 Task: Search one way flight ticket for 5 adults, 1 child, 2 infants in seat and 1 infant on lap in business from Baltimore: Baltimore/washington International Airport to New Bern: Coastal Carolina Regional Airport (was Craven County Regional) on 5-4-2023. Choice of flights is Singapure airlines. Number of bags: 2 checked bags. Price is upto 105000. Outbound departure time preference is 10:00.
Action: Mouse moved to (506, 170)
Screenshot: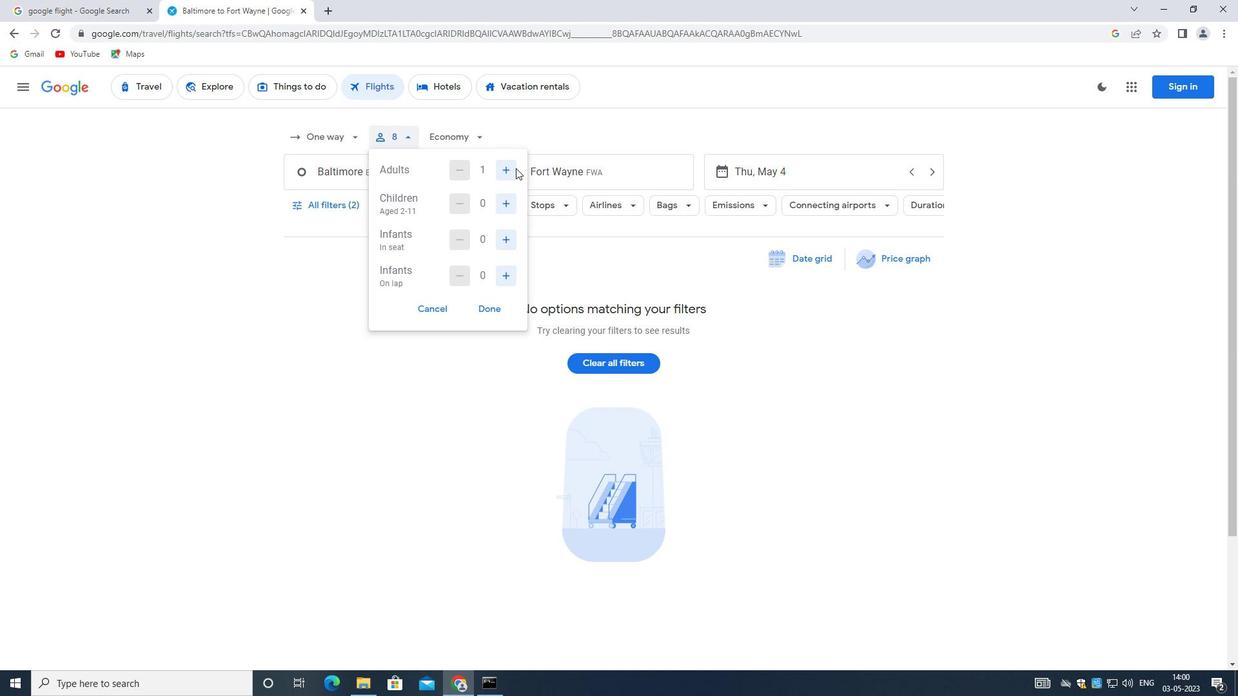 
Action: Mouse pressed left at (506, 170)
Screenshot: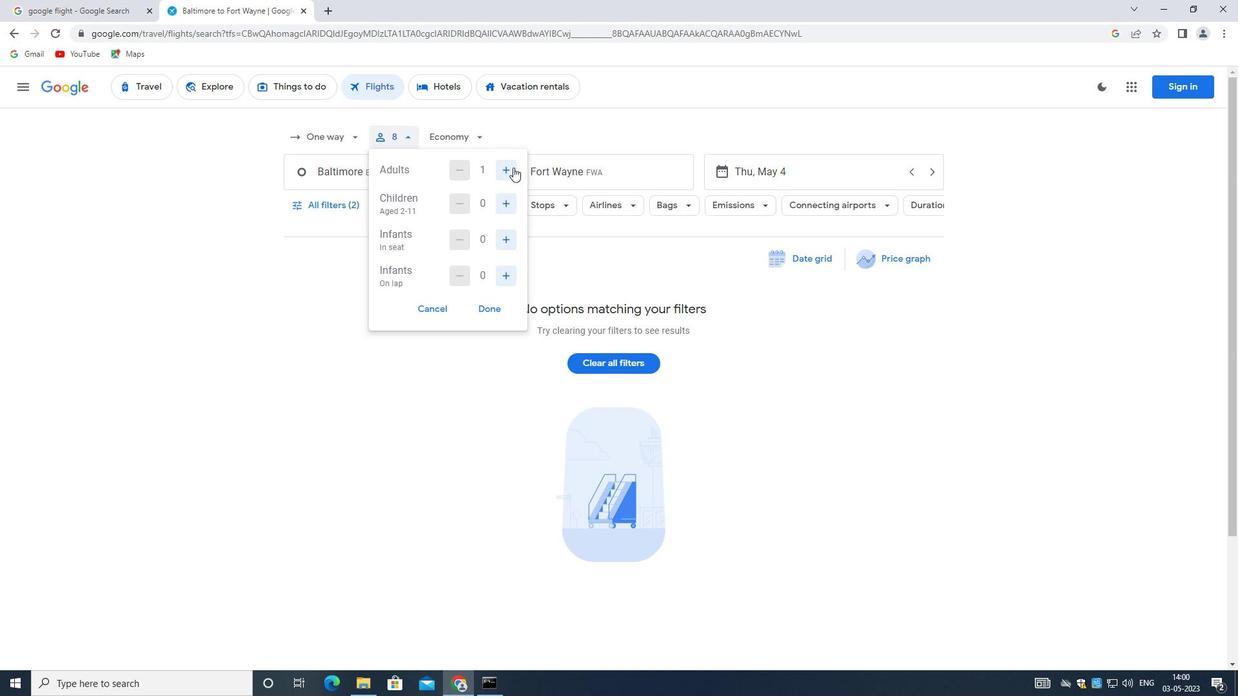 
Action: Mouse pressed left at (506, 170)
Screenshot: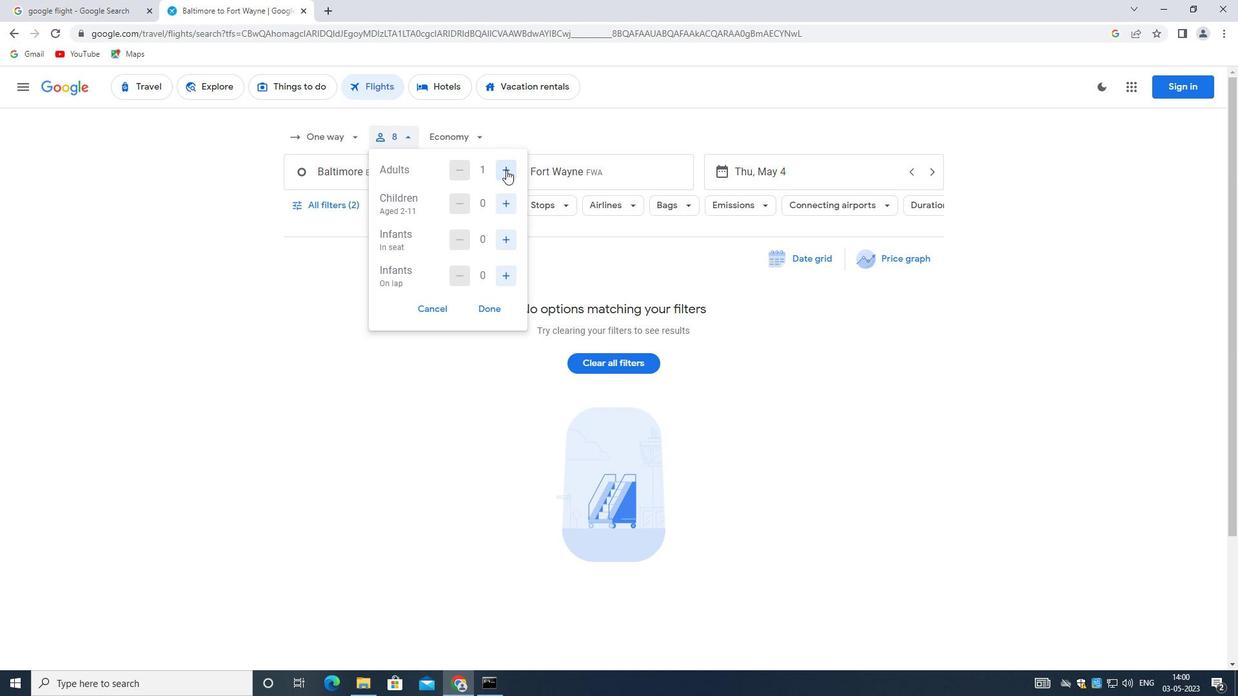 
Action: Mouse pressed left at (506, 170)
Screenshot: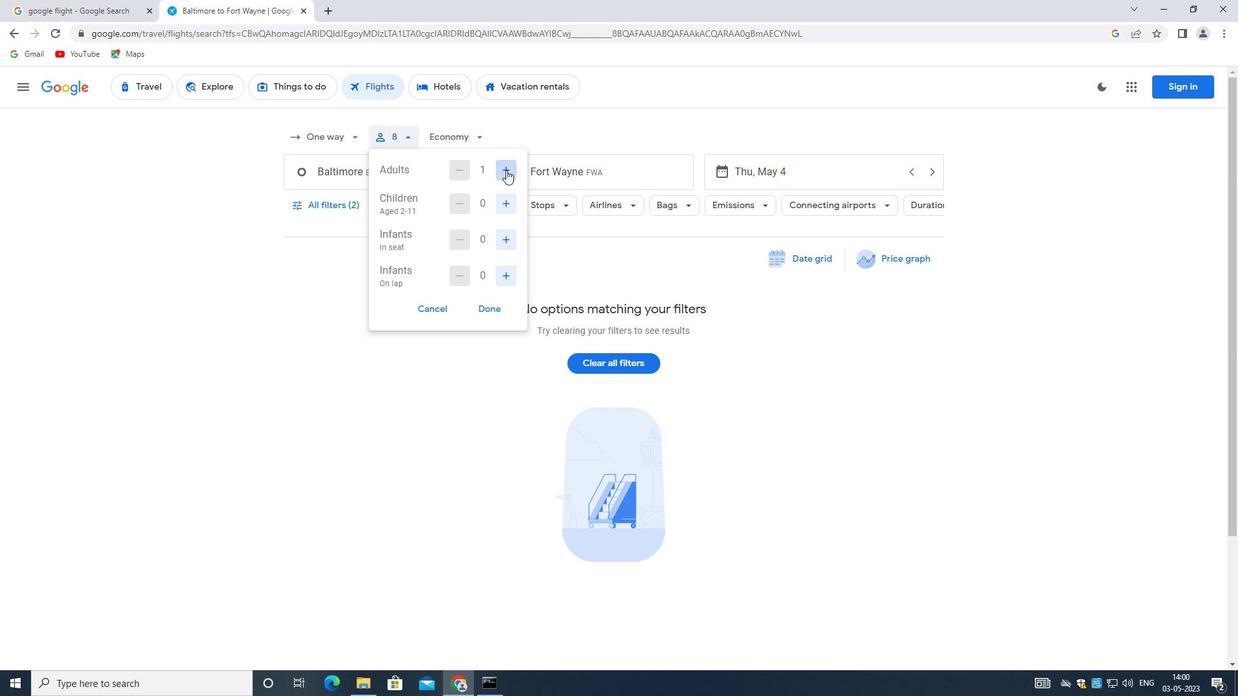 
Action: Mouse pressed left at (506, 170)
Screenshot: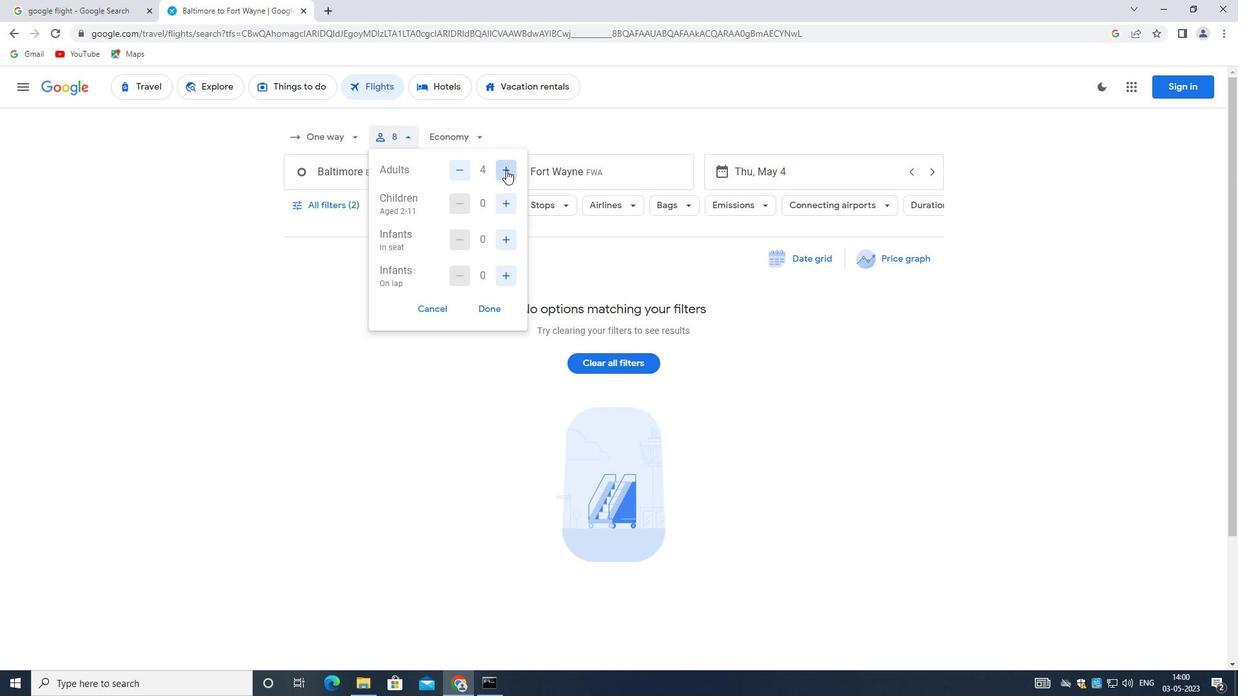 
Action: Mouse moved to (510, 209)
Screenshot: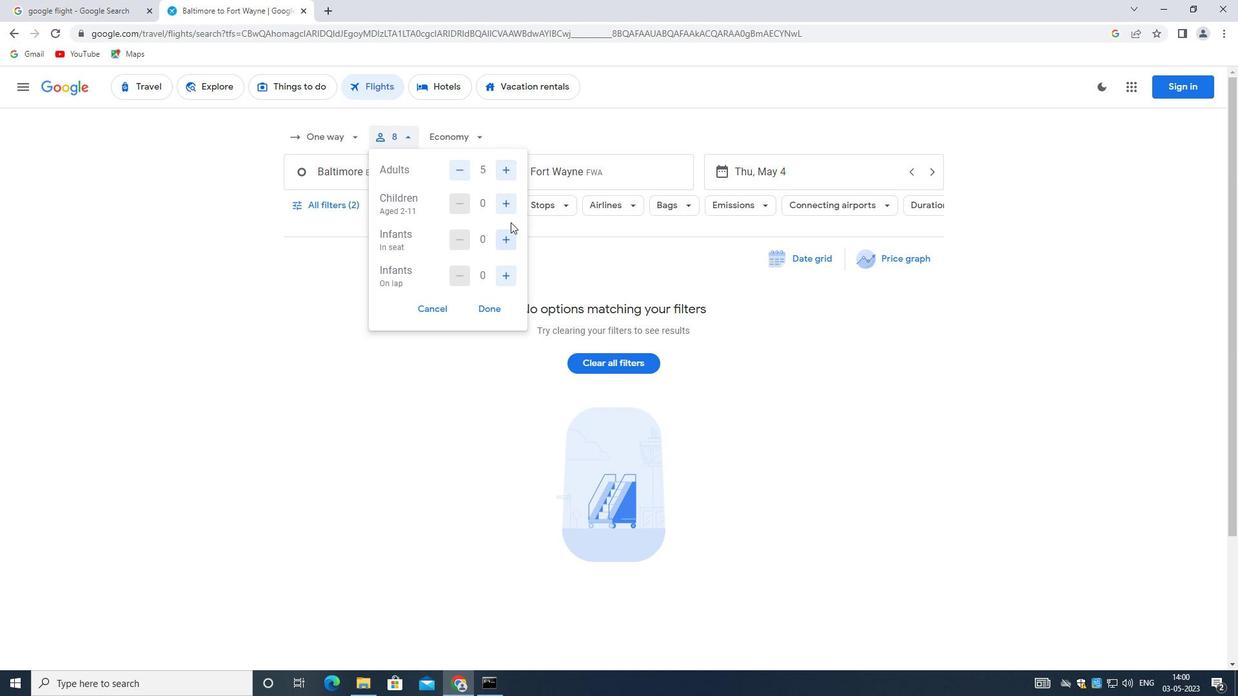 
Action: Mouse pressed left at (510, 209)
Screenshot: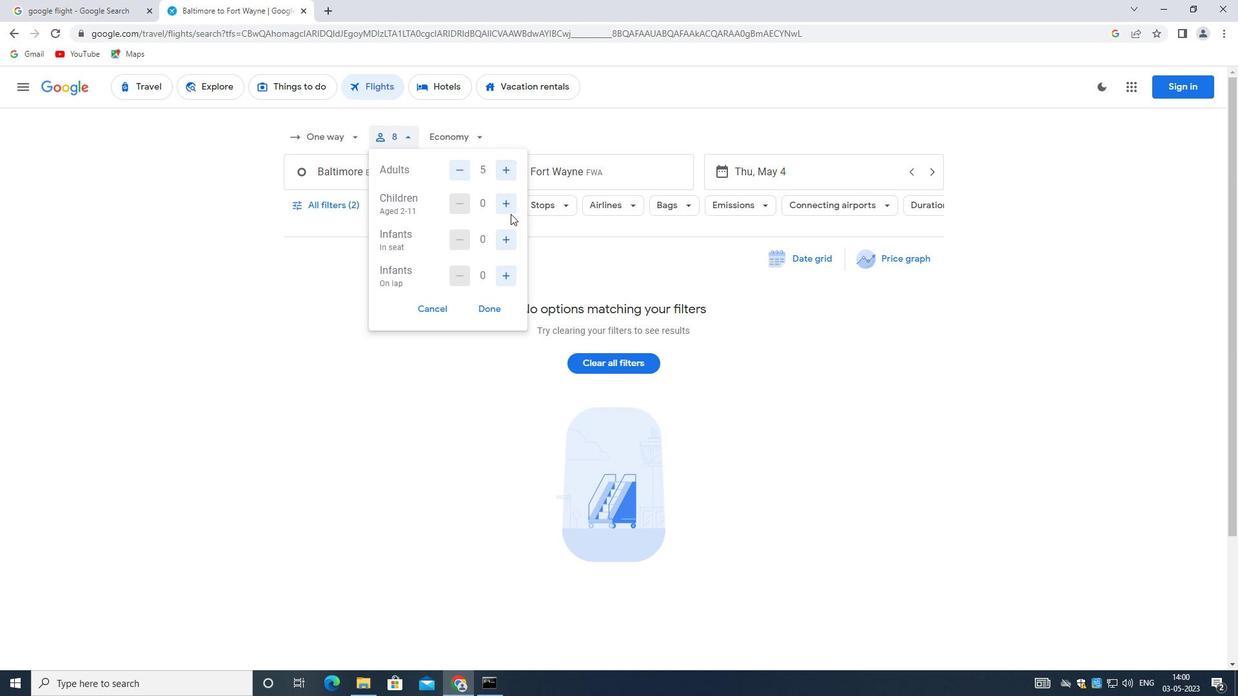 
Action: Mouse moved to (502, 230)
Screenshot: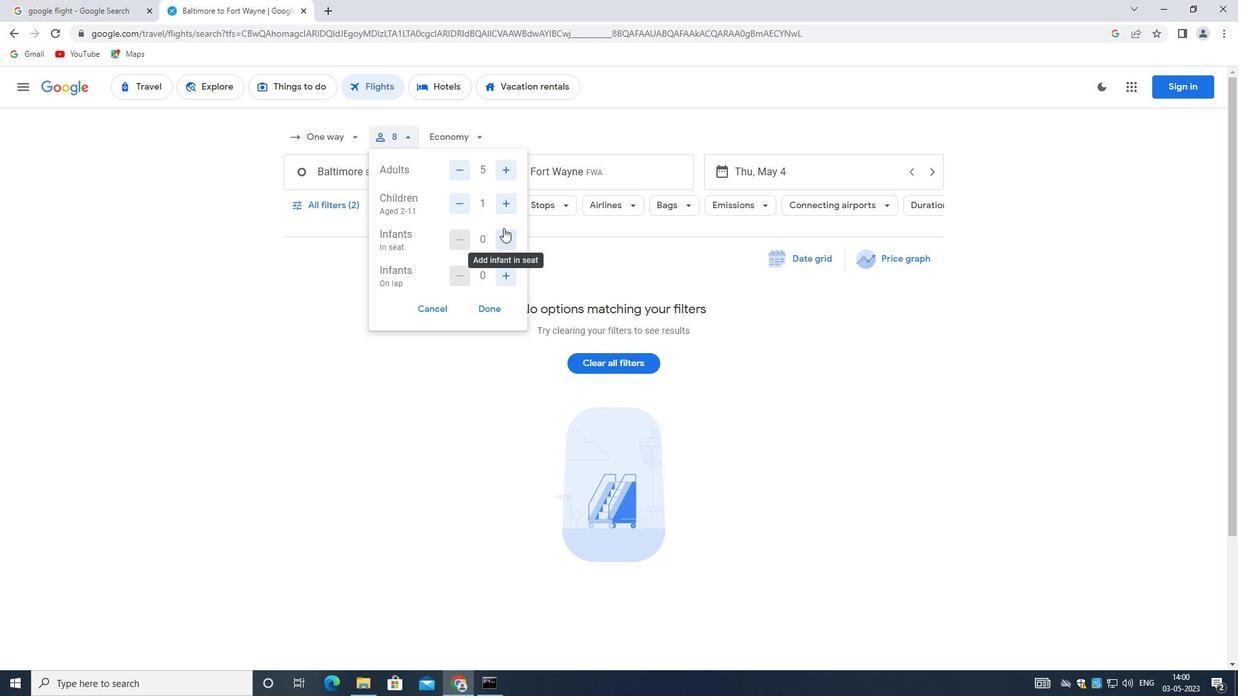 
Action: Mouse pressed left at (502, 230)
Screenshot: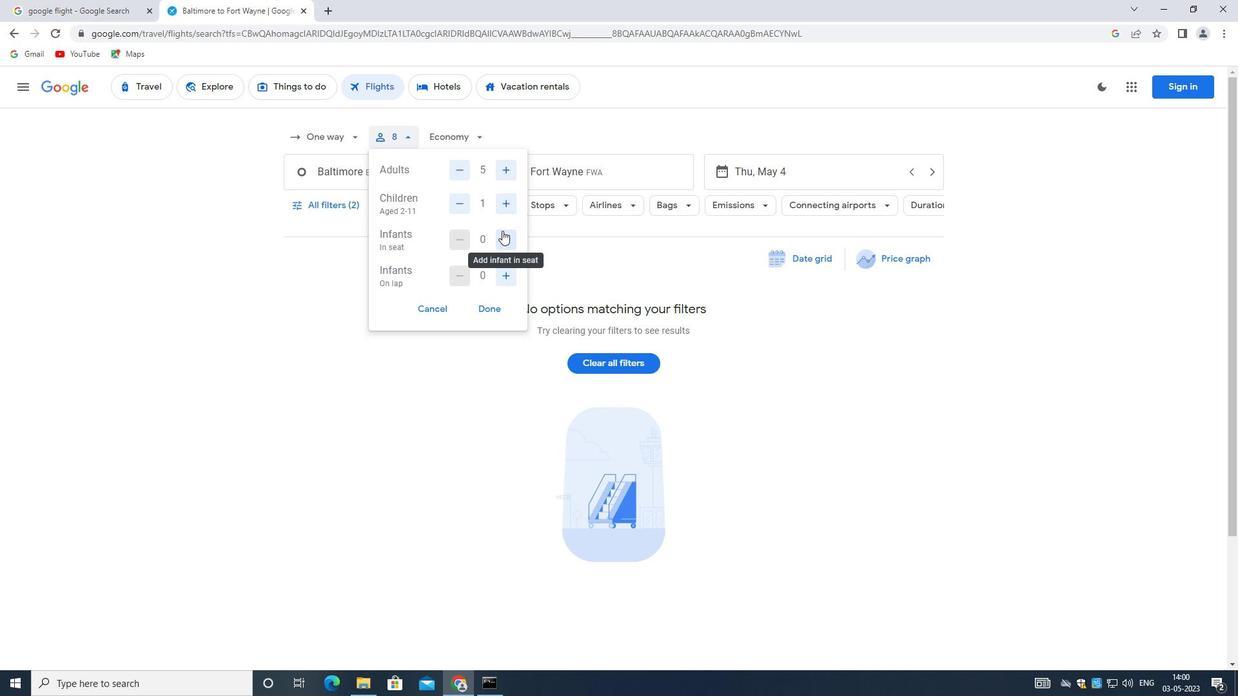 
Action: Mouse pressed left at (502, 230)
Screenshot: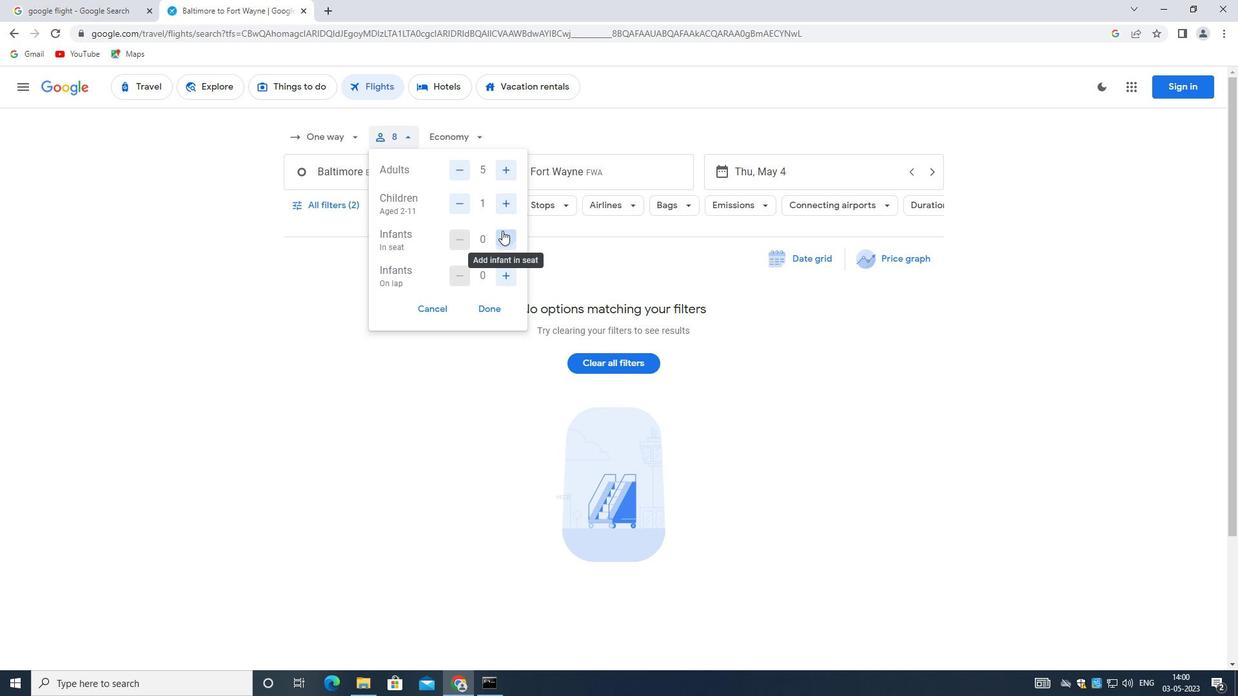 
Action: Mouse moved to (505, 274)
Screenshot: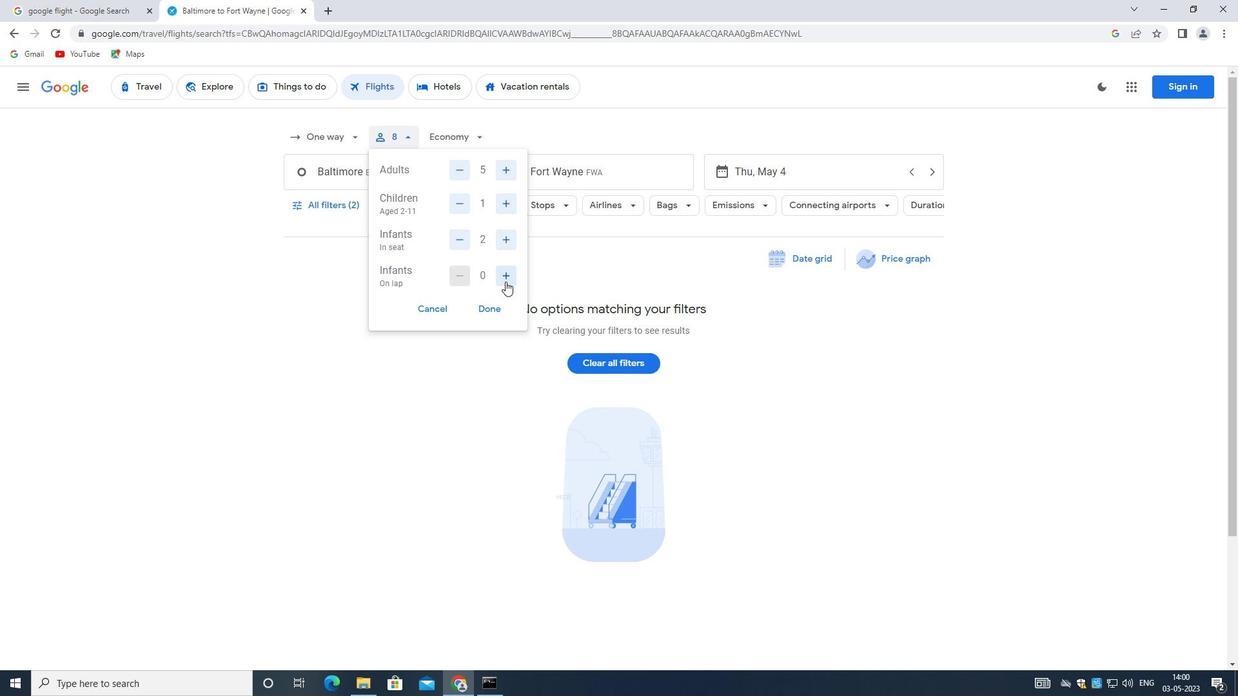 
Action: Mouse pressed left at (505, 274)
Screenshot: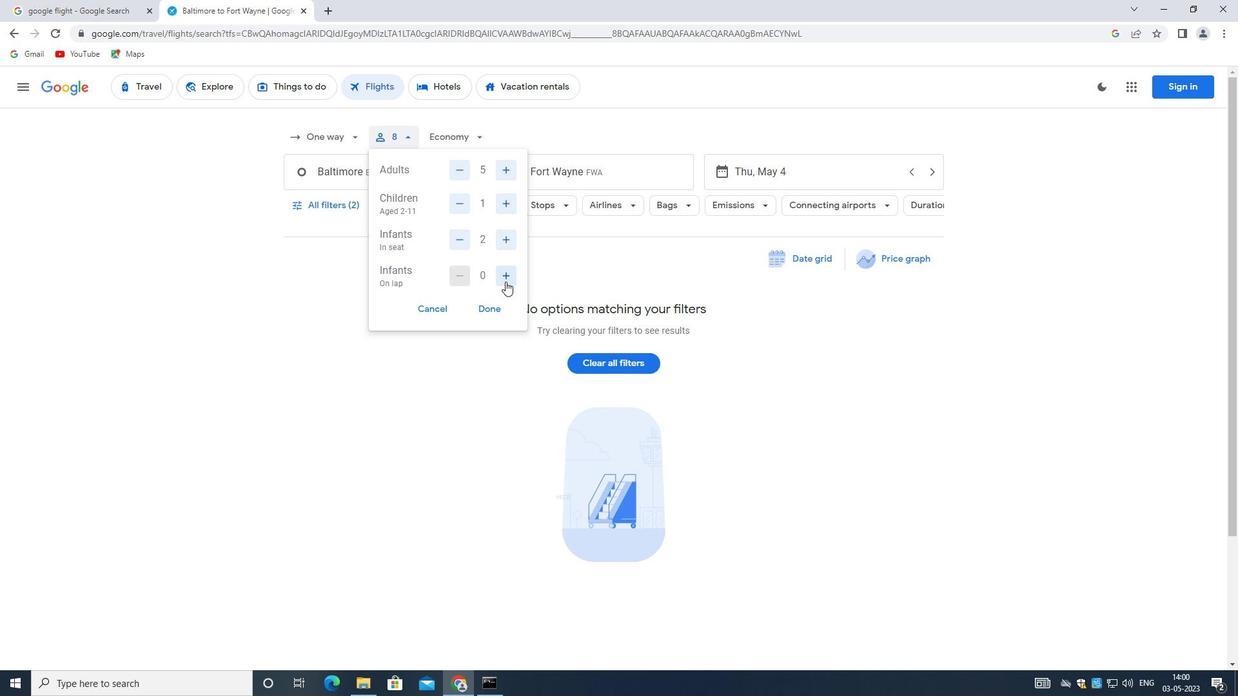 
Action: Mouse moved to (496, 310)
Screenshot: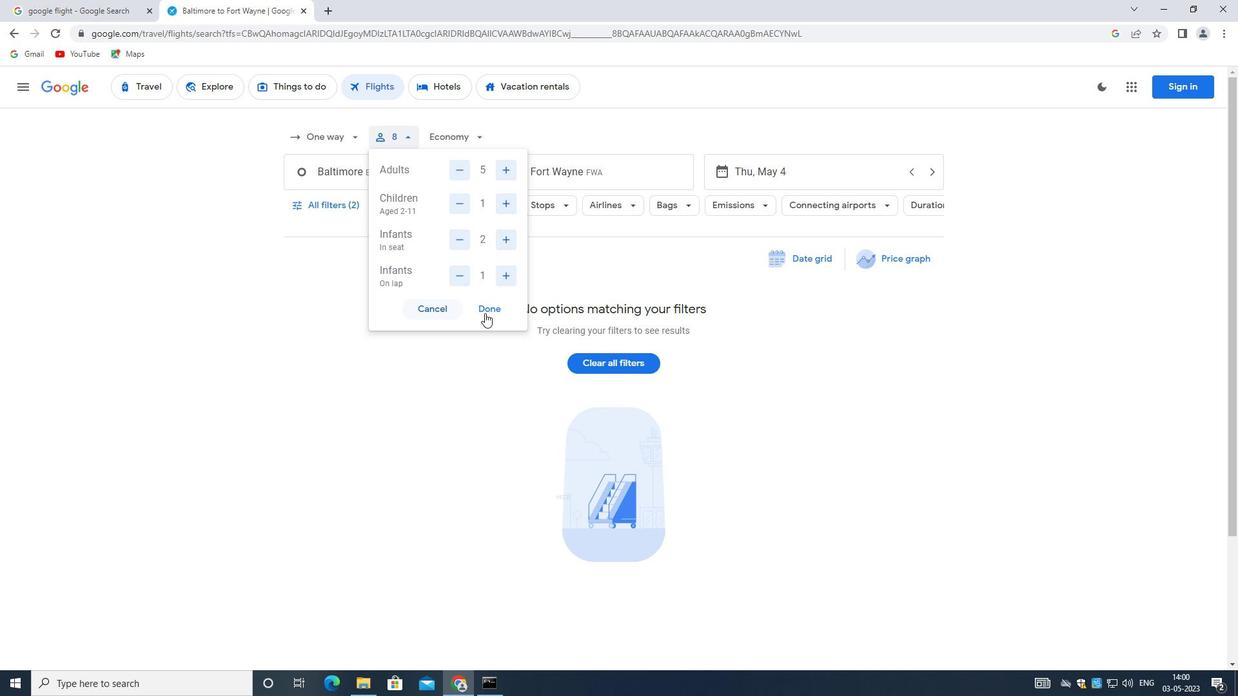 
Action: Mouse pressed left at (496, 310)
Screenshot: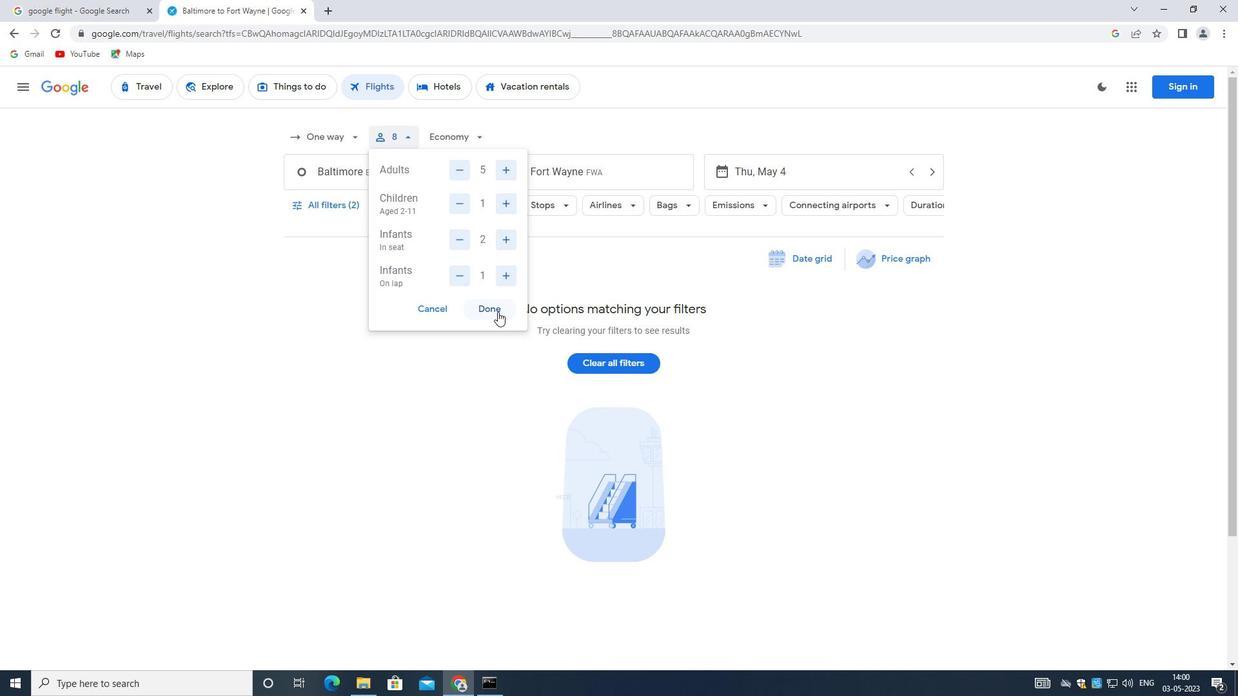 
Action: Mouse moved to (460, 131)
Screenshot: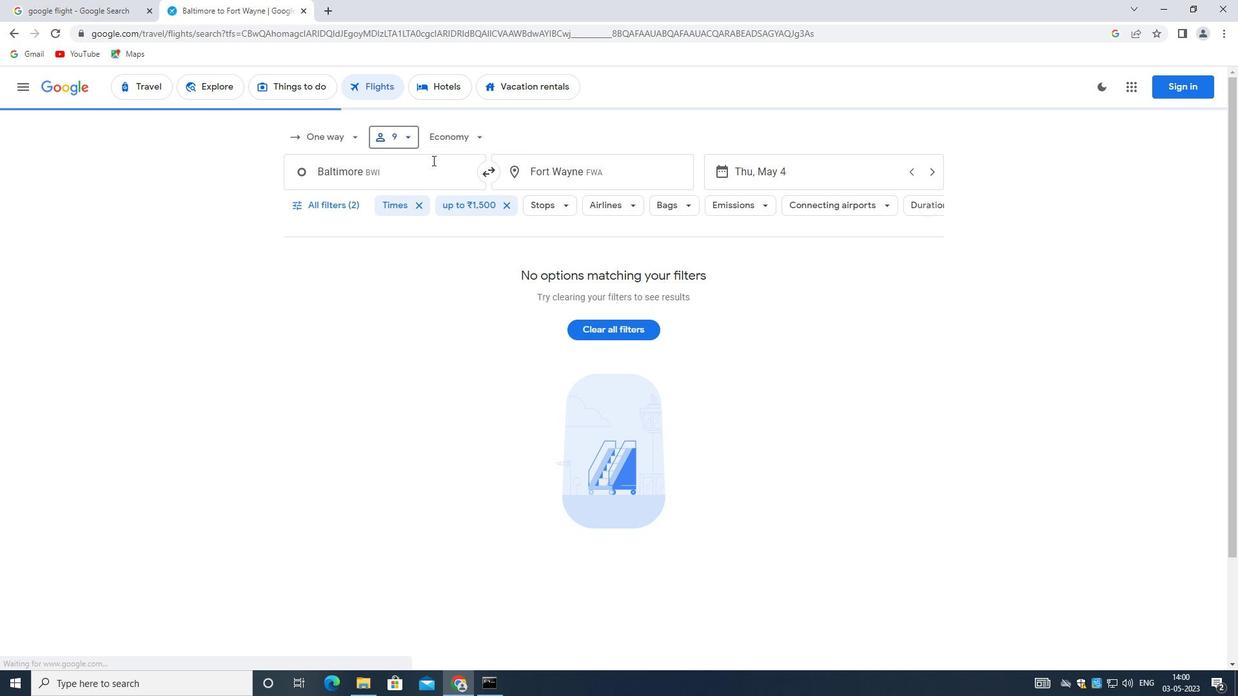 
Action: Mouse pressed left at (460, 131)
Screenshot: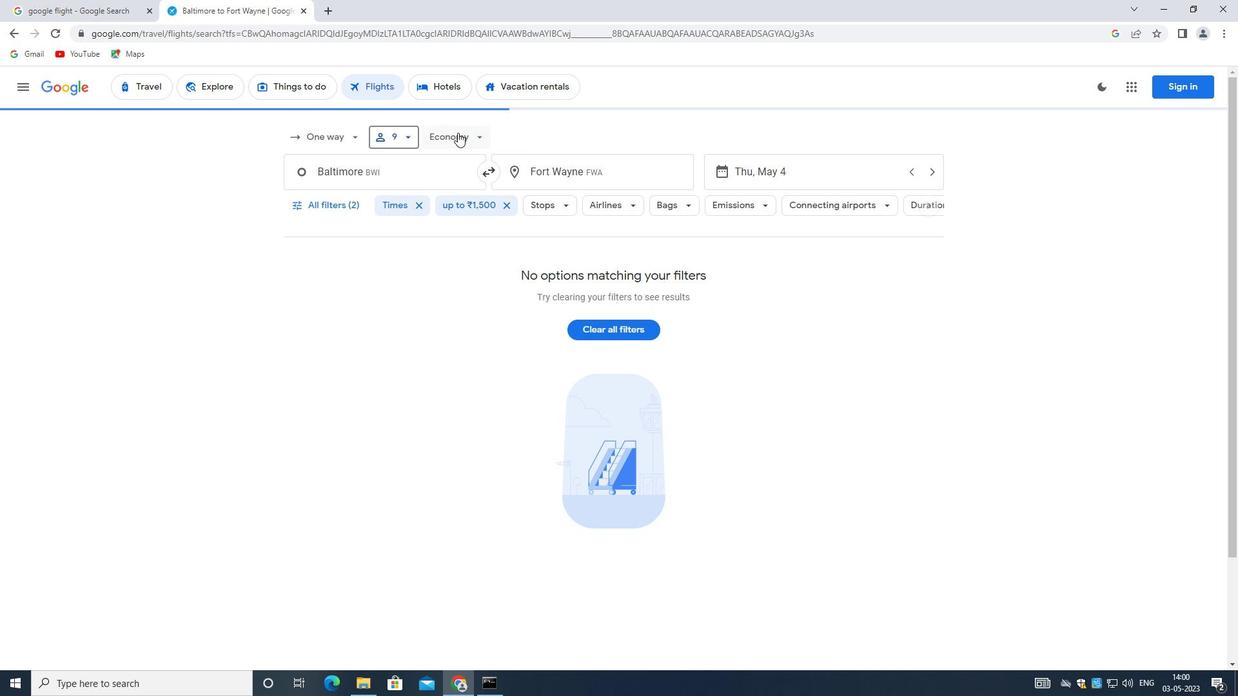 
Action: Mouse moved to (483, 224)
Screenshot: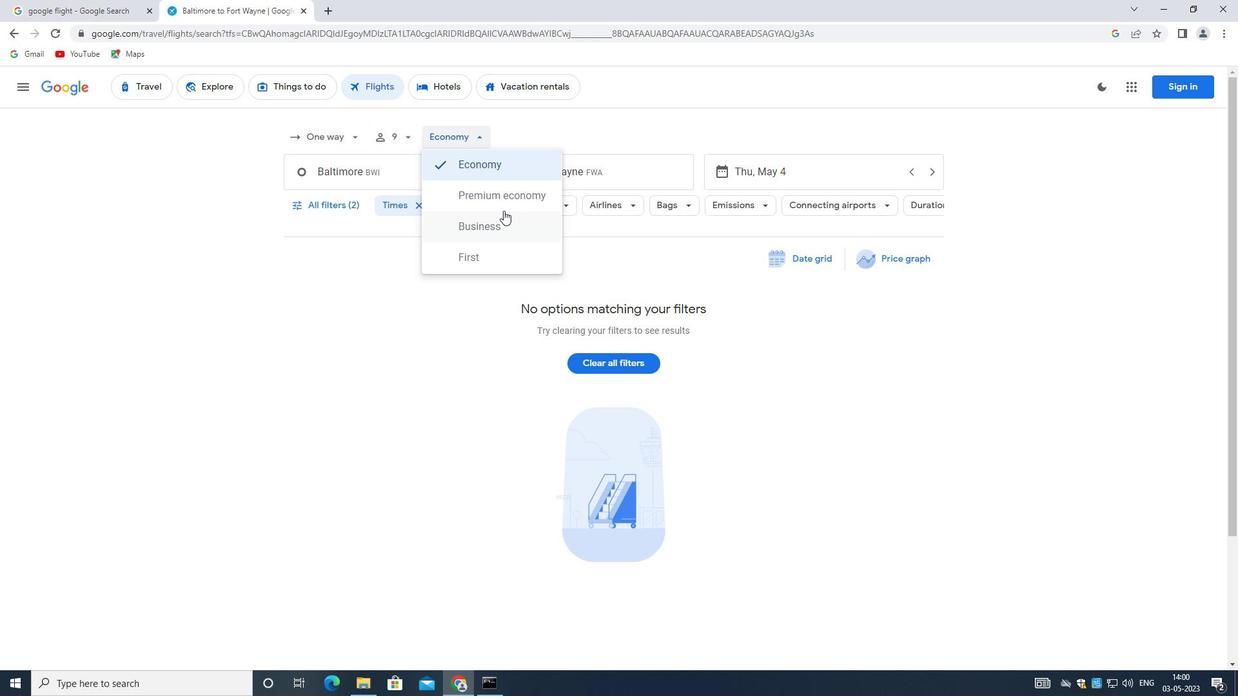 
Action: Mouse pressed left at (483, 224)
Screenshot: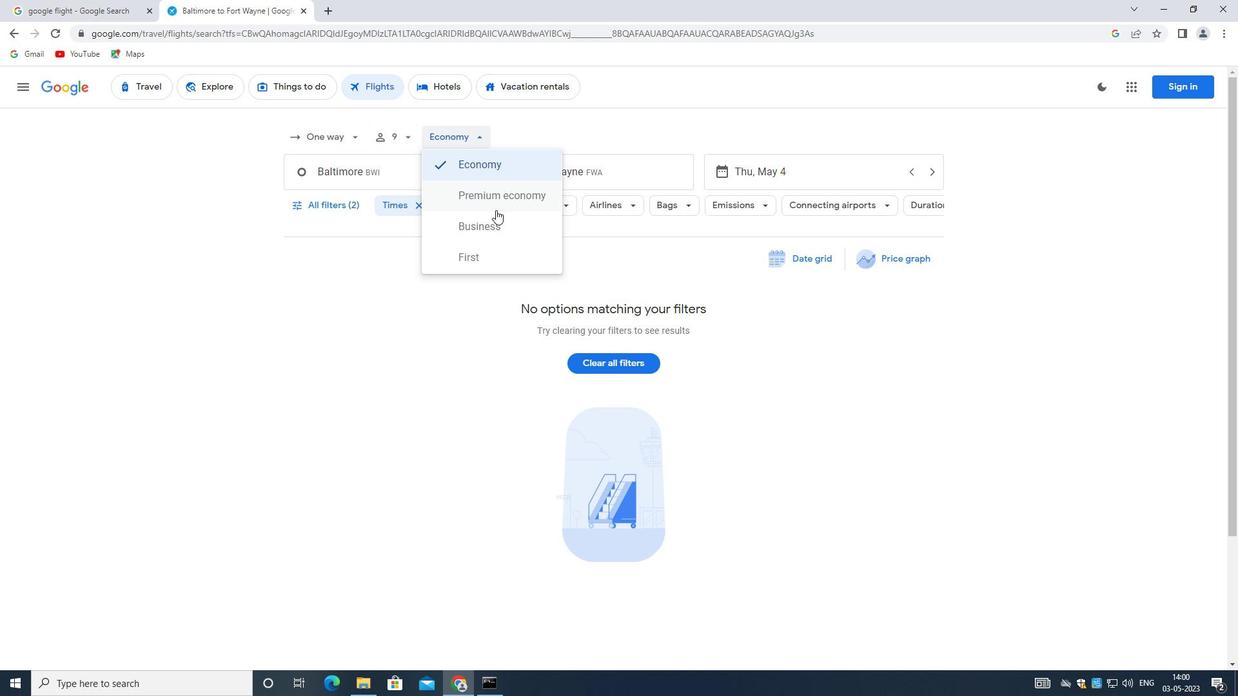 
Action: Mouse moved to (481, 301)
Screenshot: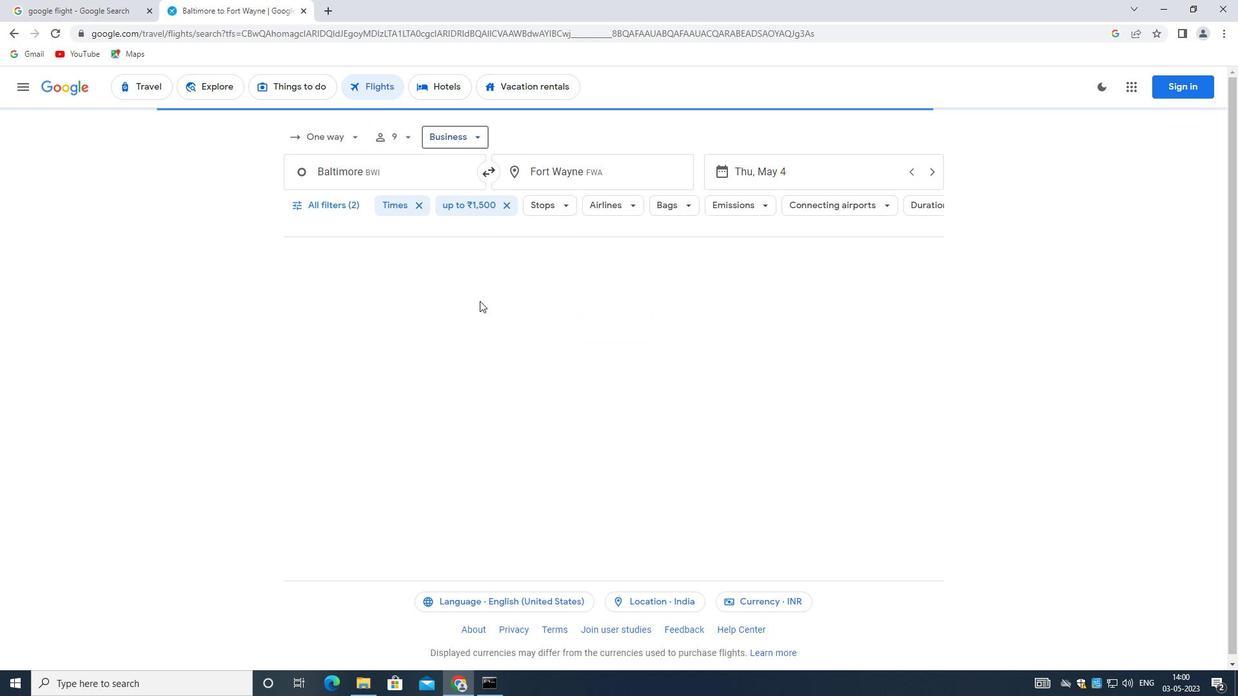 
Action: Mouse scrolled (481, 300) with delta (0, 0)
Screenshot: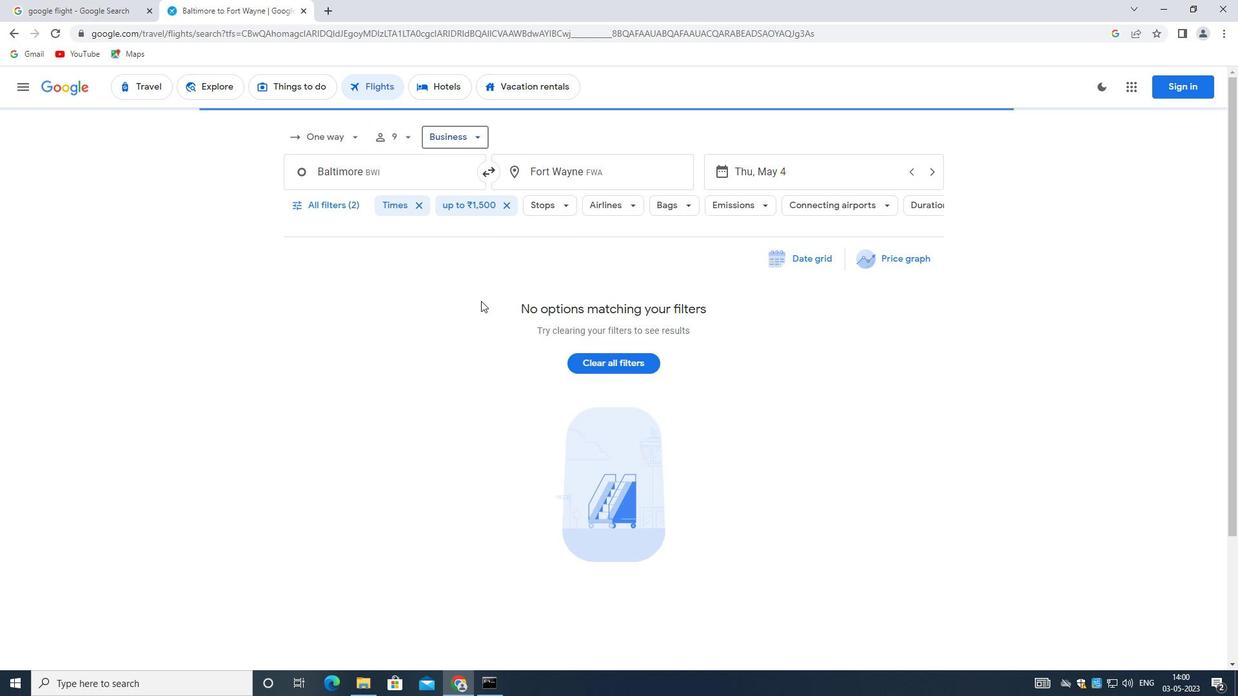 
Action: Mouse moved to (481, 302)
Screenshot: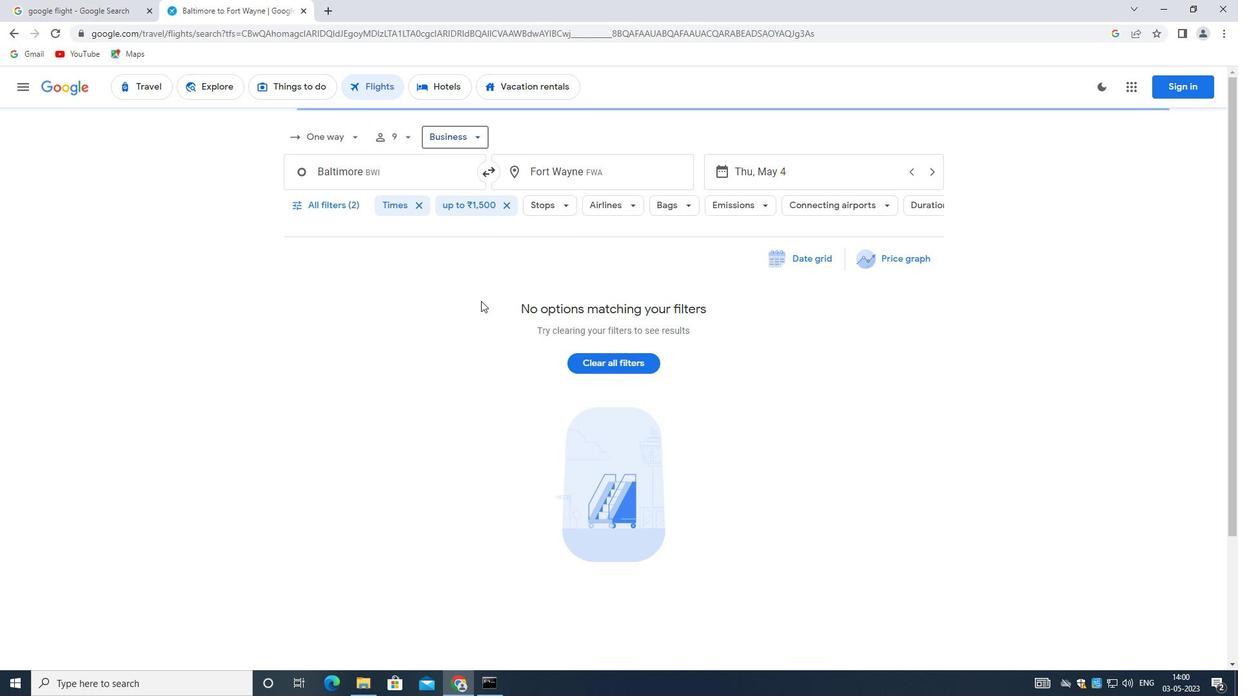 
Action: Mouse scrolled (481, 301) with delta (0, 0)
Screenshot: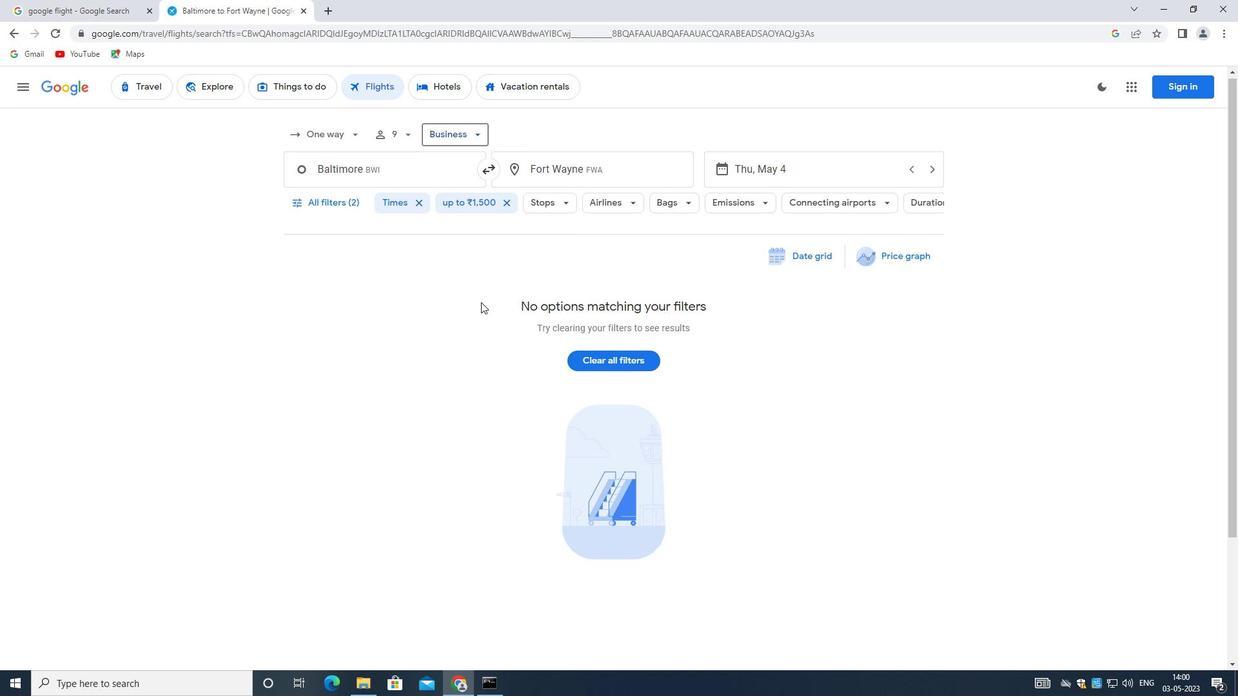 
Action: Mouse moved to (480, 304)
Screenshot: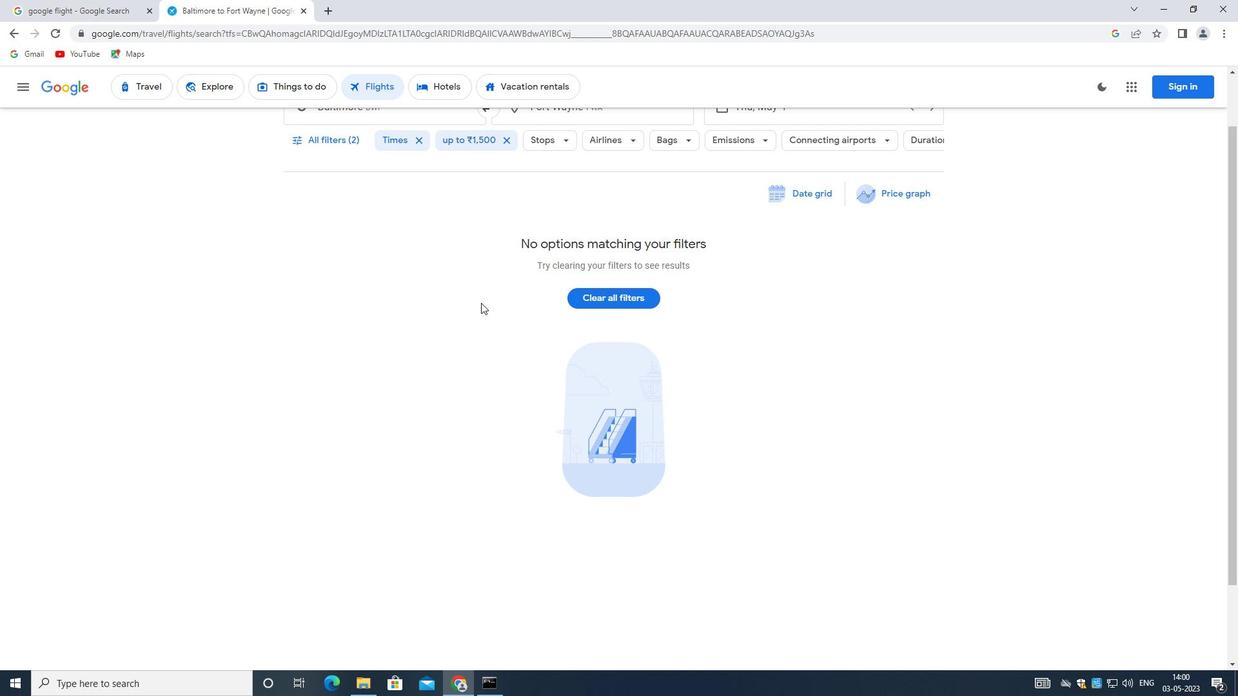 
Action: Mouse scrolled (480, 303) with delta (0, 0)
Screenshot: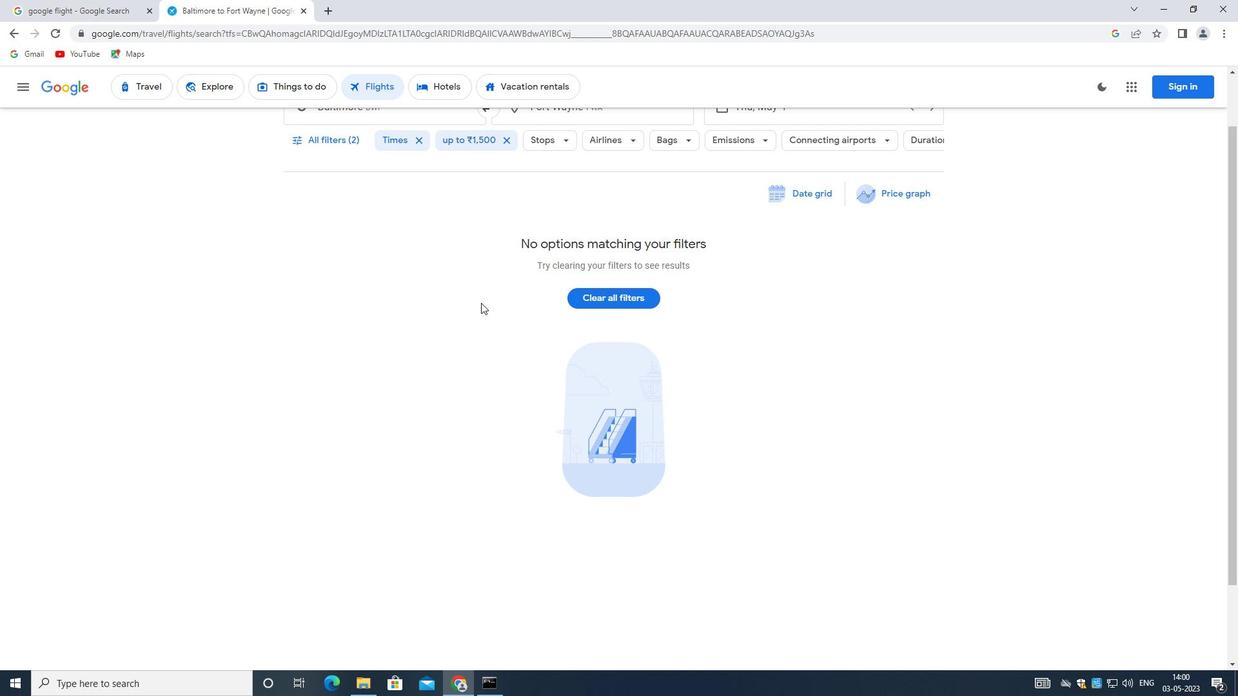 
Action: Mouse moved to (492, 291)
Screenshot: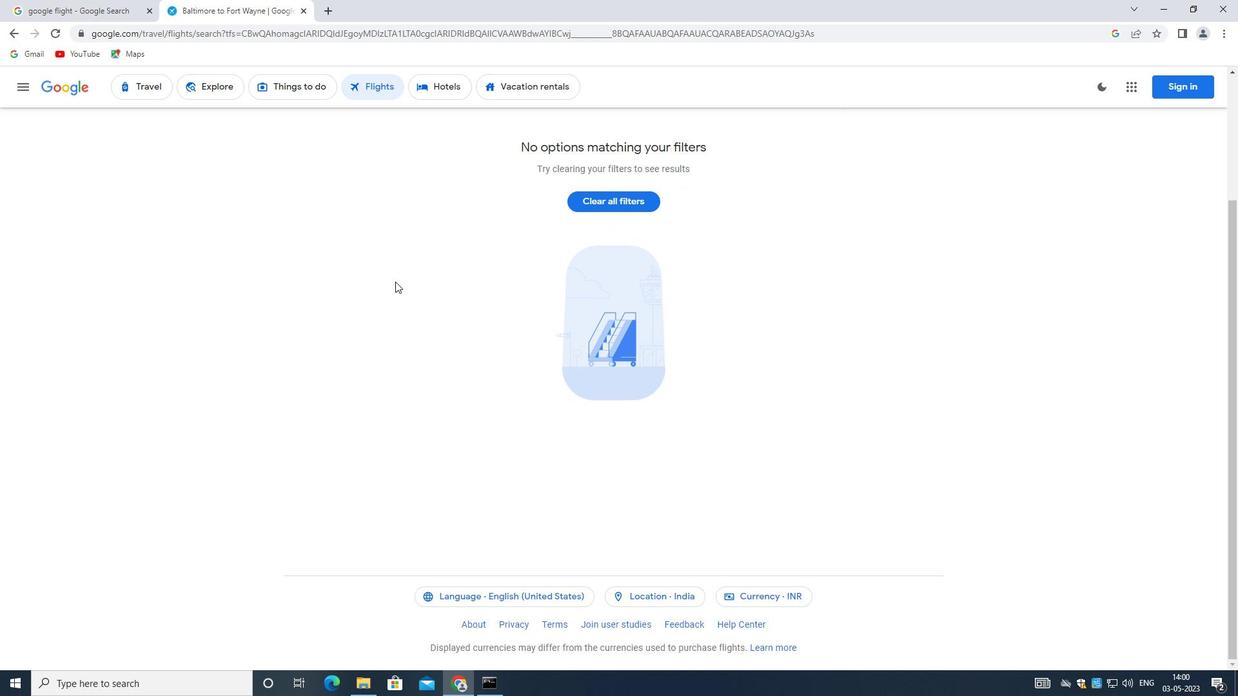 
Action: Mouse scrolled (492, 292) with delta (0, 0)
Screenshot: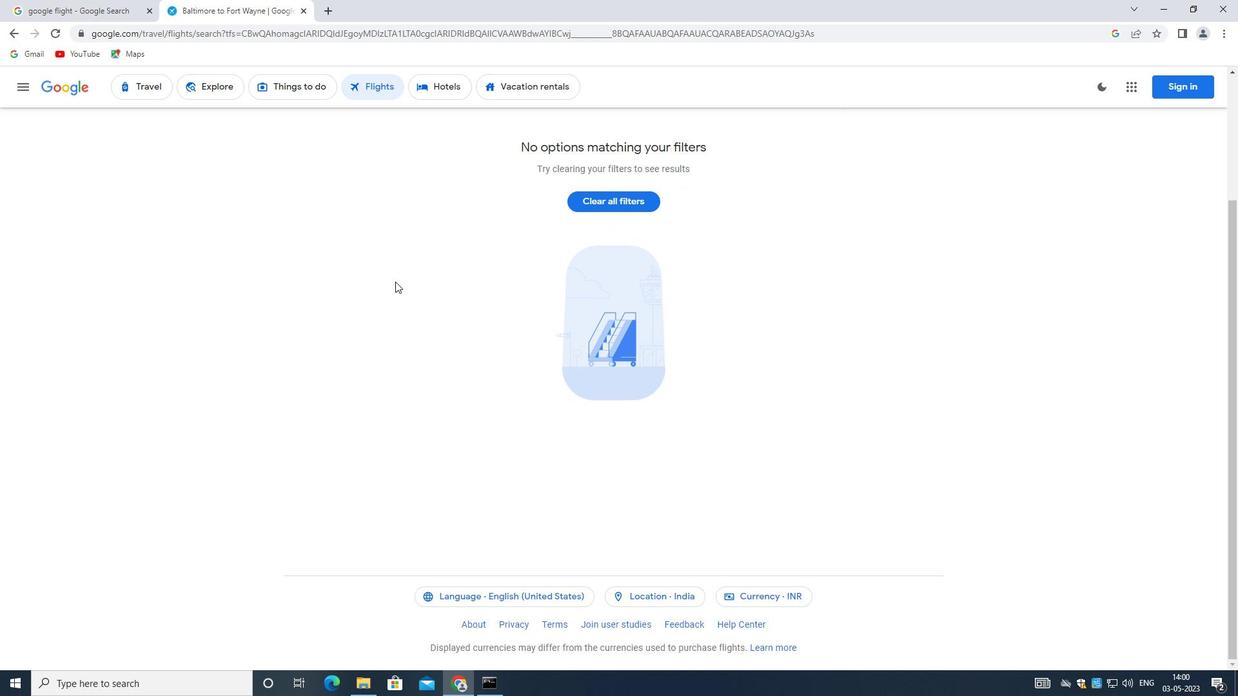 
Action: Mouse scrolled (492, 292) with delta (0, 0)
Screenshot: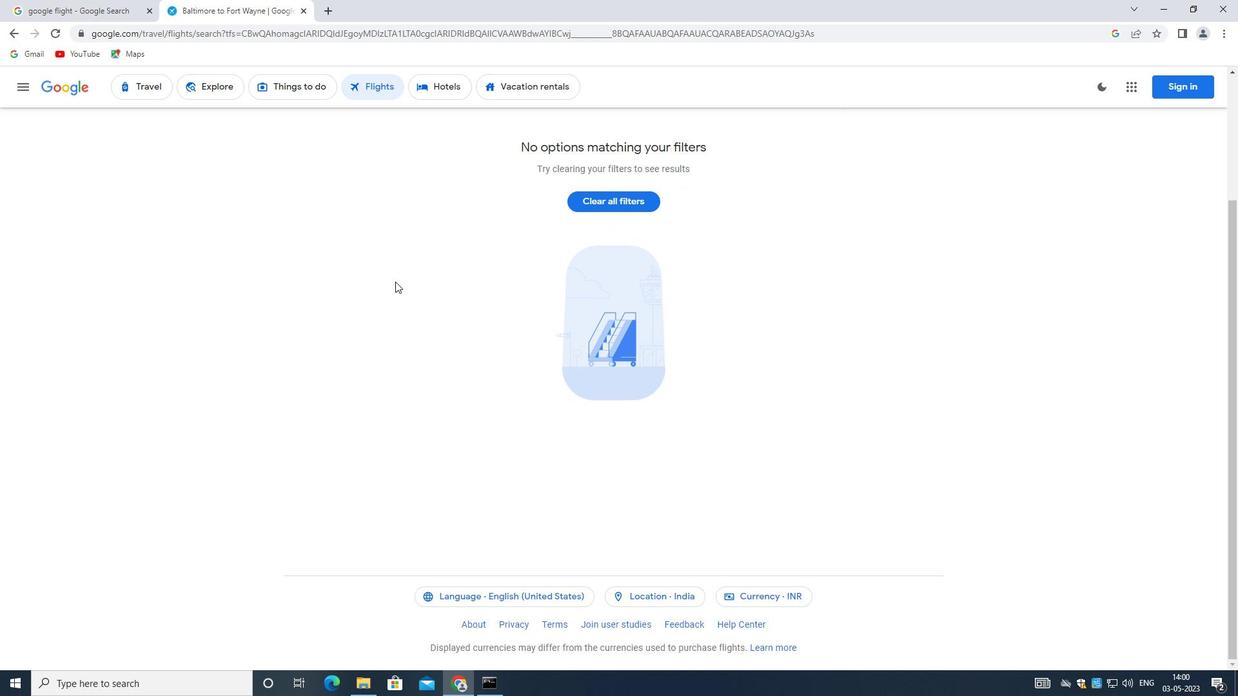 
Action: Mouse scrolled (492, 292) with delta (0, 0)
Screenshot: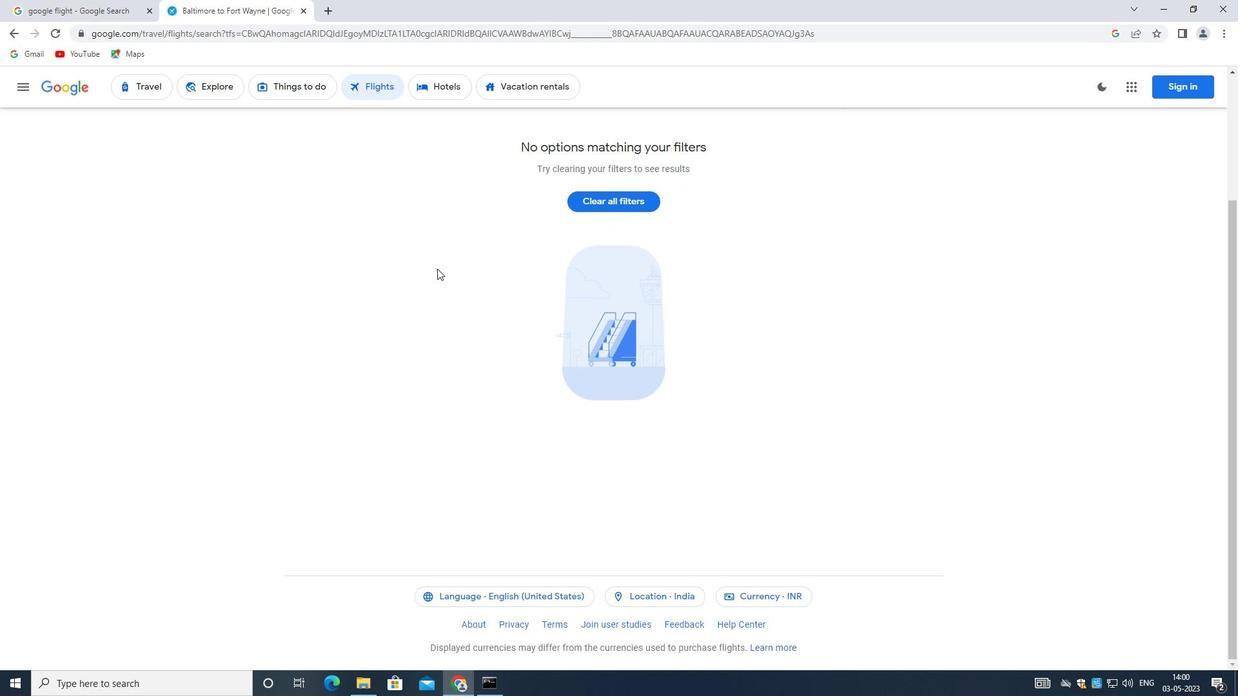 
Action: Mouse scrolled (492, 292) with delta (0, 0)
Screenshot: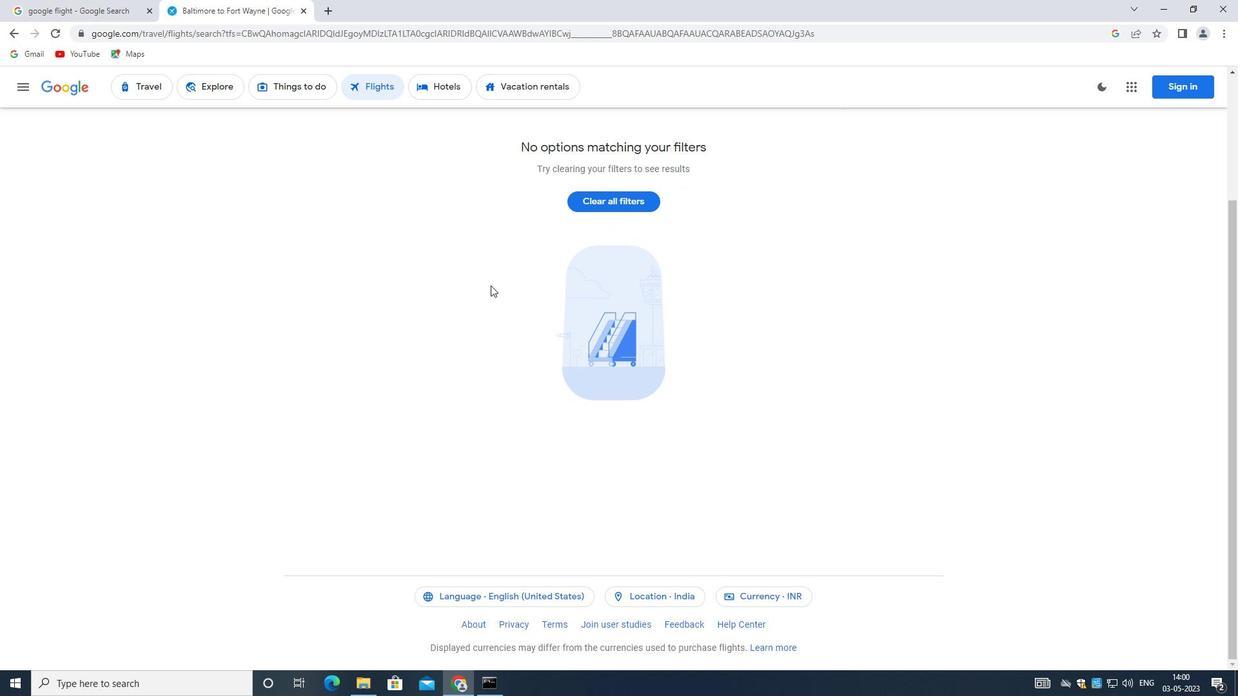 
Action: Mouse moved to (489, 292)
Screenshot: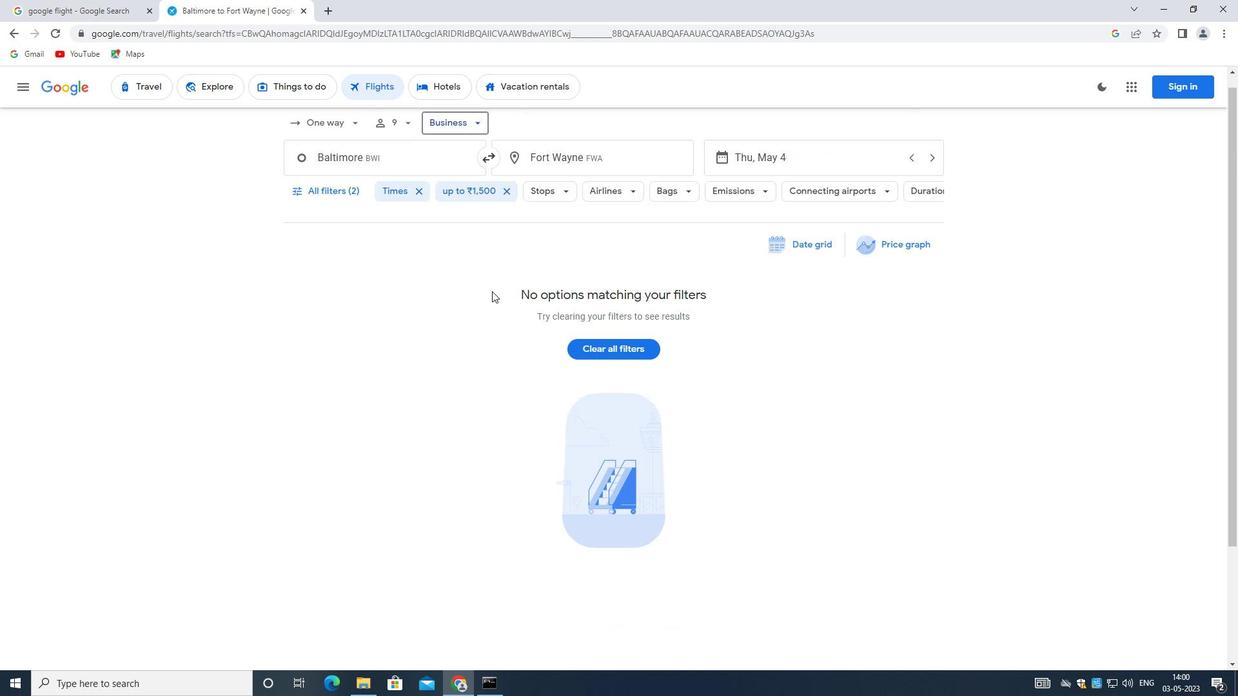 
Action: Mouse scrolled (489, 293) with delta (0, 0)
Screenshot: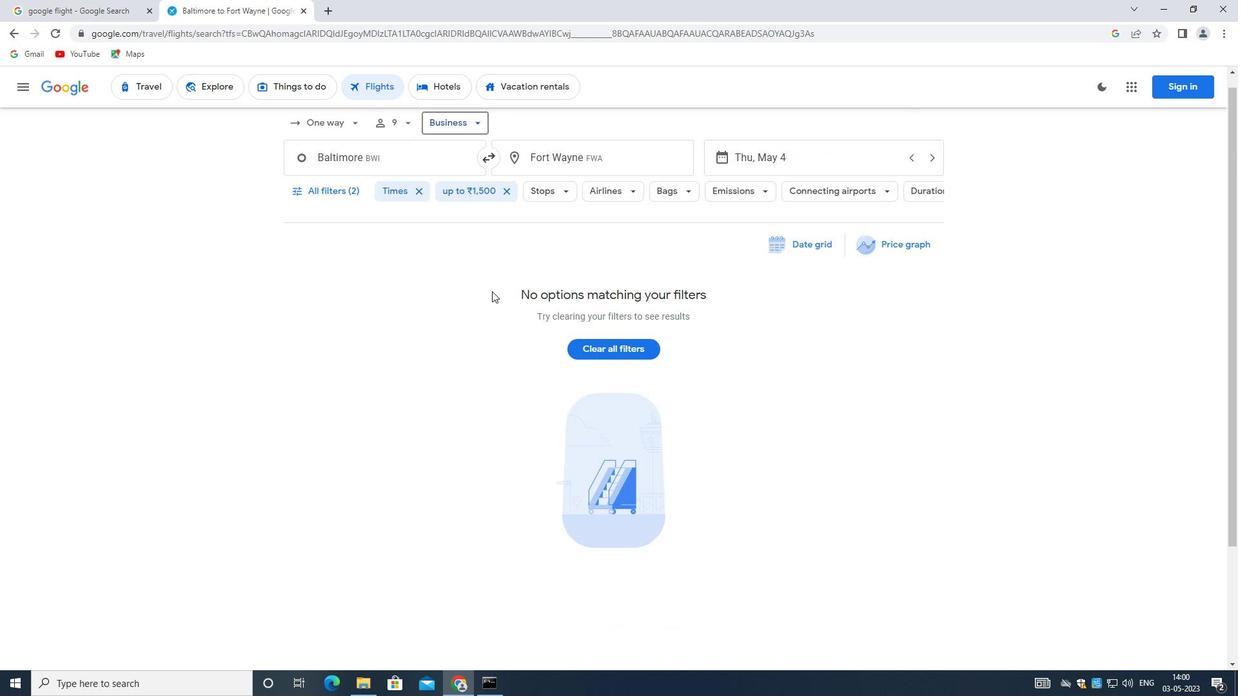 
Action: Mouse moved to (421, 285)
Screenshot: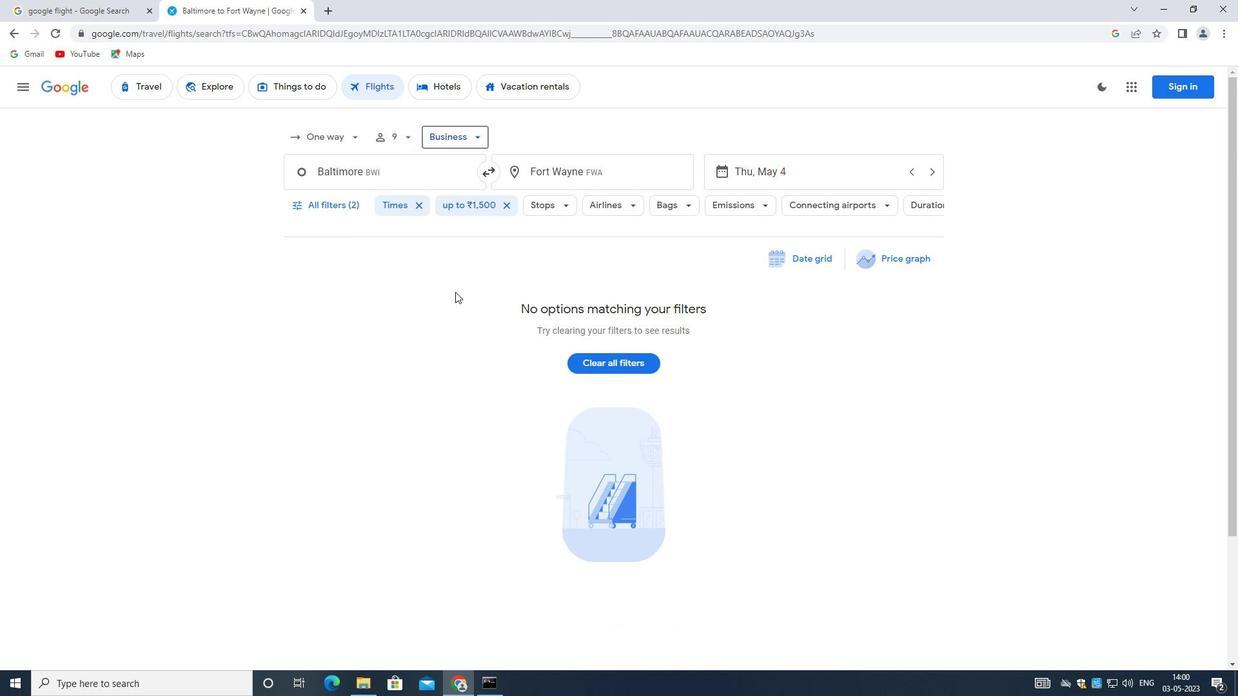 
Action: Mouse scrolled (421, 286) with delta (0, 0)
Screenshot: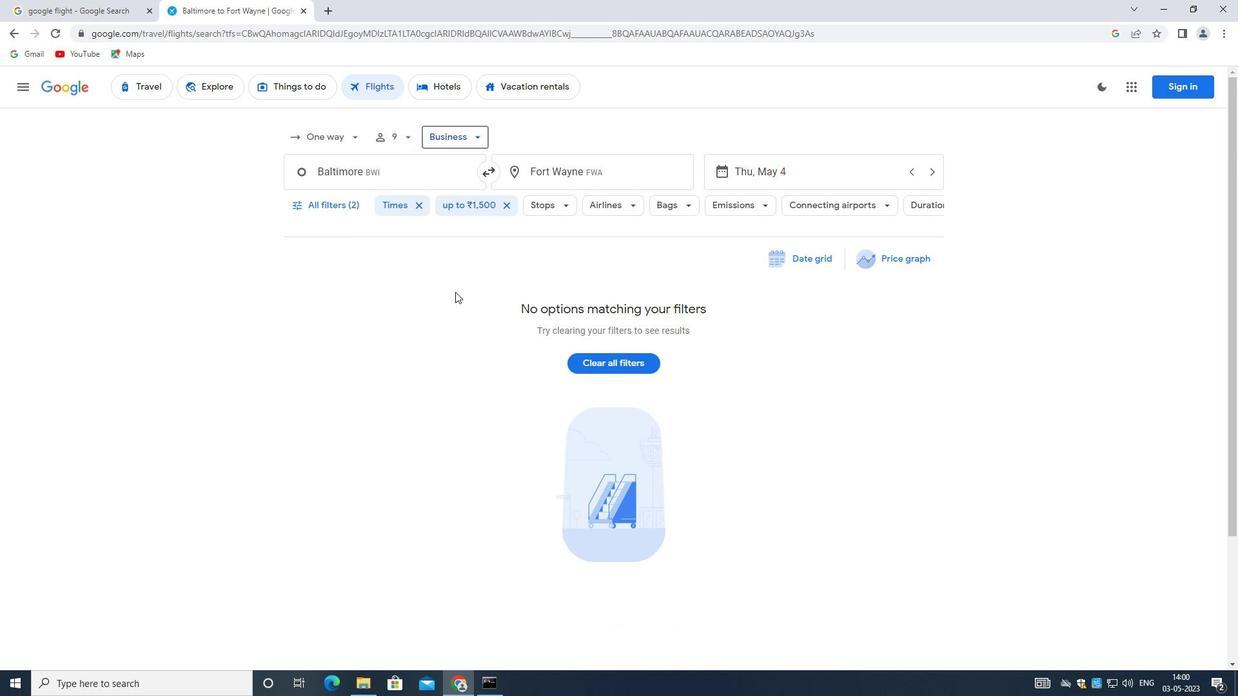 
Action: Mouse moved to (366, 166)
Screenshot: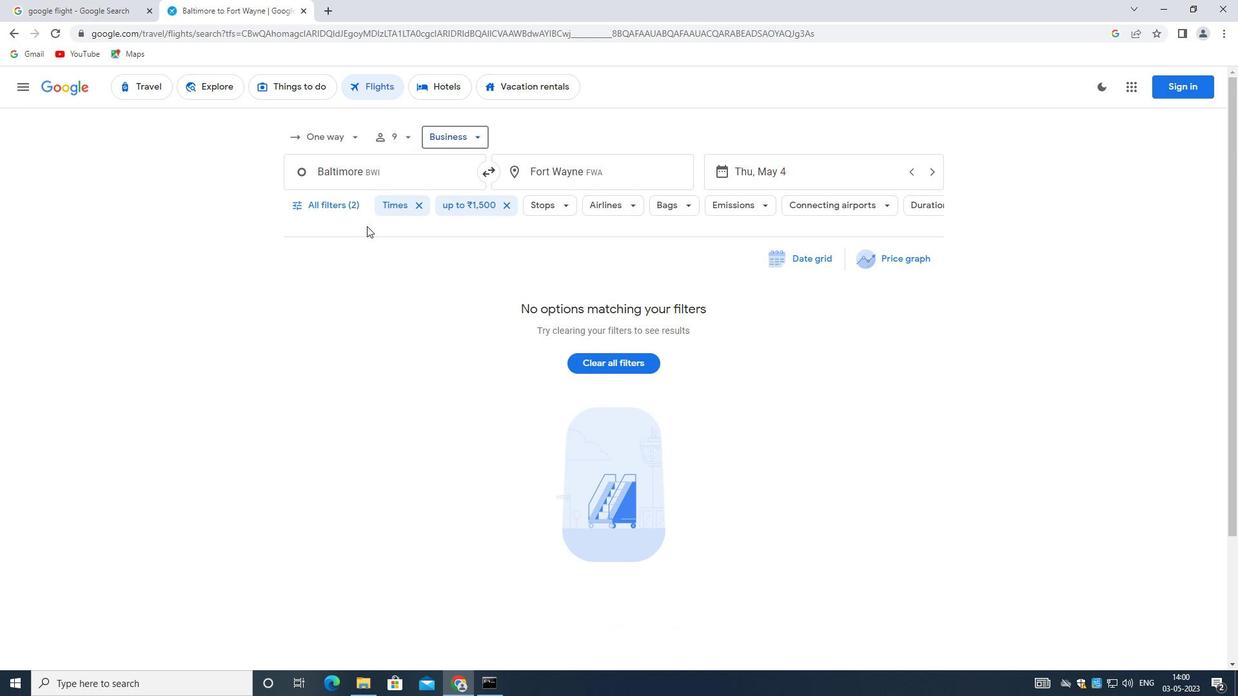
Action: Mouse pressed left at (366, 166)
Screenshot: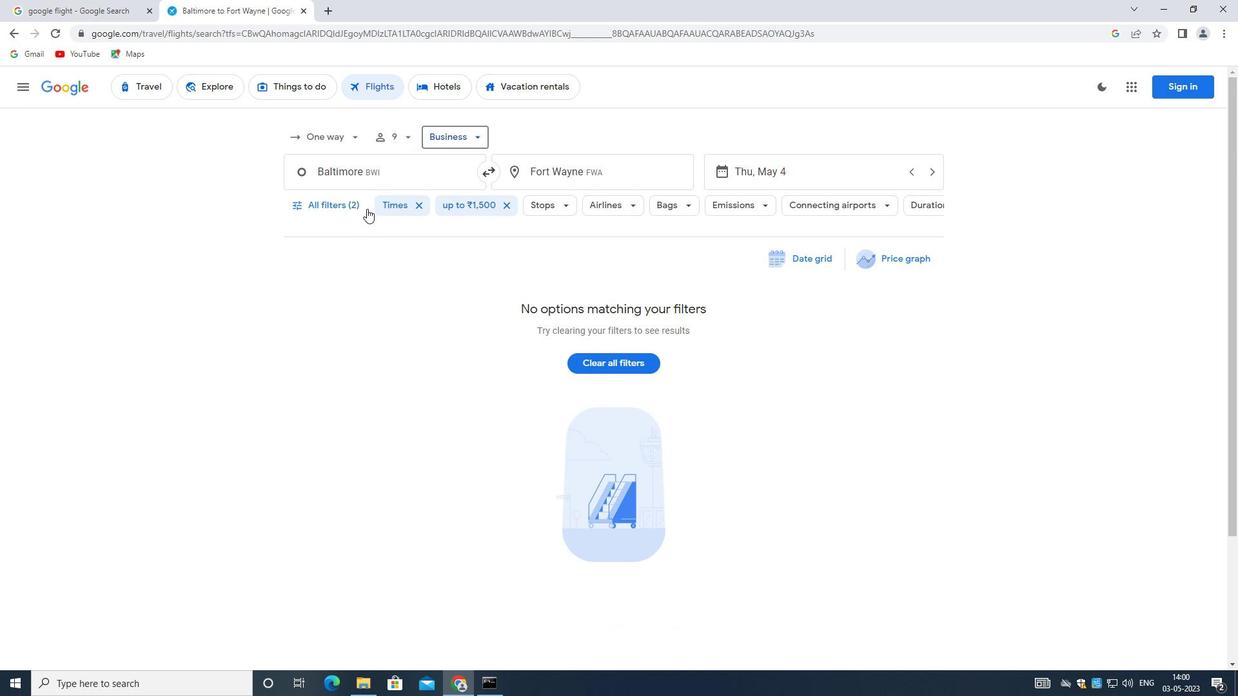 
Action: Mouse moved to (424, 237)
Screenshot: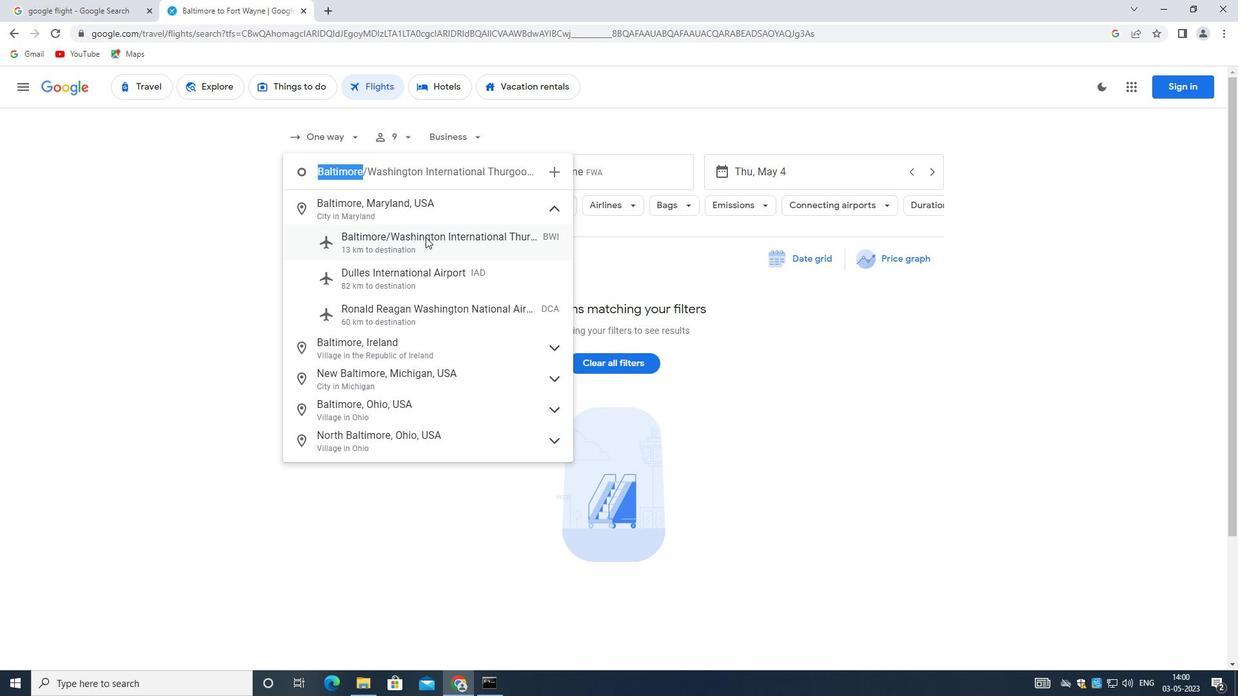 
Action: Mouse pressed left at (424, 237)
Screenshot: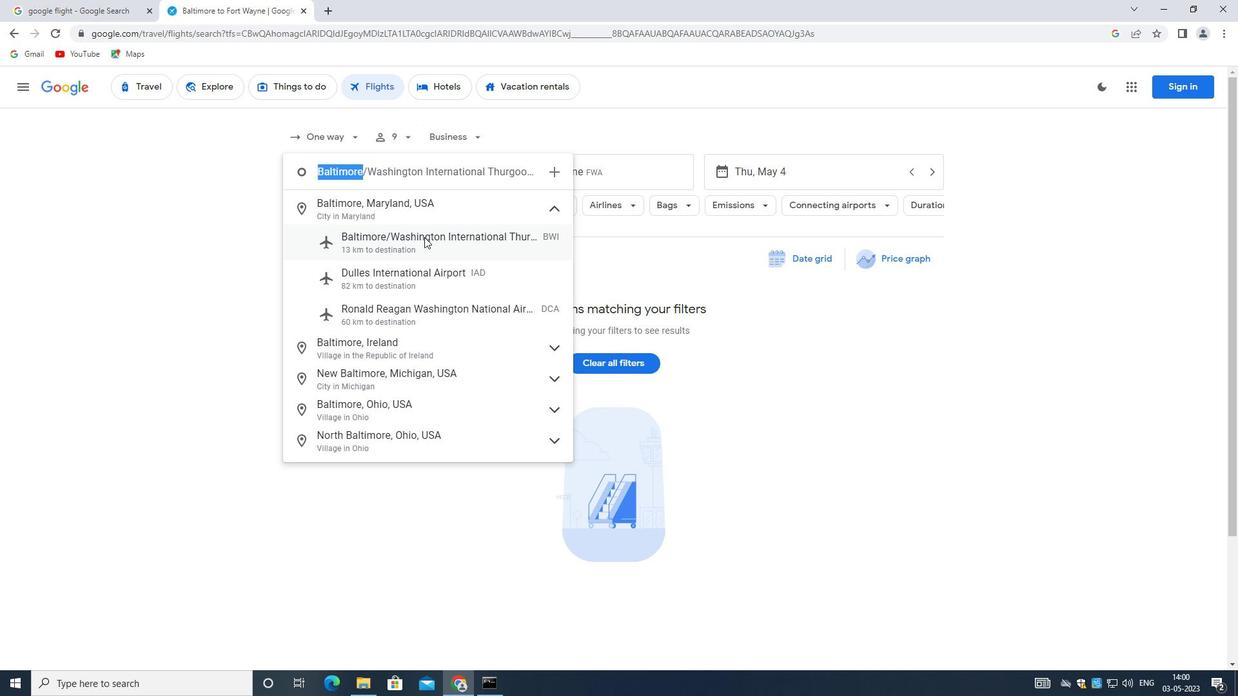 
Action: Mouse moved to (595, 170)
Screenshot: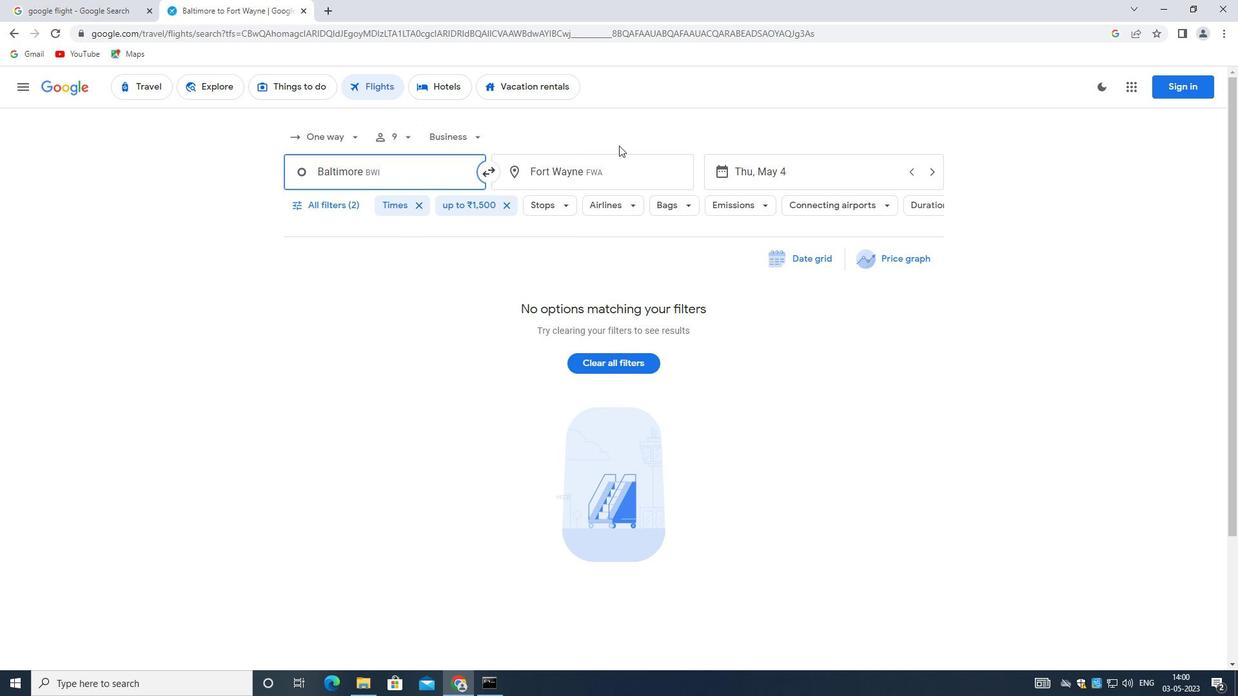 
Action: Mouse pressed left at (595, 170)
Screenshot: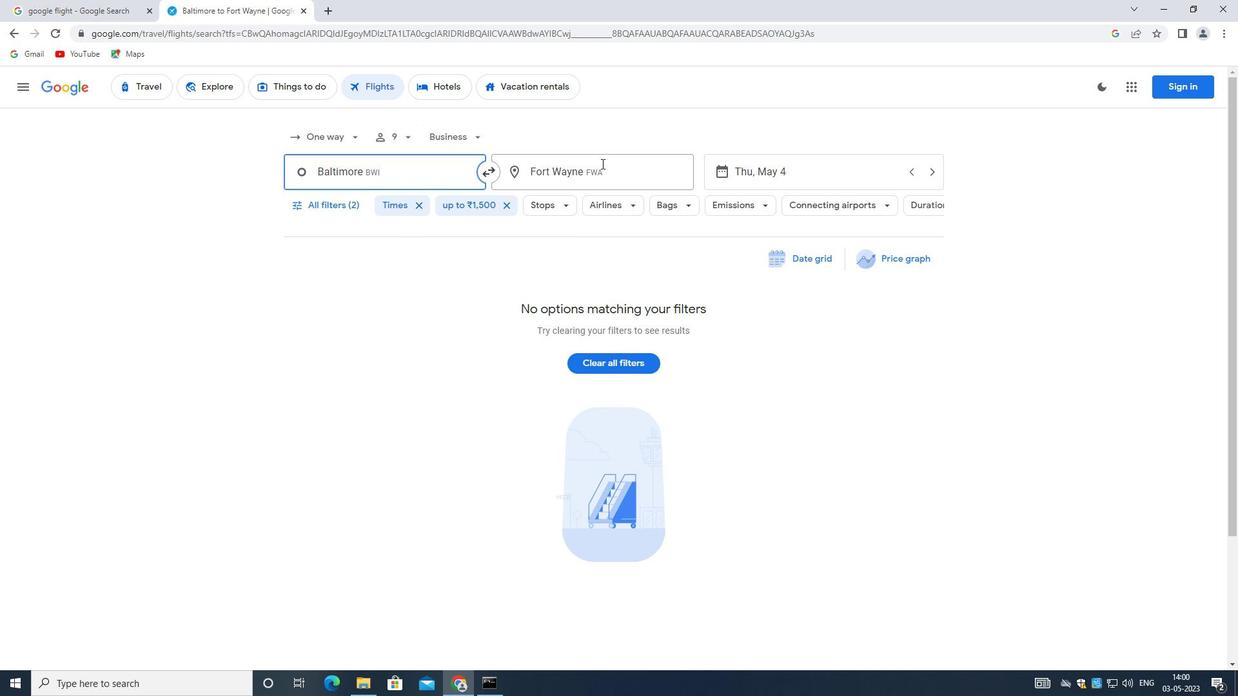 
Action: Key pressed <Key.backspace><Key.shift>COASTAL
Screenshot: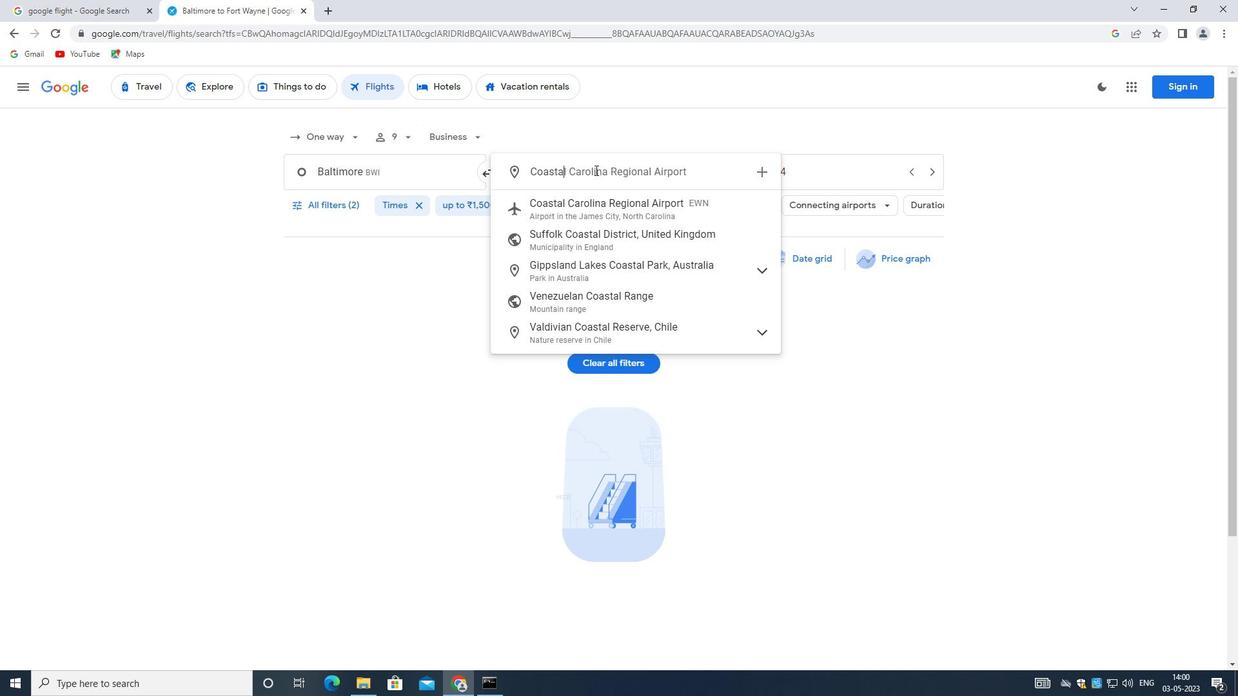 
Action: Mouse moved to (614, 210)
Screenshot: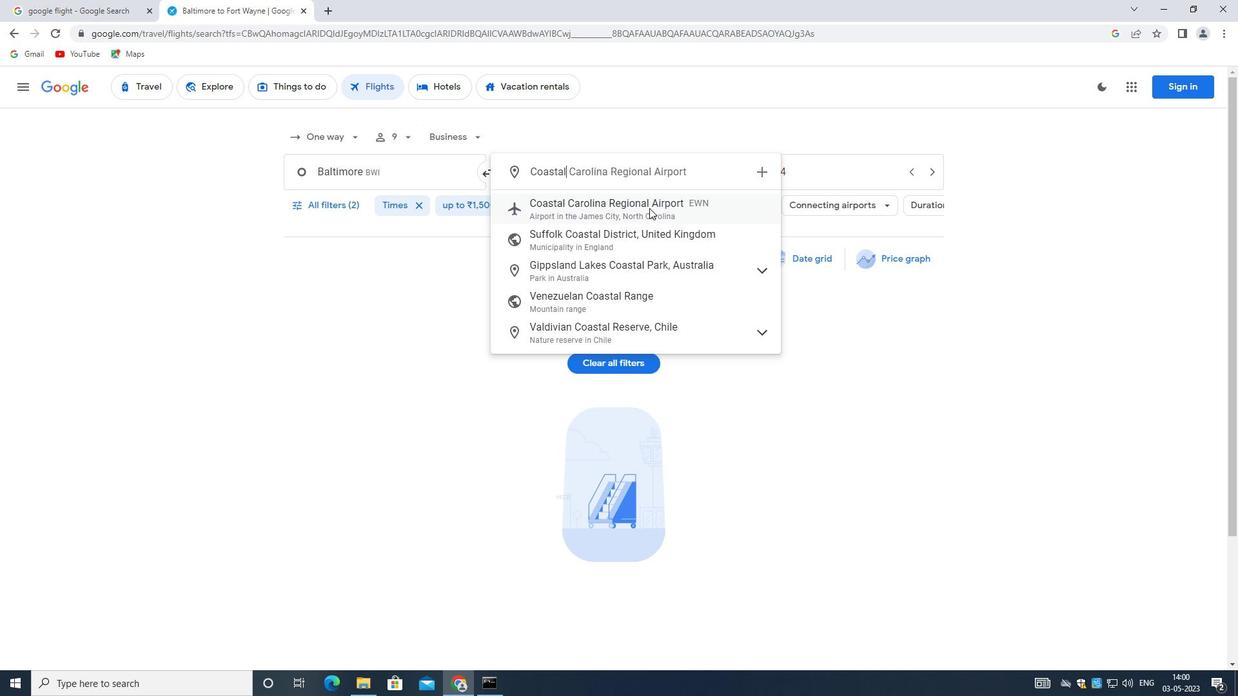 
Action: Mouse pressed left at (614, 210)
Screenshot: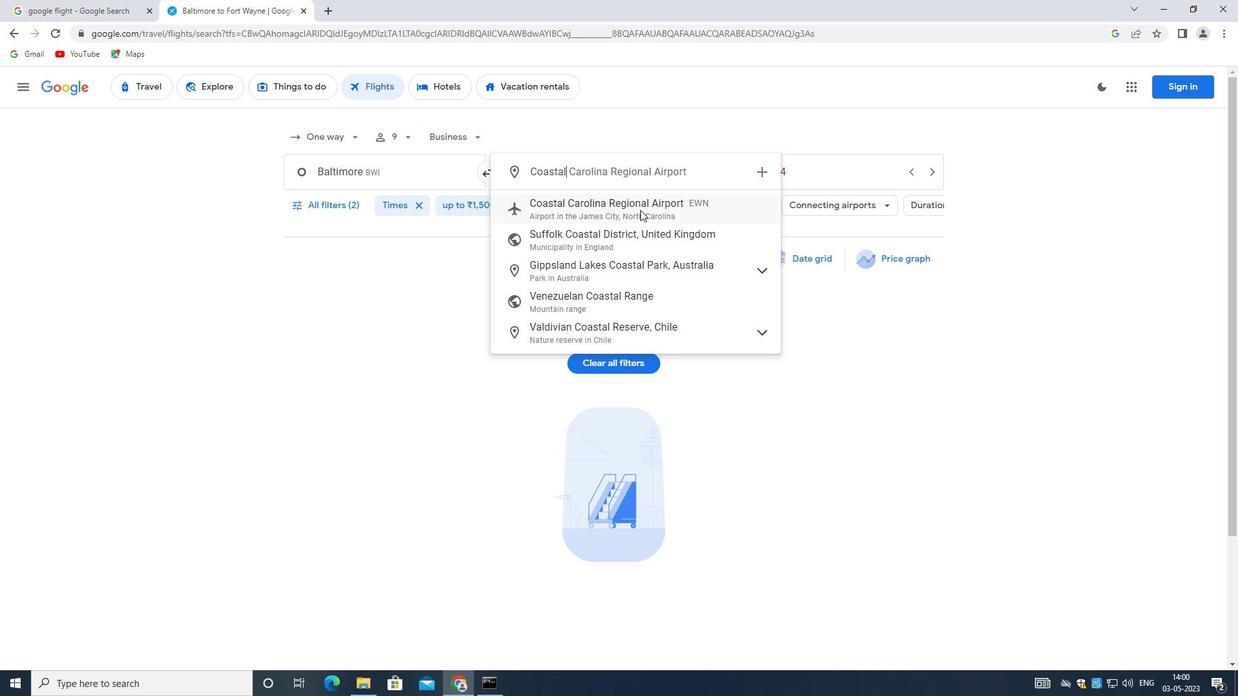 
Action: Mouse moved to (802, 160)
Screenshot: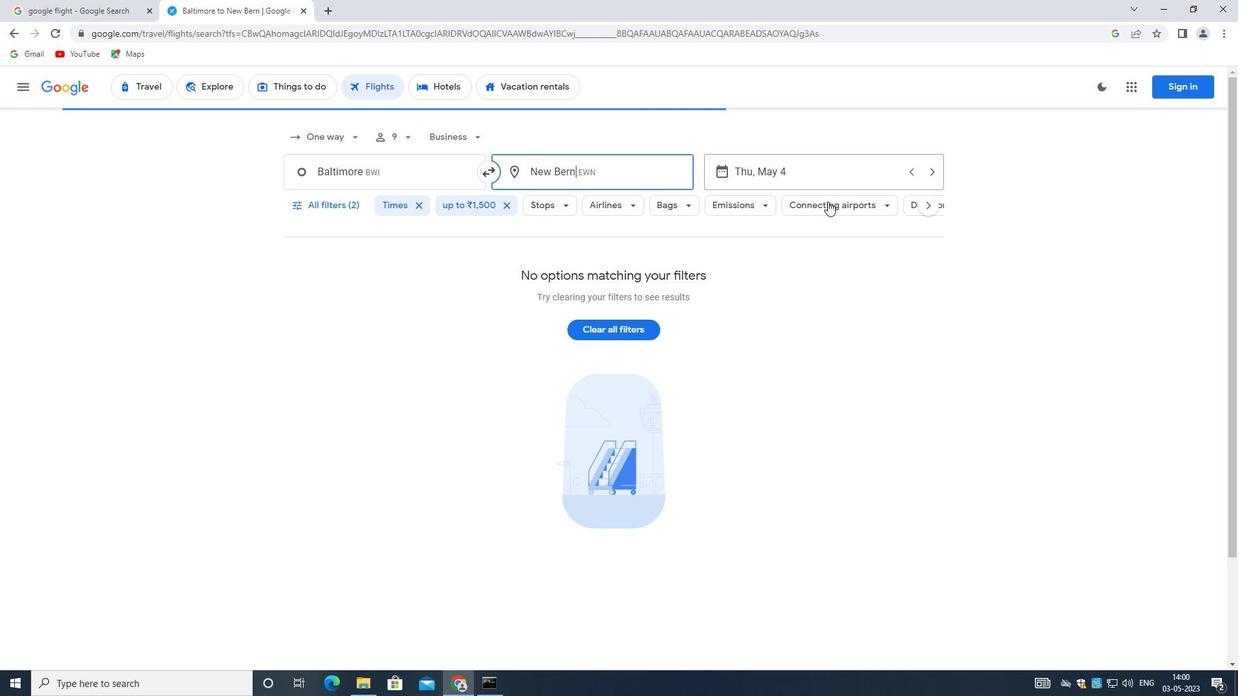 
Action: Mouse pressed left at (802, 160)
Screenshot: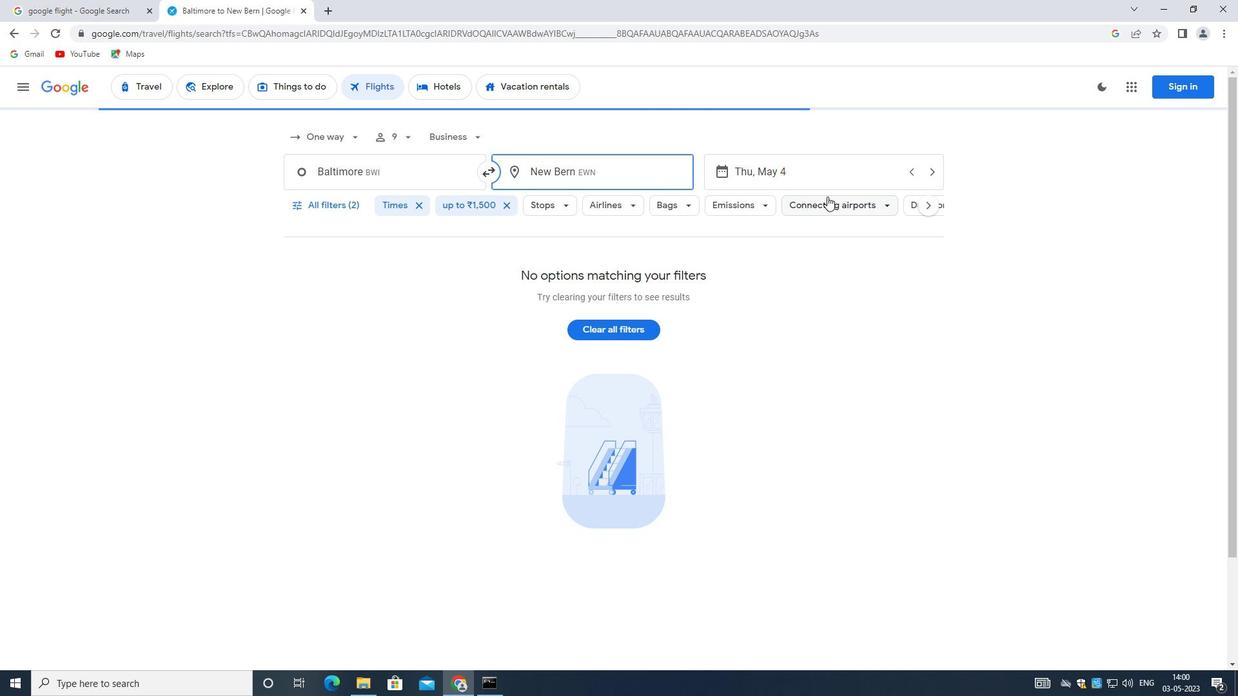 
Action: Mouse moved to (920, 489)
Screenshot: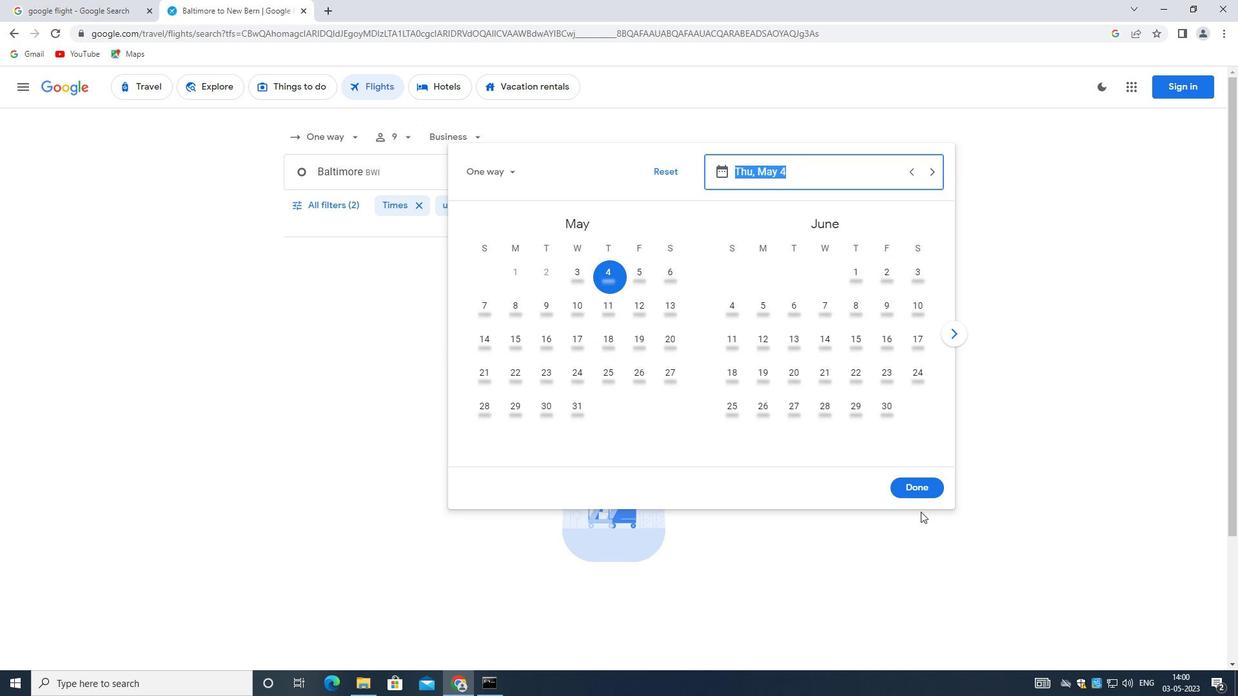 
Action: Mouse pressed left at (920, 489)
Screenshot: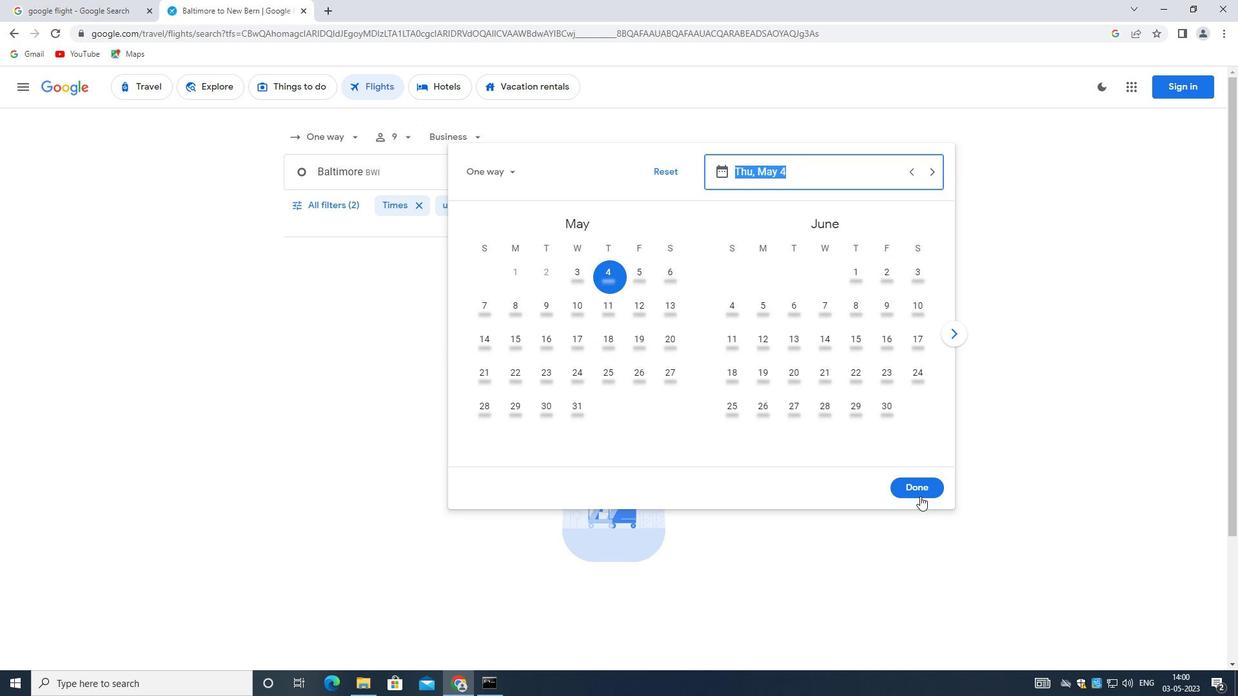 
Action: Mouse moved to (332, 202)
Screenshot: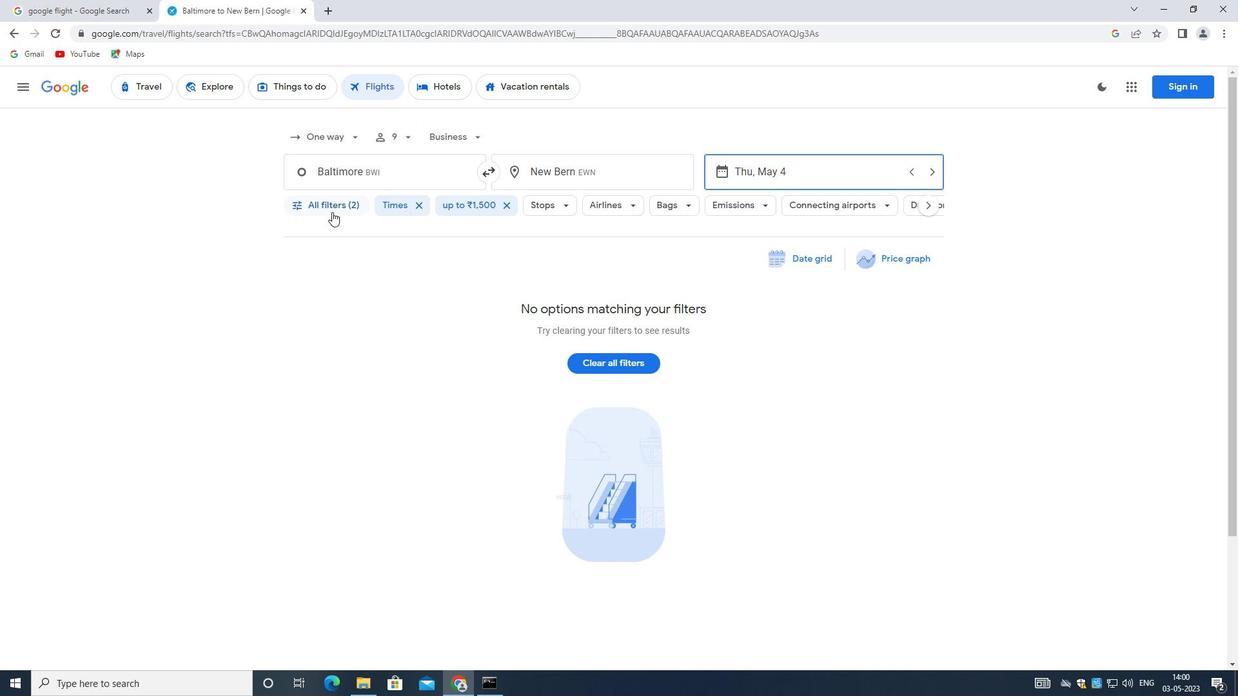 
Action: Mouse pressed left at (332, 202)
Screenshot: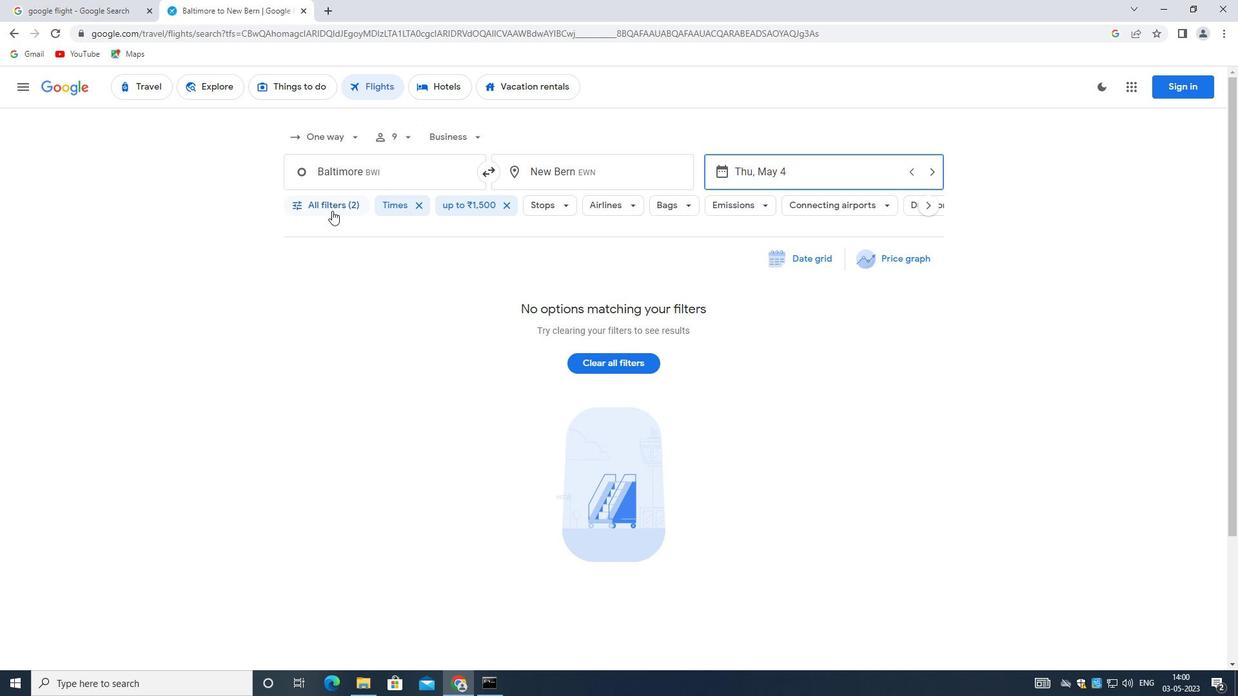 
Action: Mouse moved to (372, 505)
Screenshot: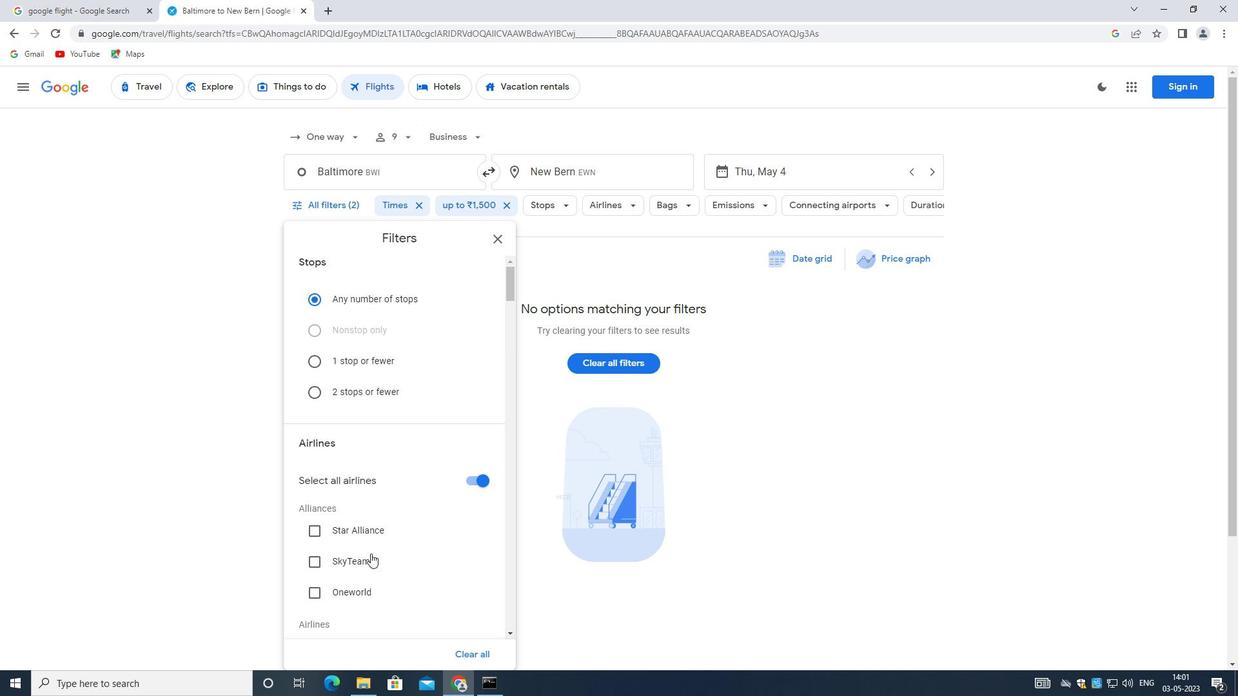 
Action: Mouse scrolled (372, 505) with delta (0, 0)
Screenshot: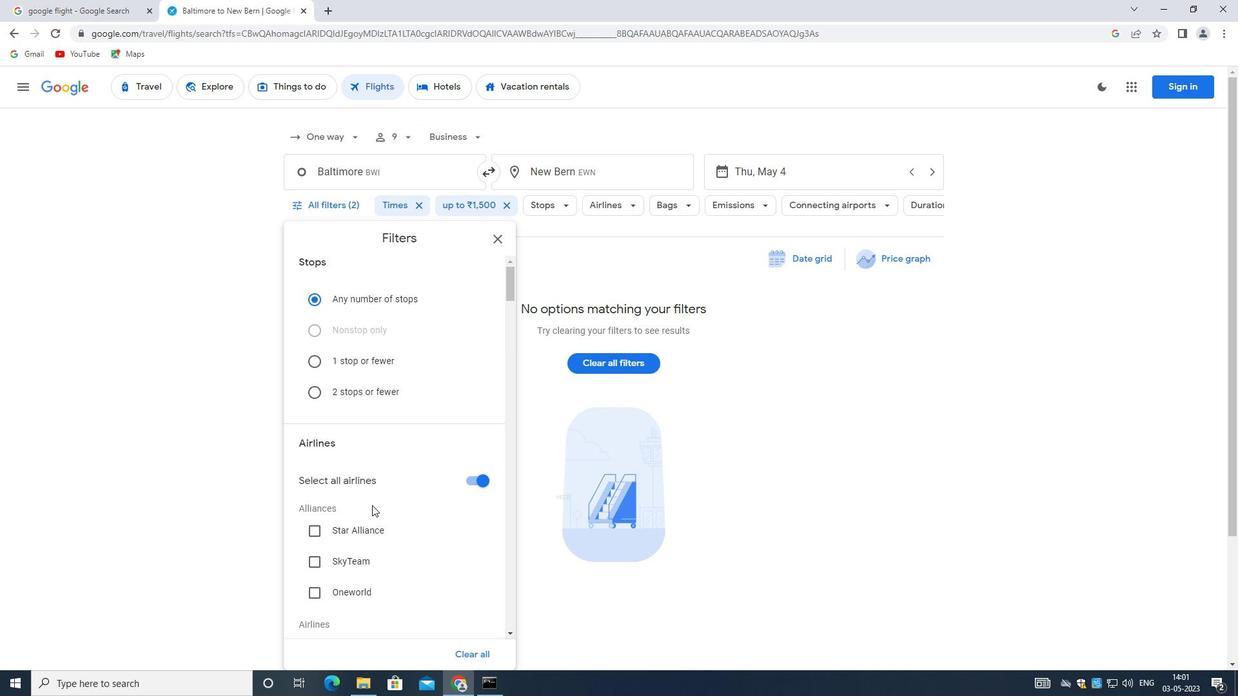 
Action: Mouse moved to (383, 496)
Screenshot: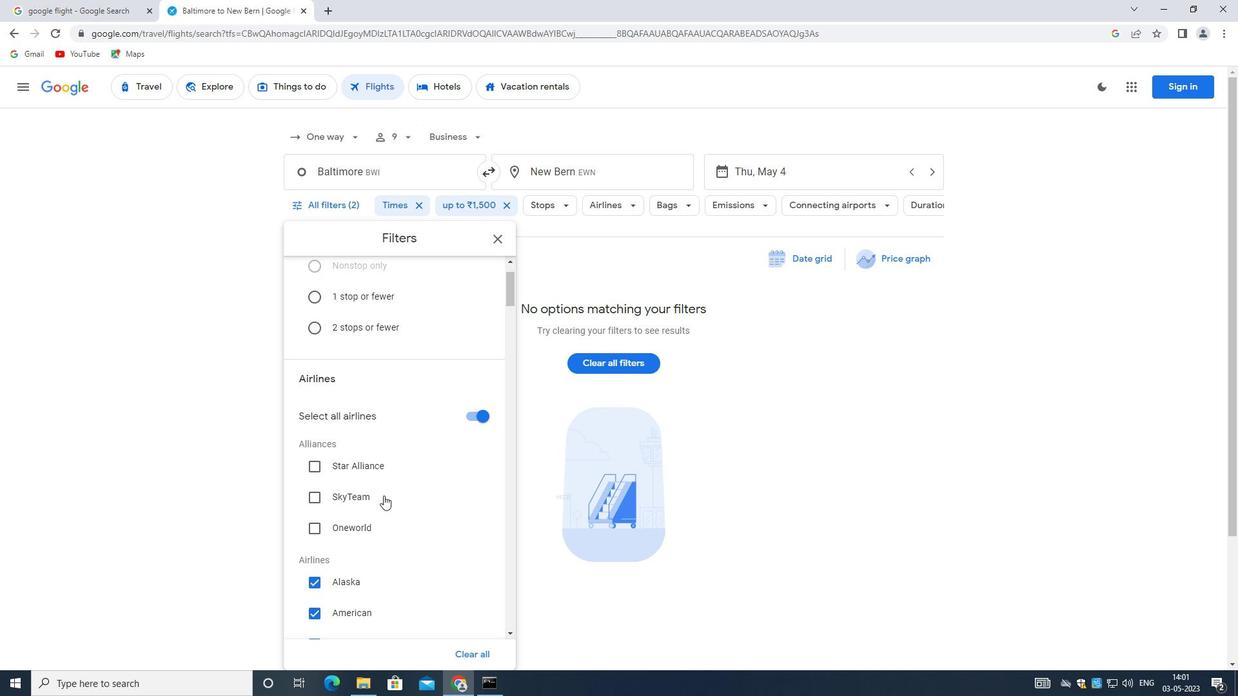 
Action: Mouse scrolled (383, 496) with delta (0, 0)
Screenshot: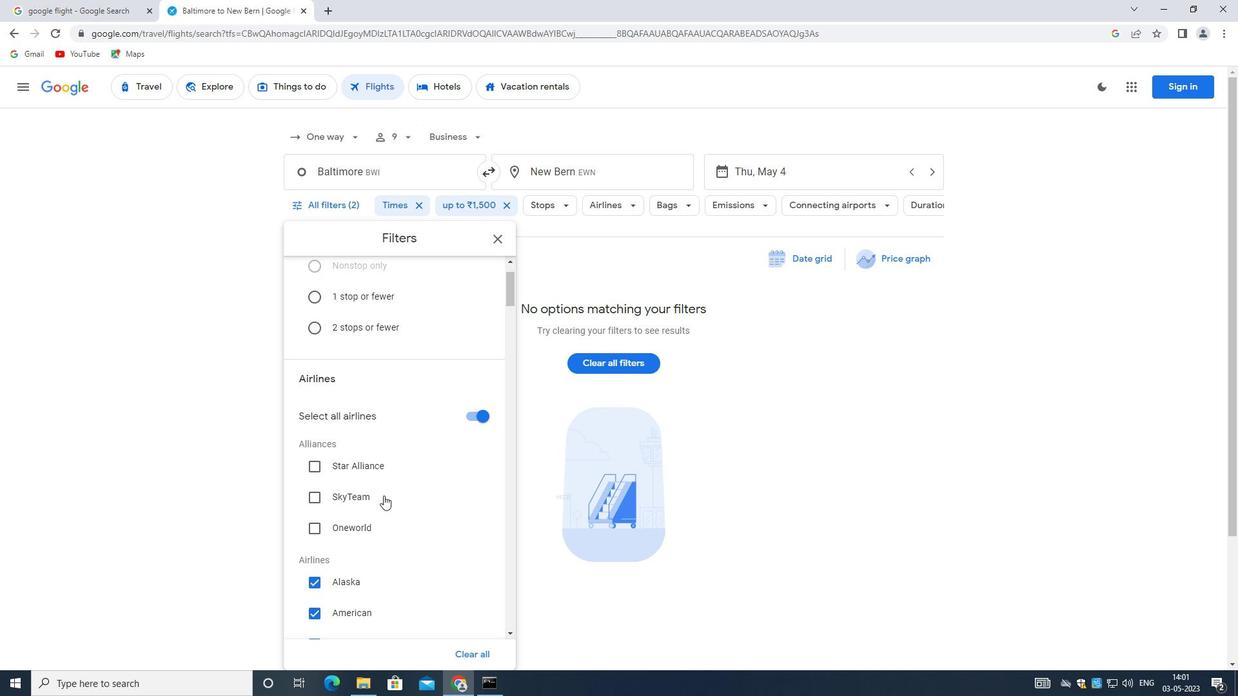 
Action: Mouse moved to (465, 480)
Screenshot: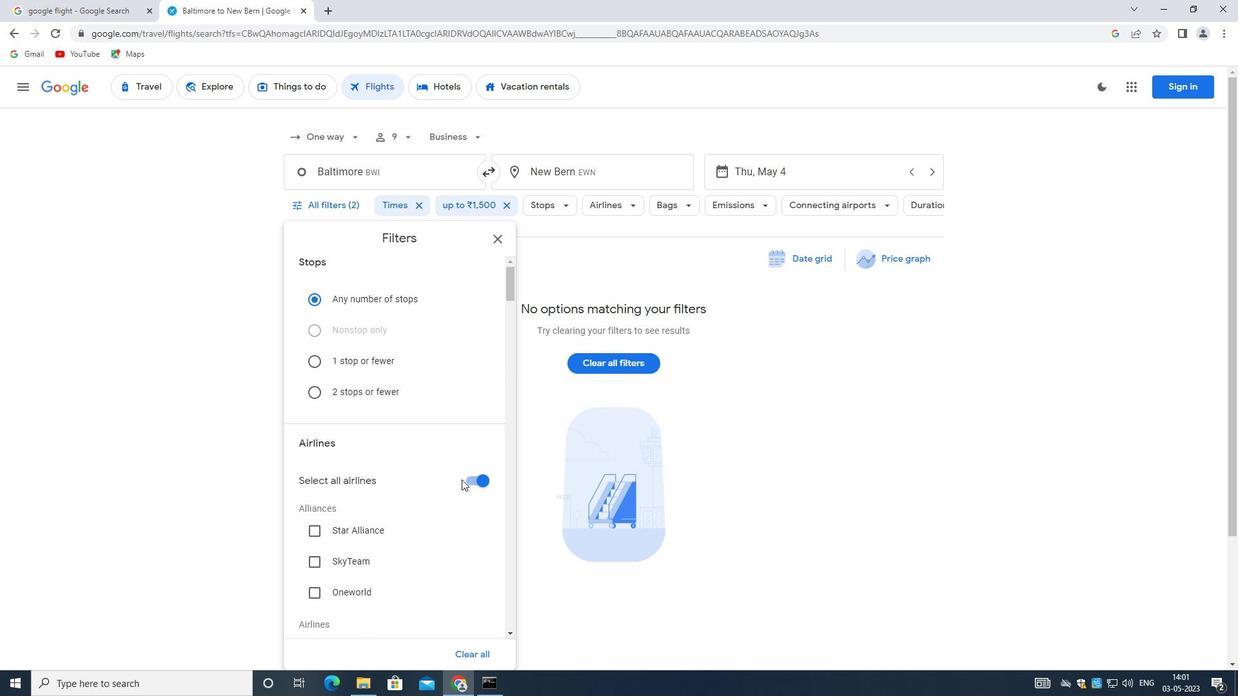 
Action: Mouse pressed left at (465, 480)
Screenshot: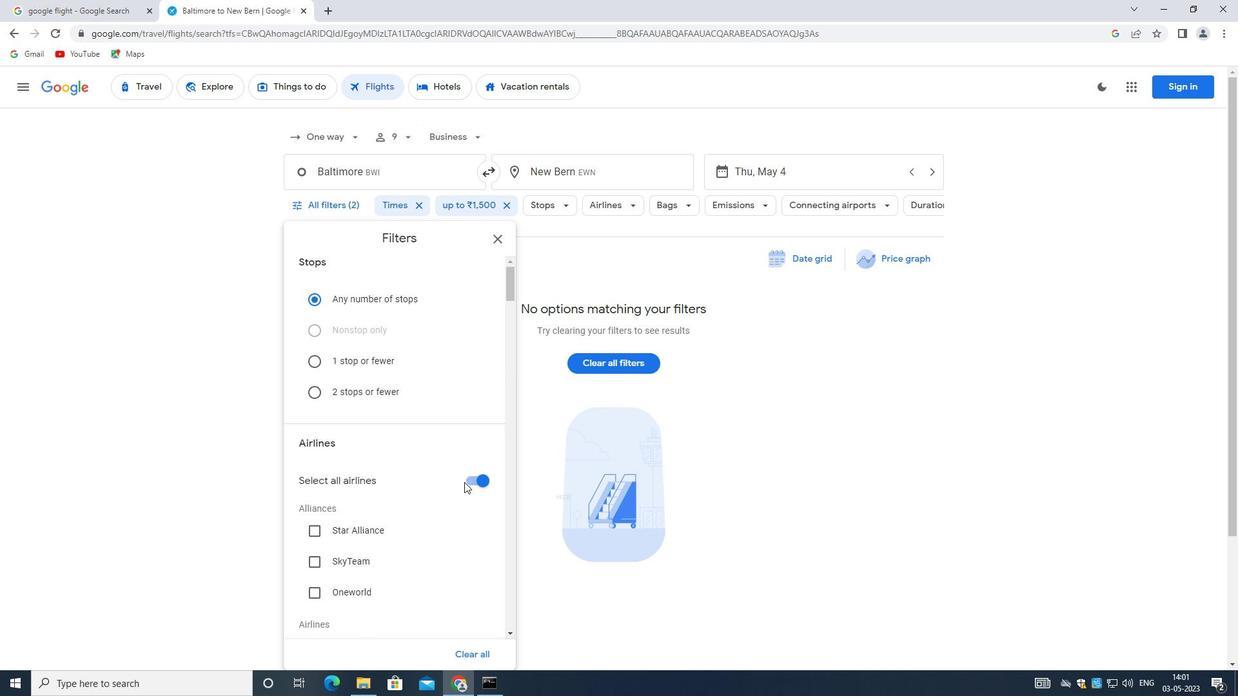 
Action: Mouse moved to (467, 480)
Screenshot: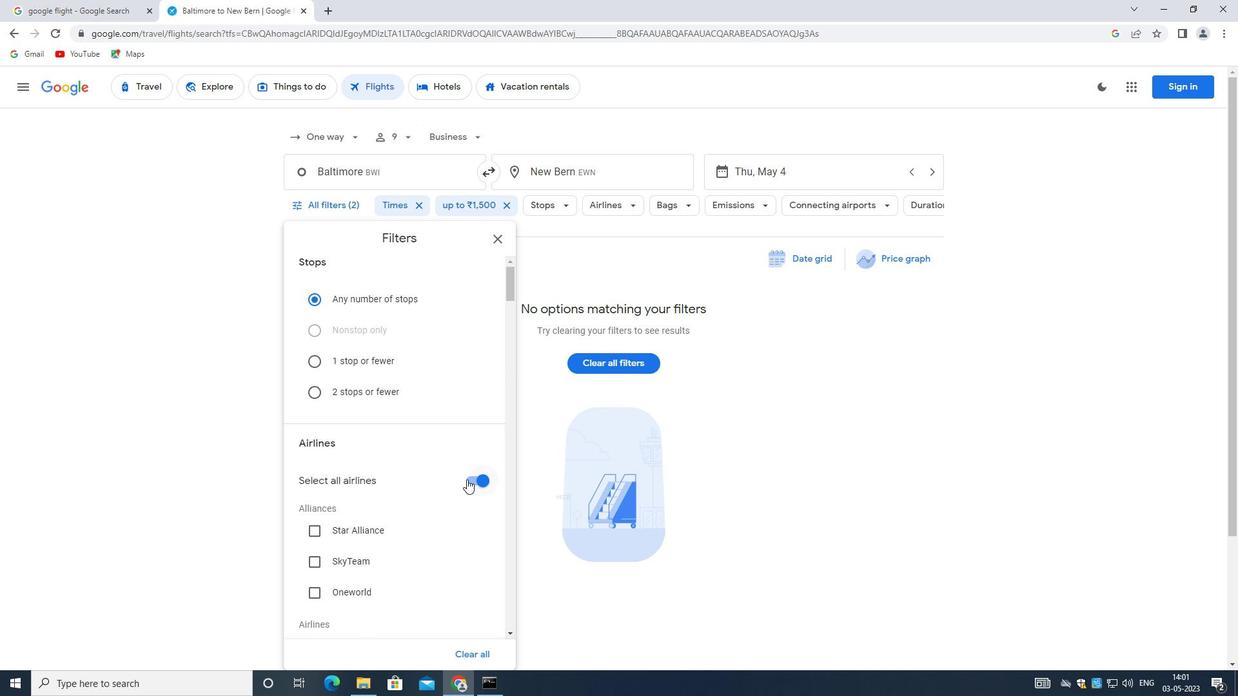 
Action: Mouse pressed left at (467, 480)
Screenshot: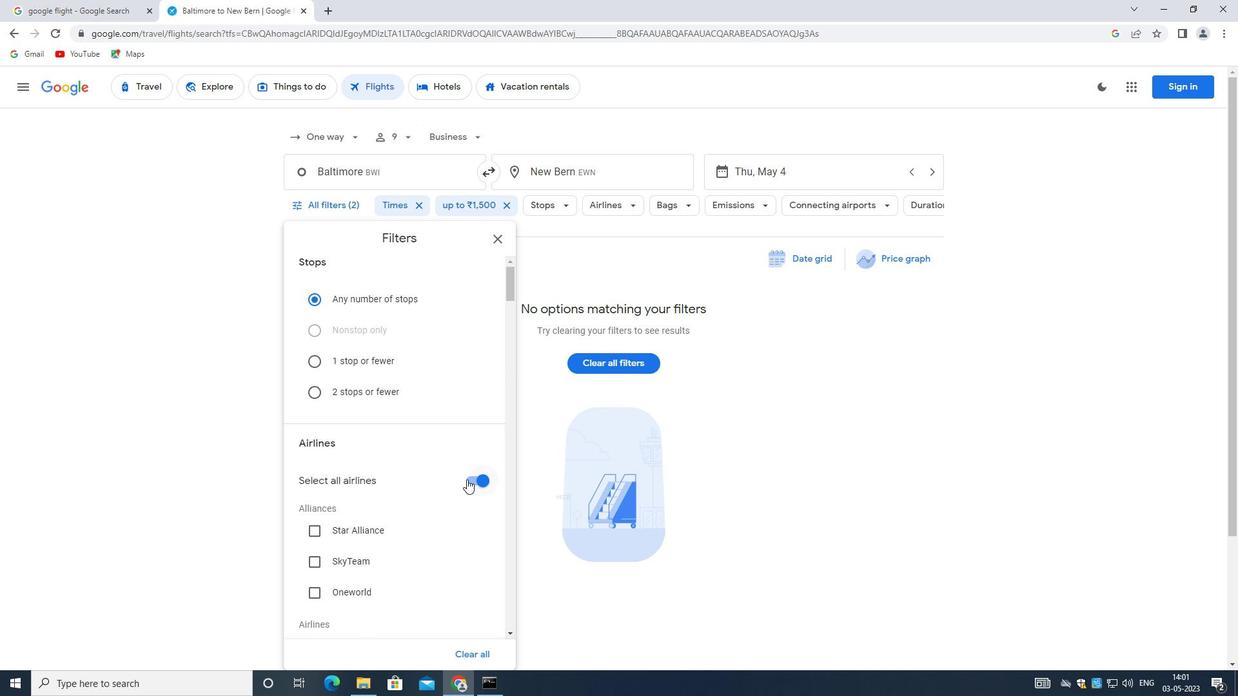 
Action: Mouse moved to (390, 455)
Screenshot: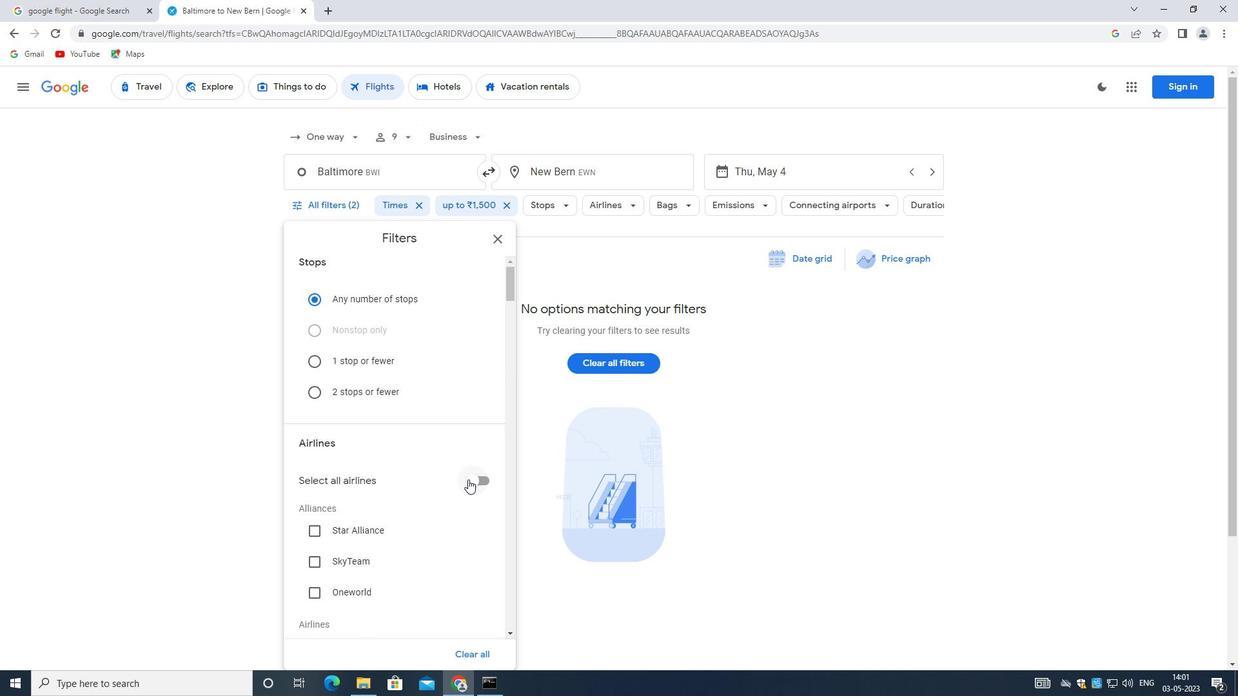 
Action: Mouse scrolled (390, 454) with delta (0, 0)
Screenshot: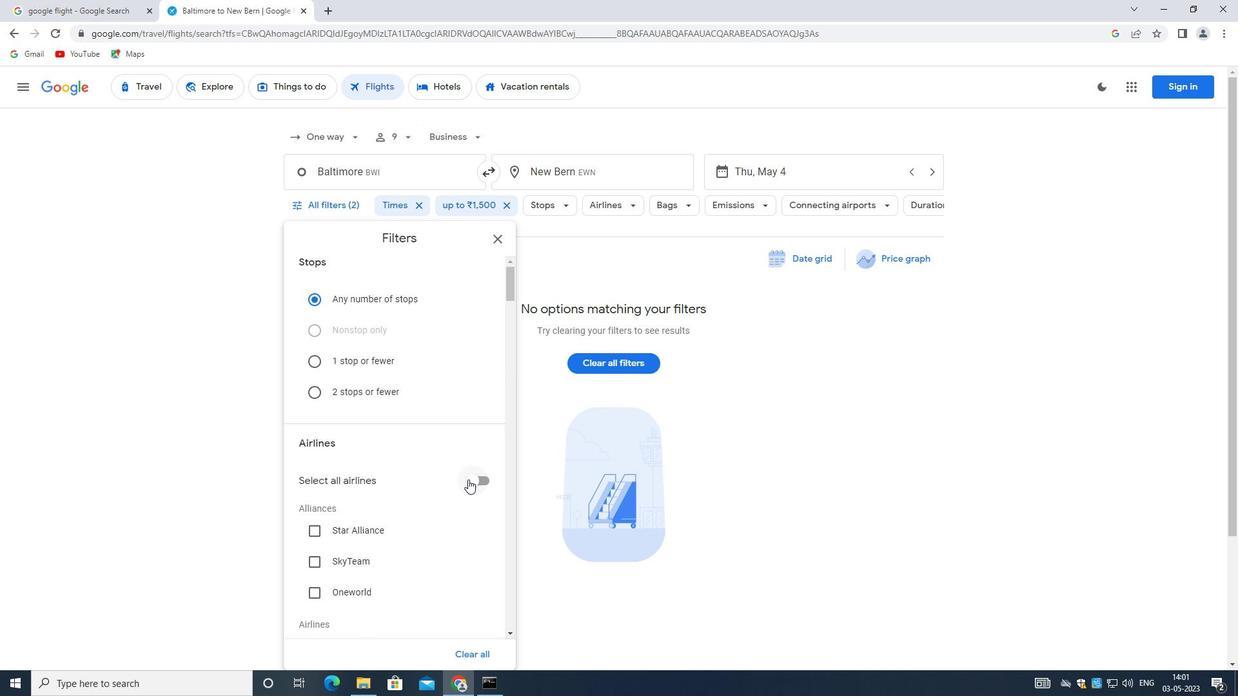 
Action: Mouse scrolled (390, 454) with delta (0, 0)
Screenshot: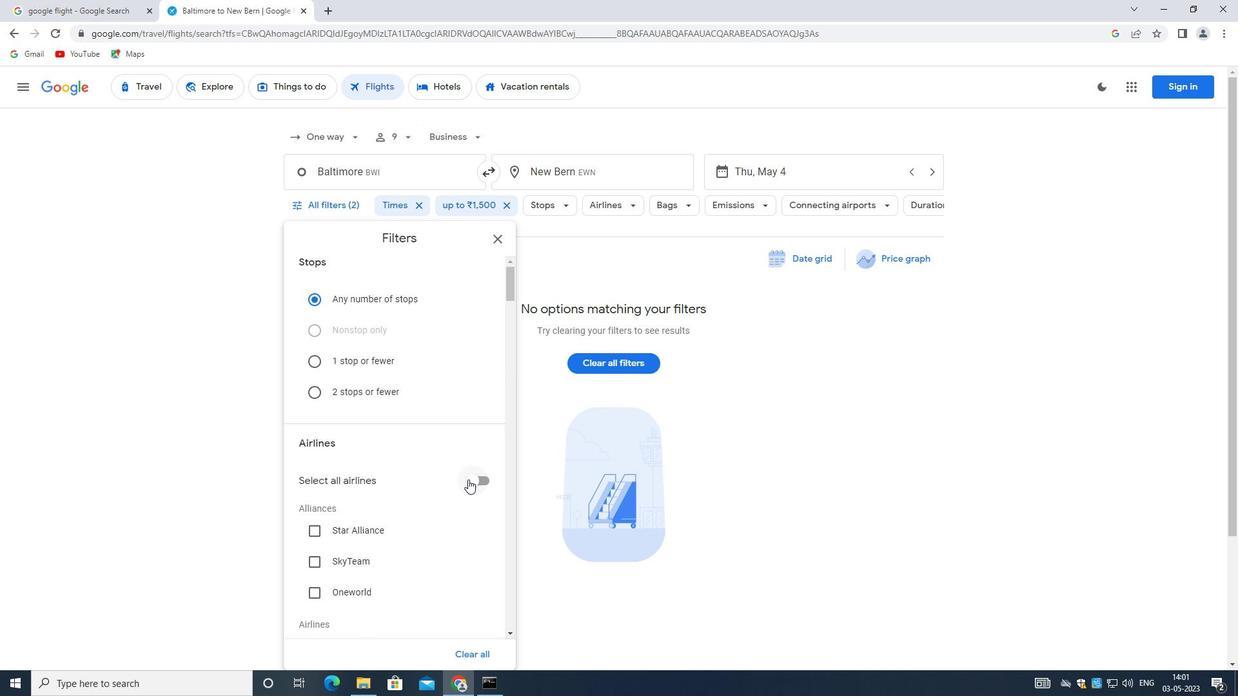 
Action: Mouse scrolled (390, 454) with delta (0, 0)
Screenshot: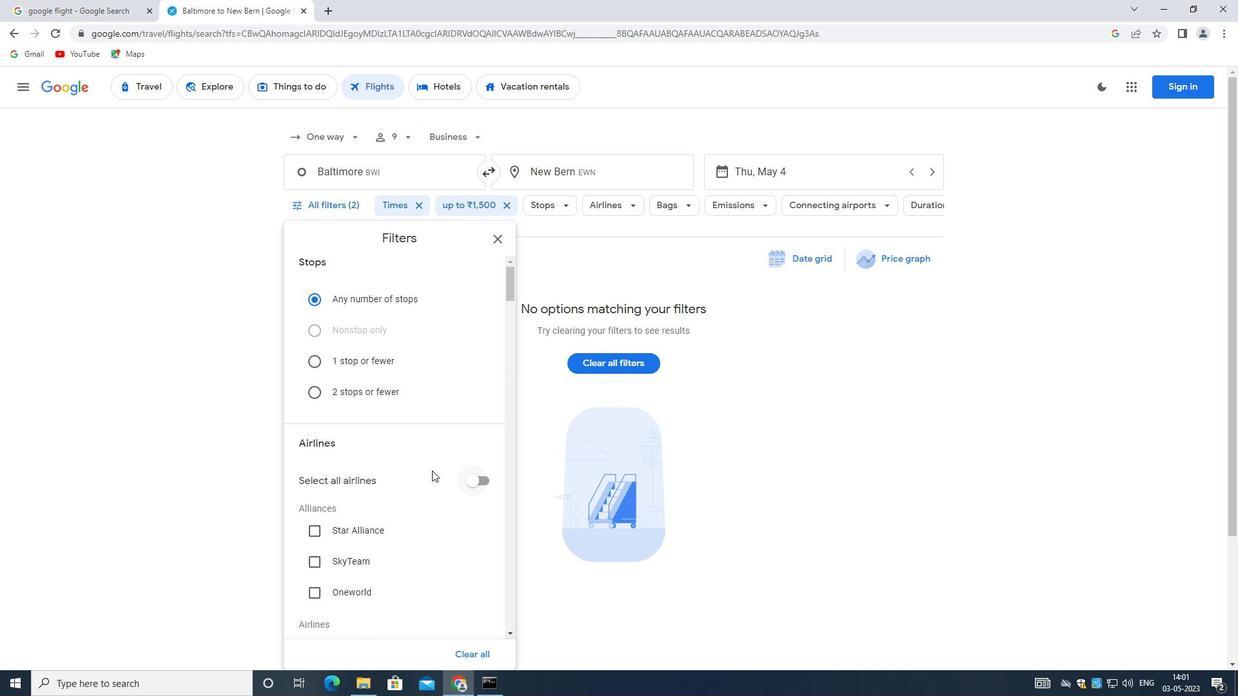 
Action: Mouse scrolled (390, 454) with delta (0, 0)
Screenshot: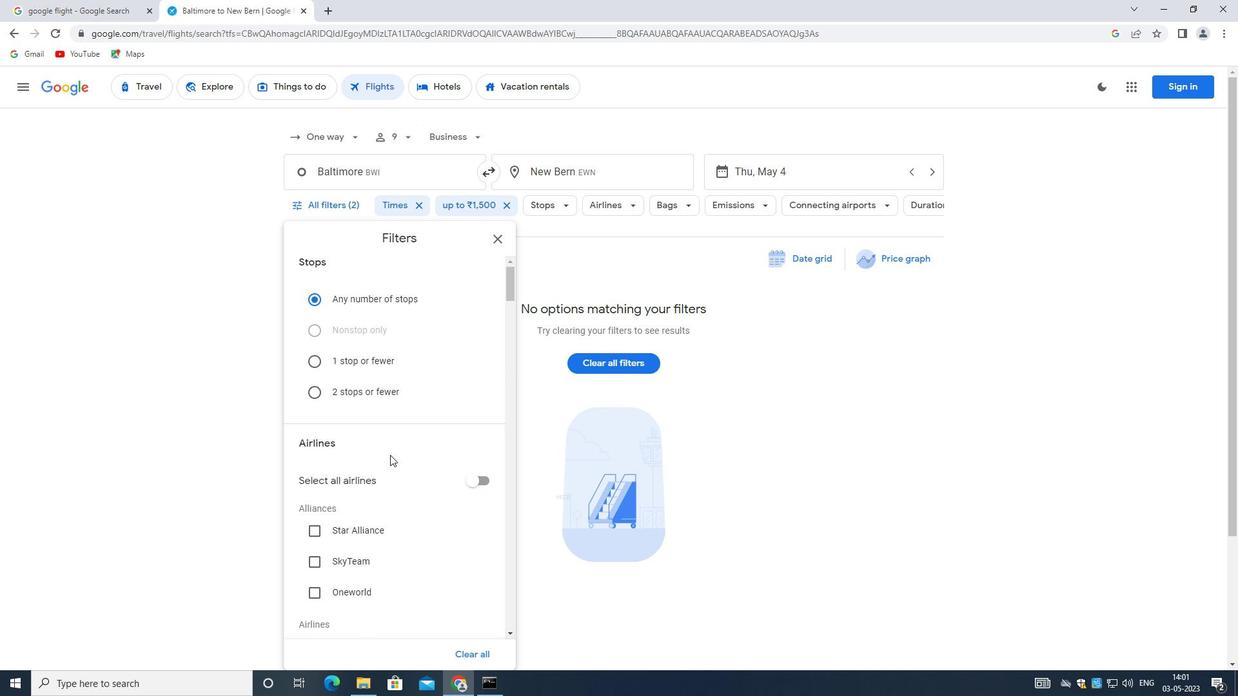 
Action: Mouse scrolled (390, 454) with delta (0, 0)
Screenshot: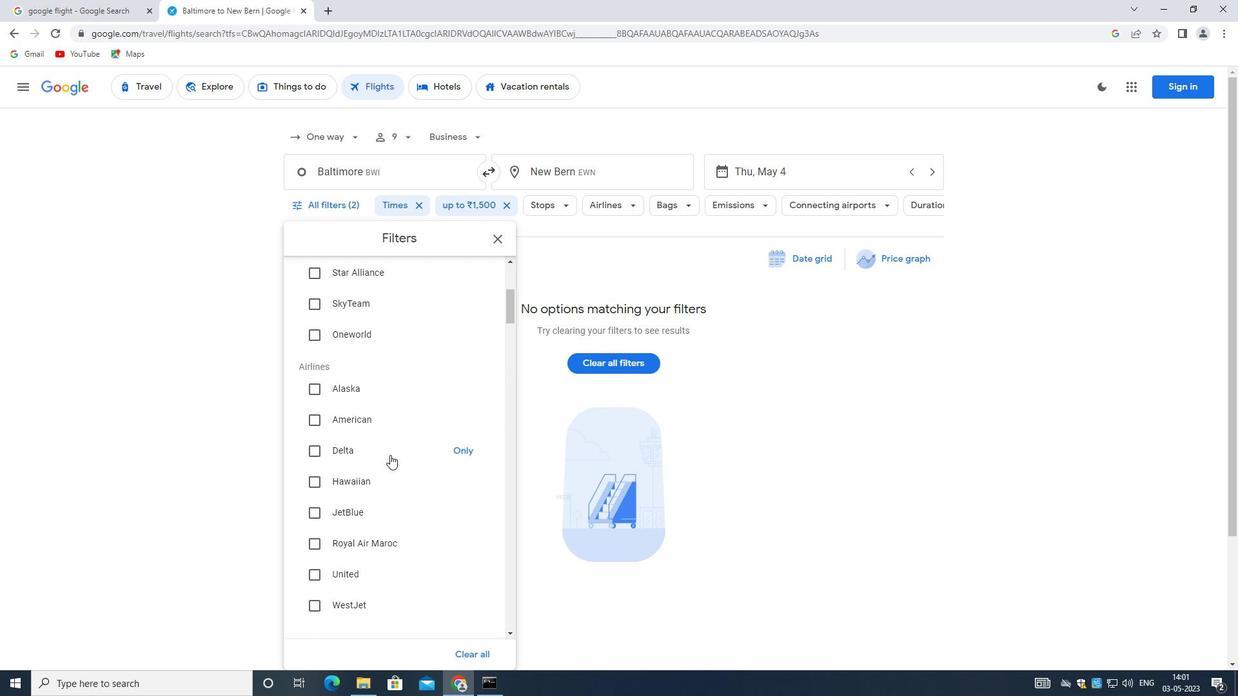 
Action: Mouse scrolled (390, 454) with delta (0, 0)
Screenshot: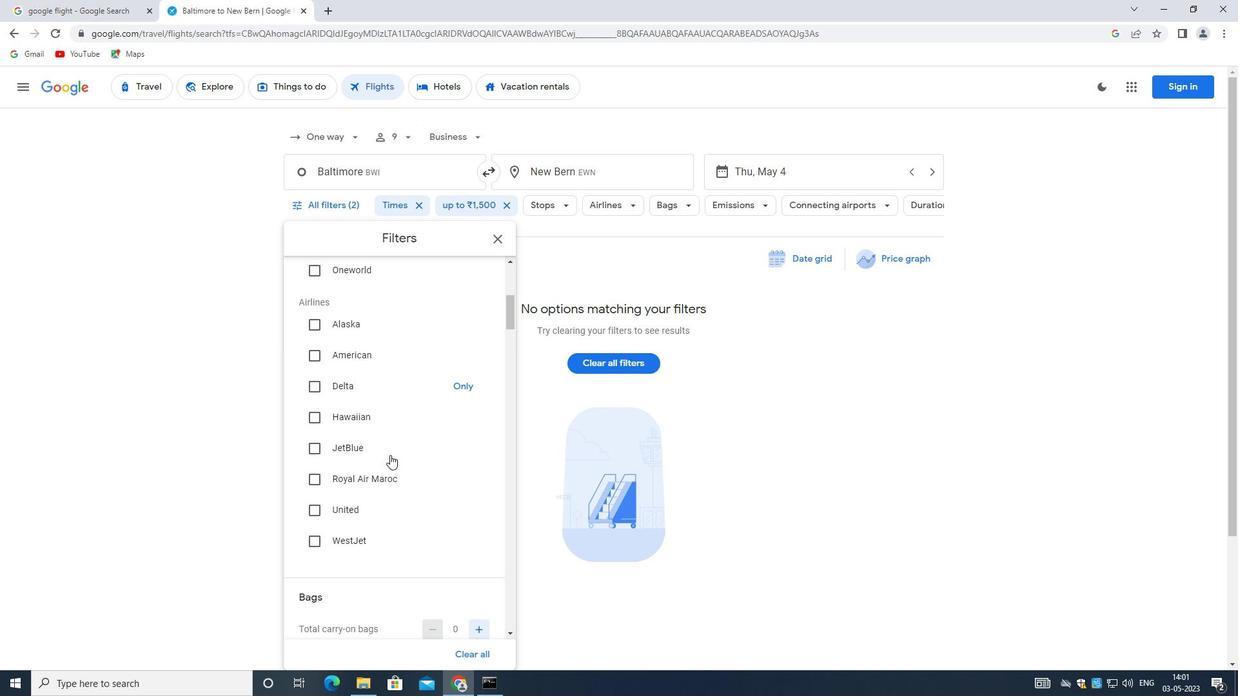
Action: Mouse moved to (389, 455)
Screenshot: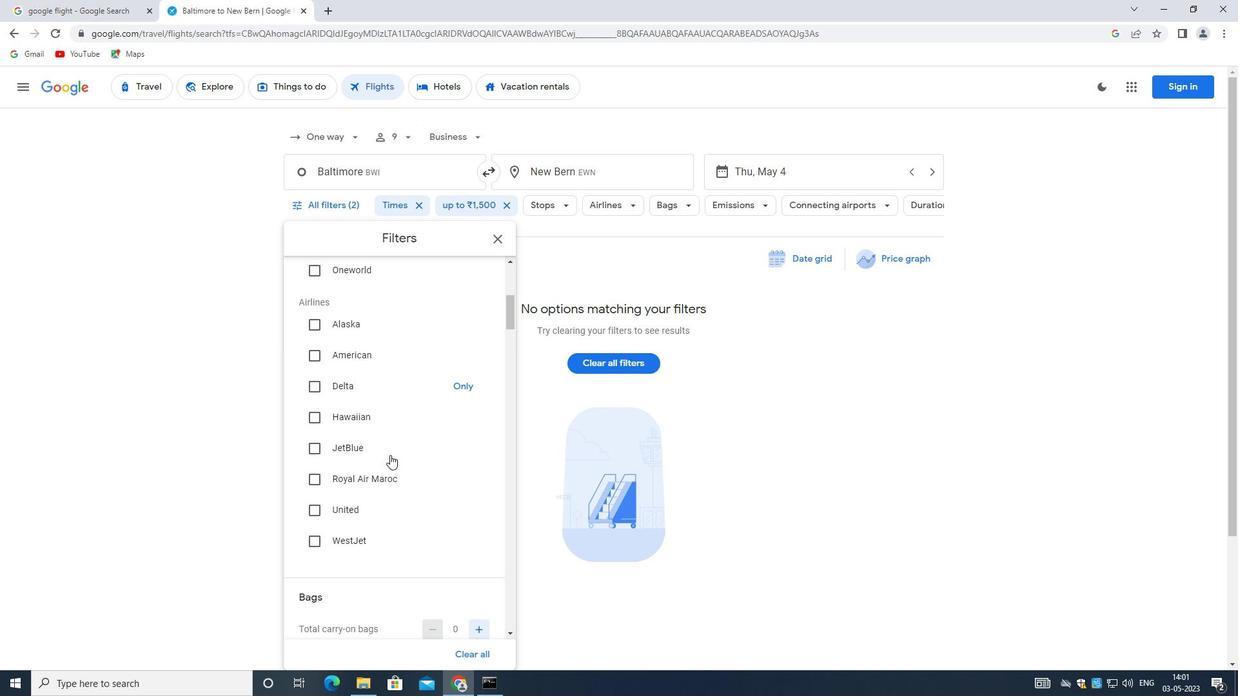 
Action: Mouse scrolled (389, 454) with delta (0, 0)
Screenshot: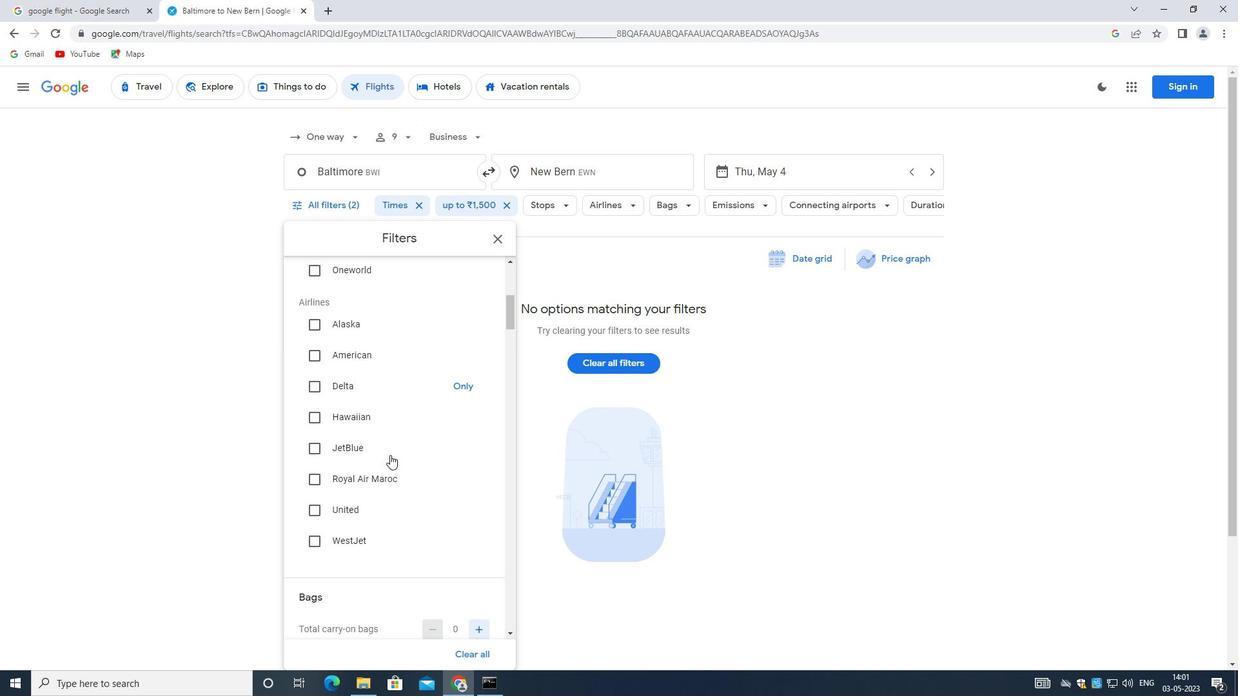 
Action: Mouse moved to (389, 455)
Screenshot: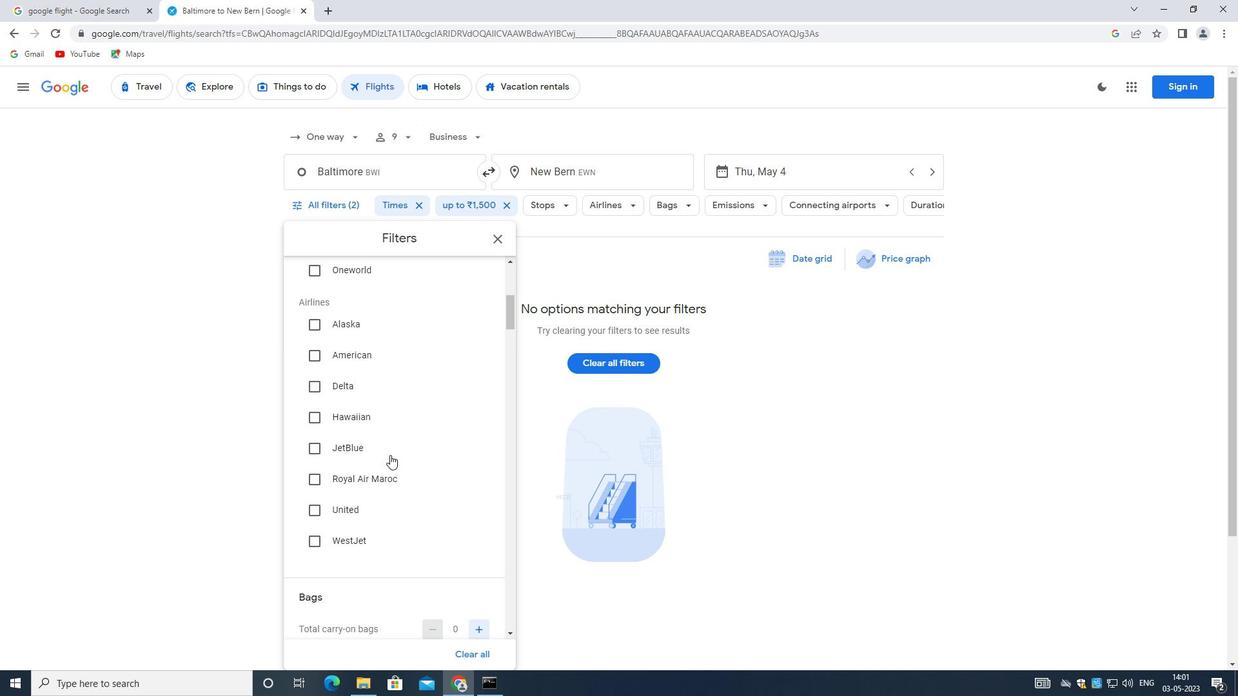 
Action: Mouse scrolled (389, 454) with delta (0, 0)
Screenshot: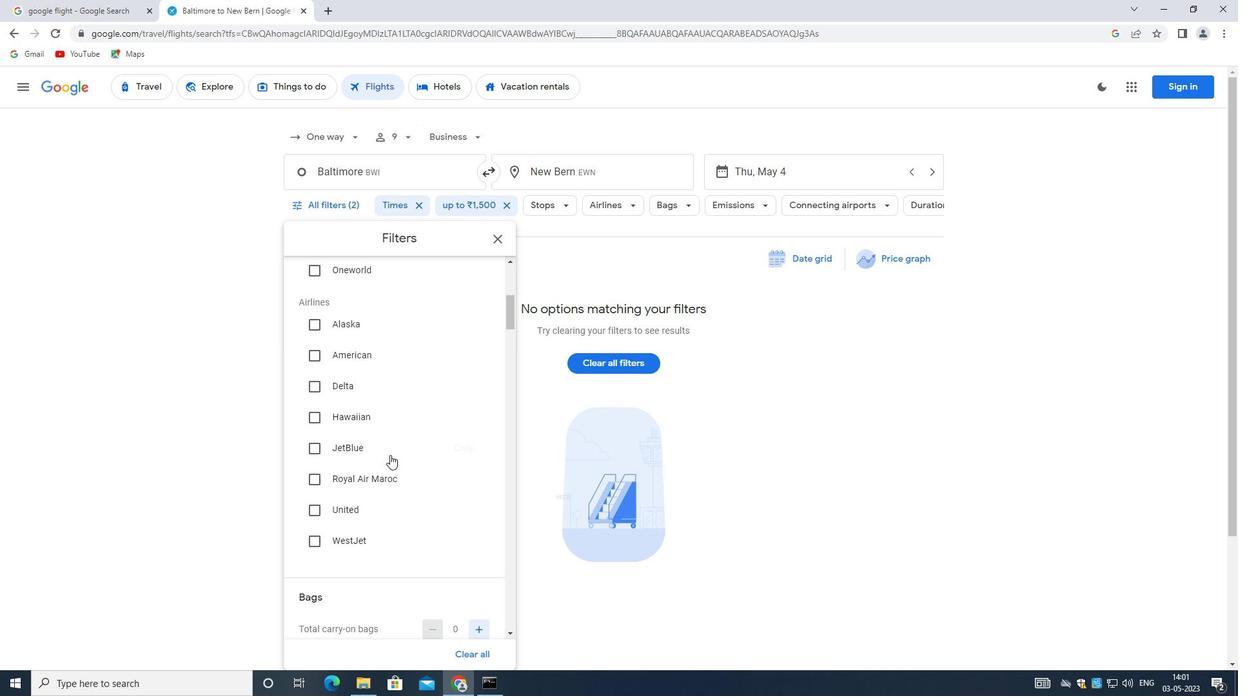 
Action: Mouse moved to (389, 455)
Screenshot: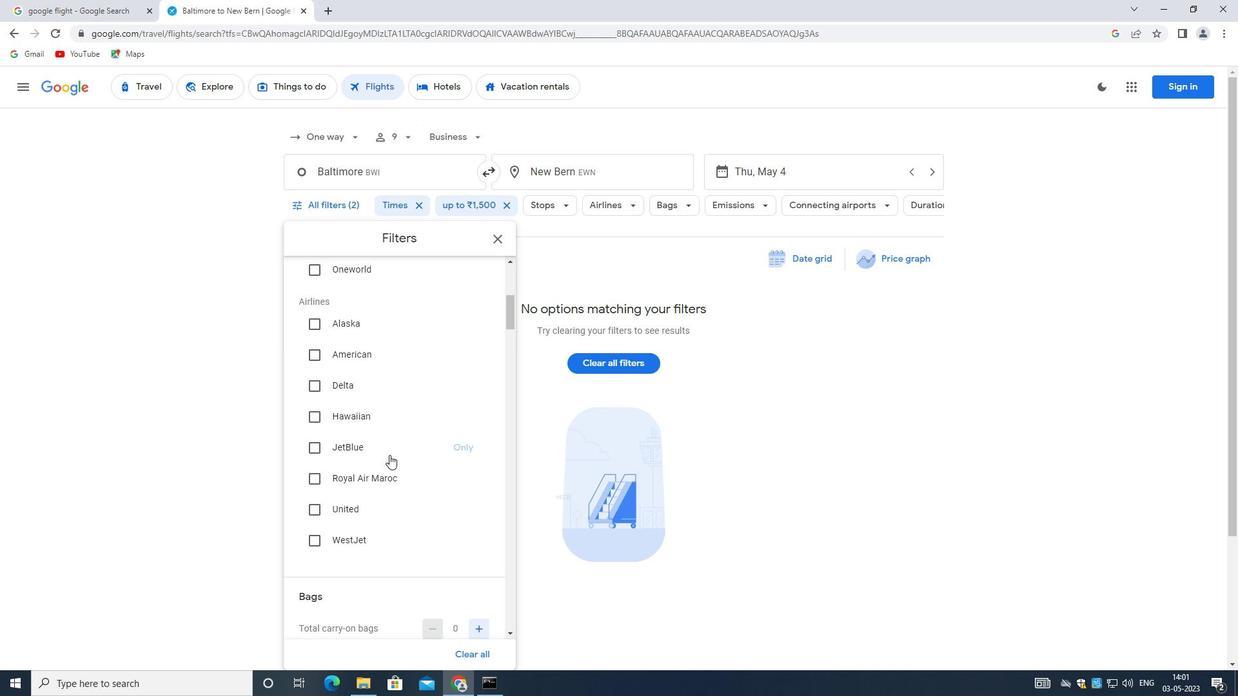 
Action: Mouse scrolled (389, 454) with delta (0, 0)
Screenshot: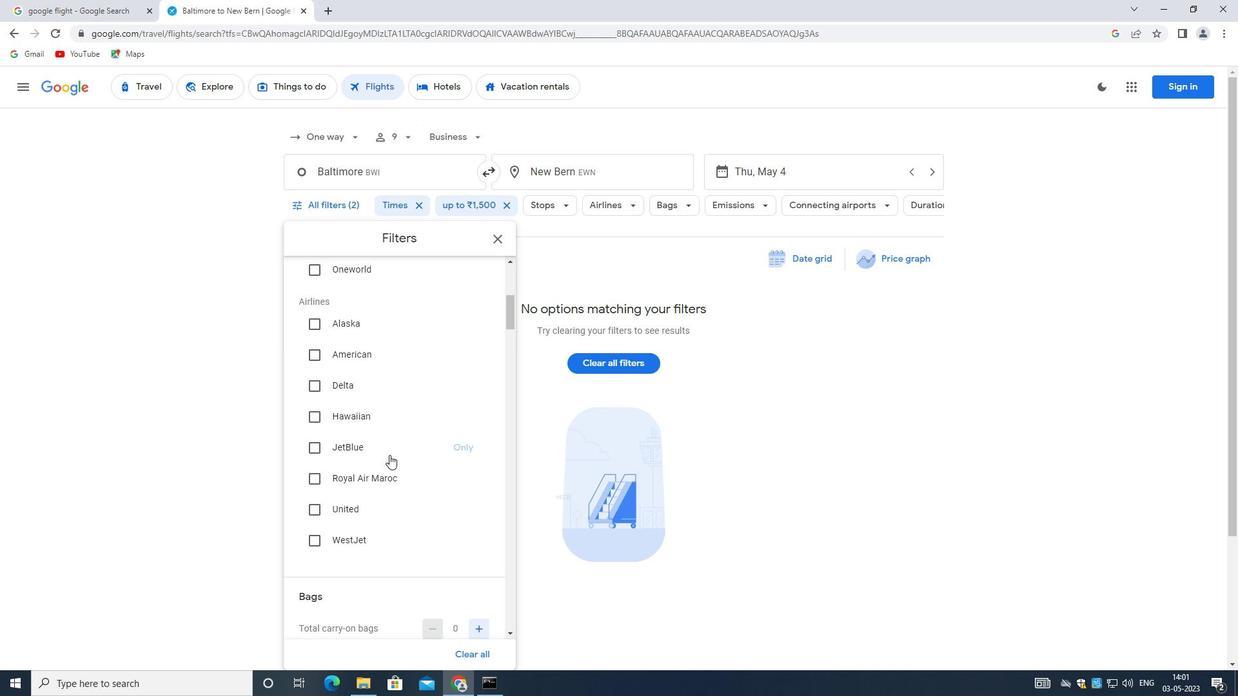 
Action: Mouse moved to (481, 406)
Screenshot: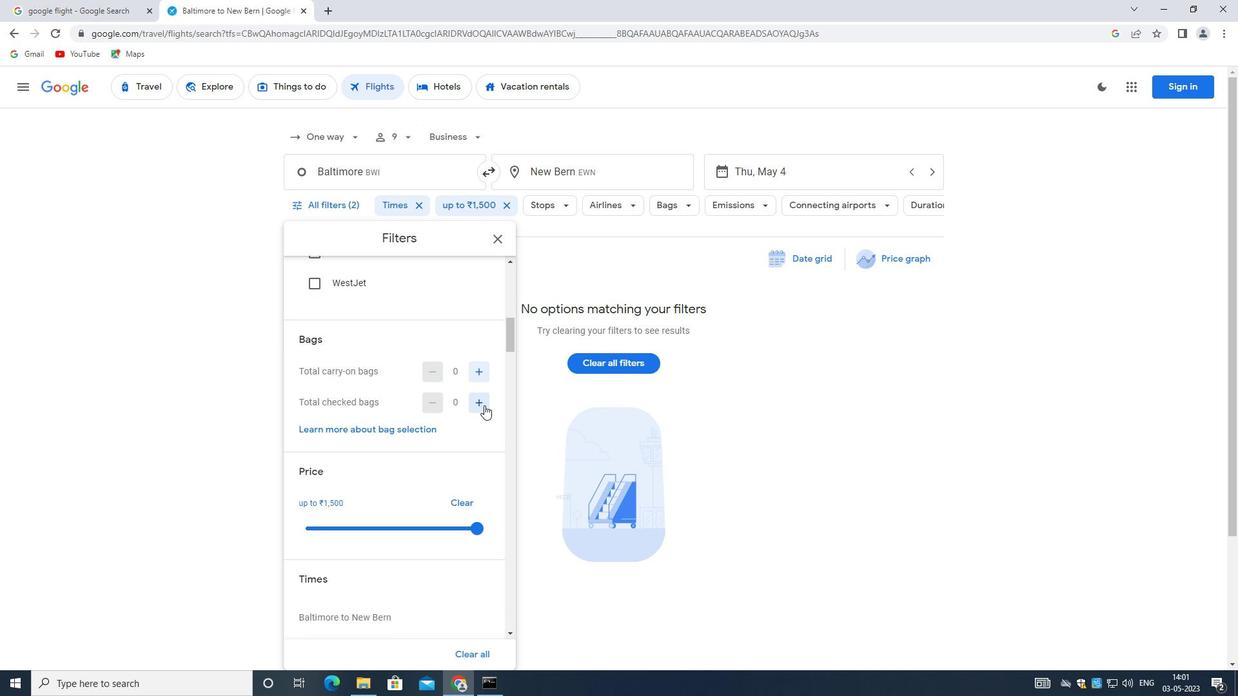 
Action: Mouse pressed left at (481, 406)
Screenshot: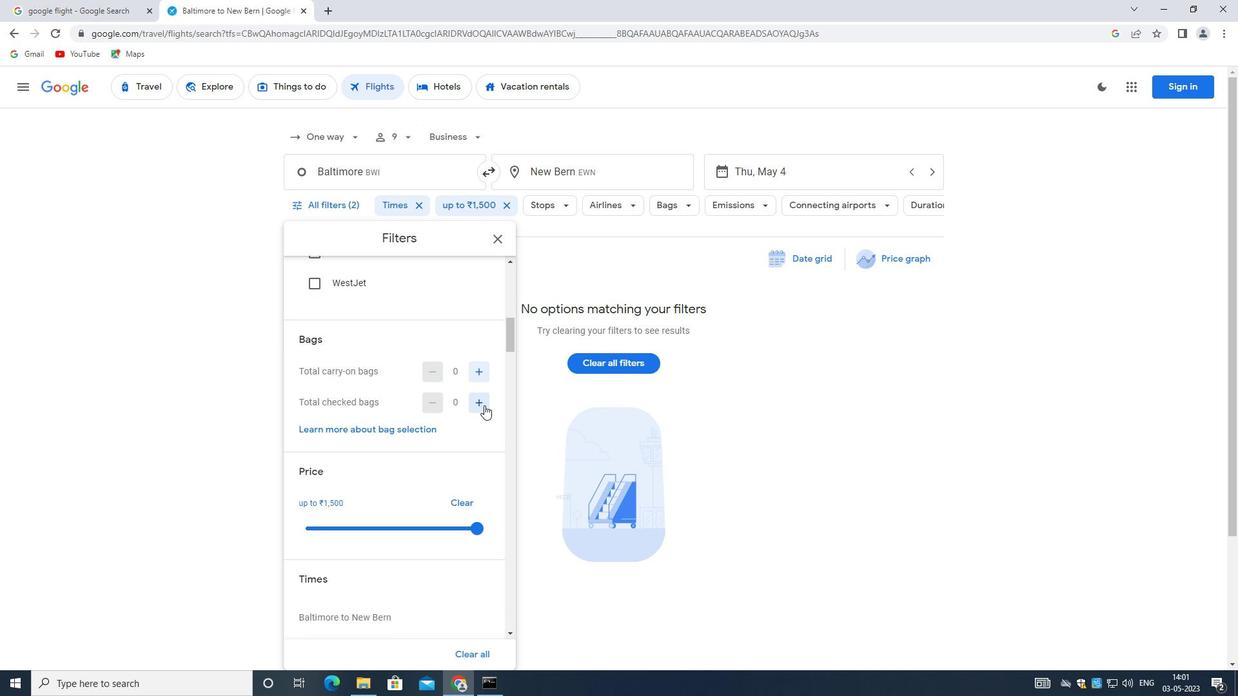 
Action: Mouse moved to (481, 405)
Screenshot: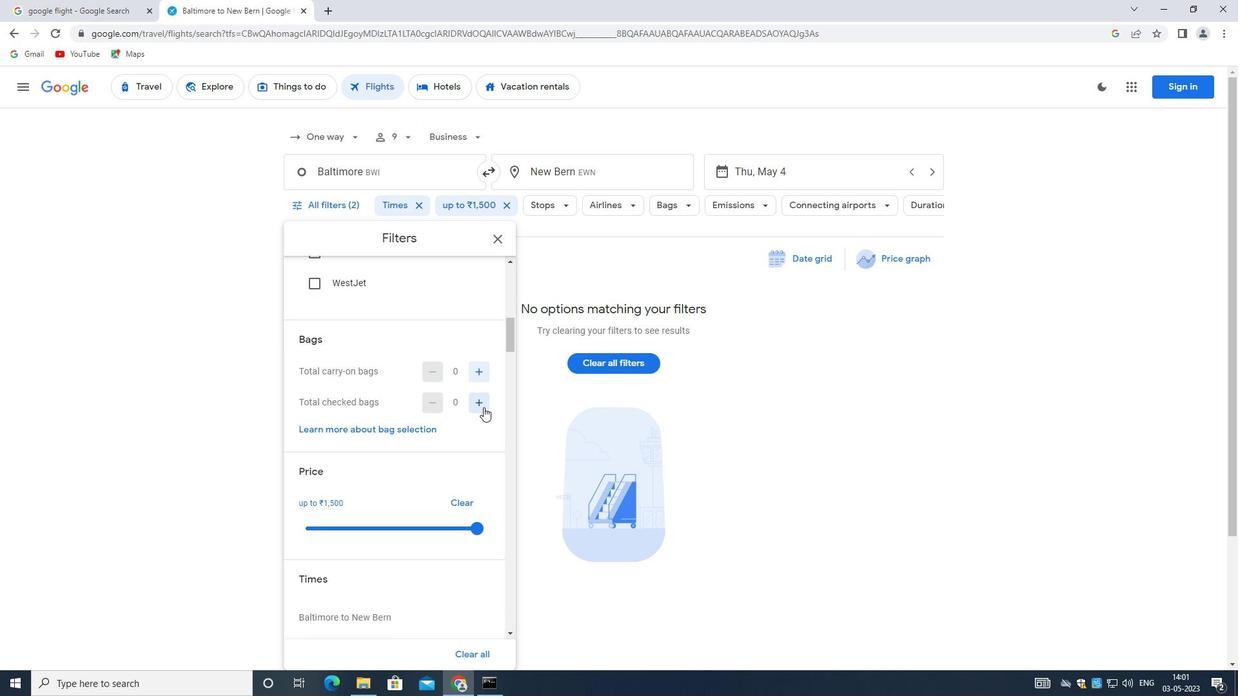 
Action: Mouse pressed left at (481, 405)
Screenshot: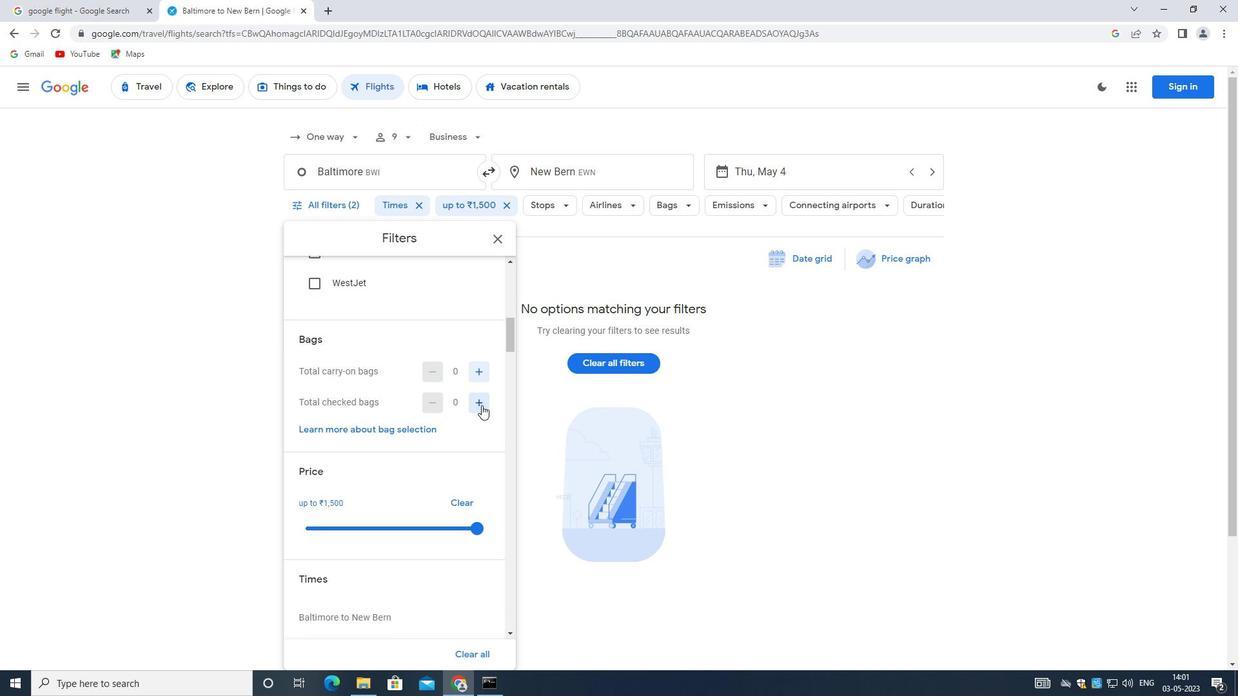 
Action: Mouse moved to (478, 521)
Screenshot: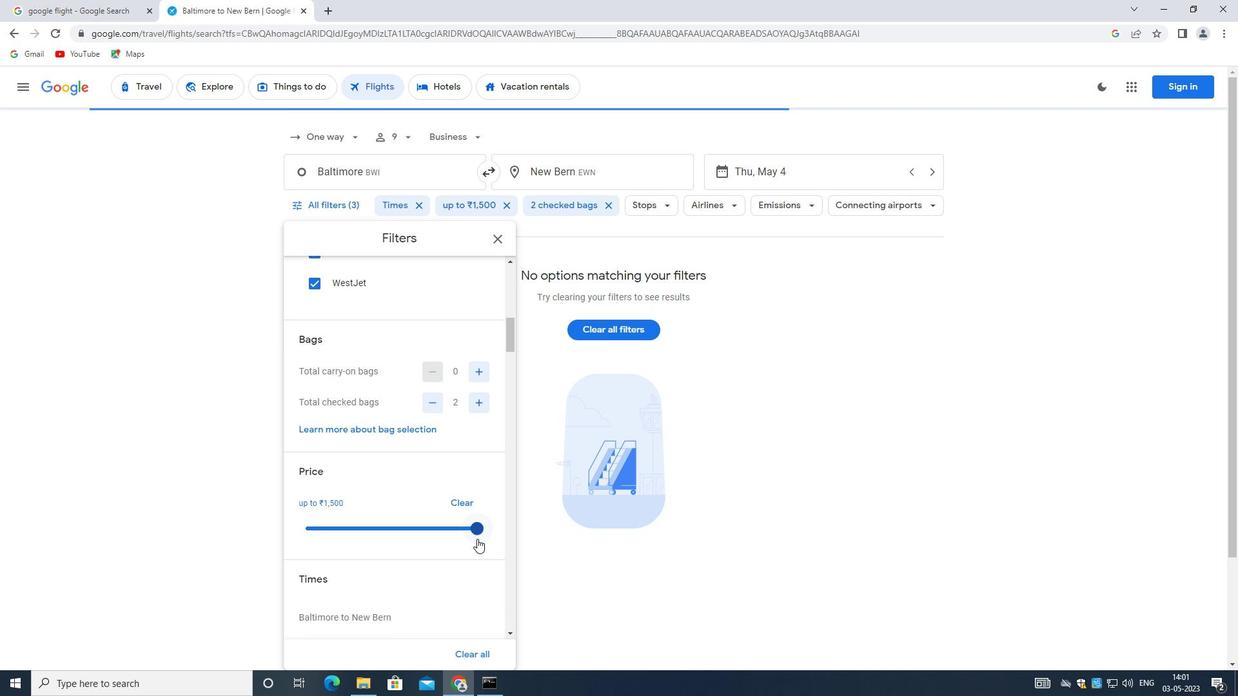 
Action: Mouse pressed left at (478, 521)
Screenshot: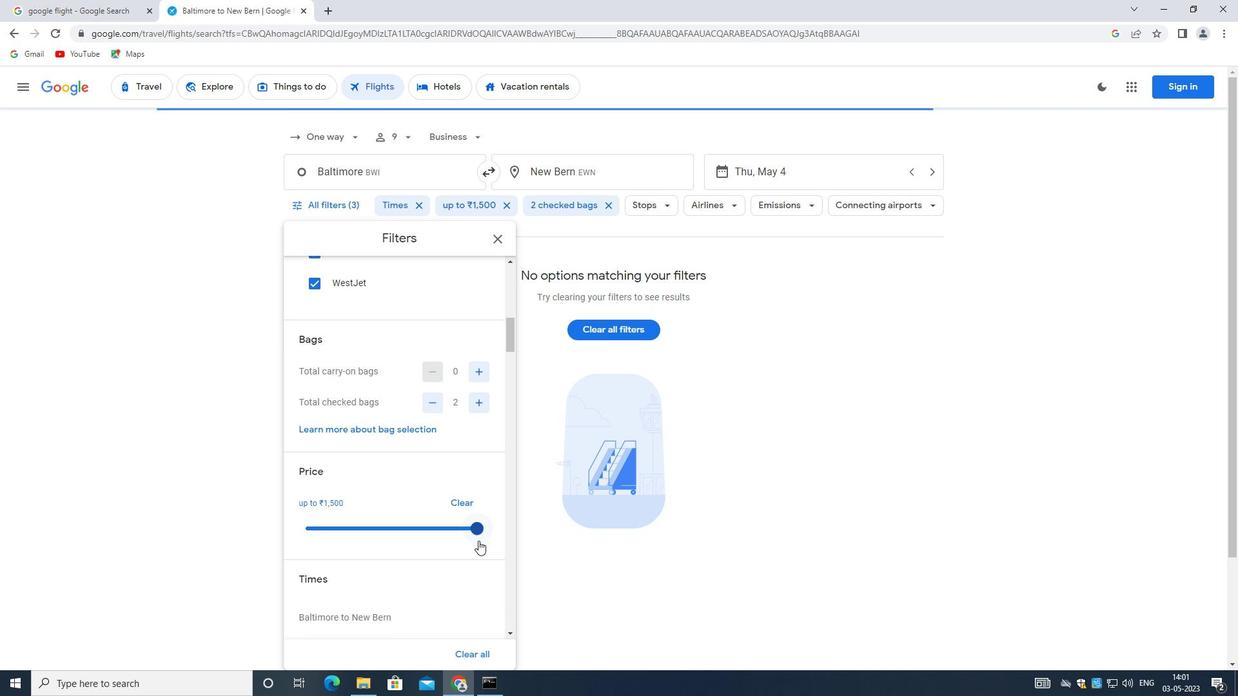 
Action: Mouse moved to (398, 505)
Screenshot: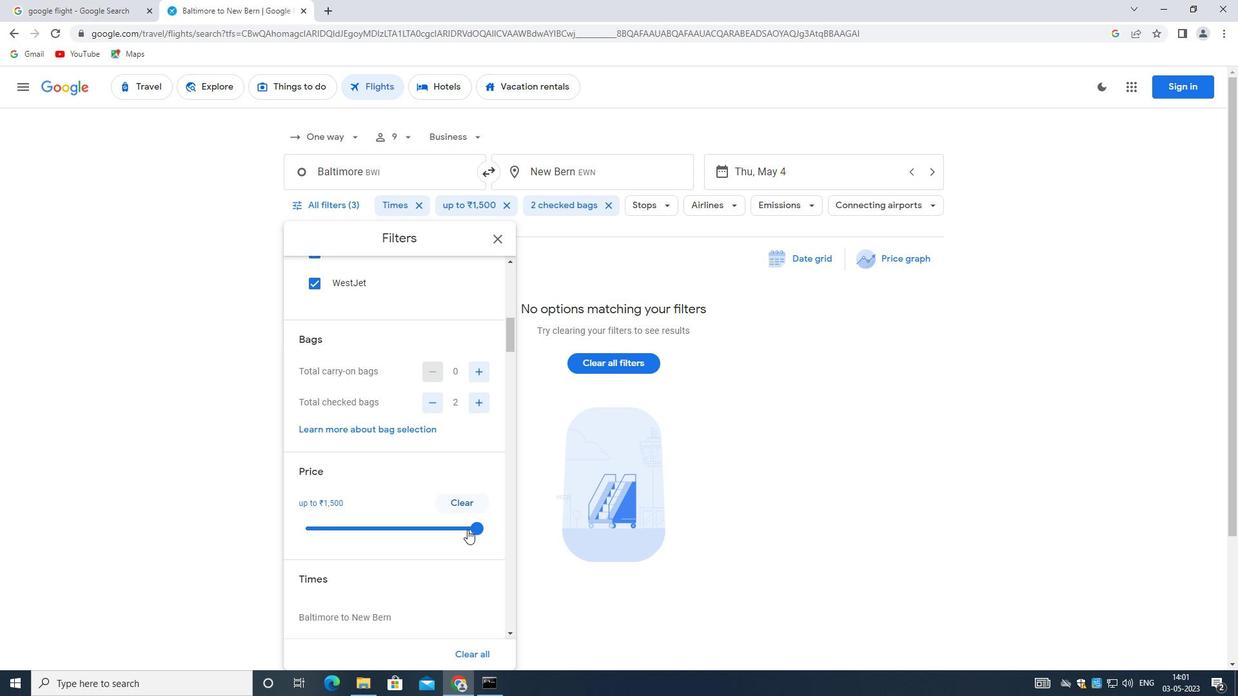 
Action: Mouse scrolled (398, 504) with delta (0, 0)
Screenshot: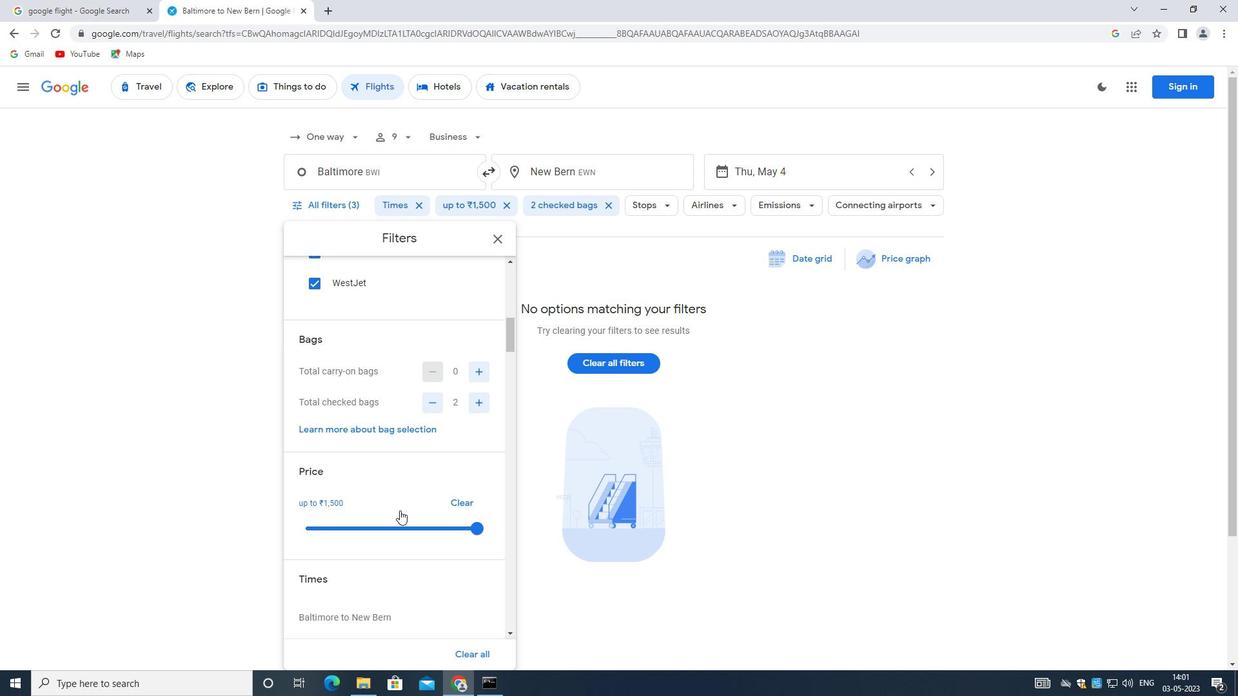 
Action: Mouse scrolled (398, 504) with delta (0, 0)
Screenshot: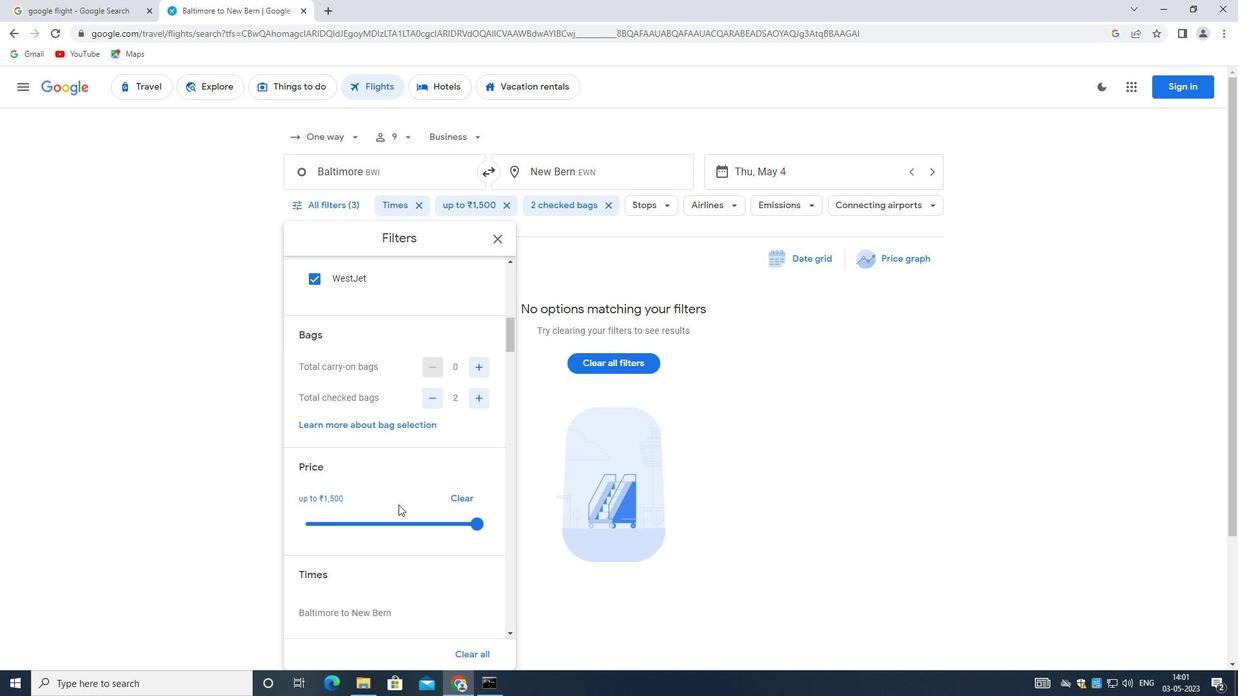 
Action: Mouse scrolled (398, 504) with delta (0, 0)
Screenshot: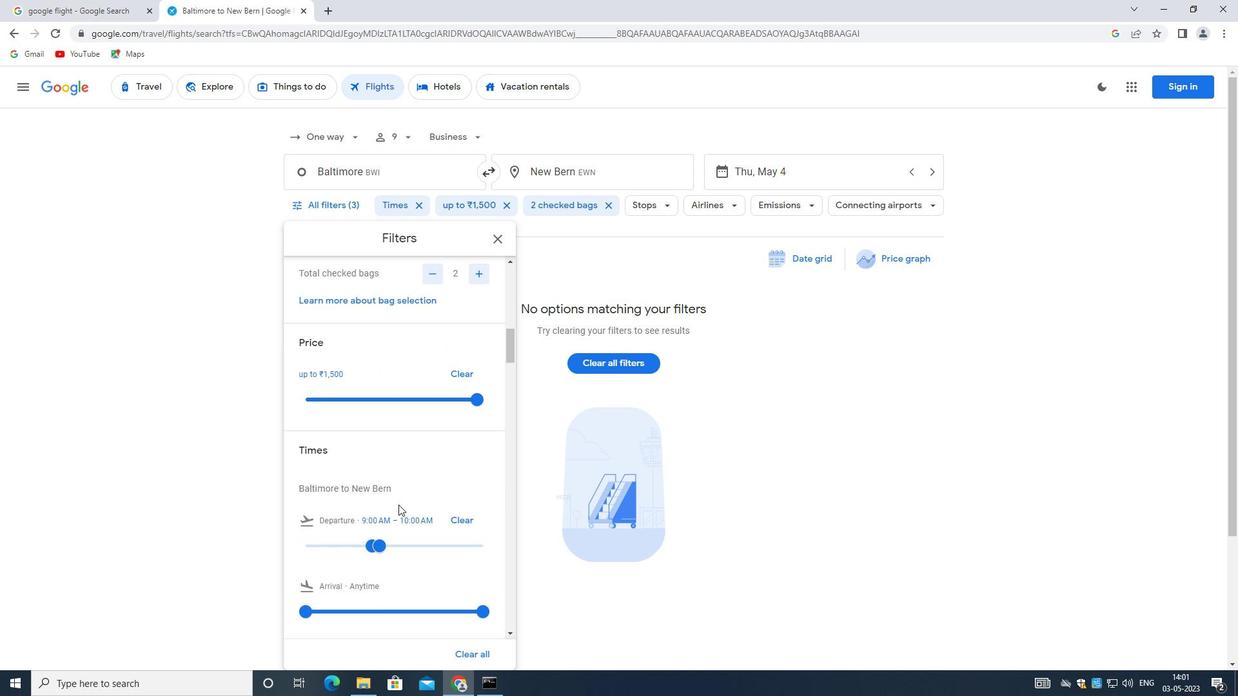 
Action: Mouse moved to (397, 486)
Screenshot: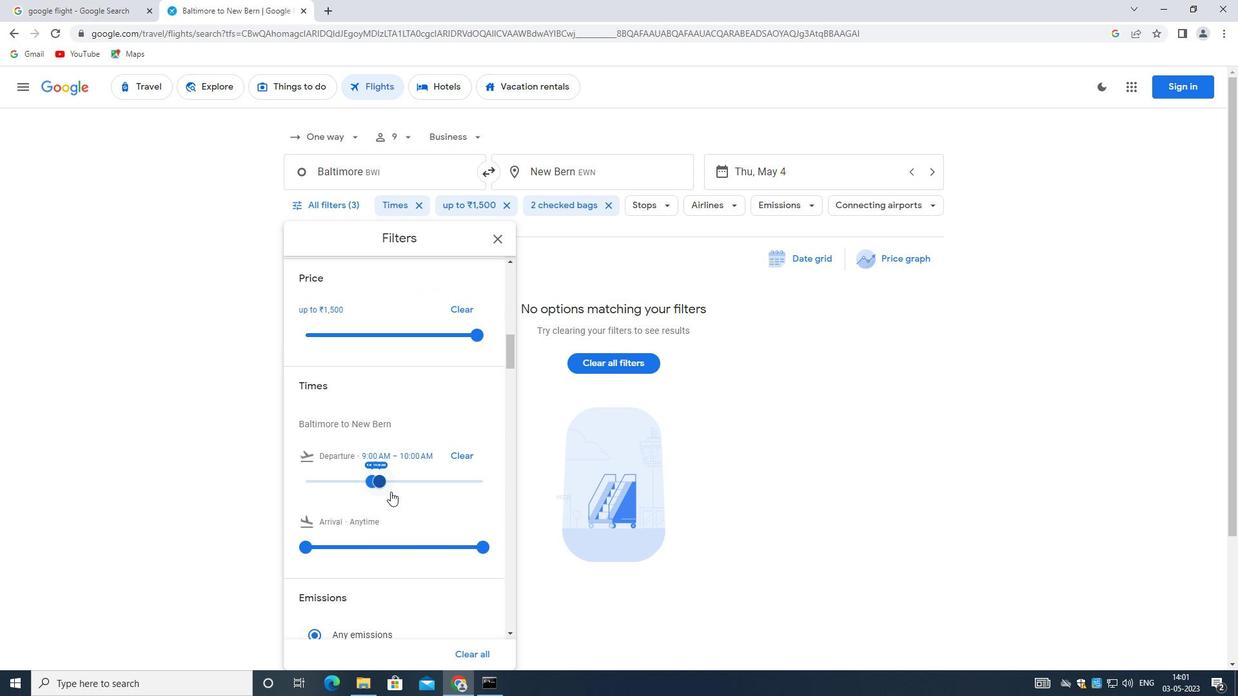 
Action: Mouse pressed left at (397, 486)
Screenshot: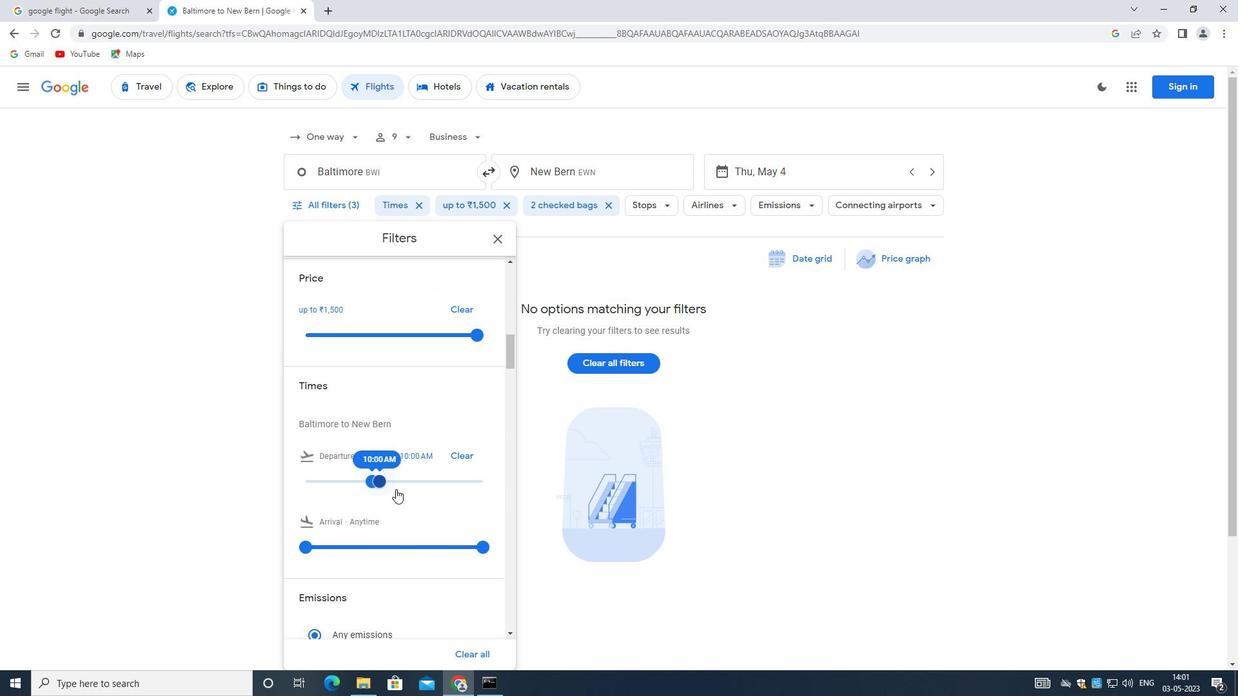 
Action: Mouse moved to (380, 481)
Screenshot: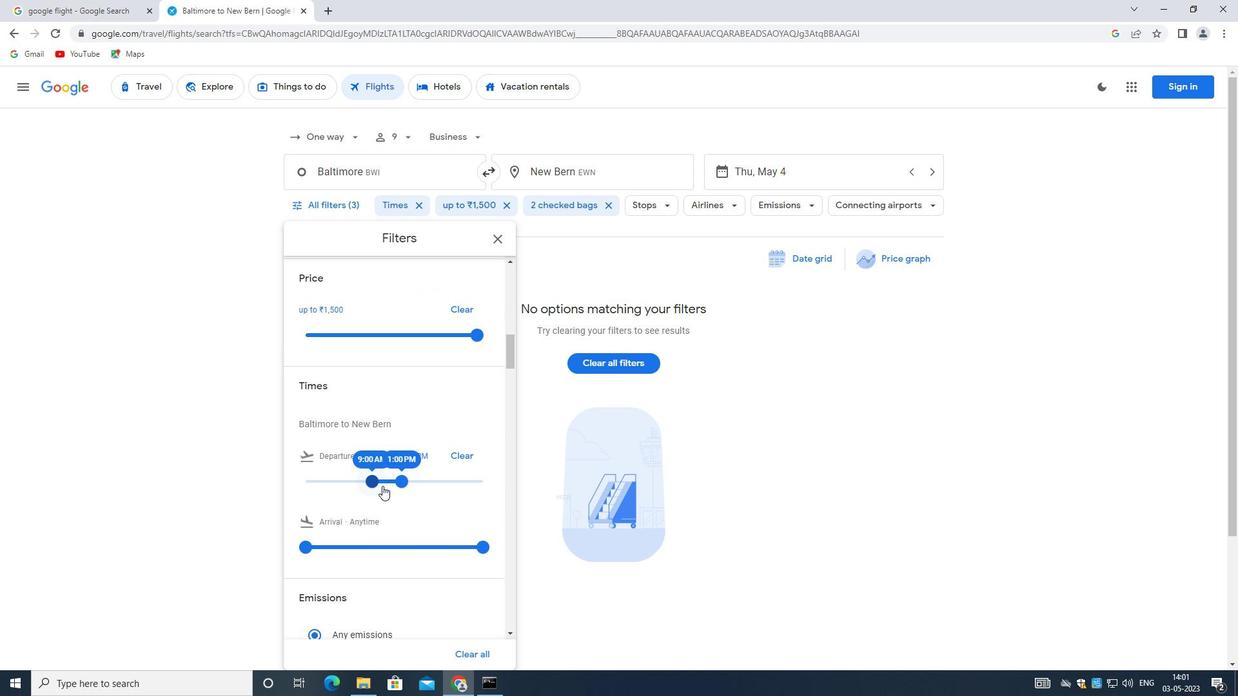 
Action: Mouse pressed left at (380, 481)
Screenshot: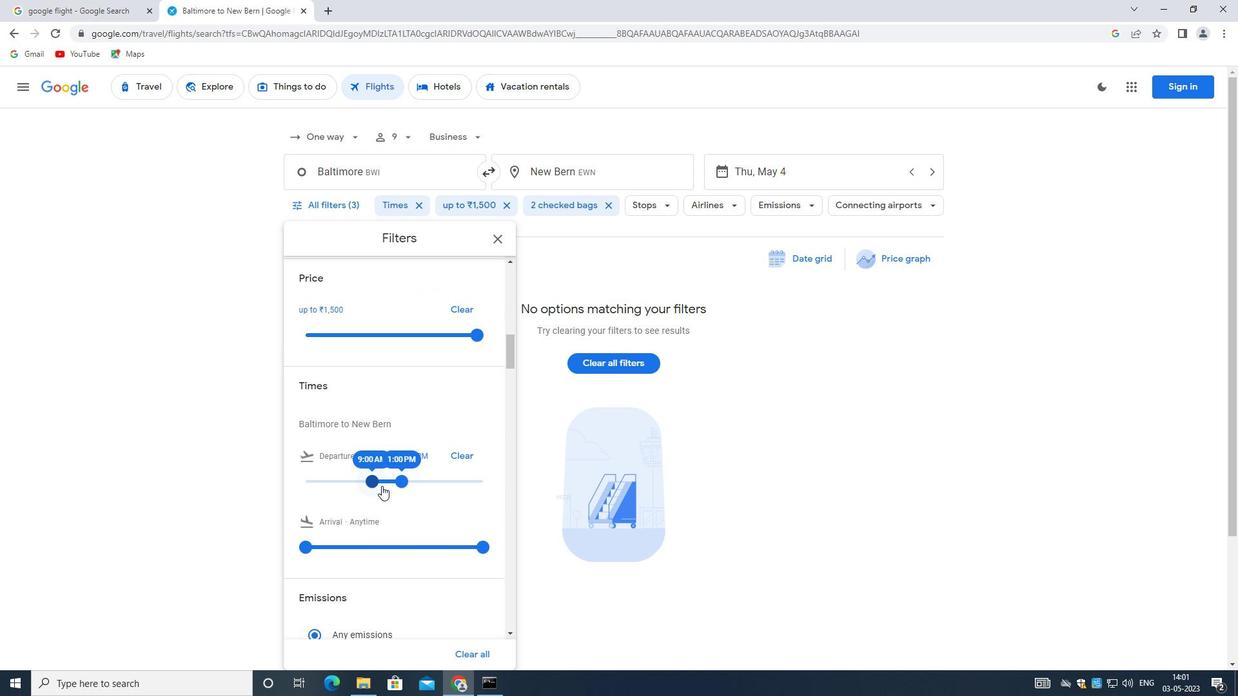 
Action: Mouse moved to (400, 480)
Screenshot: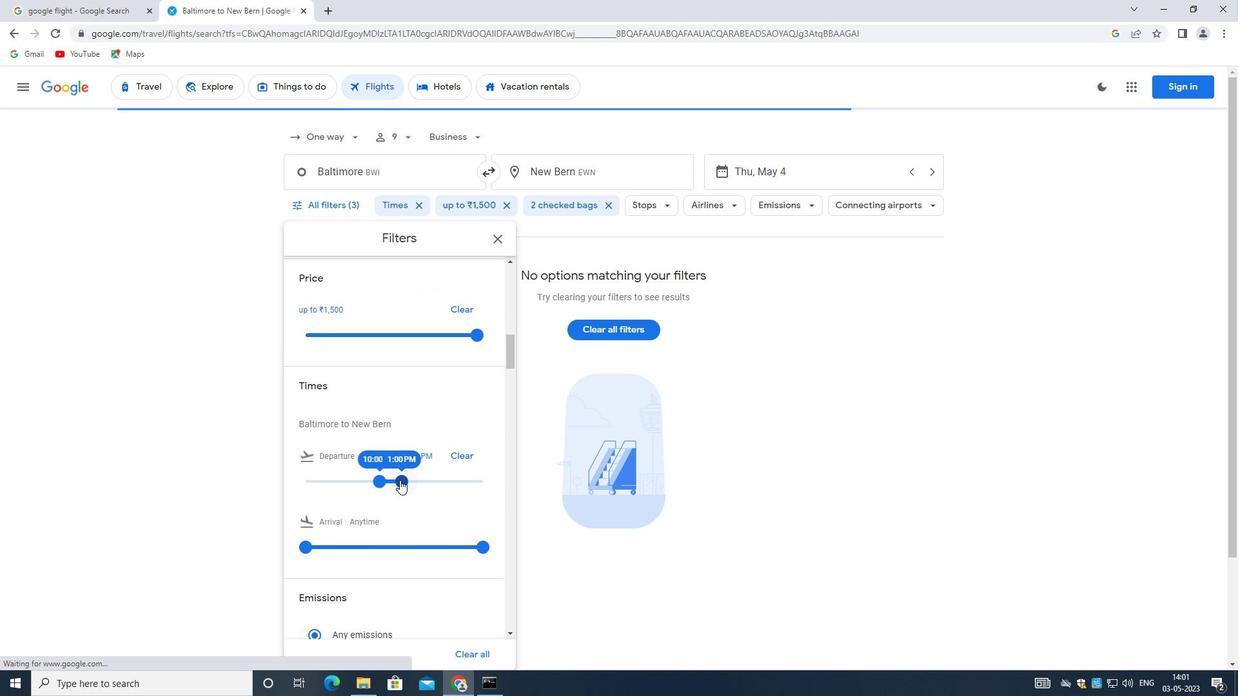 
Action: Mouse pressed left at (400, 480)
Screenshot: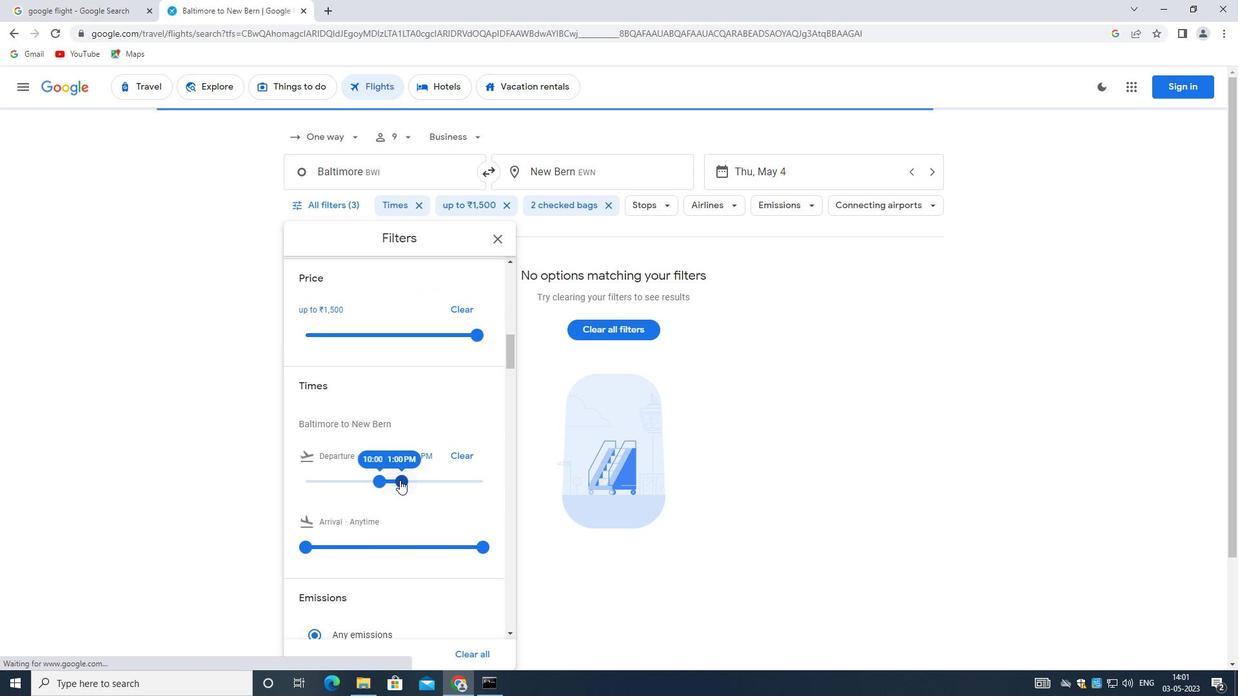 
Action: Mouse moved to (421, 507)
Screenshot: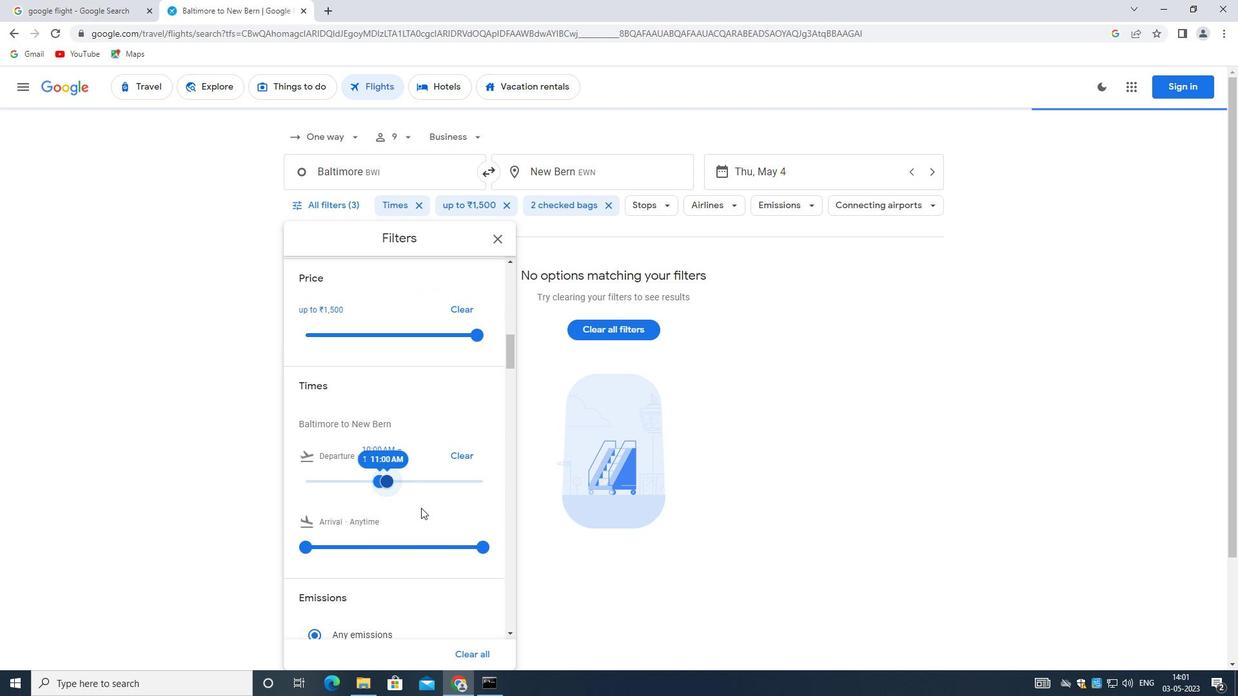 
Action: Mouse scrolled (421, 507) with delta (0, 0)
Screenshot: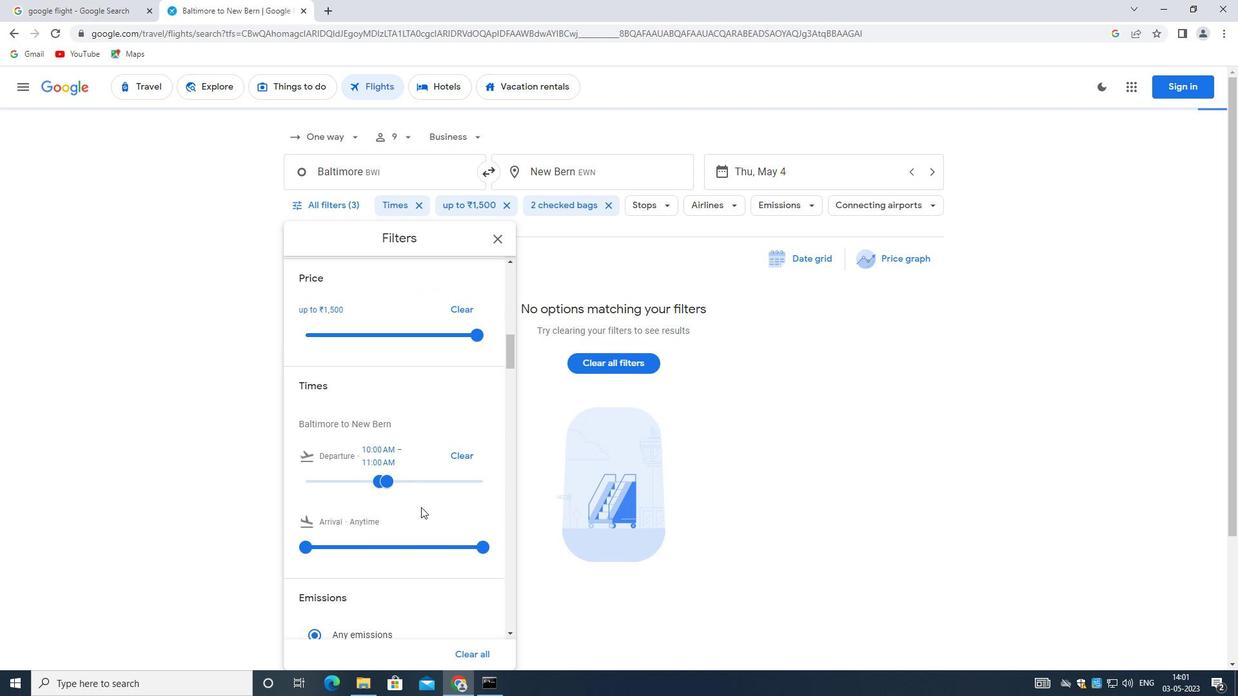 
Action: Mouse scrolled (421, 507) with delta (0, 0)
Screenshot: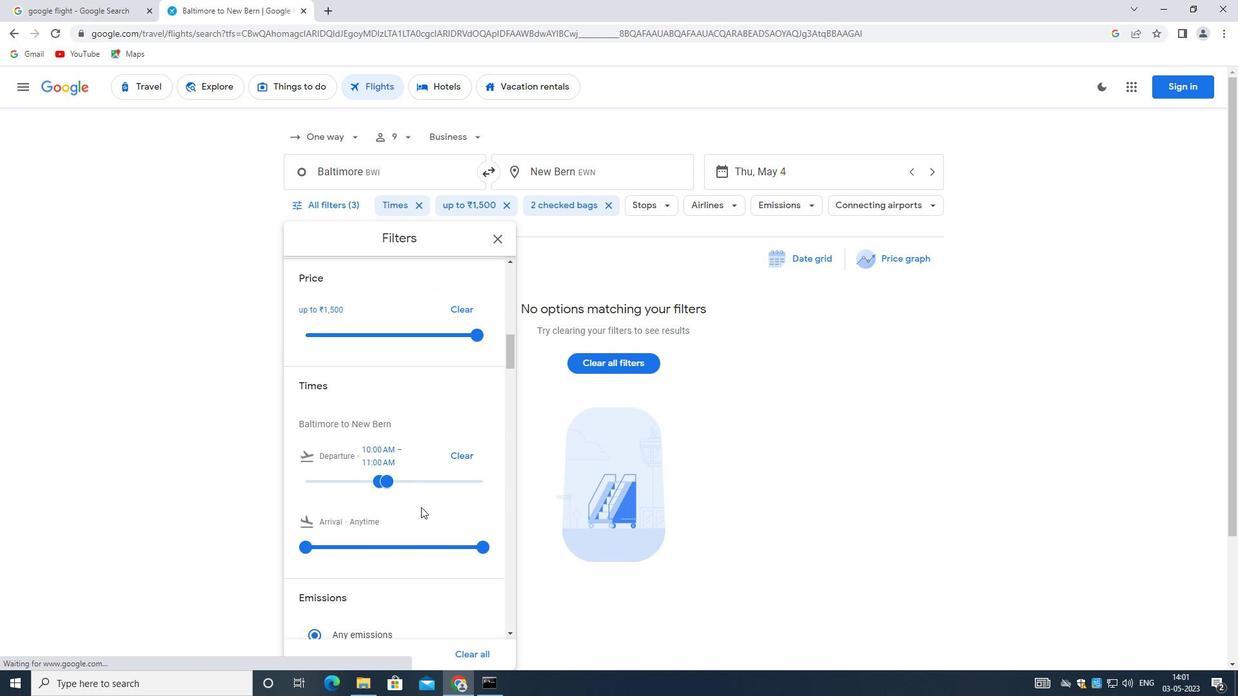 
Action: Mouse scrolled (421, 507) with delta (0, 0)
Screenshot: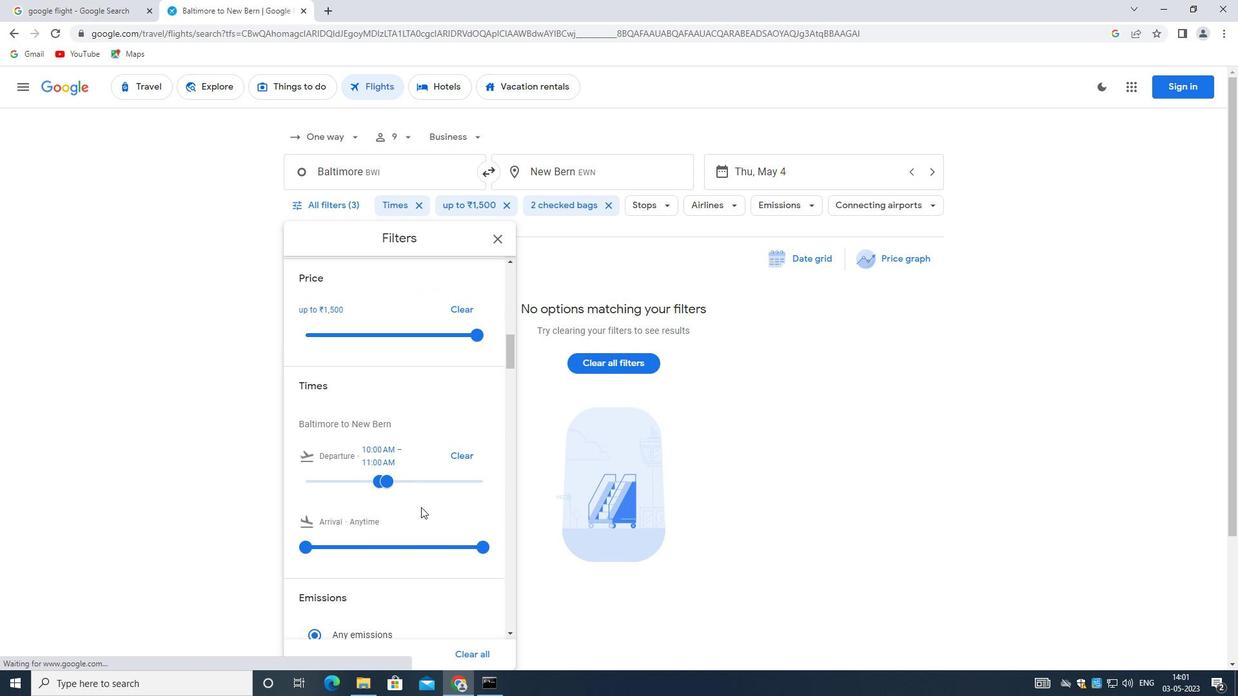 
Action: Mouse moved to (421, 506)
Screenshot: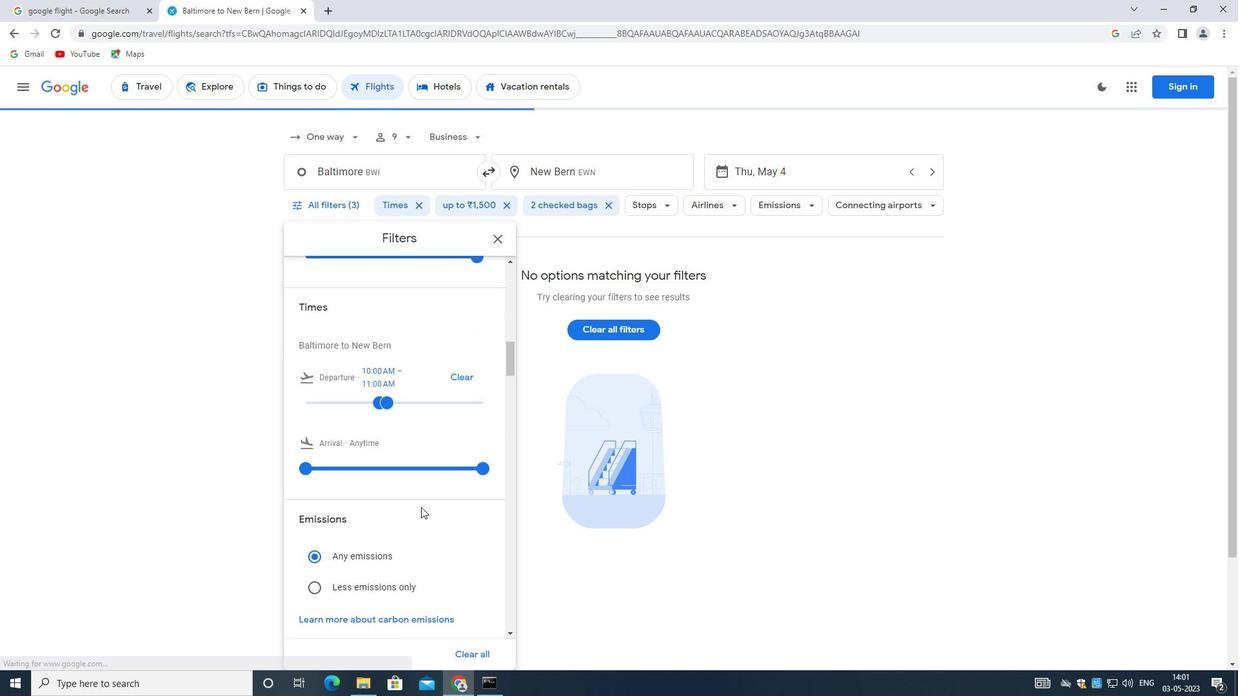 
Action: Mouse scrolled (421, 505) with delta (0, 0)
Screenshot: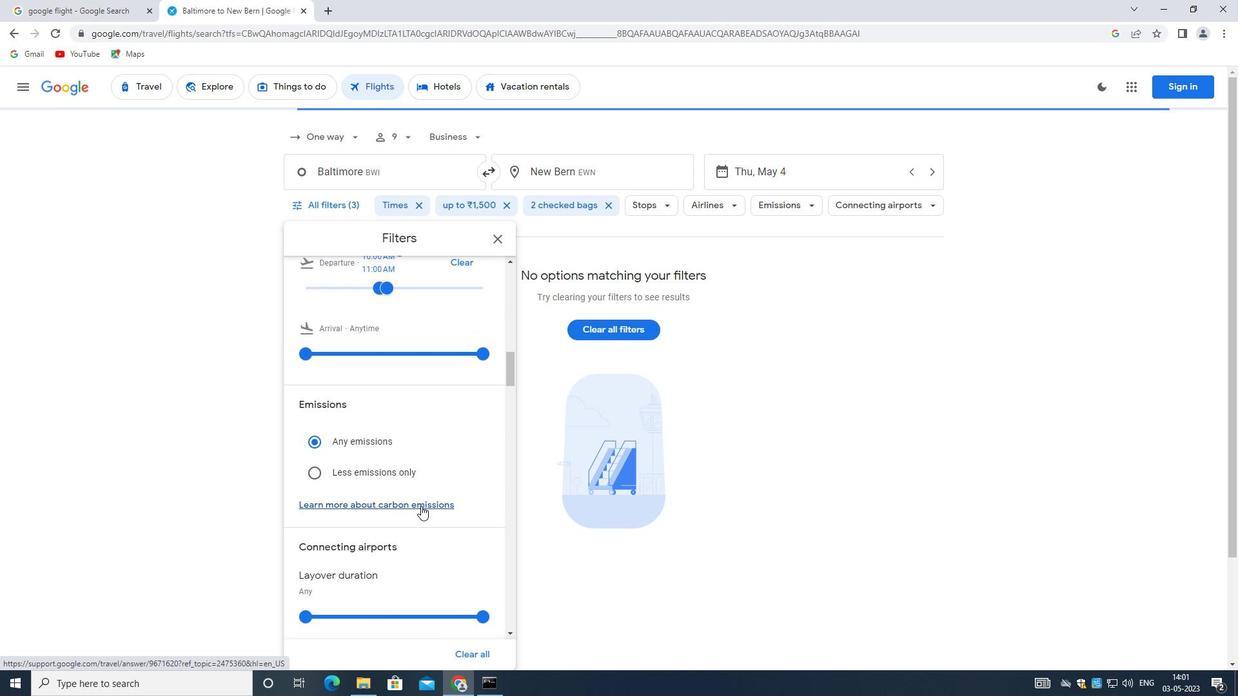 
Action: Mouse scrolled (421, 505) with delta (0, 0)
Screenshot: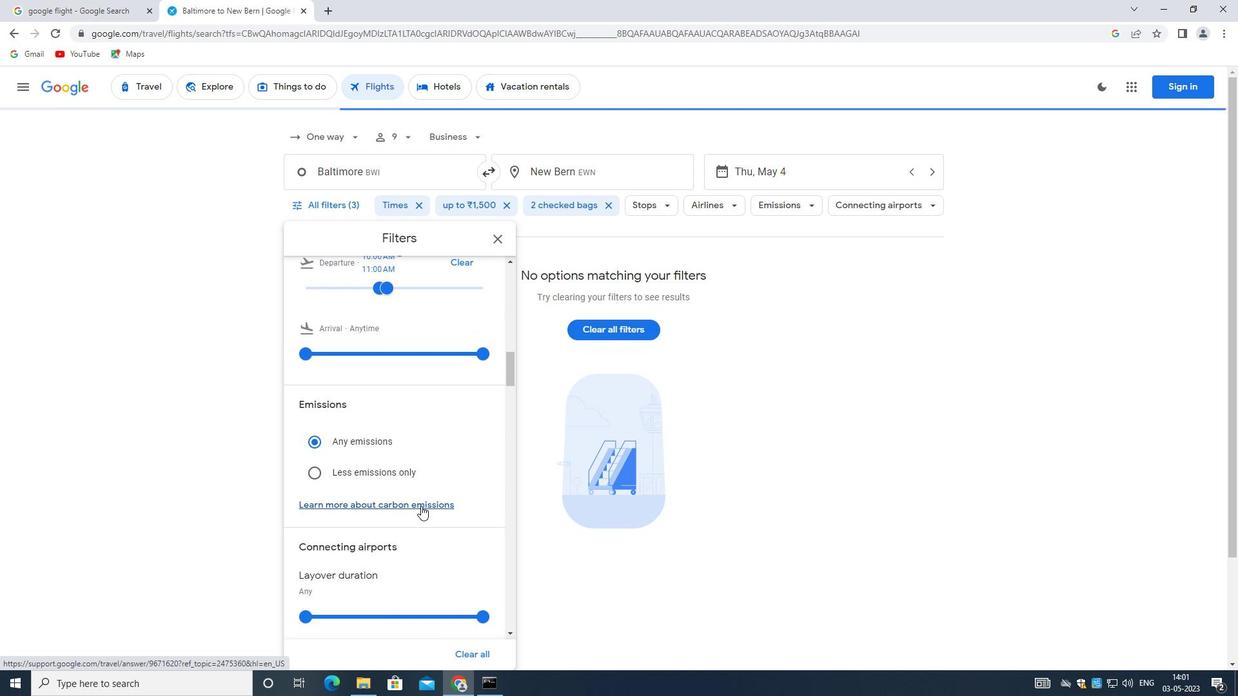 
Action: Mouse scrolled (421, 505) with delta (0, 0)
Screenshot: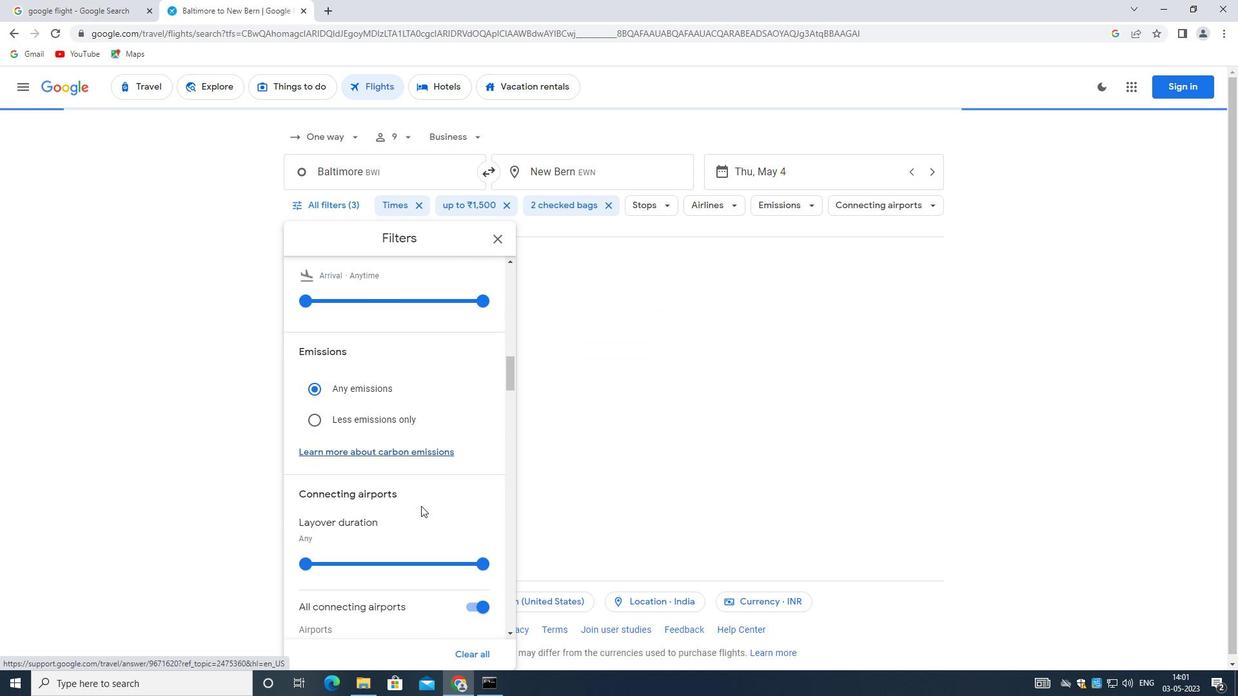 
Action: Mouse moved to (421, 511)
Screenshot: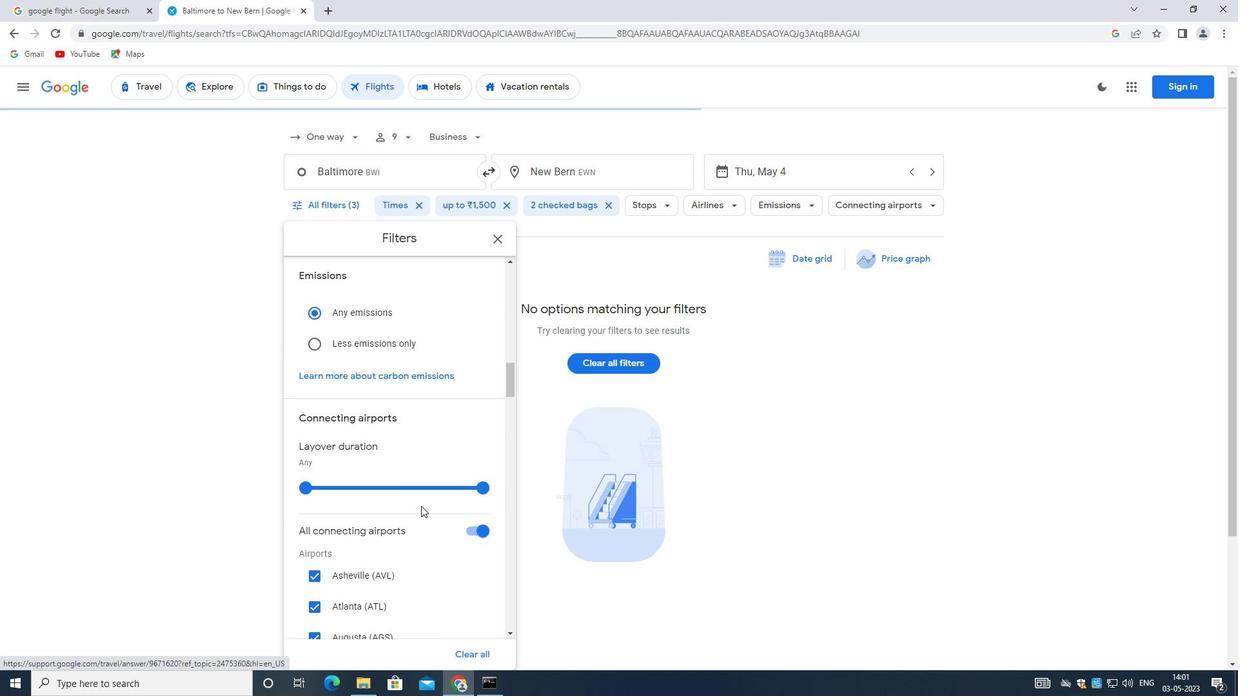 
Action: Mouse scrolled (421, 510) with delta (0, 0)
Screenshot: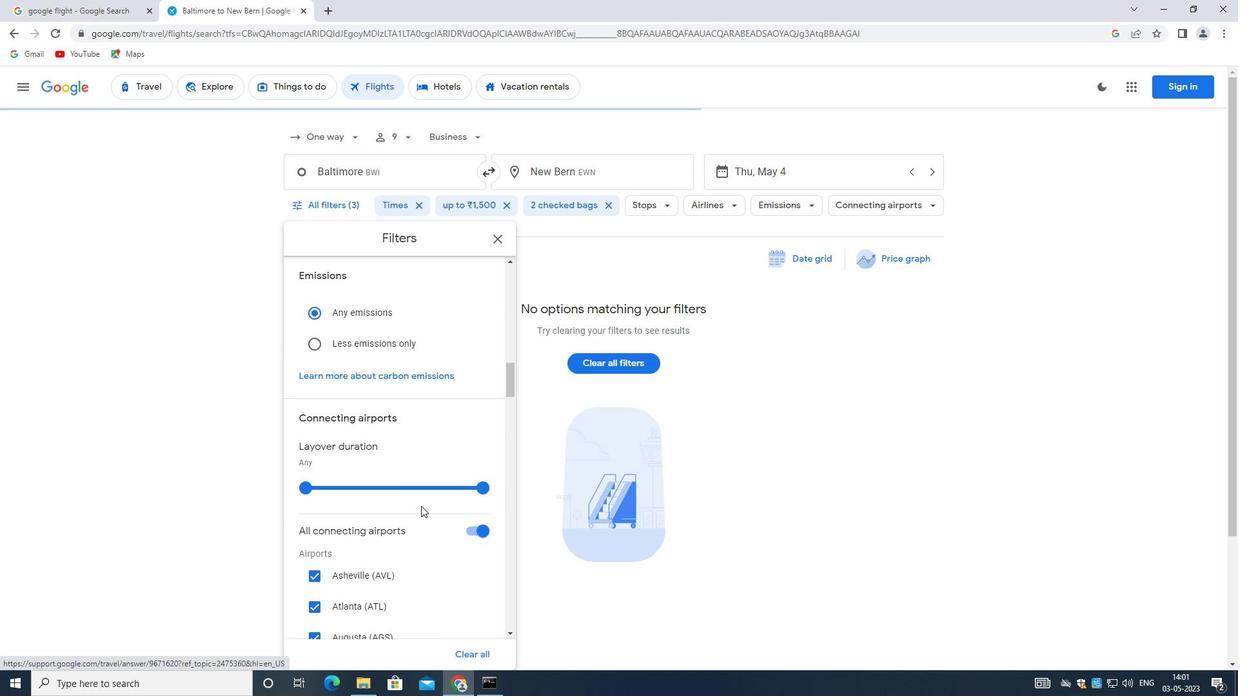 
Action: Mouse moved to (421, 514)
Screenshot: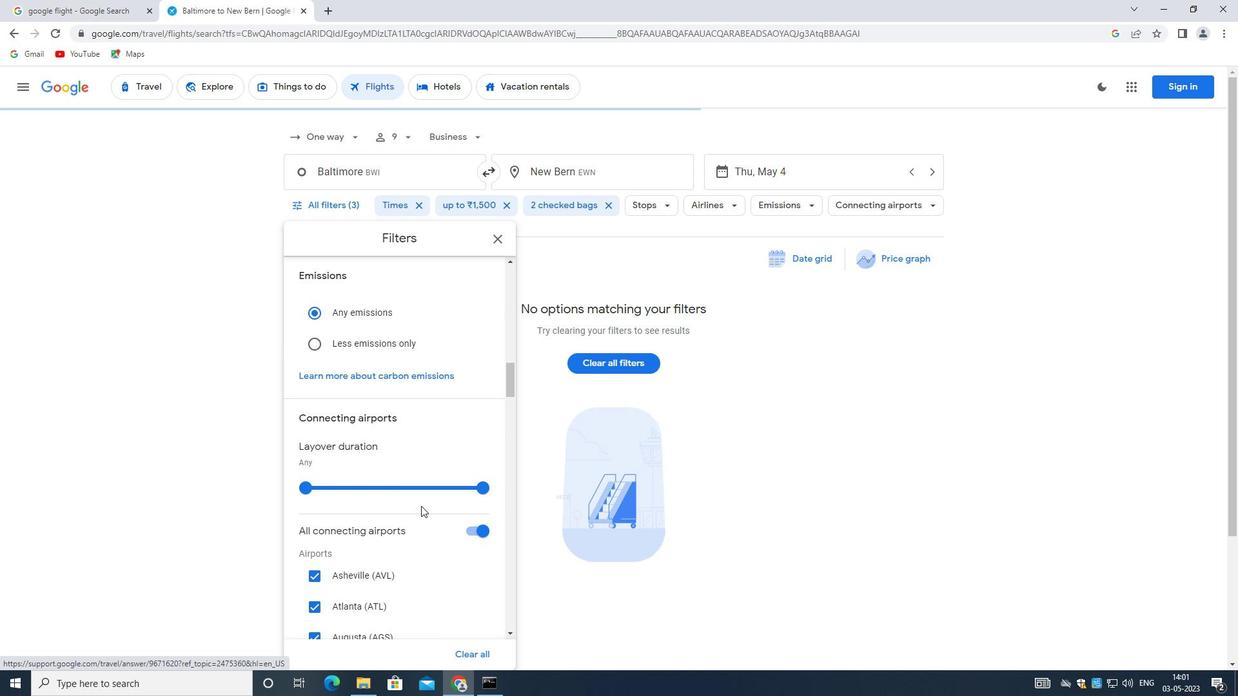 
Action: Mouse scrolled (421, 514) with delta (0, 0)
Screenshot: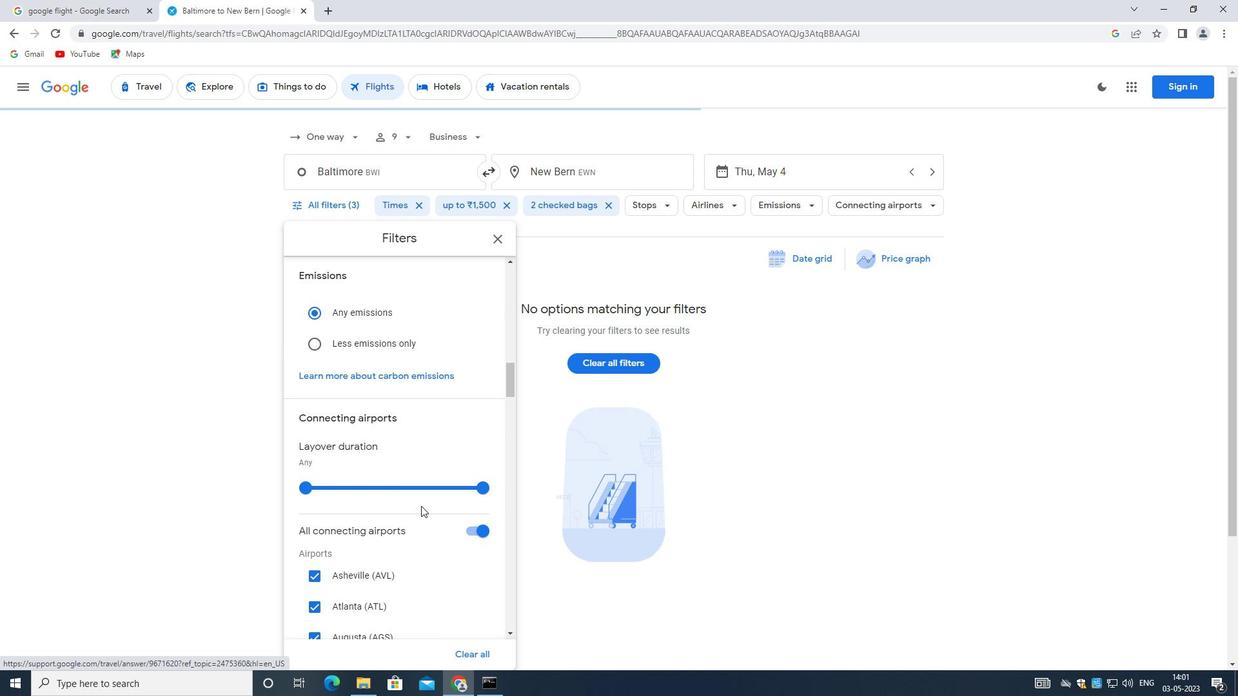 
Action: Mouse moved to (466, 336)
Screenshot: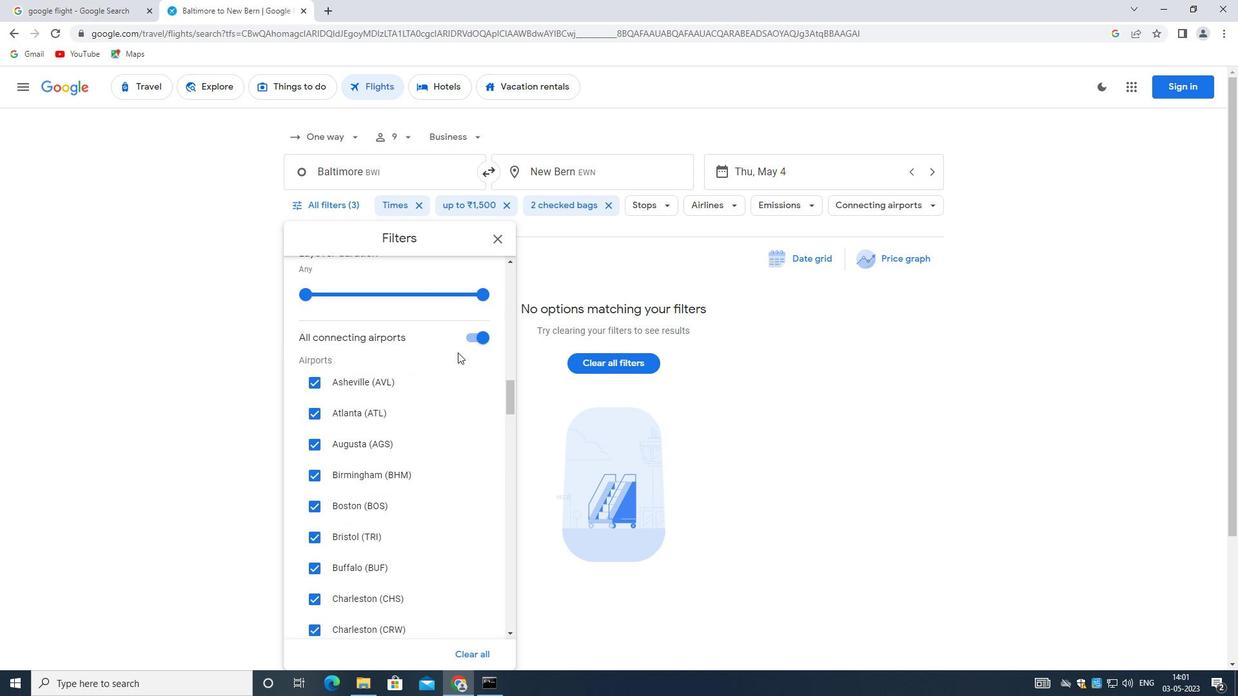 
Action: Mouse pressed left at (466, 336)
Screenshot: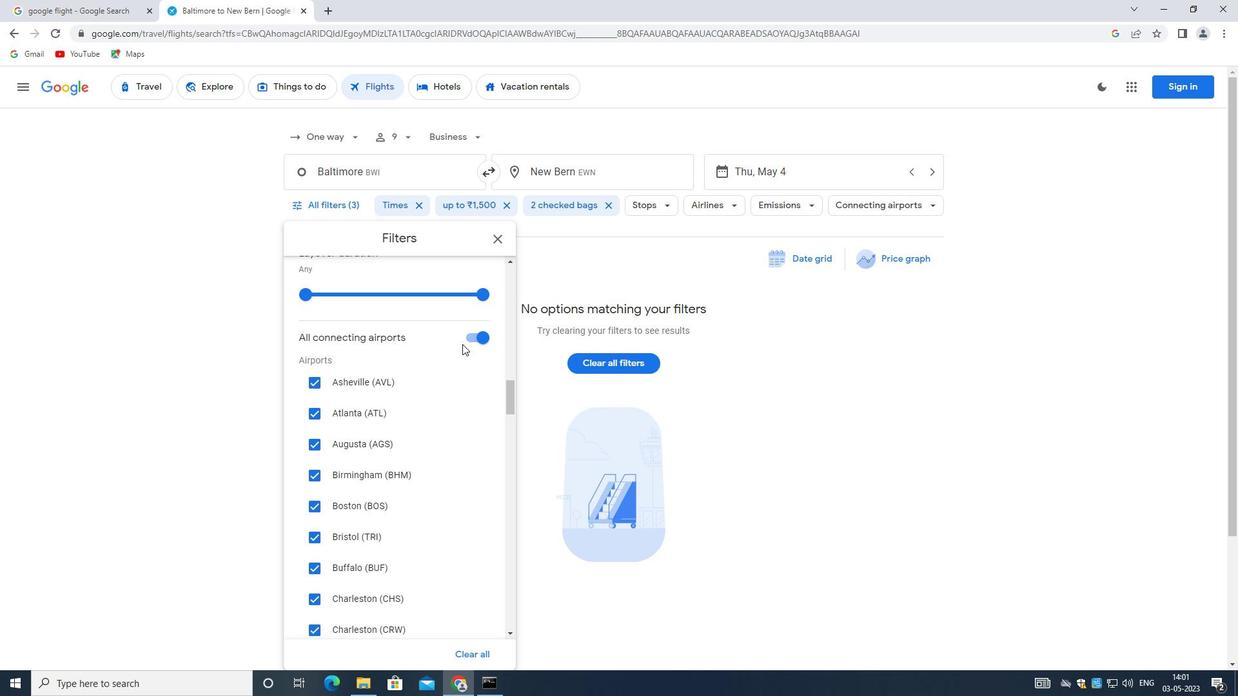 
Action: Mouse moved to (452, 355)
Screenshot: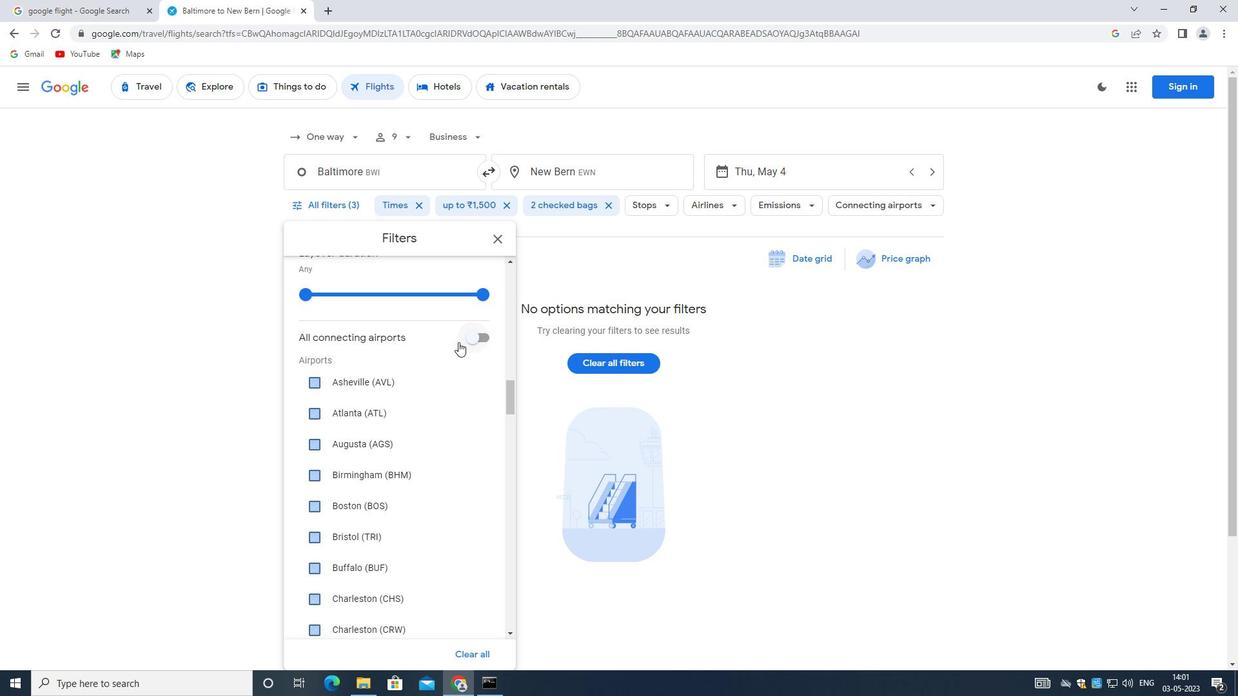 
Action: Mouse scrolled (452, 354) with delta (0, 0)
Screenshot: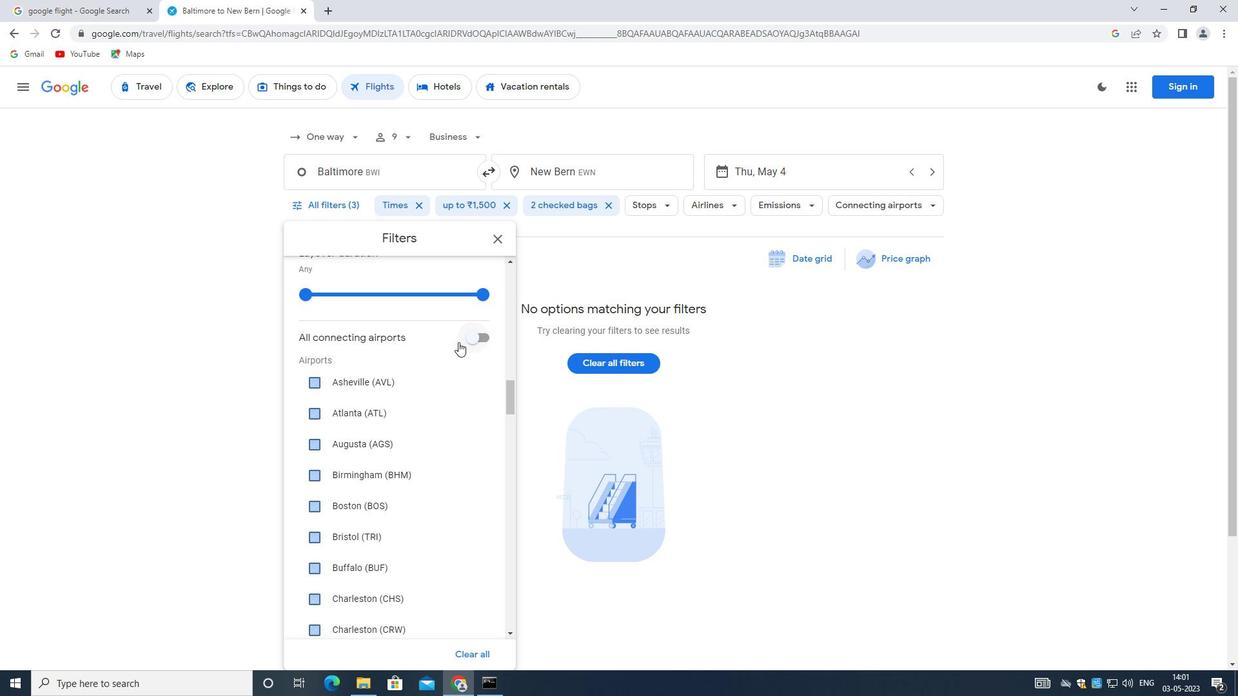 
Action: Mouse moved to (449, 363)
Screenshot: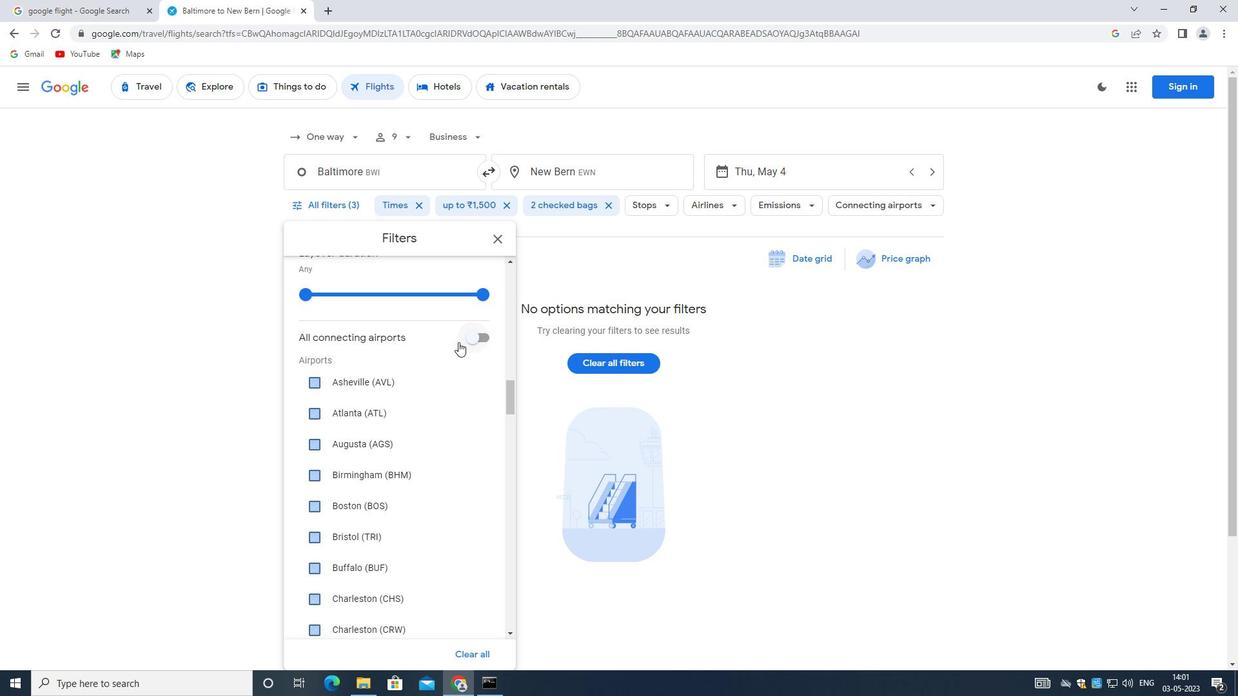 
Action: Mouse scrolled (449, 362) with delta (0, 0)
Screenshot: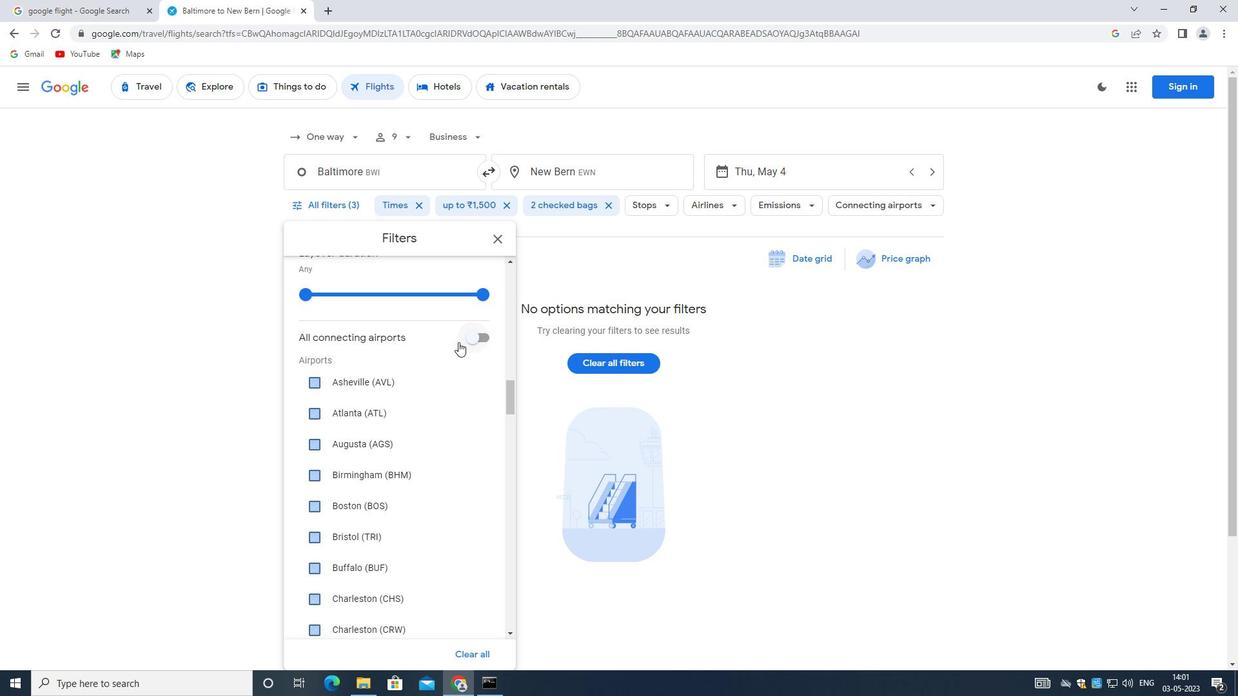 
Action: Mouse moved to (447, 364)
Screenshot: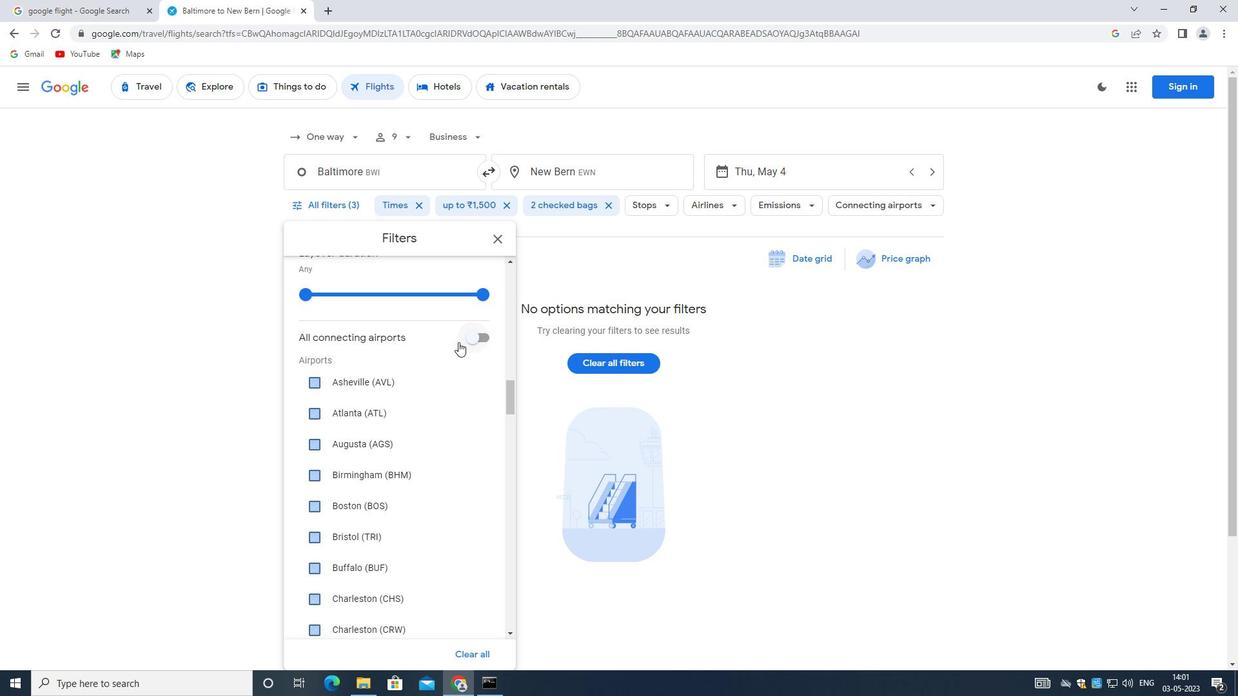 
Action: Mouse scrolled (447, 363) with delta (0, 0)
Screenshot: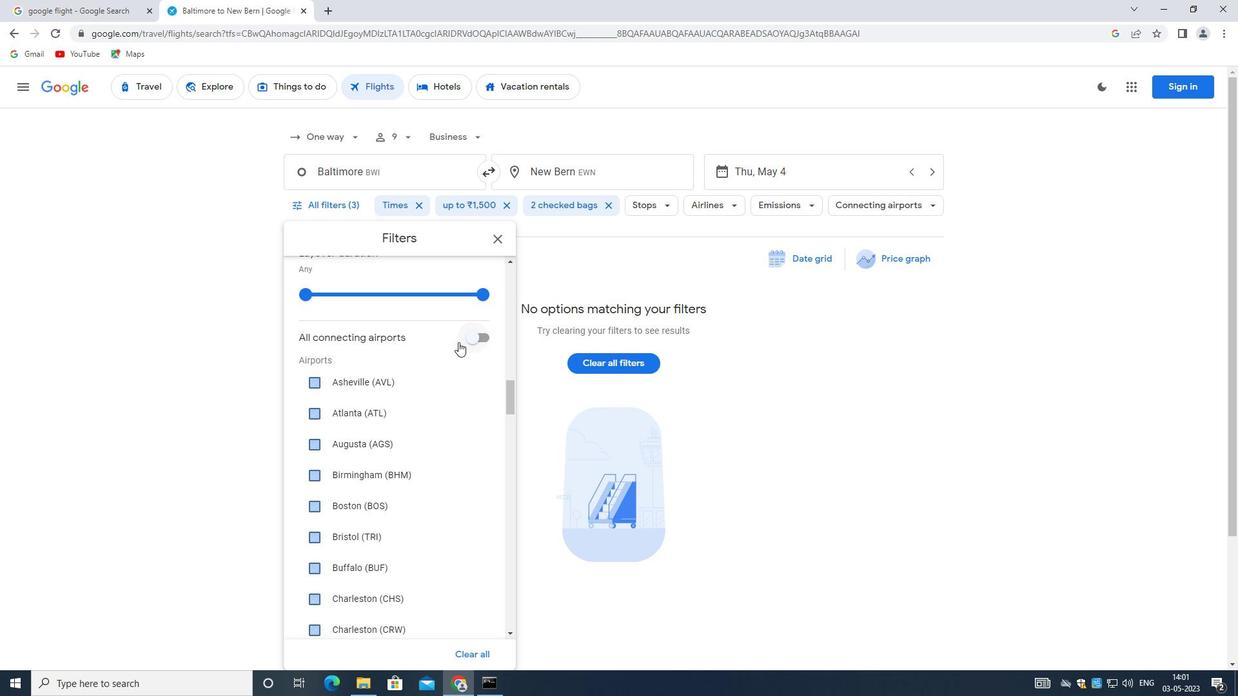 
Action: Mouse moved to (445, 369)
Screenshot: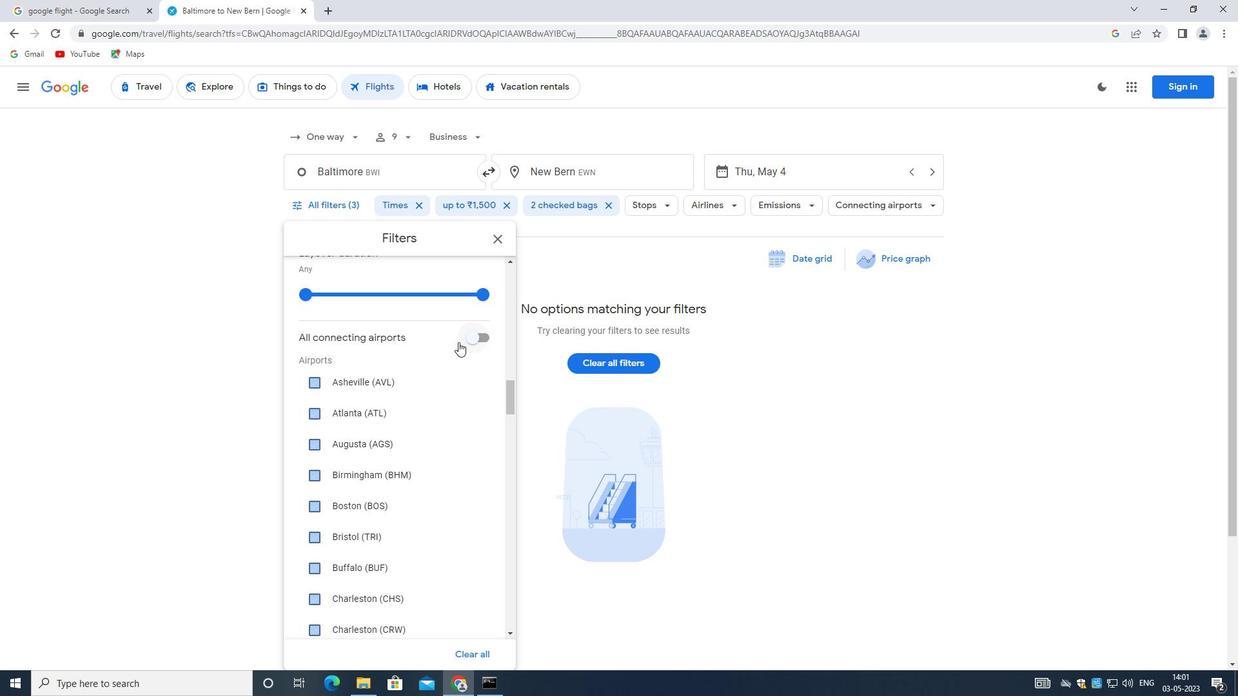 
Action: Mouse scrolled (445, 369) with delta (0, 0)
Screenshot: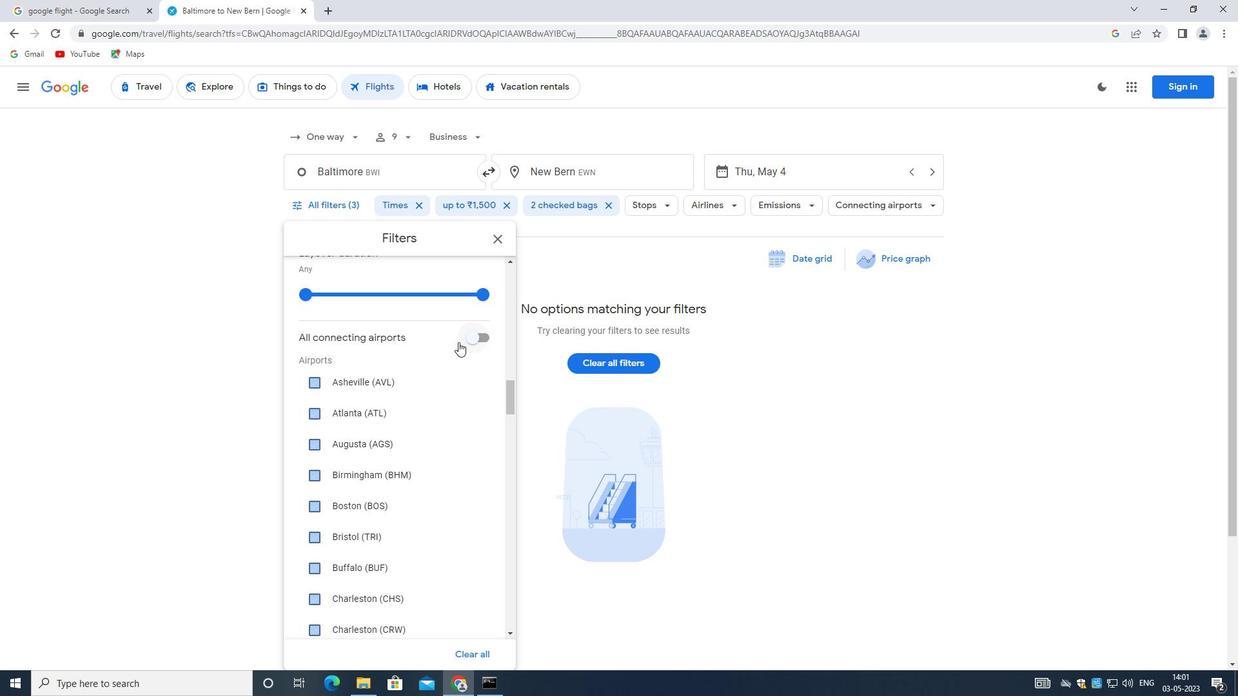 
Action: Mouse moved to (436, 385)
Screenshot: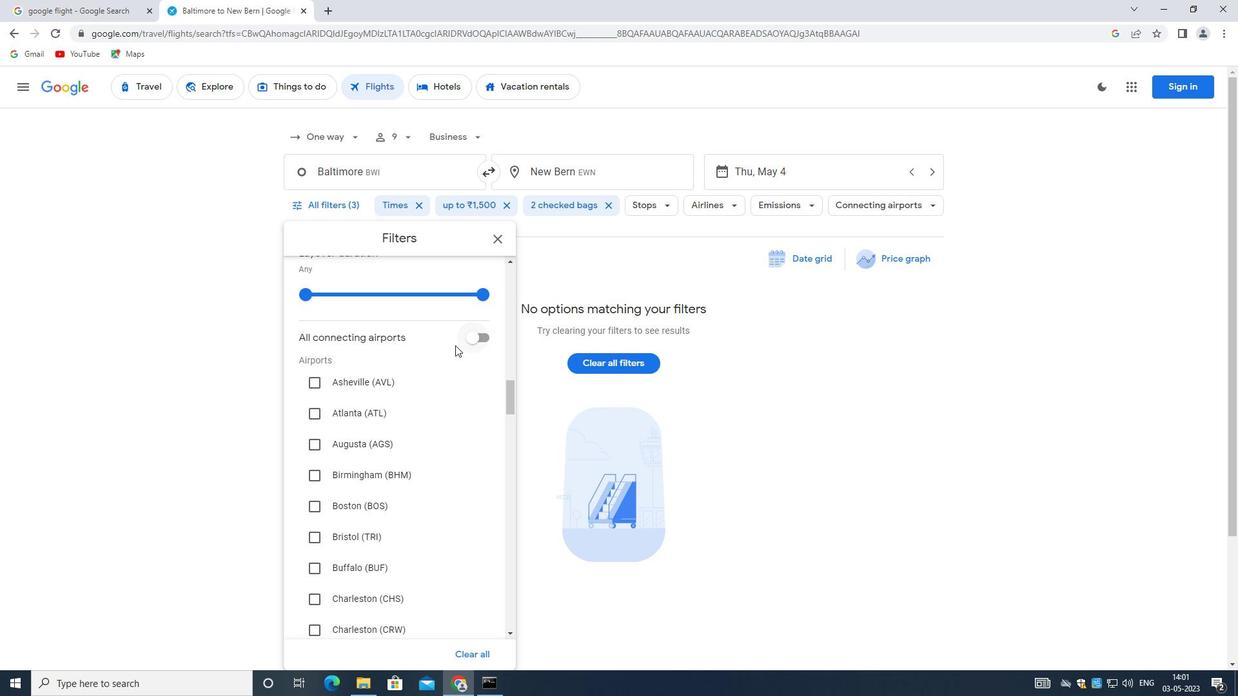 
Action: Mouse scrolled (436, 384) with delta (0, 0)
Screenshot: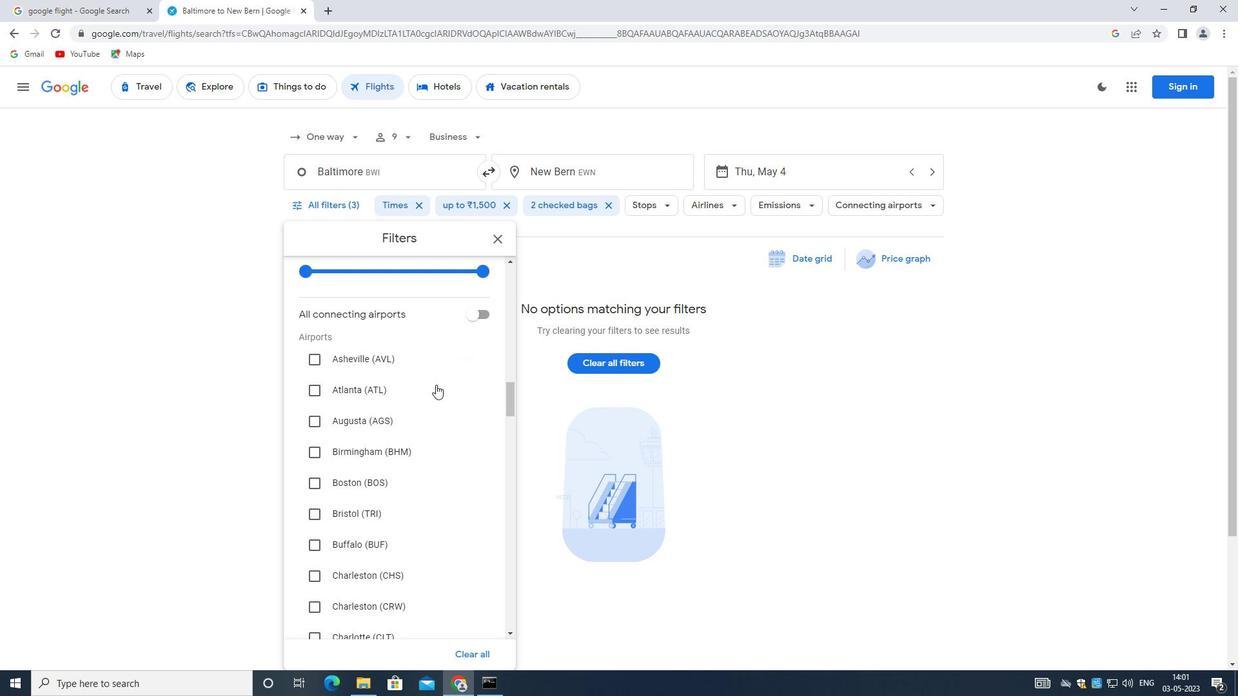
Action: Mouse scrolled (436, 384) with delta (0, 0)
Screenshot: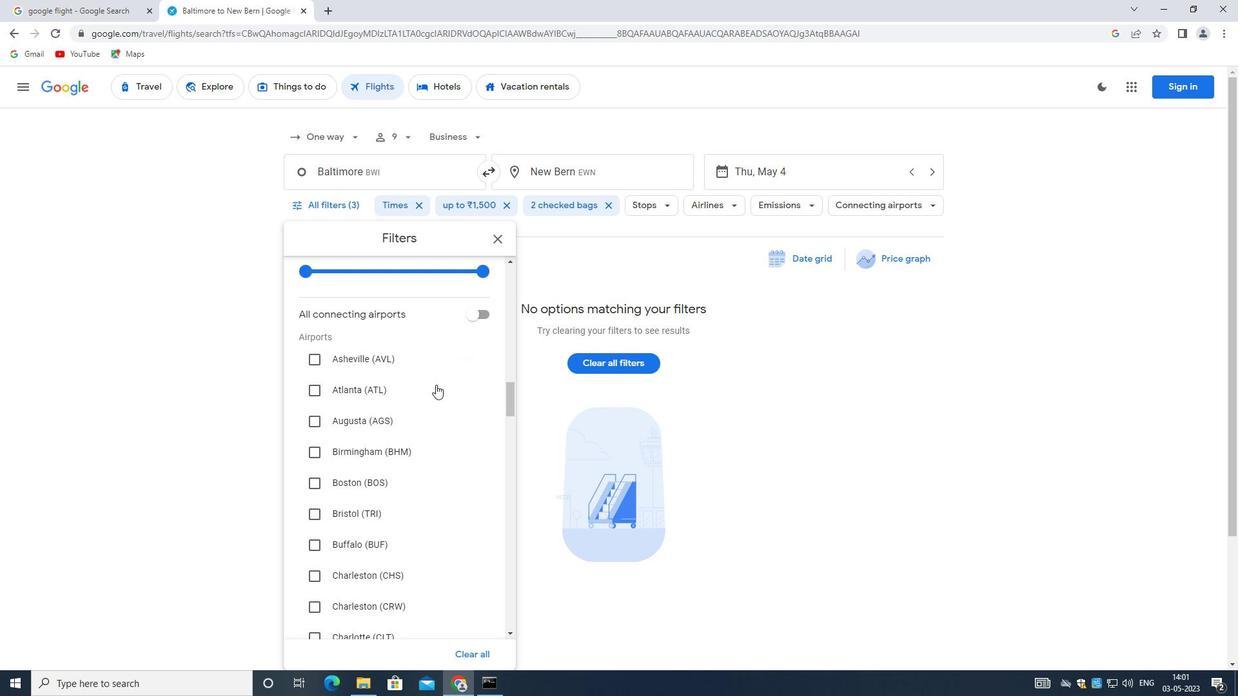 
Action: Mouse moved to (434, 385)
Screenshot: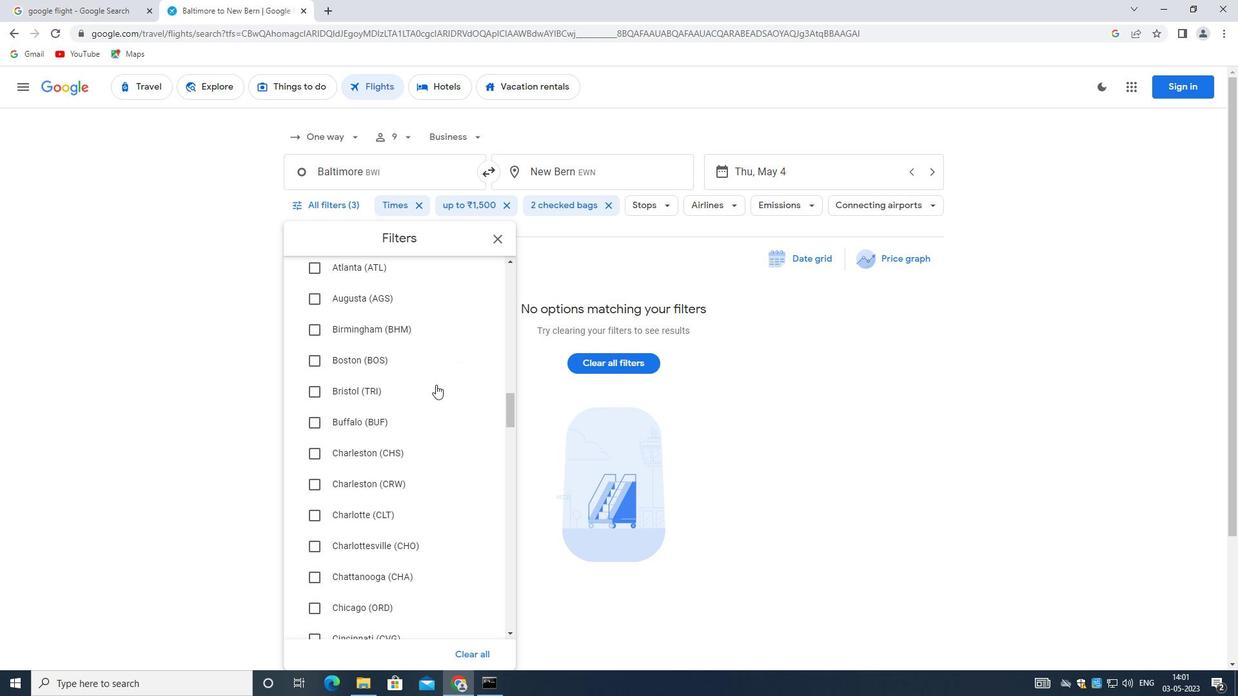 
Action: Mouse scrolled (434, 385) with delta (0, 0)
Screenshot: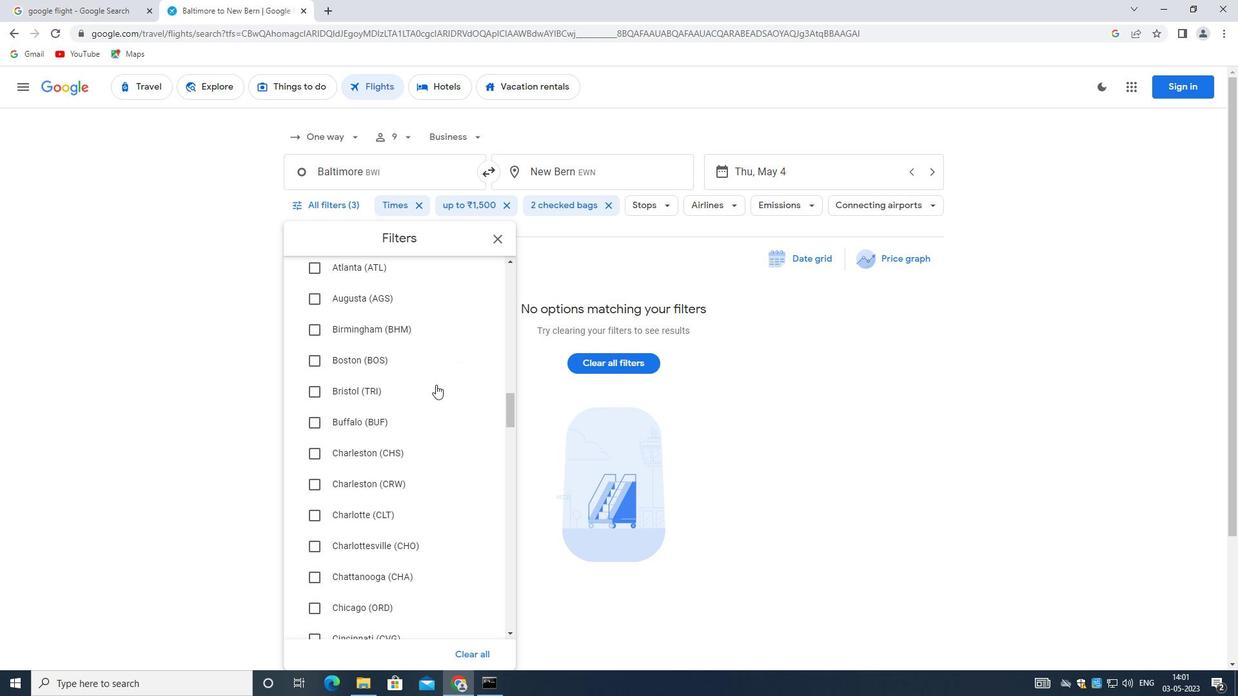 
Action: Mouse moved to (434, 385)
Screenshot: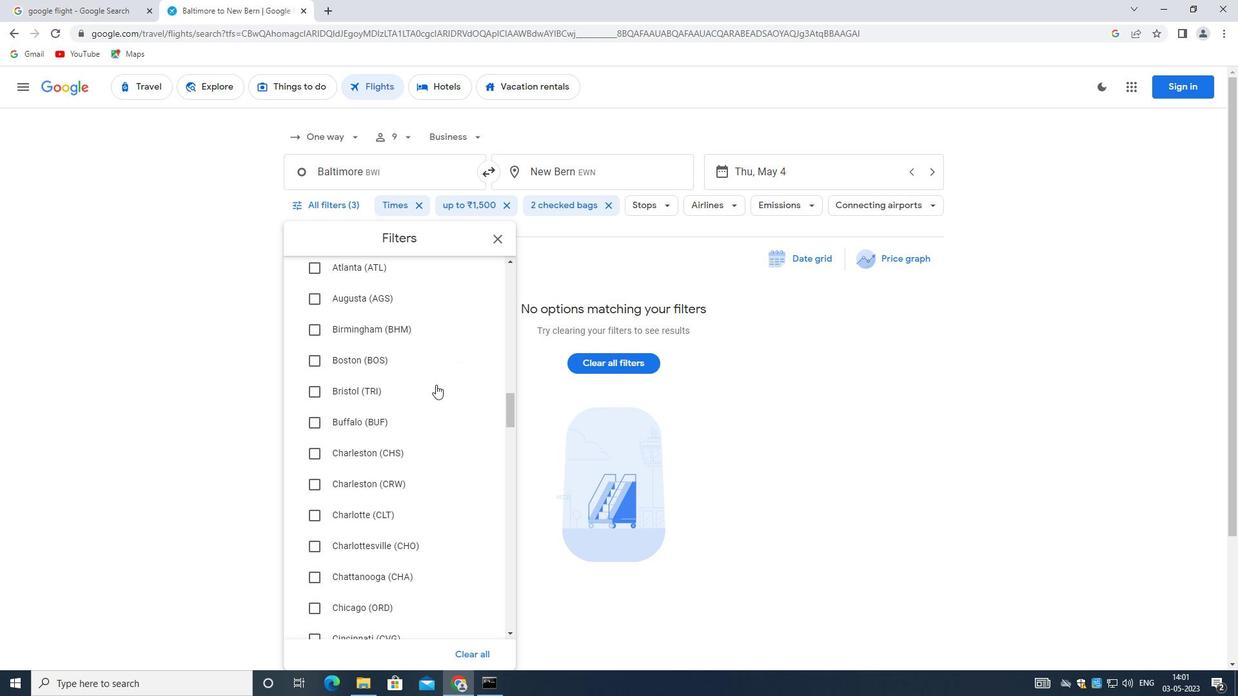 
Action: Mouse scrolled (434, 385) with delta (0, 0)
Screenshot: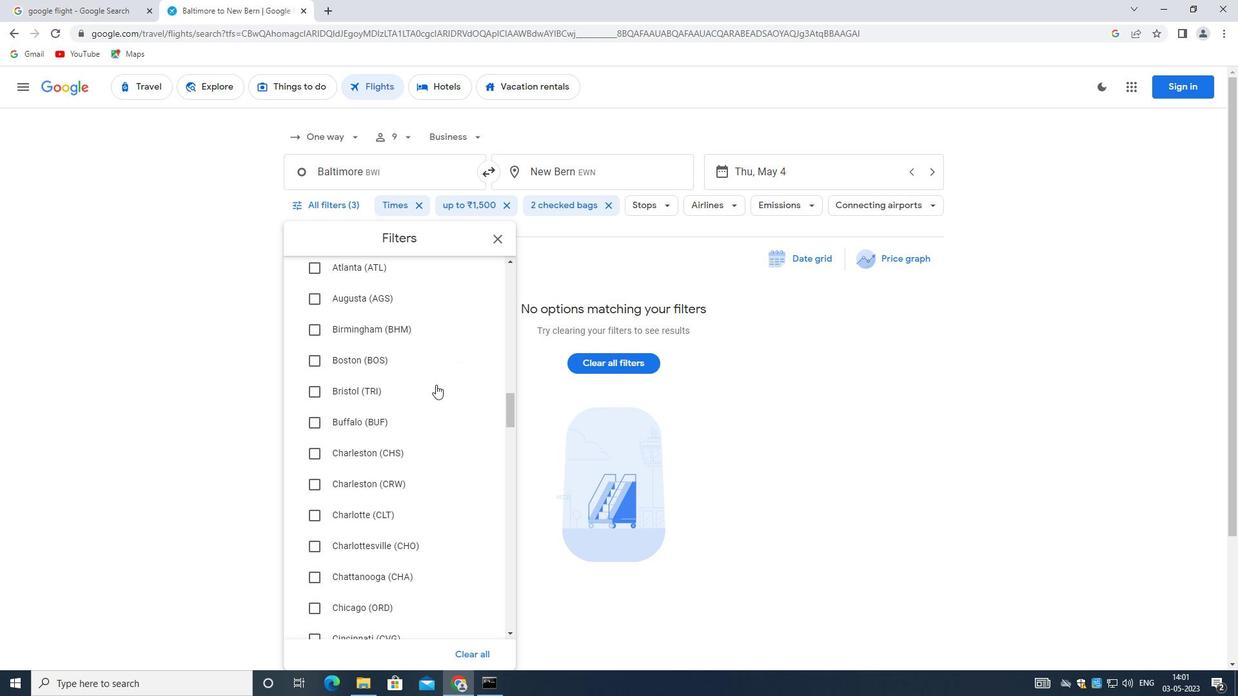
Action: Mouse moved to (433, 385)
Screenshot: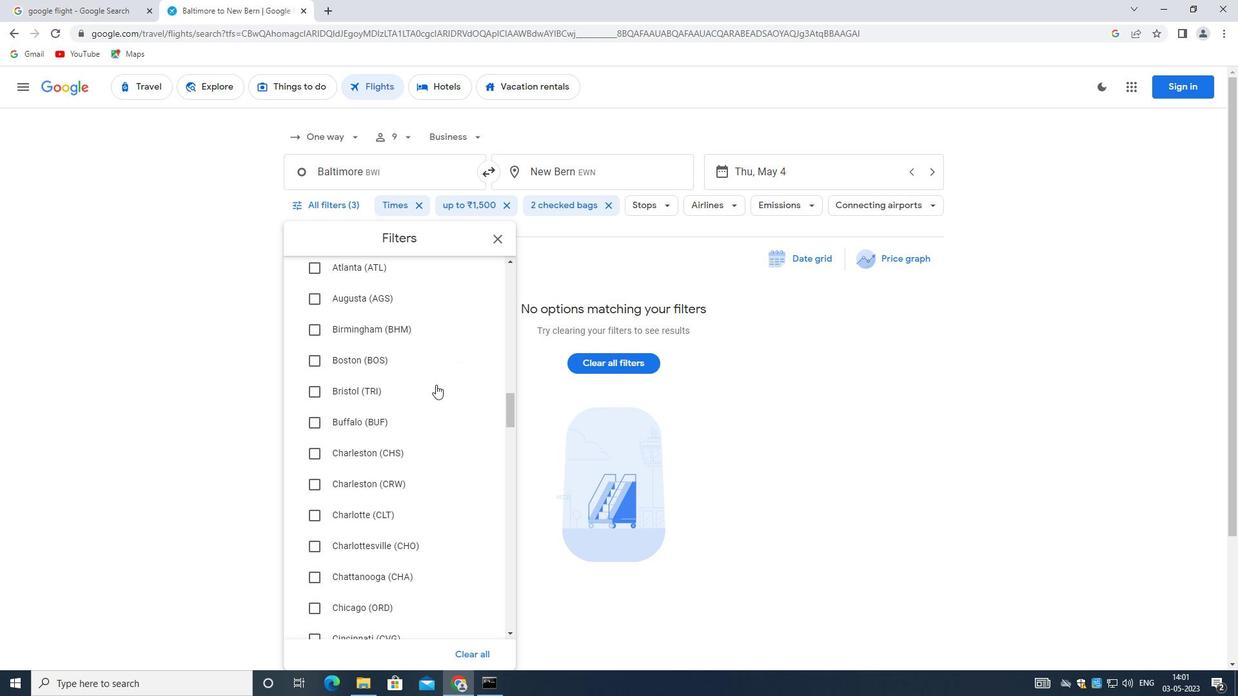 
Action: Mouse scrolled (433, 385) with delta (0, 0)
Screenshot: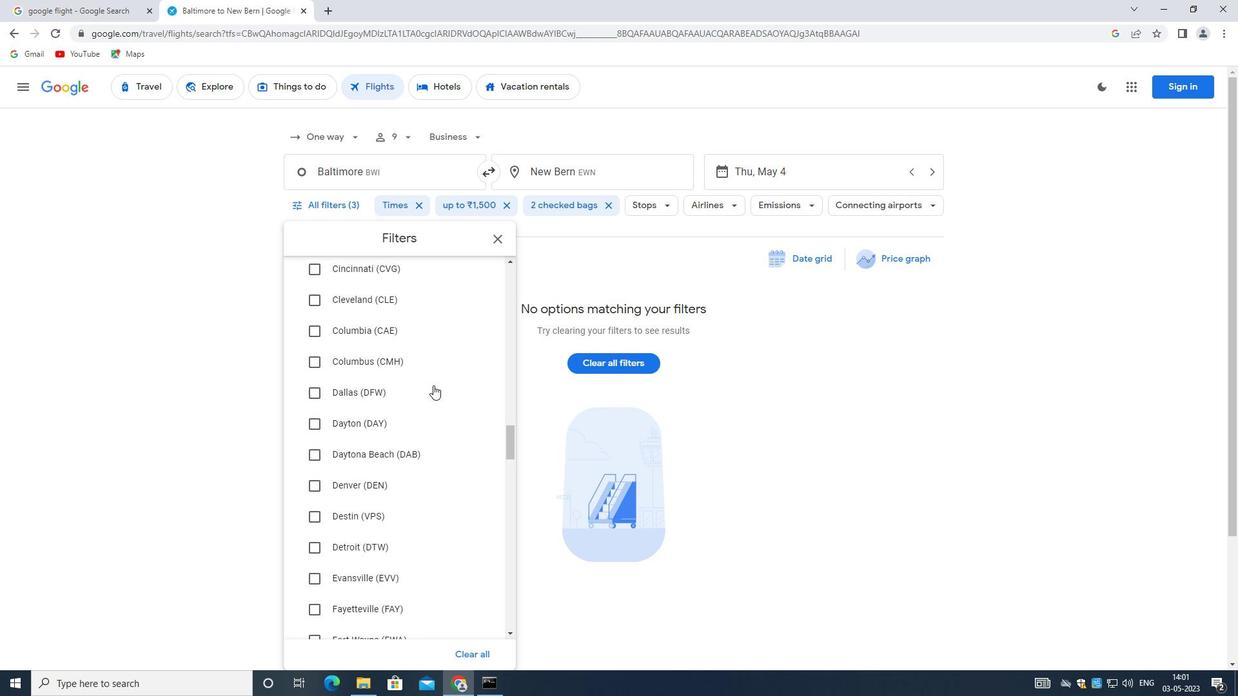 
Action: Mouse moved to (432, 386)
Screenshot: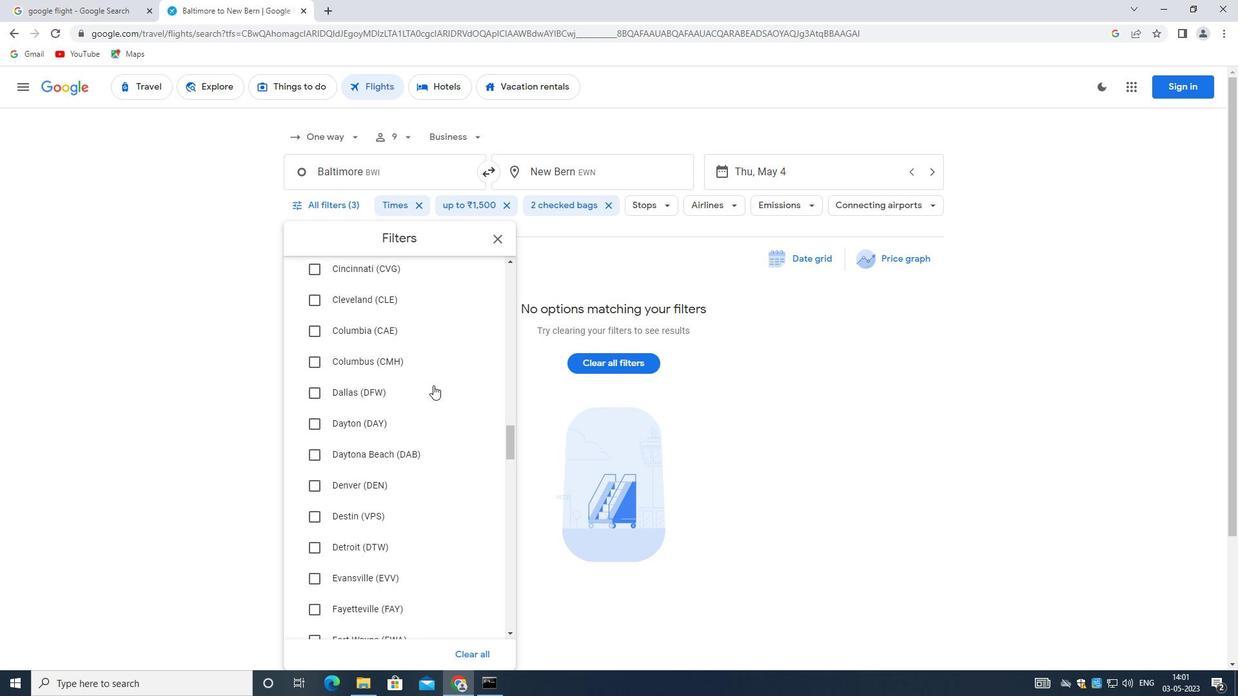 
Action: Mouse scrolled (432, 385) with delta (0, 0)
Screenshot: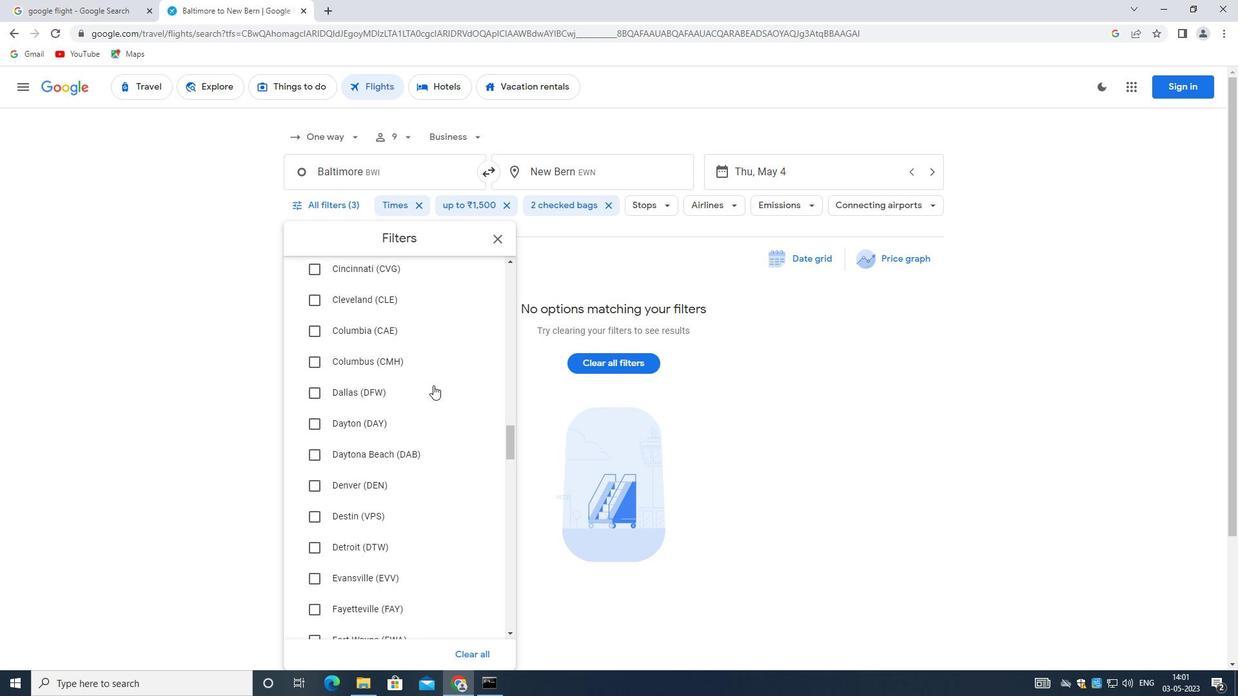 
Action: Mouse moved to (431, 389)
Screenshot: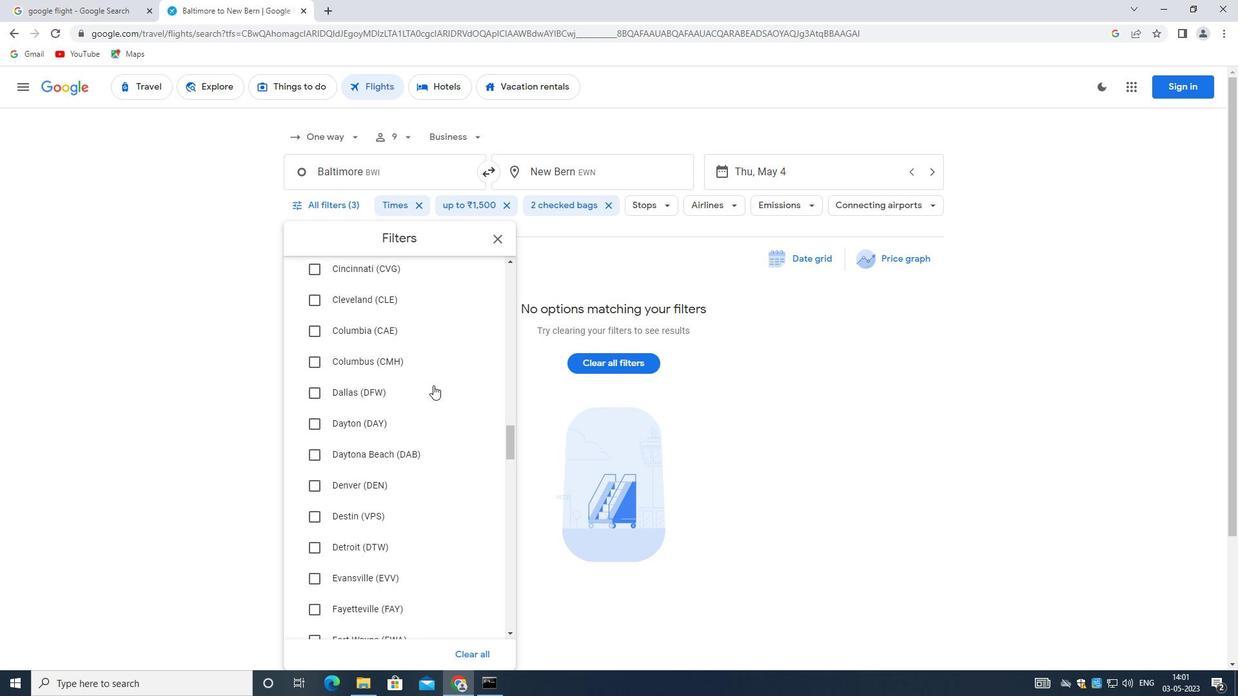 
Action: Mouse scrolled (431, 389) with delta (0, 0)
Screenshot: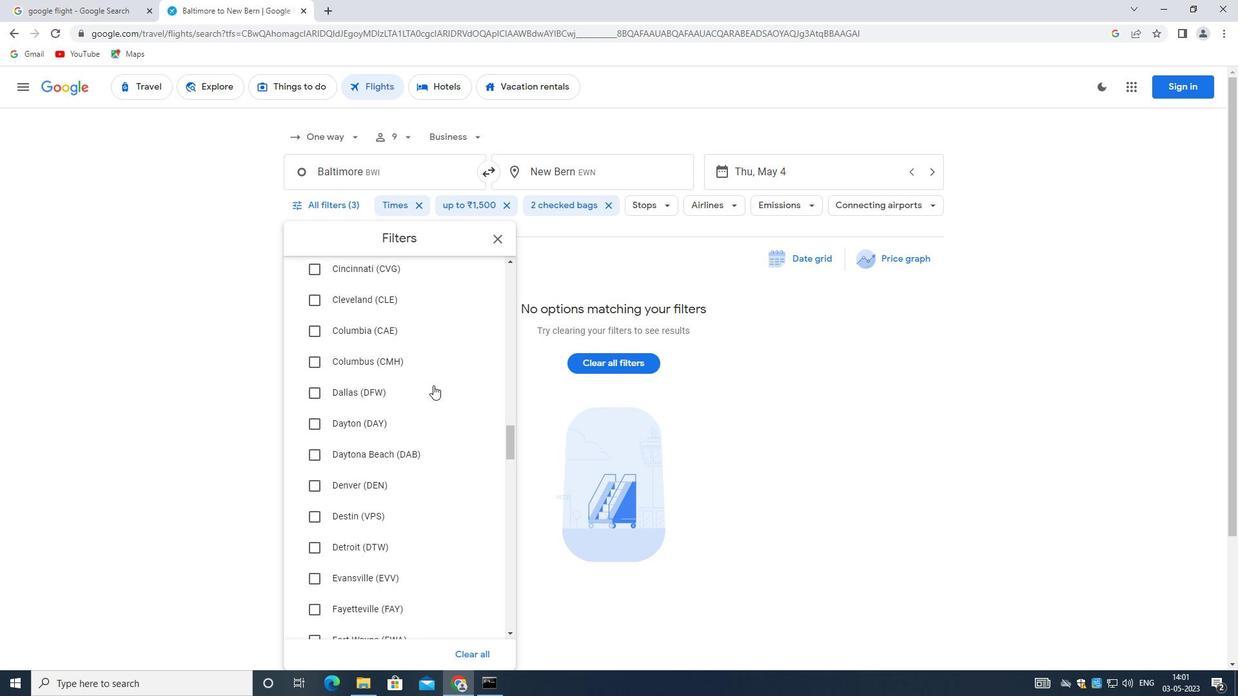 
Action: Mouse moved to (430, 392)
Screenshot: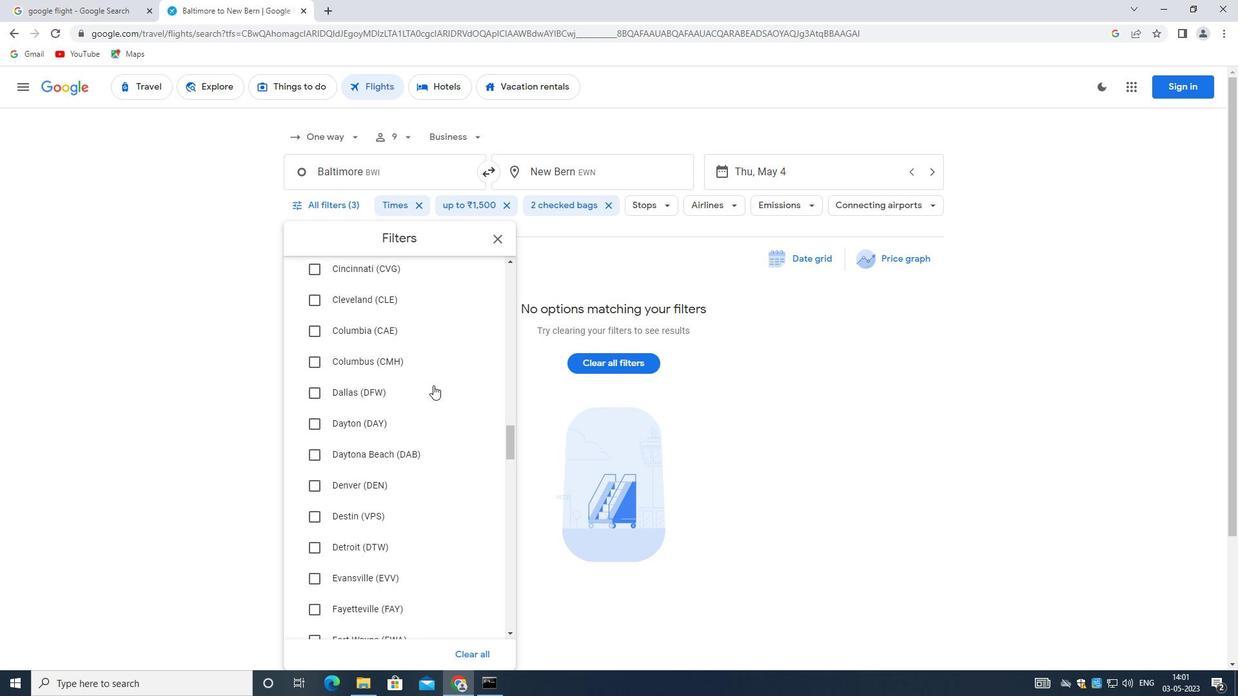 
Action: Mouse scrolled (430, 391) with delta (0, 0)
Screenshot: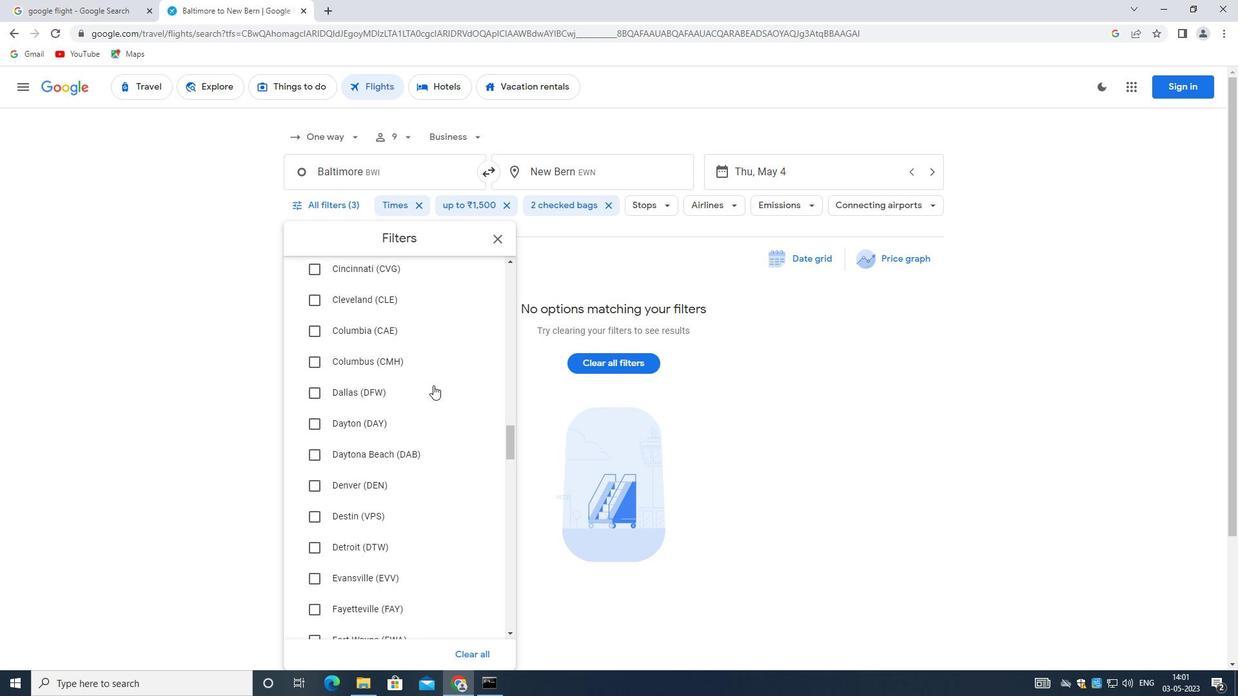 
Action: Mouse moved to (429, 394)
Screenshot: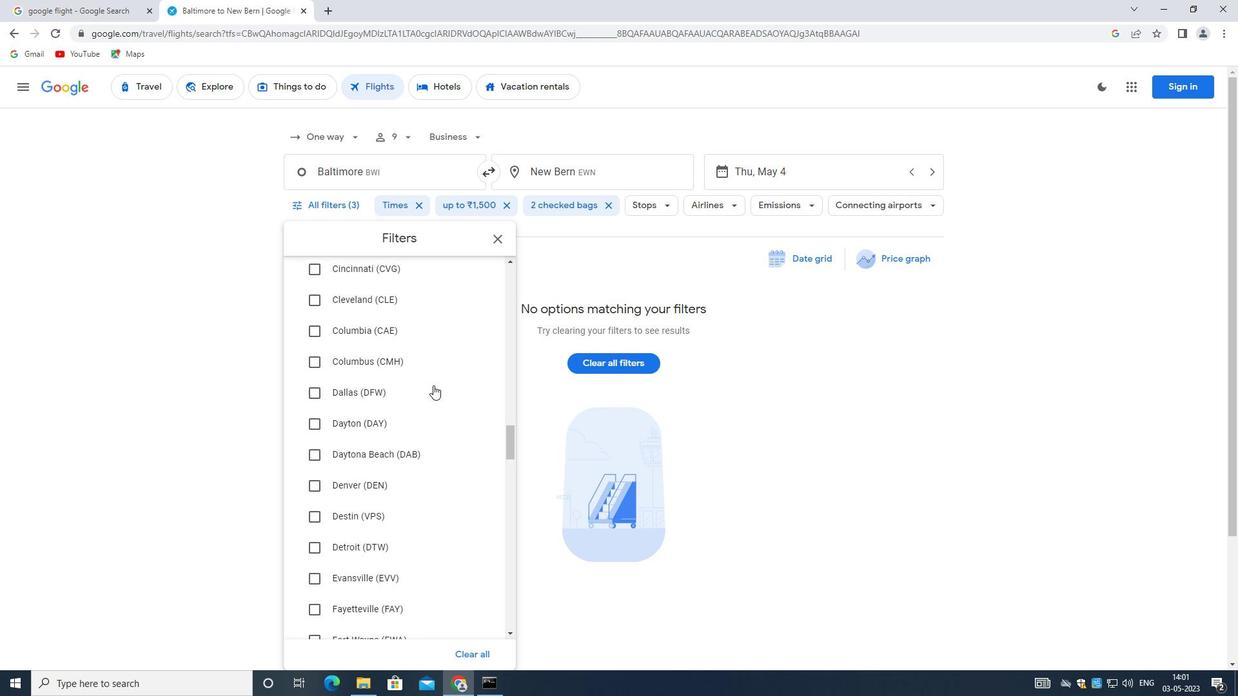 
Action: Mouse scrolled (429, 393) with delta (0, 0)
Screenshot: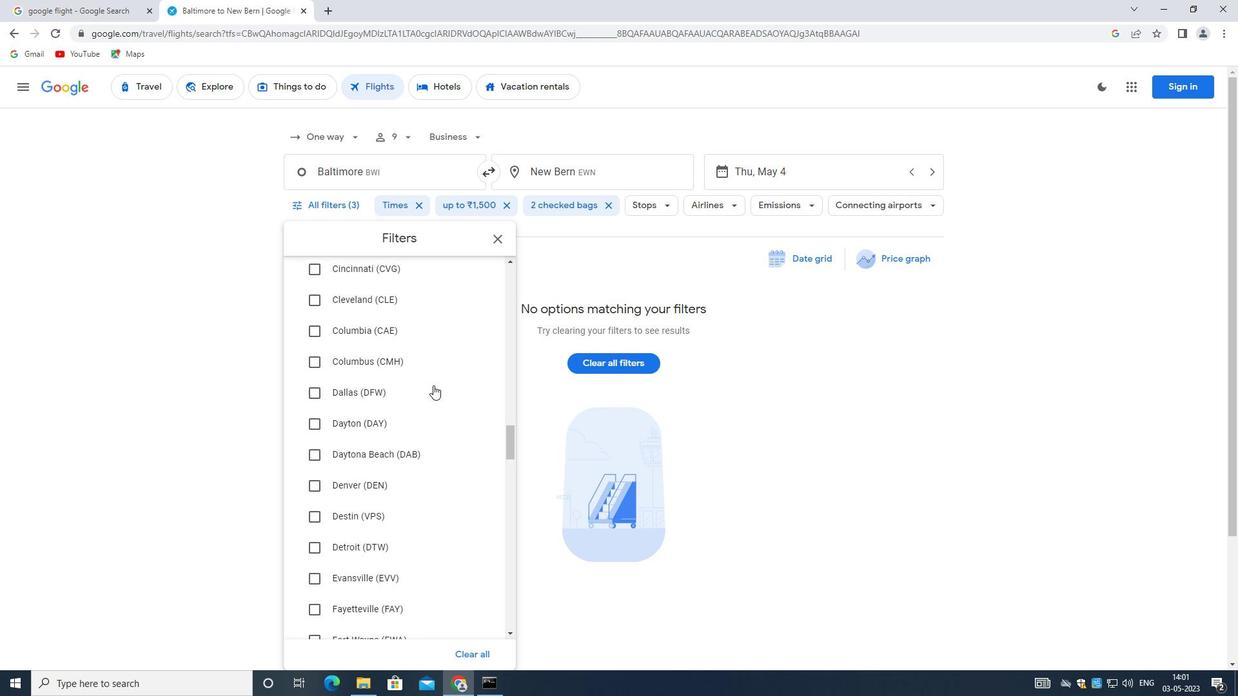 
Action: Mouse moved to (425, 404)
Screenshot: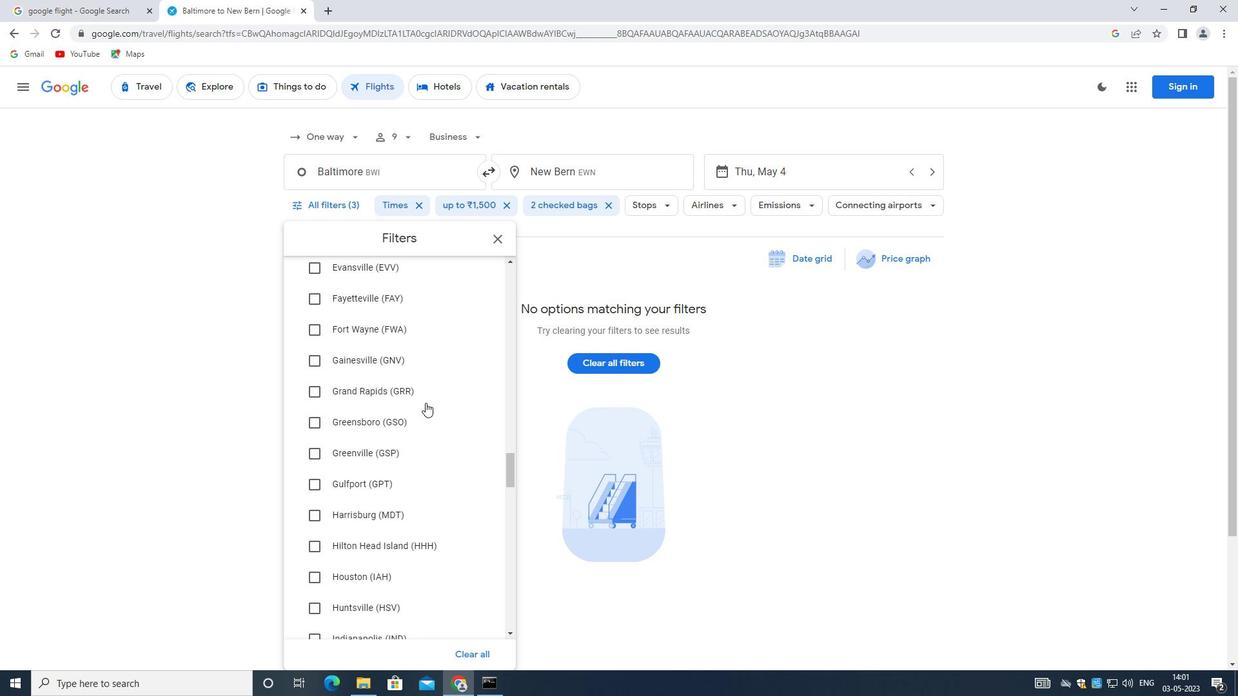 
Action: Mouse scrolled (425, 403) with delta (0, 0)
Screenshot: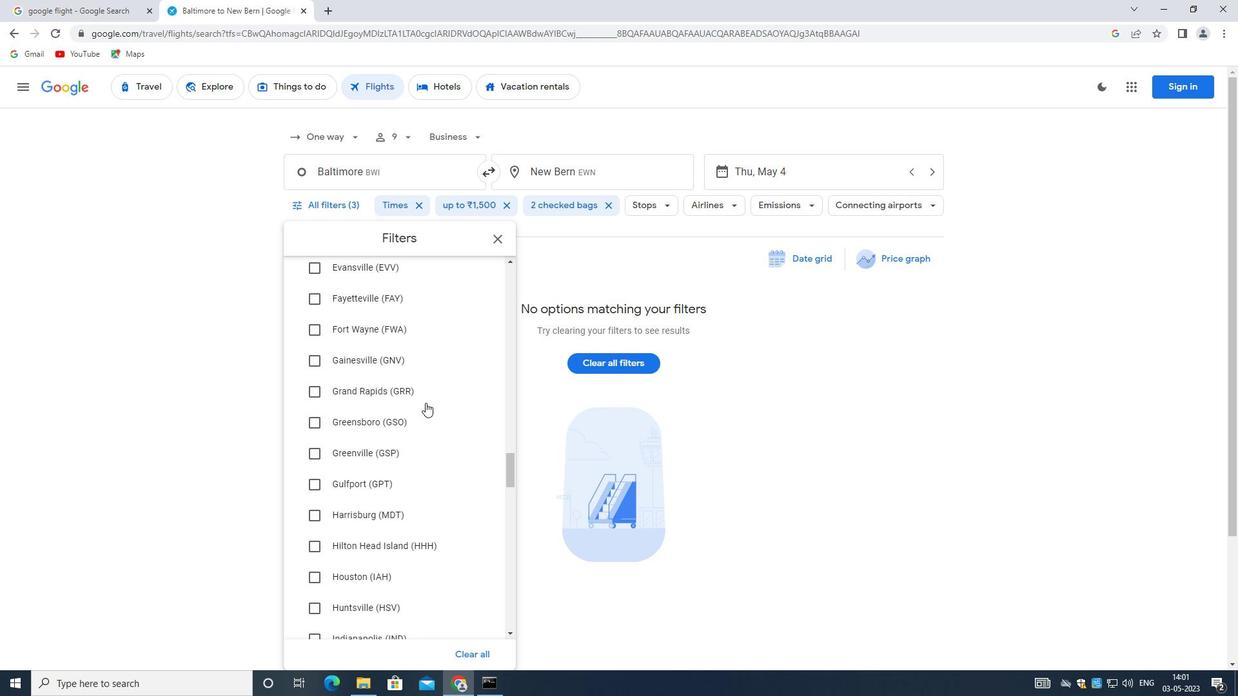 
Action: Mouse moved to (425, 405)
Screenshot: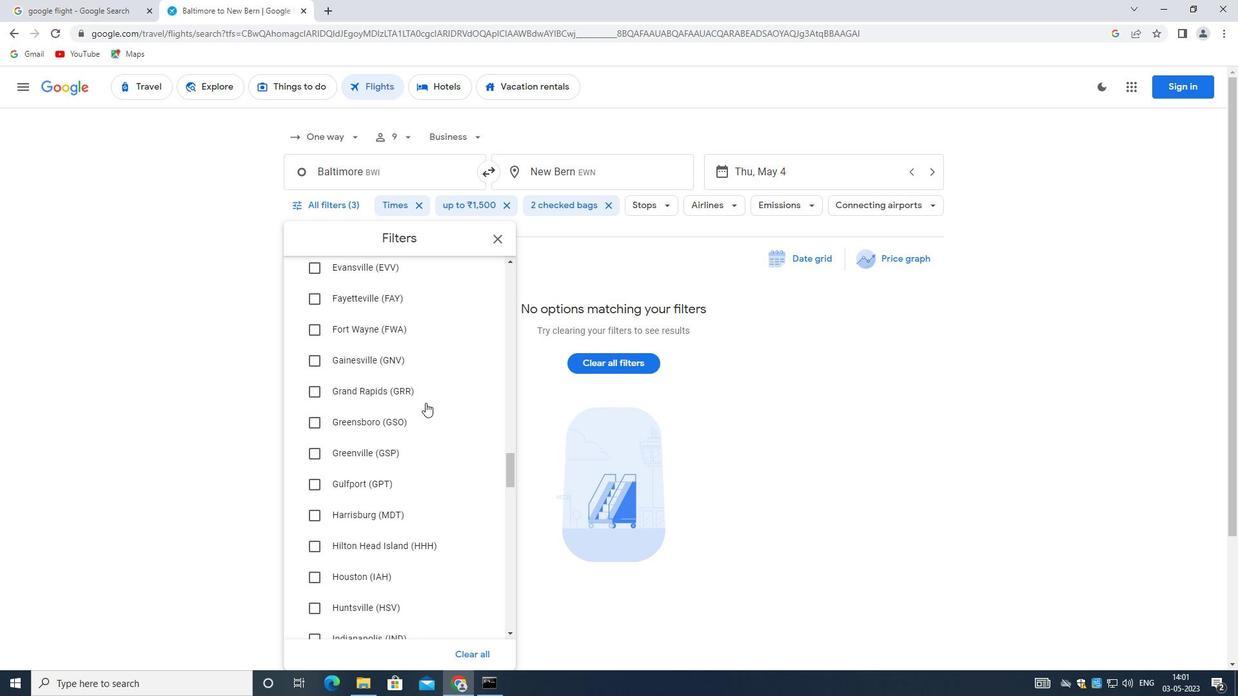 
Action: Mouse scrolled (425, 405) with delta (0, 0)
Screenshot: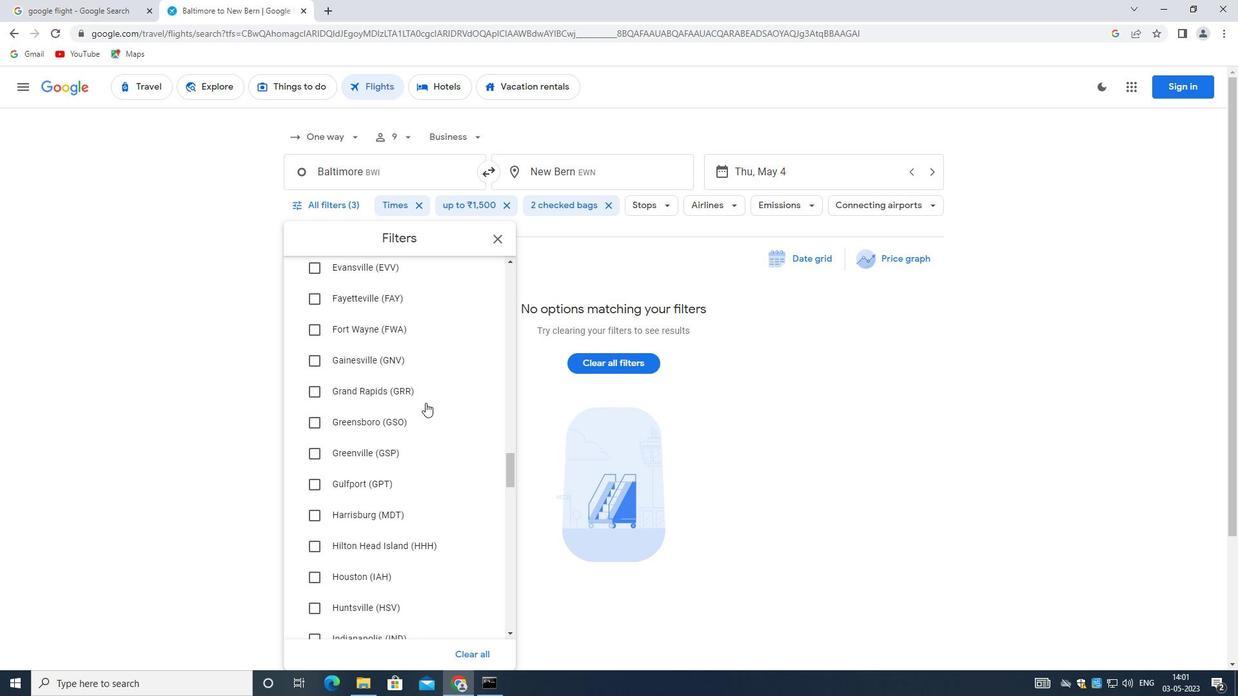 
Action: Mouse moved to (423, 409)
Screenshot: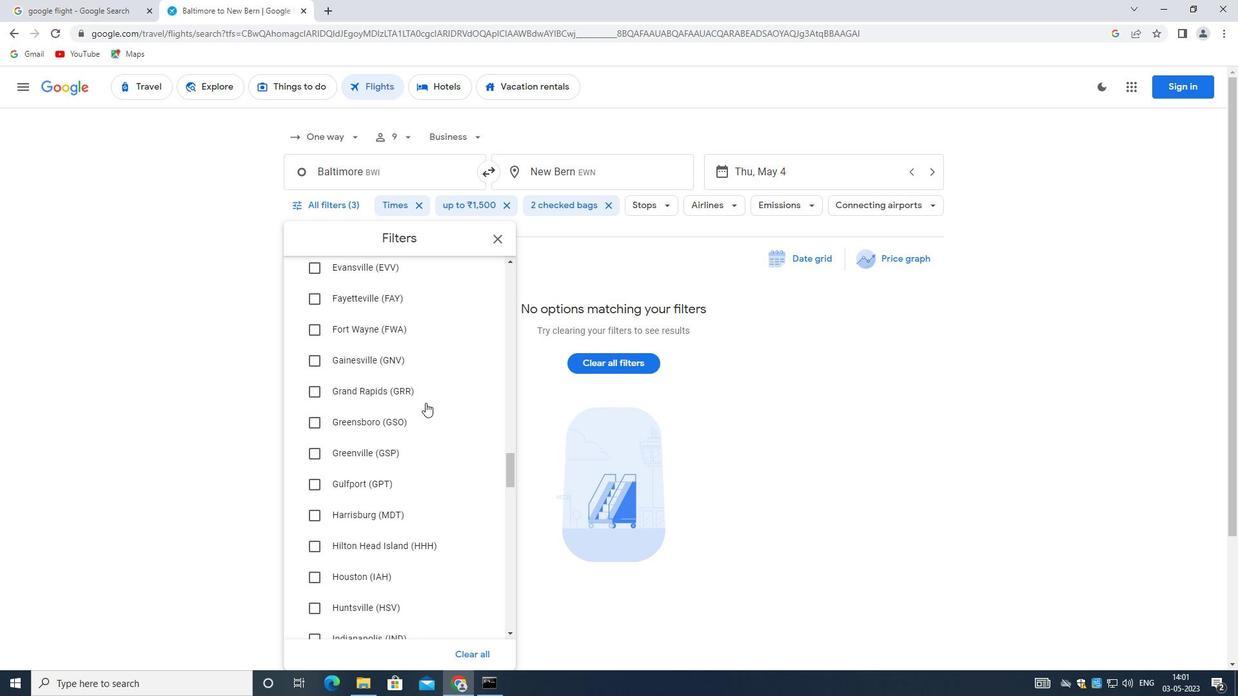 
Action: Mouse scrolled (423, 409) with delta (0, 0)
Screenshot: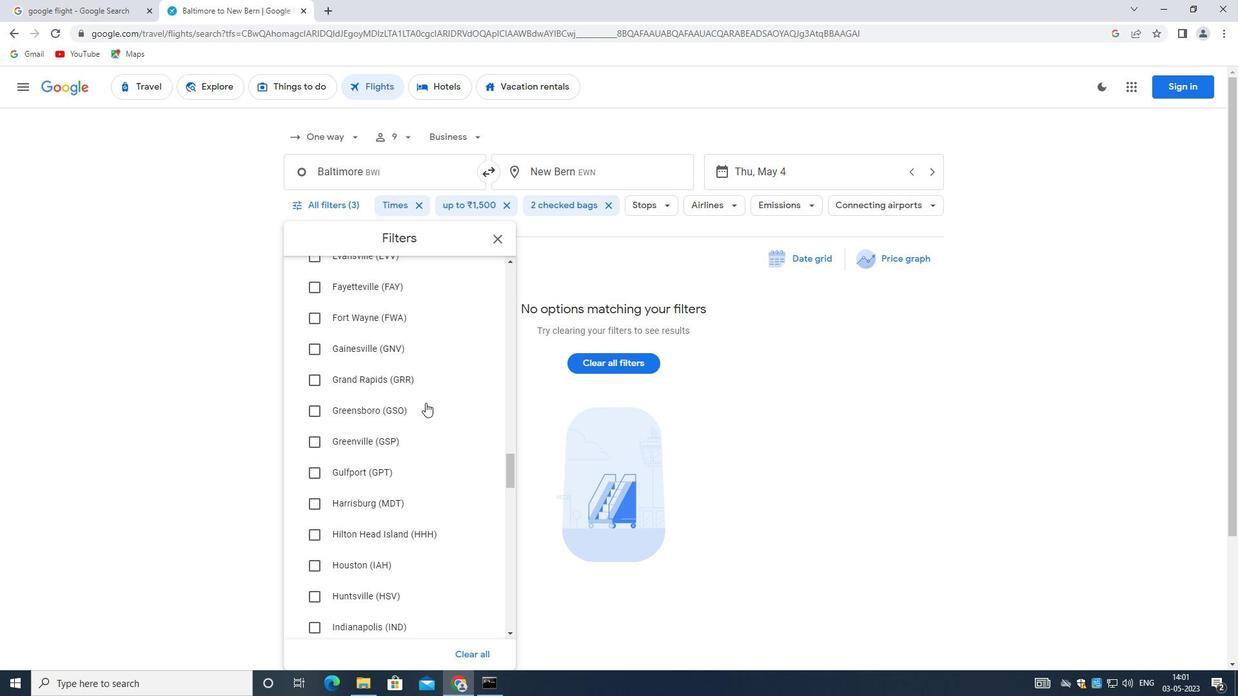 
Action: Mouse moved to (423, 411)
Screenshot: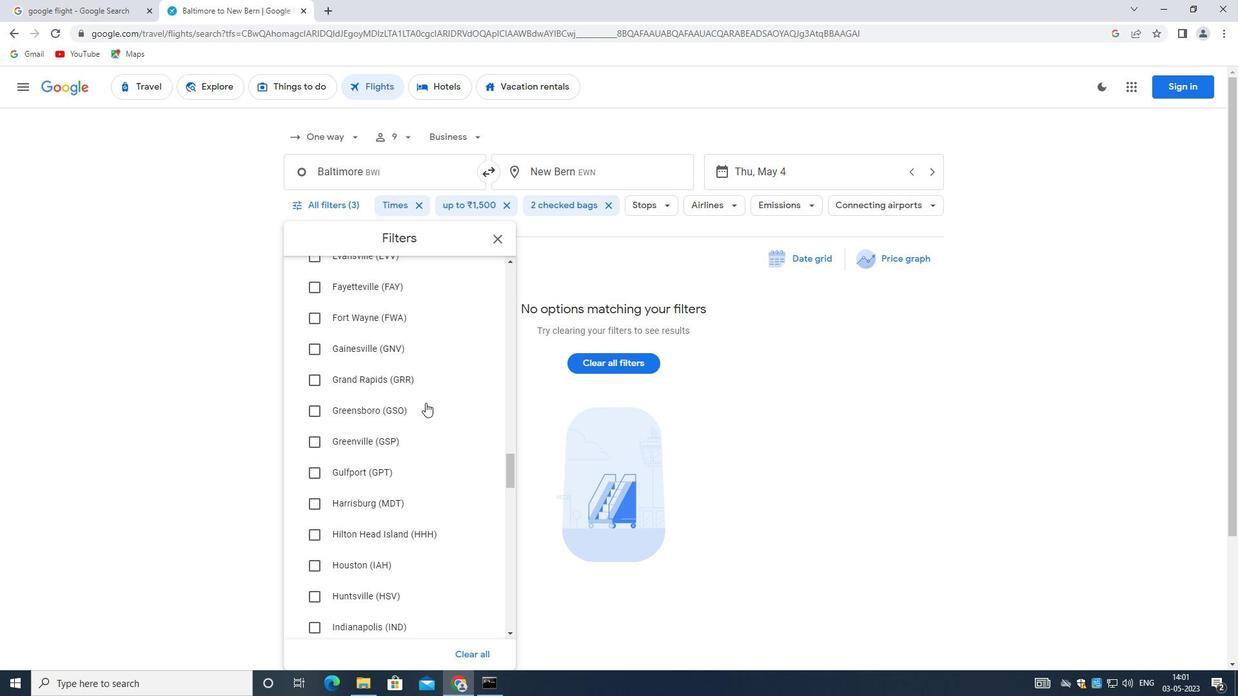 
Action: Mouse scrolled (423, 410) with delta (0, -1)
Screenshot: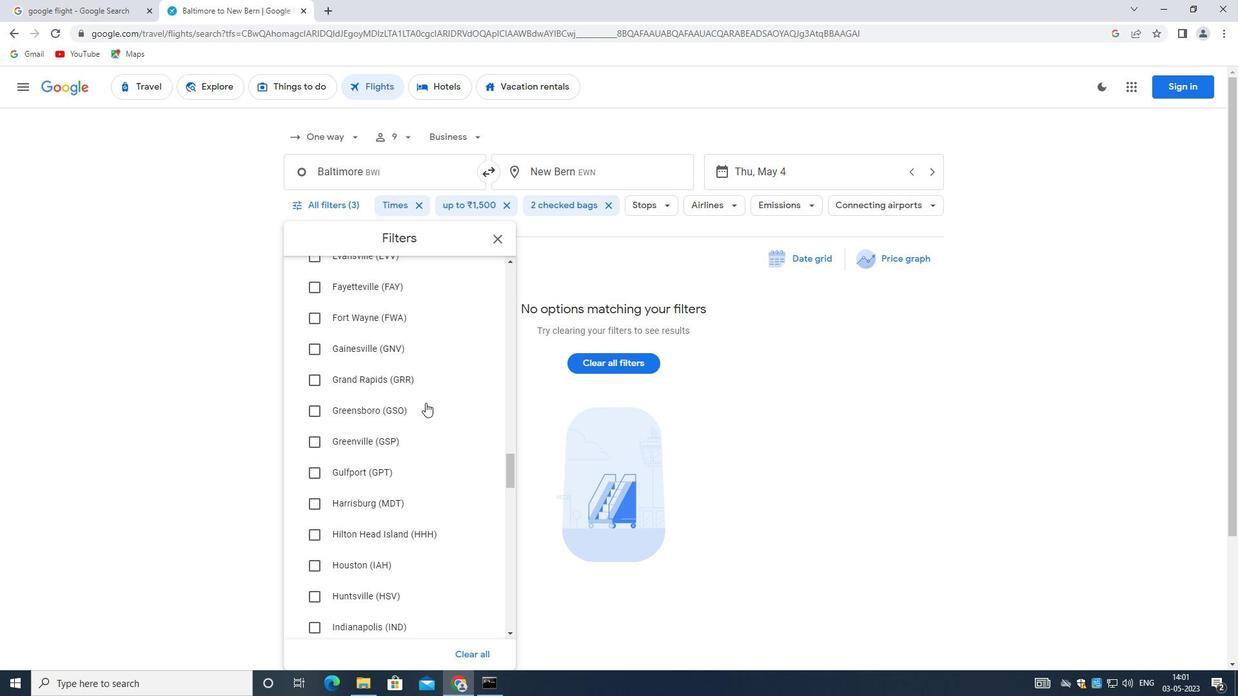 
Action: Mouse scrolled (423, 410) with delta (0, 0)
Screenshot: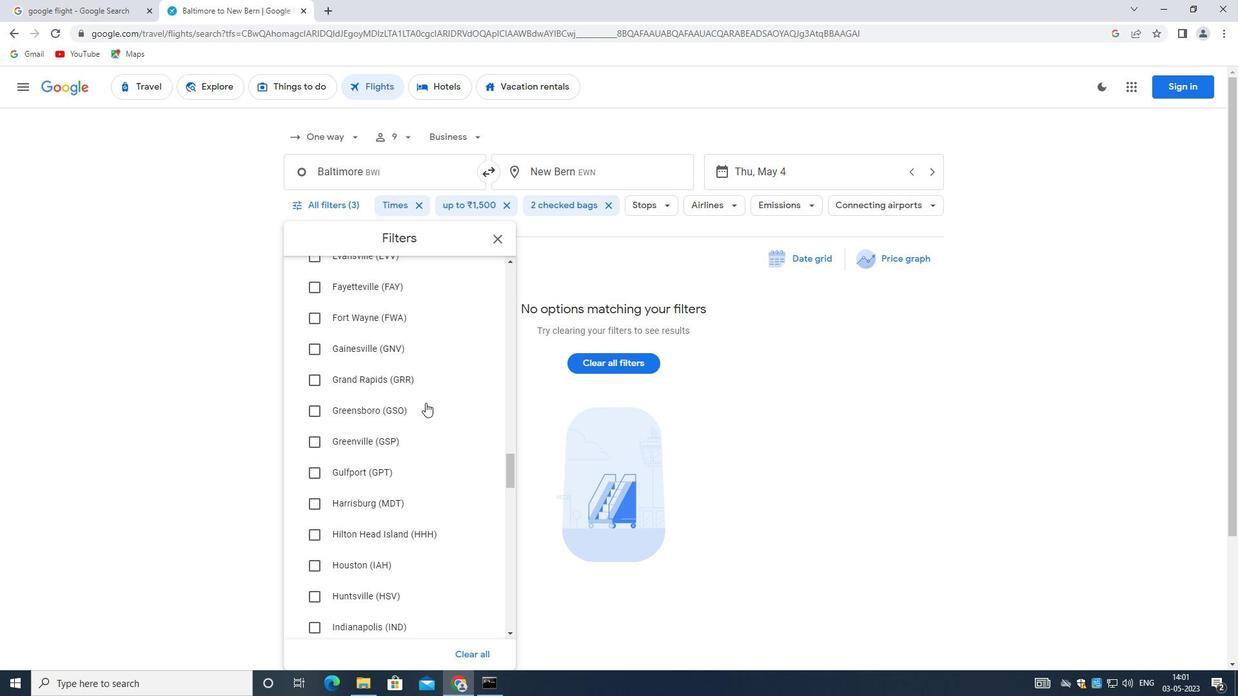 
Action: Mouse moved to (421, 411)
Screenshot: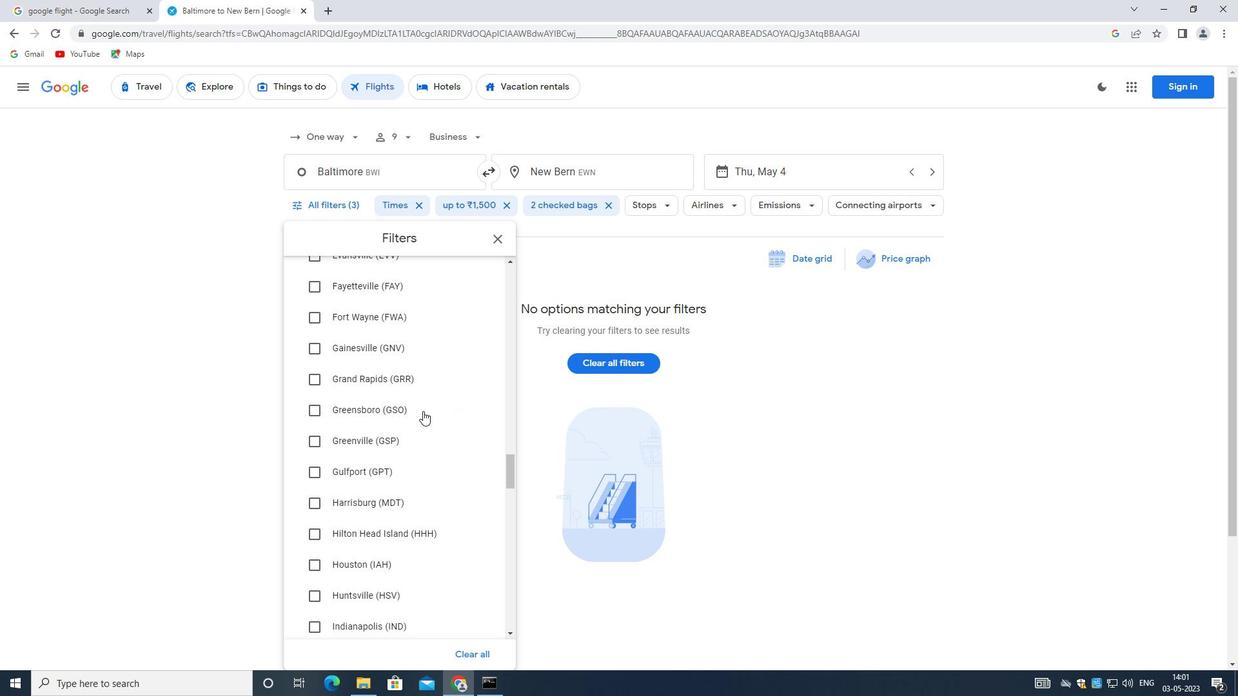 
Action: Mouse scrolled (421, 410) with delta (0, 0)
Screenshot: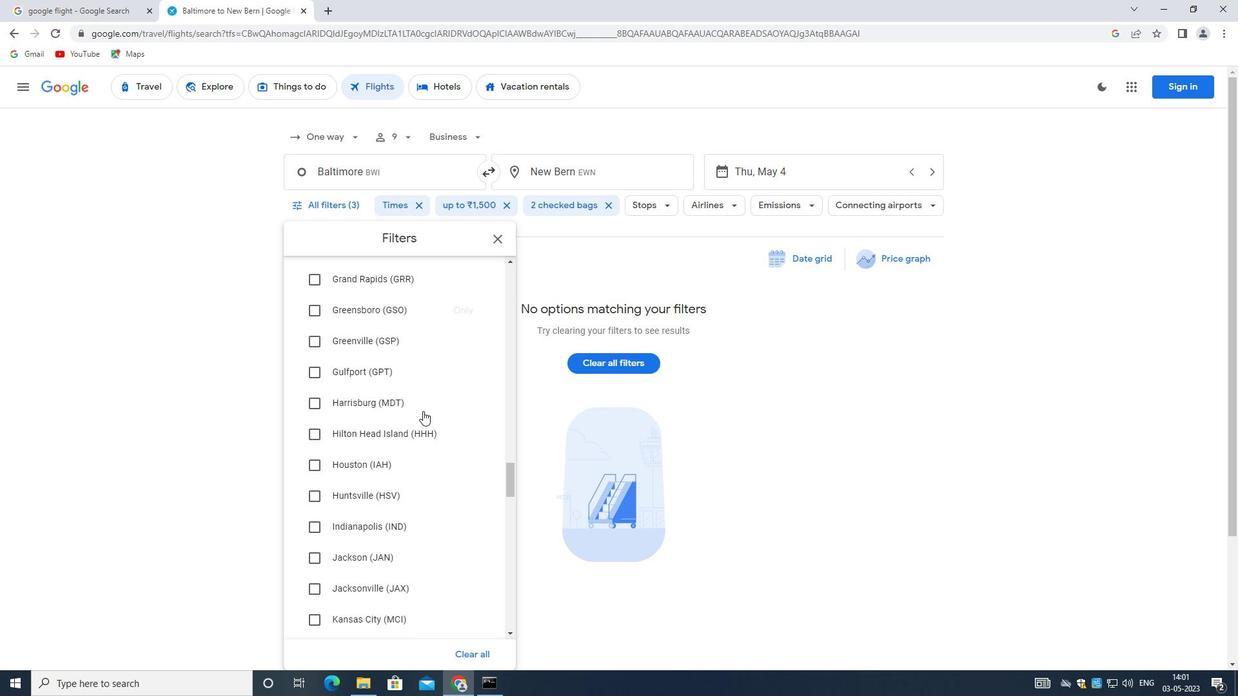 
Action: Mouse moved to (421, 412)
Screenshot: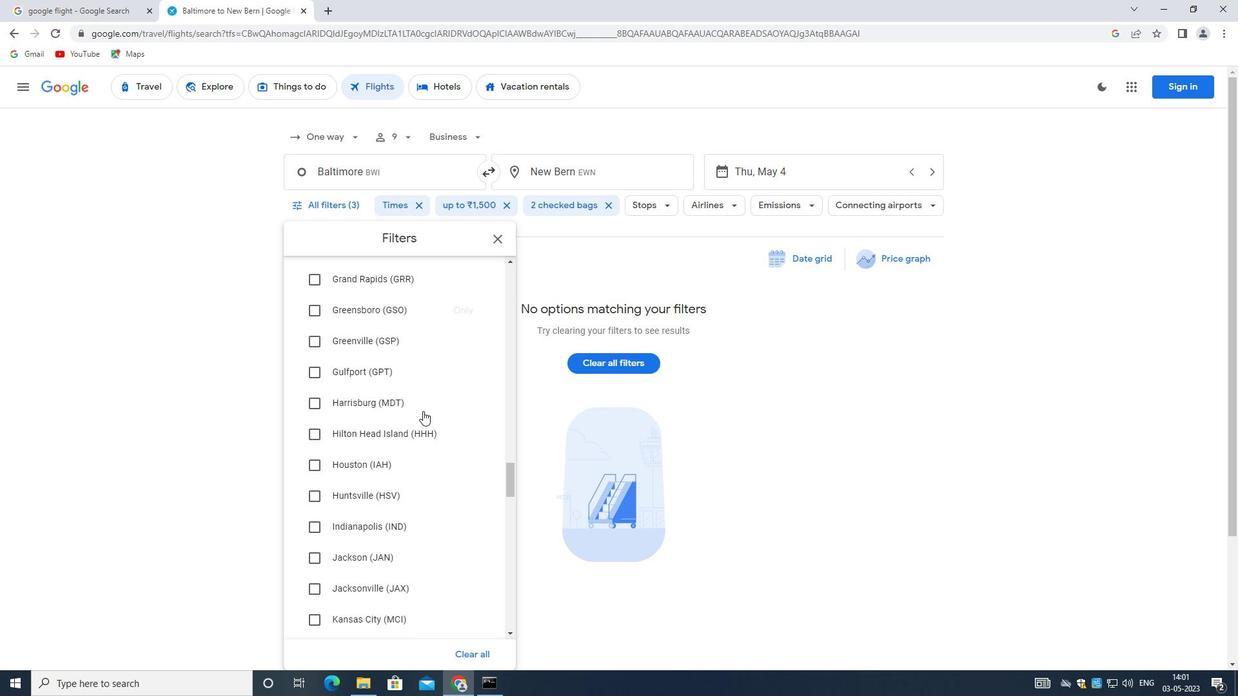 
Action: Mouse scrolled (421, 412) with delta (0, 0)
Screenshot: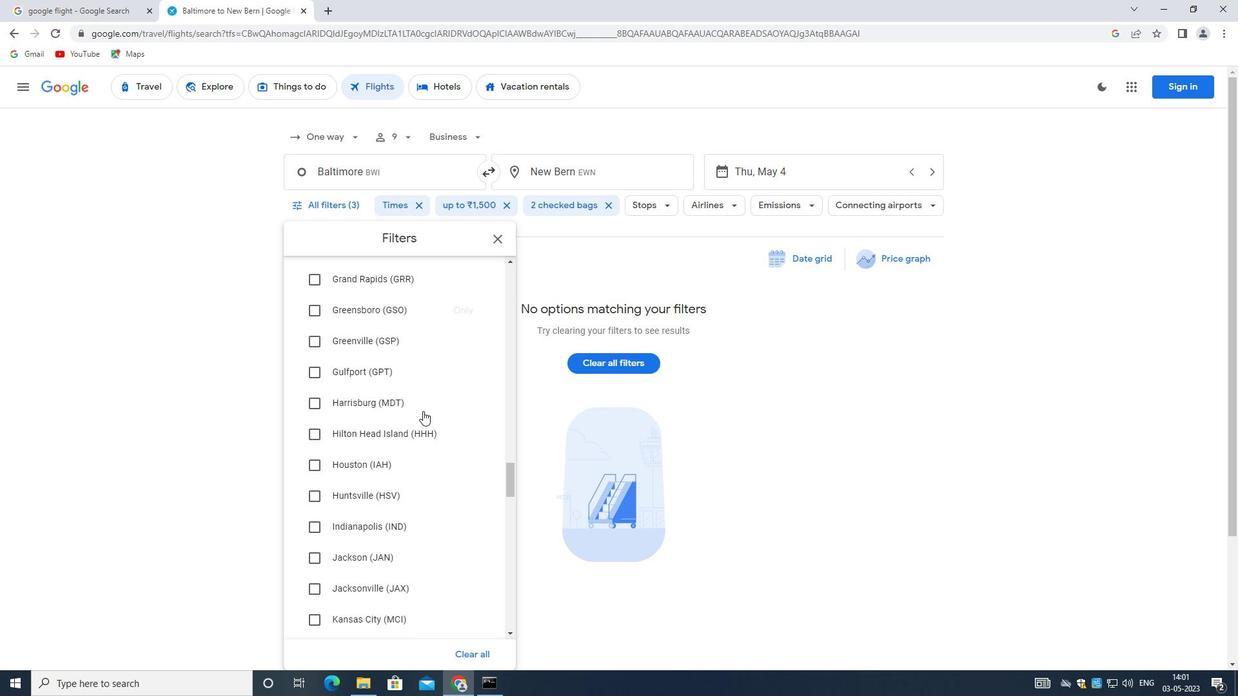 
Action: Mouse scrolled (421, 412) with delta (0, 0)
Screenshot: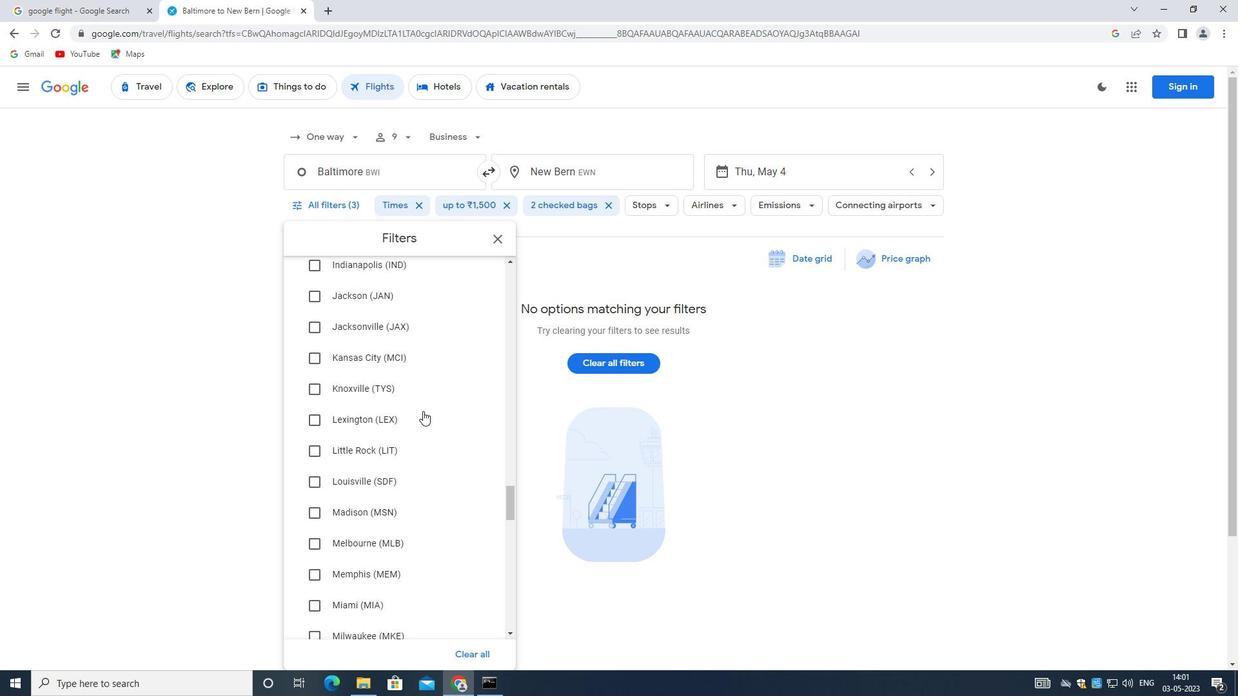 
Action: Mouse scrolled (421, 412) with delta (0, 0)
Screenshot: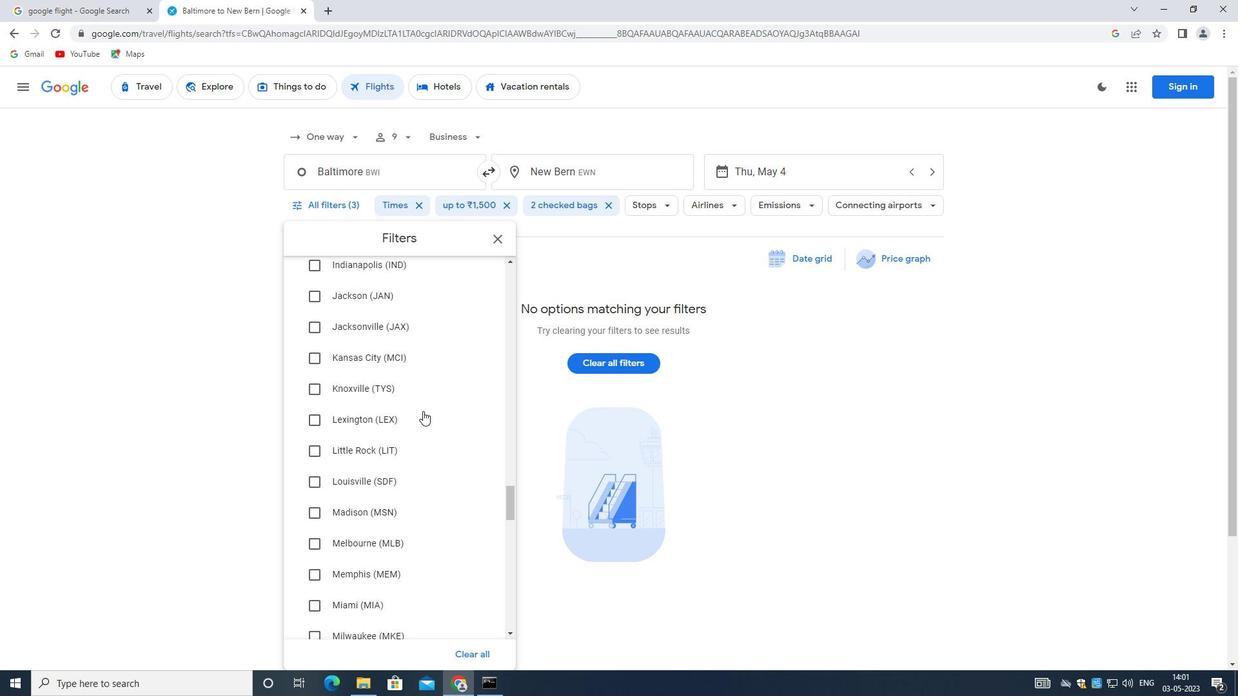 
Action: Mouse scrolled (421, 412) with delta (0, 0)
Screenshot: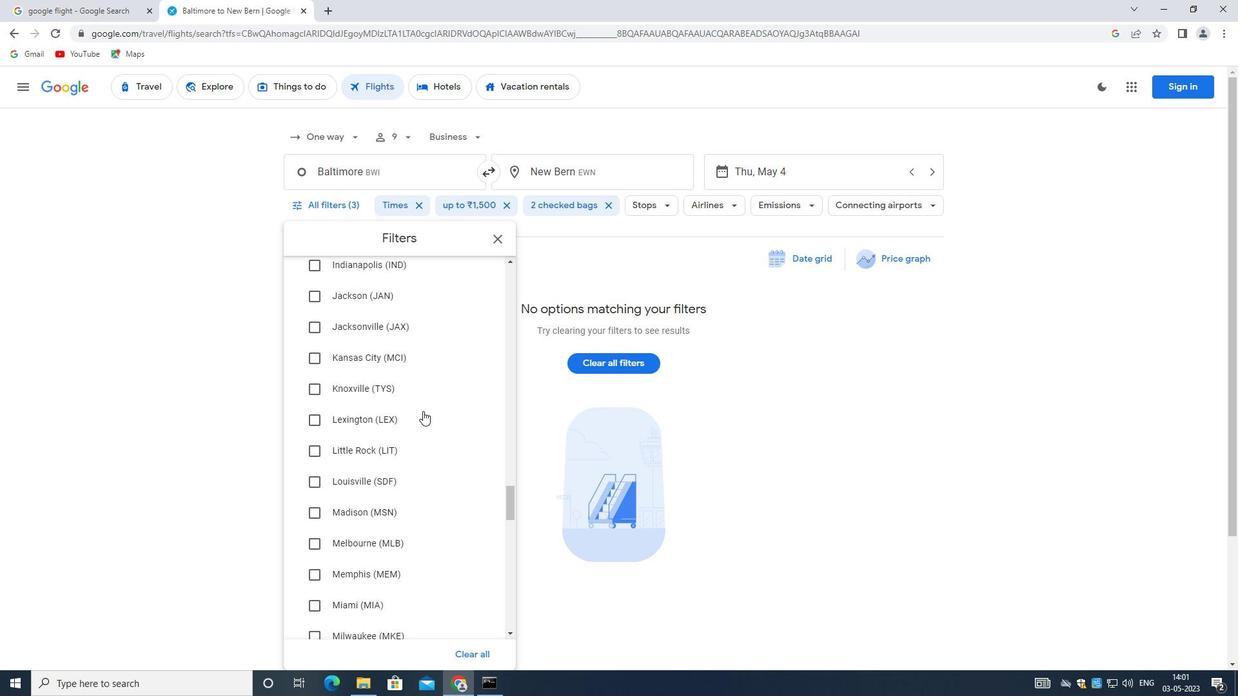 
Action: Mouse scrolled (421, 412) with delta (0, 0)
Screenshot: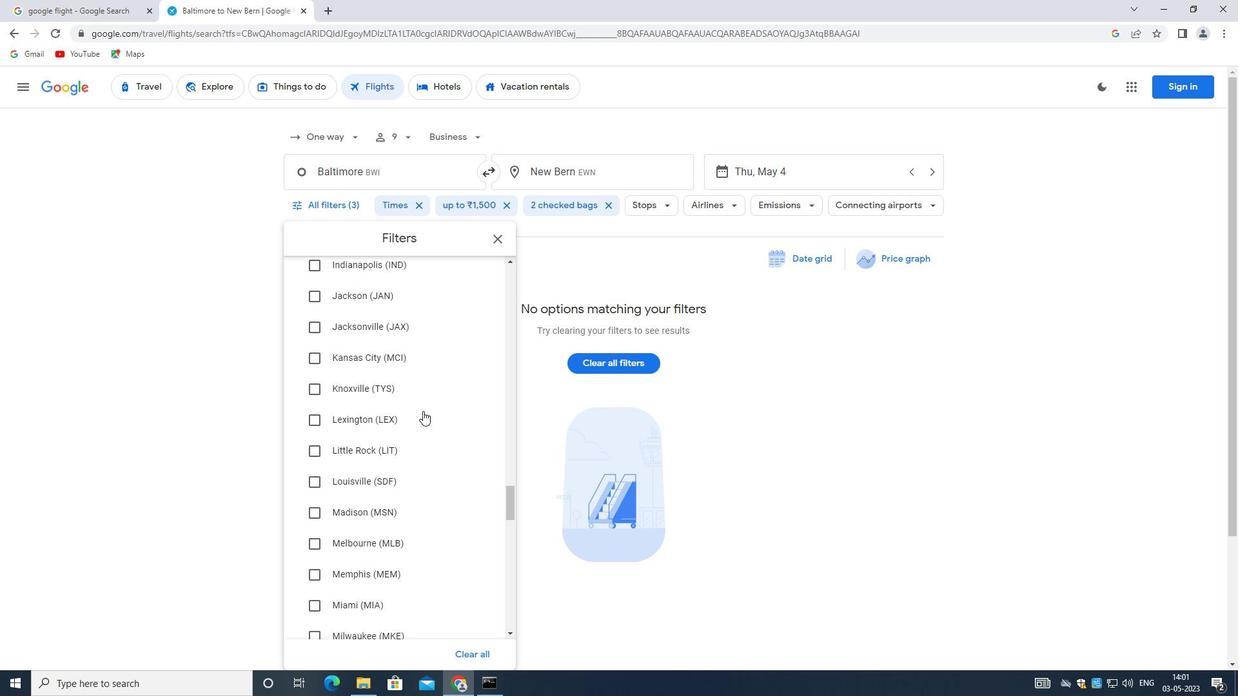 
Action: Mouse moved to (421, 415)
Screenshot: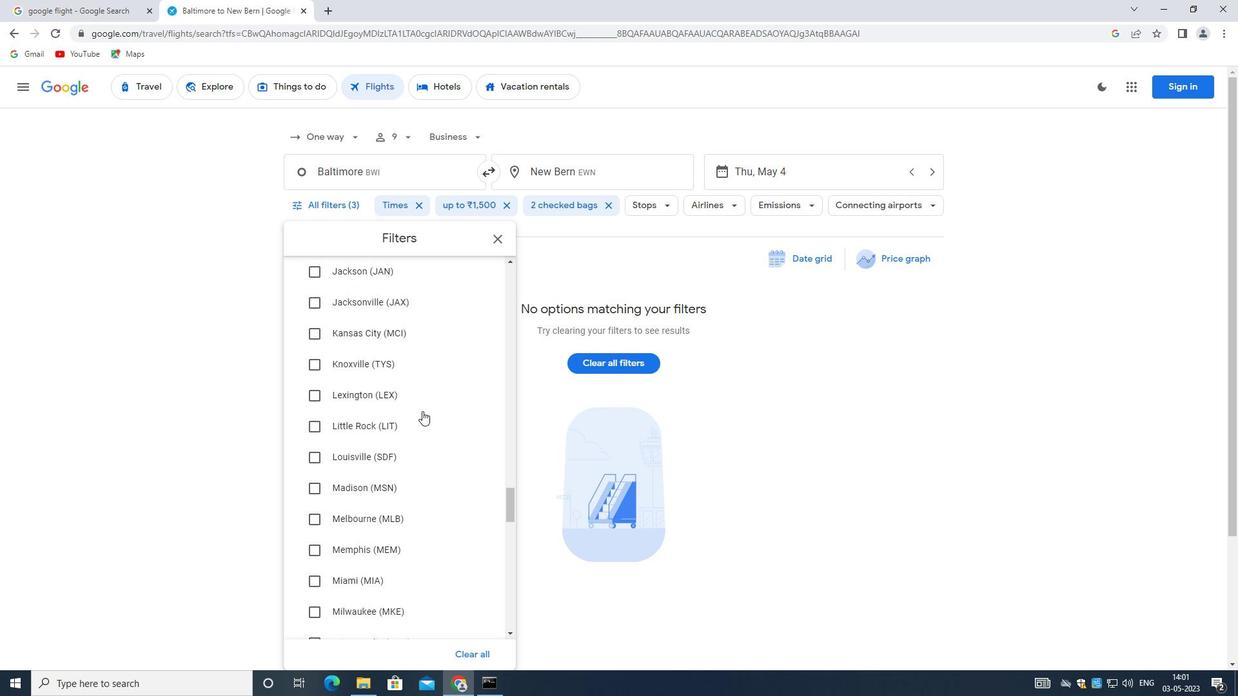 
Action: Mouse scrolled (421, 414) with delta (0, 0)
Screenshot: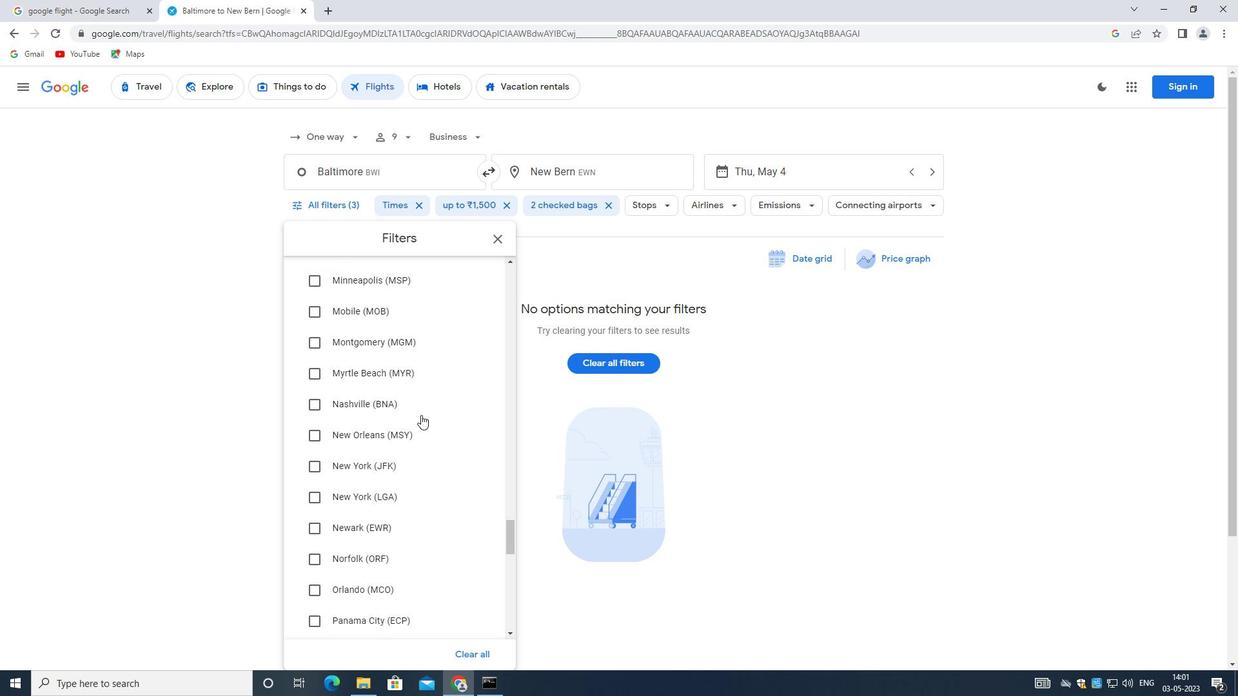
Action: Mouse scrolled (421, 414) with delta (0, 0)
Screenshot: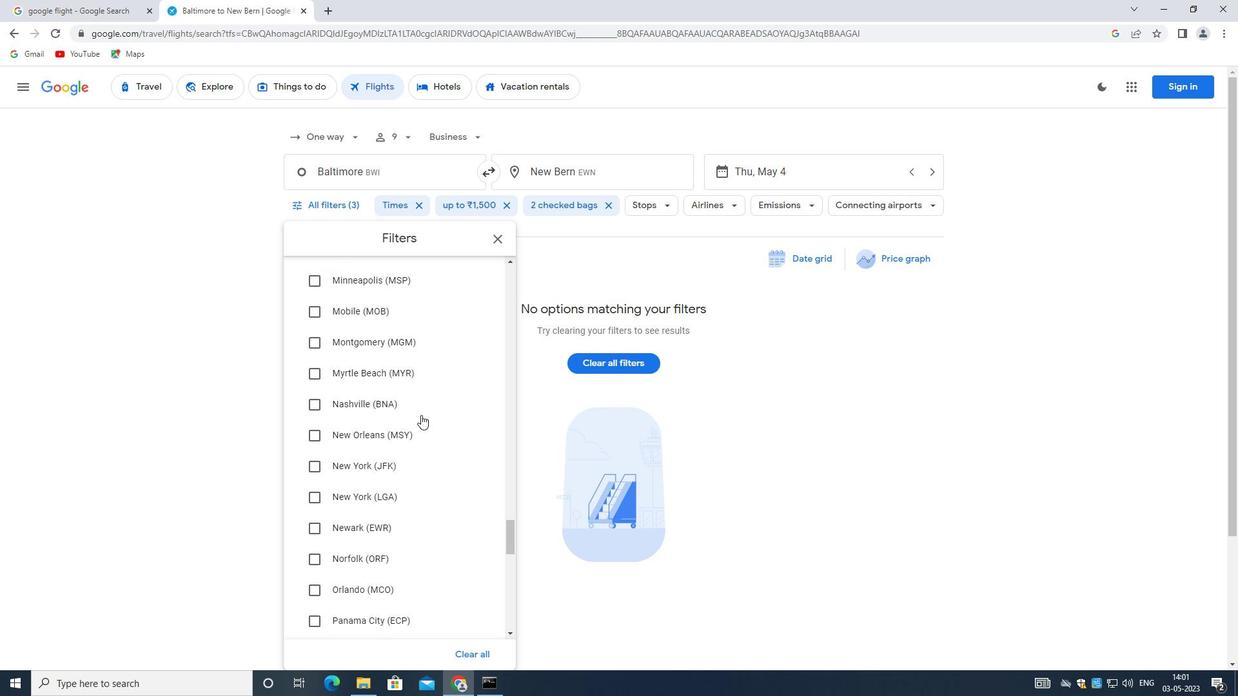 
Action: Mouse moved to (421, 416)
Screenshot: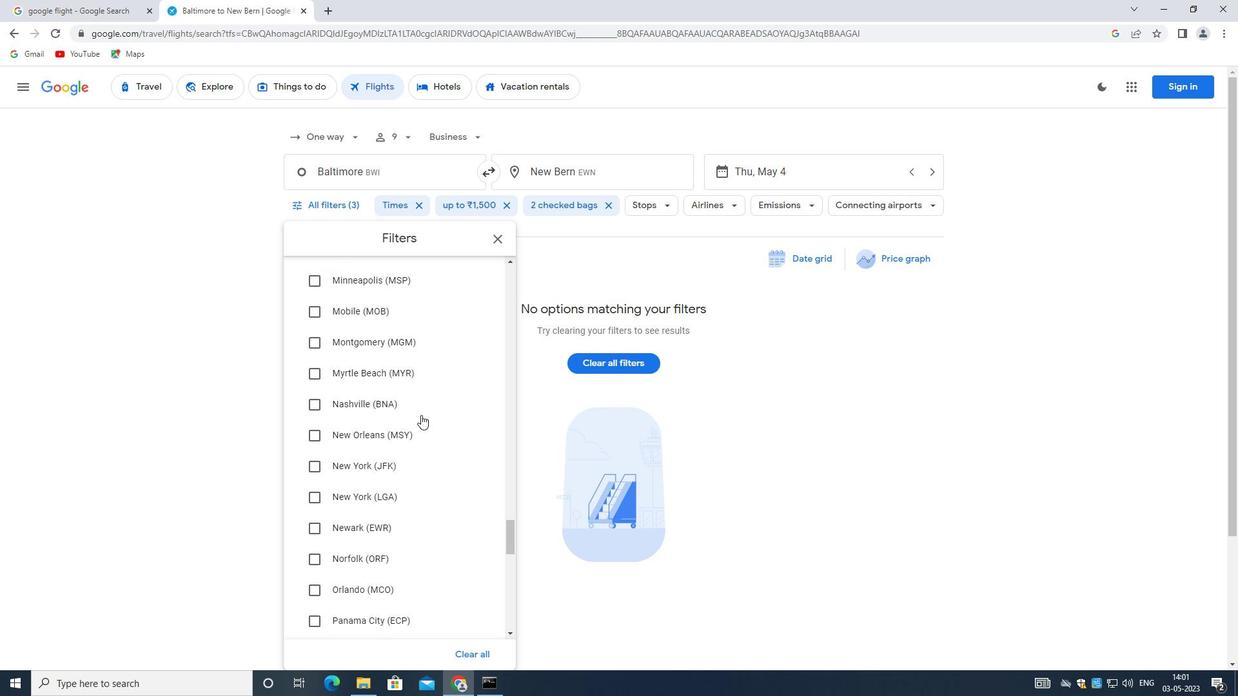 
Action: Mouse scrolled (421, 415) with delta (0, 0)
Screenshot: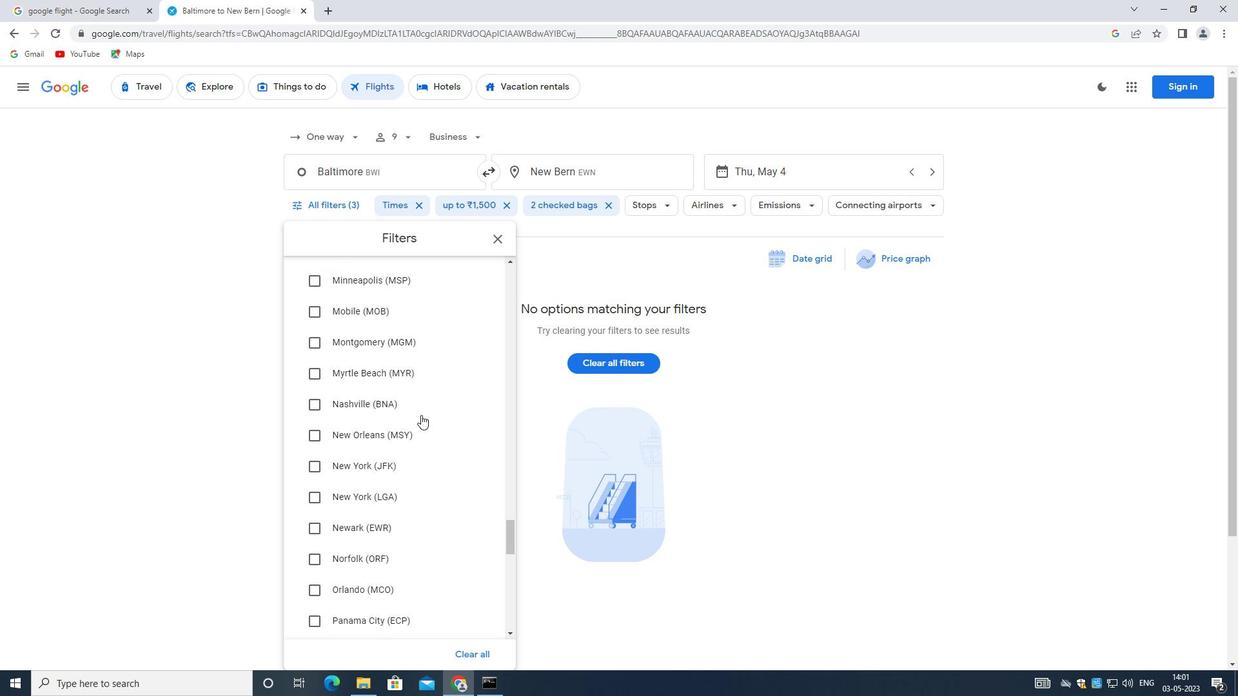 
Action: Mouse scrolled (421, 415) with delta (0, 0)
Screenshot: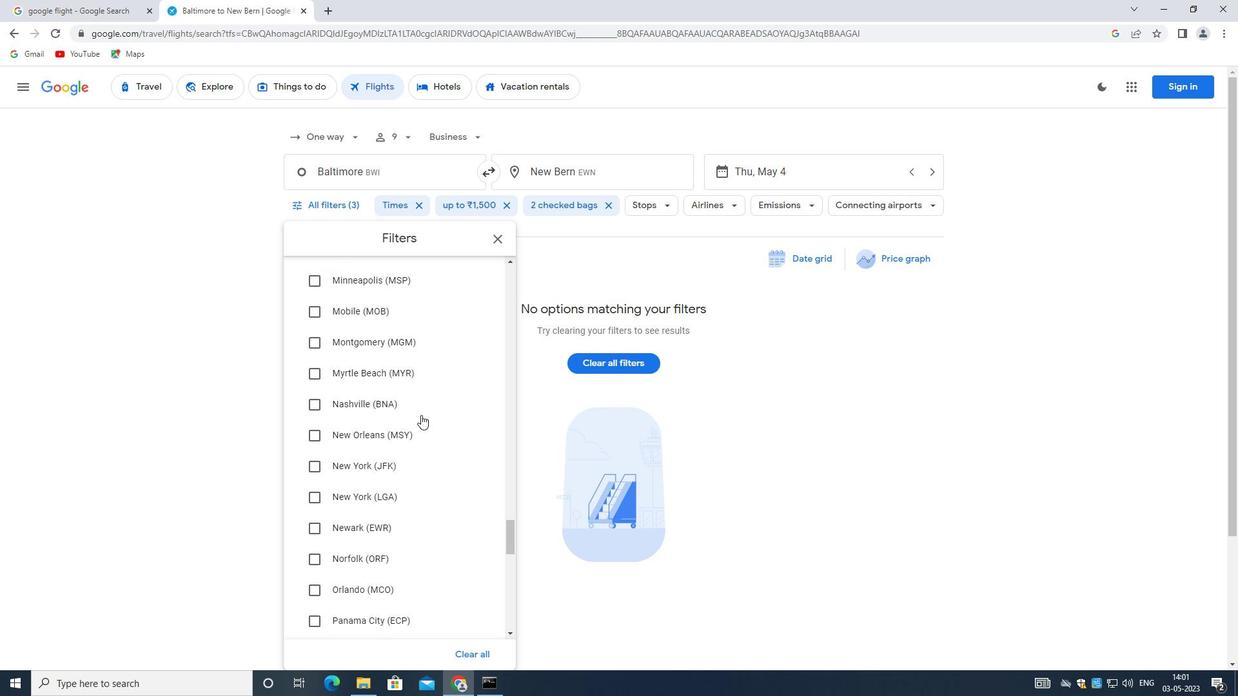 
Action: Mouse scrolled (421, 415) with delta (0, 0)
Screenshot: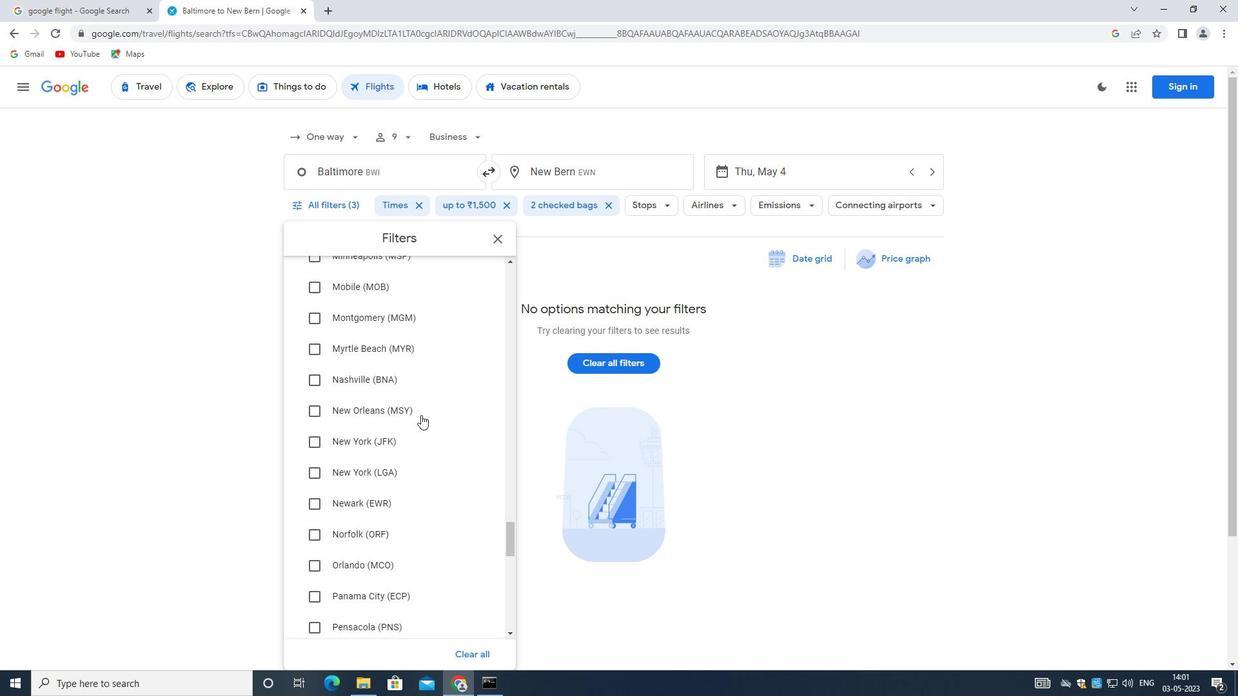 
Action: Mouse scrolled (421, 415) with delta (0, 0)
Screenshot: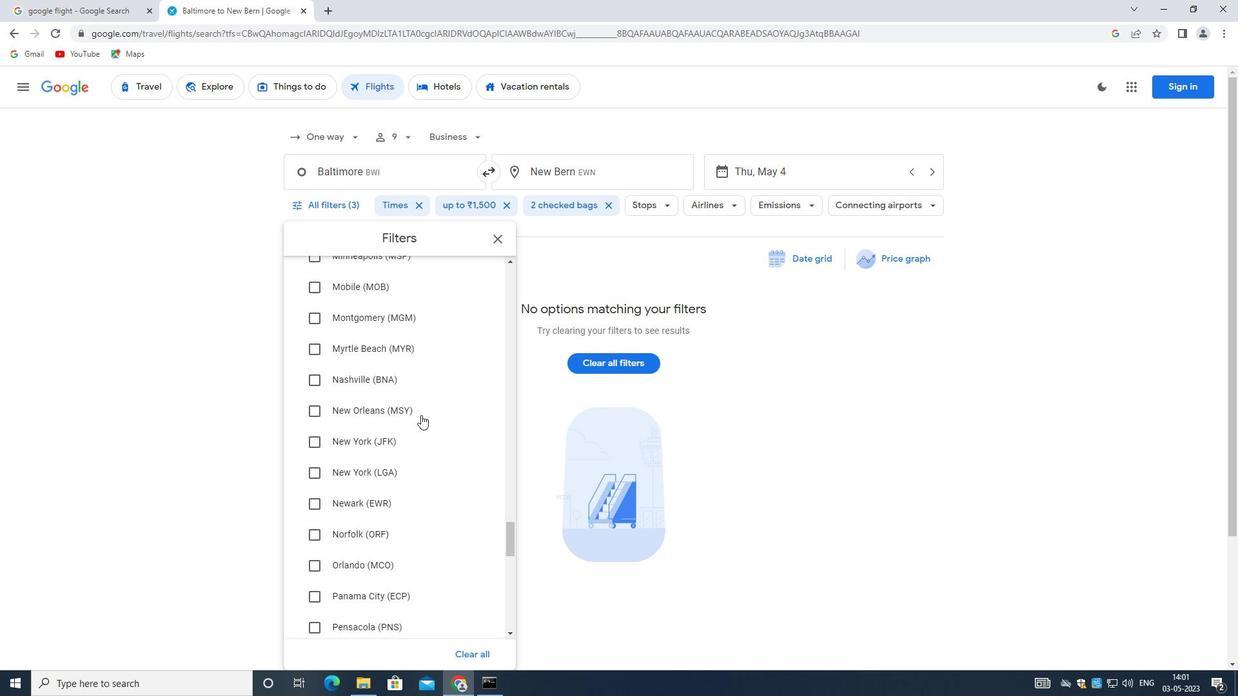 
Action: Mouse moved to (421, 417)
Screenshot: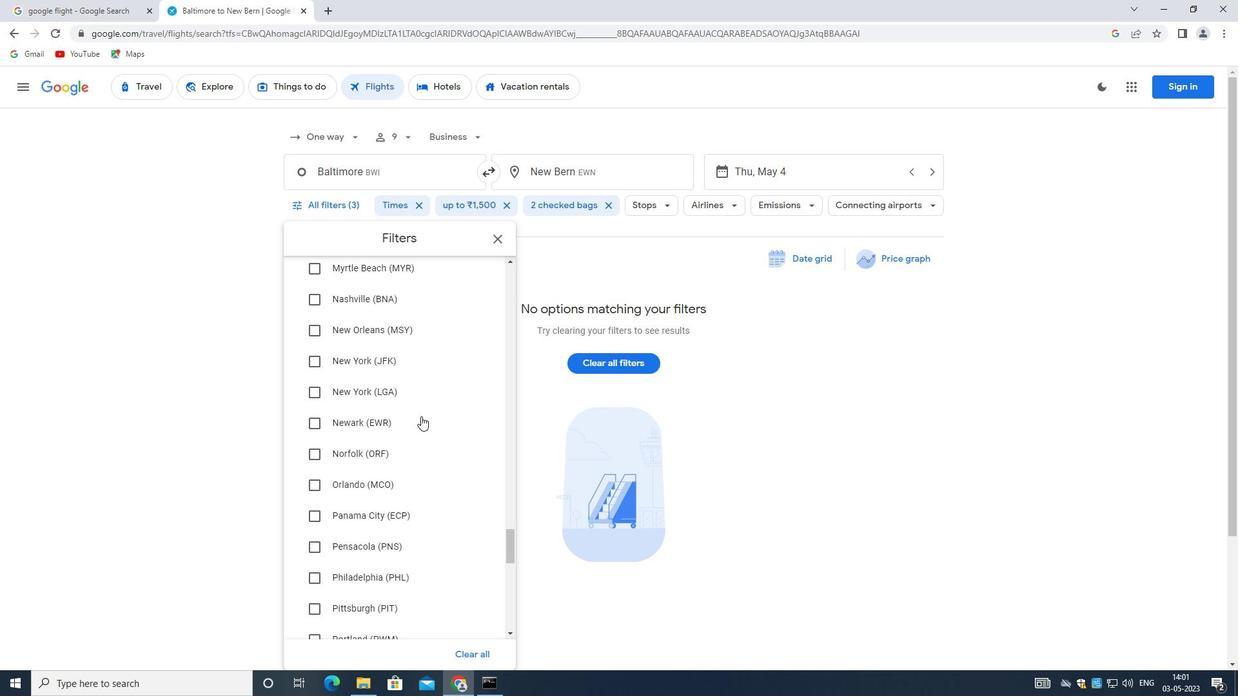 
Action: Mouse scrolled (421, 416) with delta (0, 0)
Screenshot: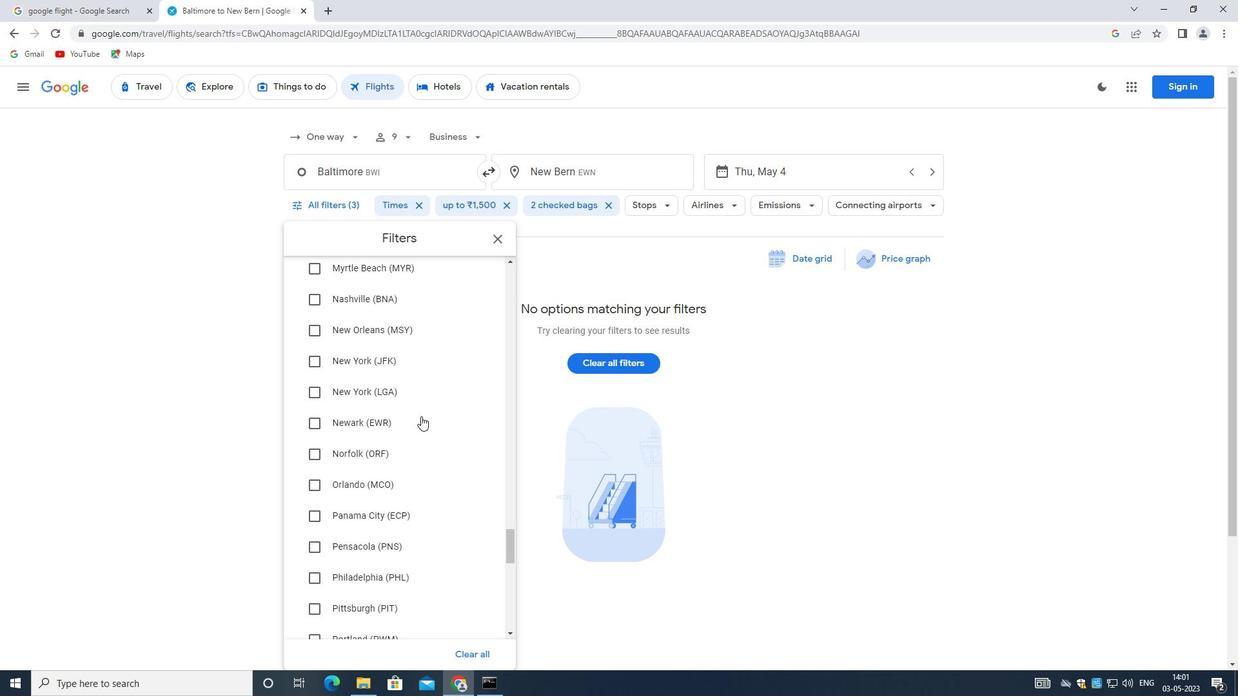 
Action: Mouse scrolled (421, 416) with delta (0, 0)
Screenshot: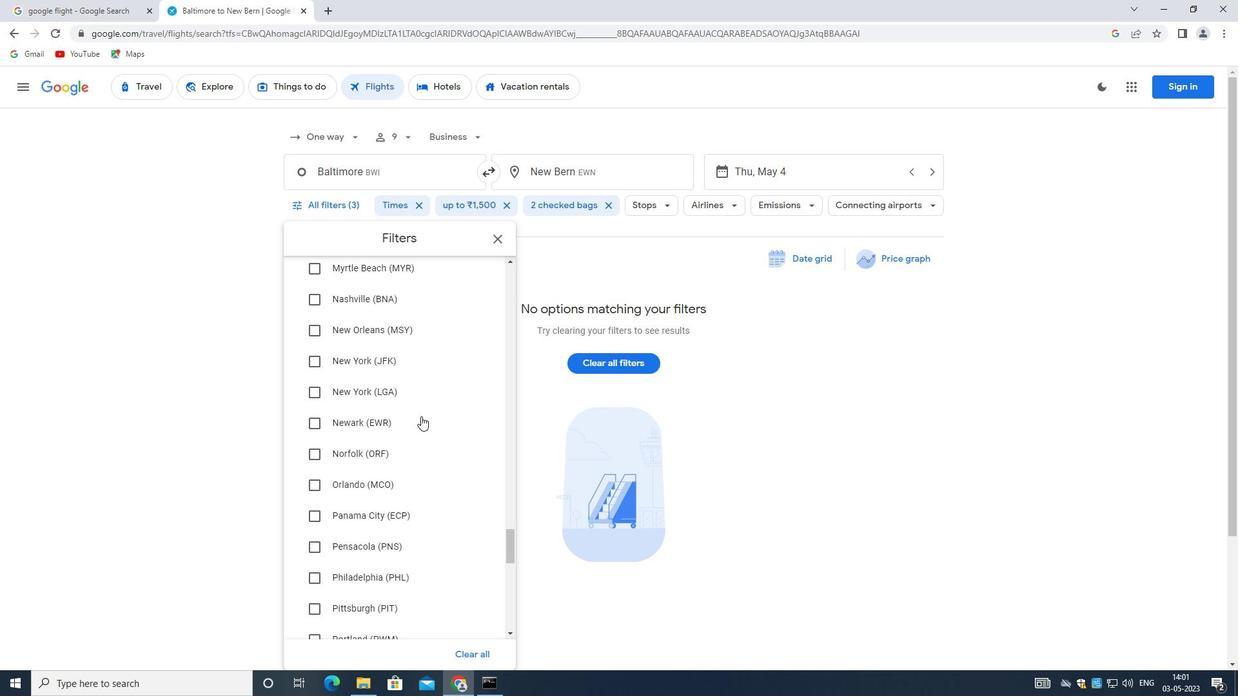 
Action: Mouse scrolled (421, 416) with delta (0, 0)
Screenshot: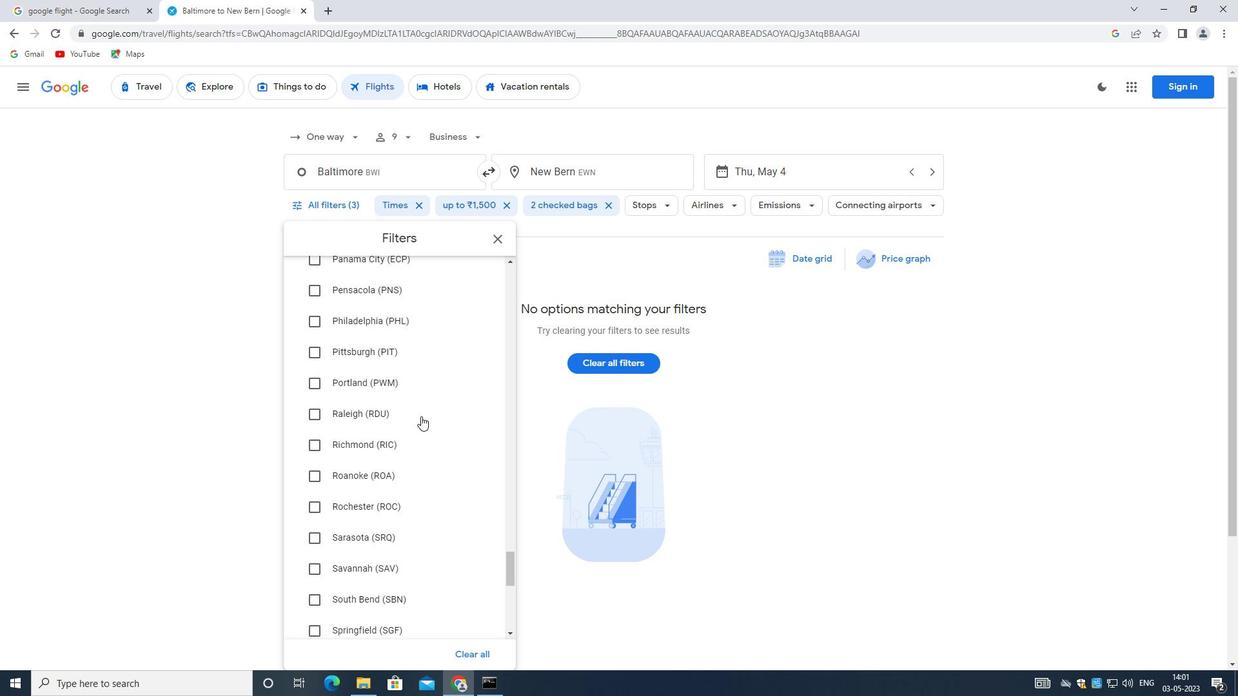
Action: Mouse scrolled (421, 416) with delta (0, 0)
Screenshot: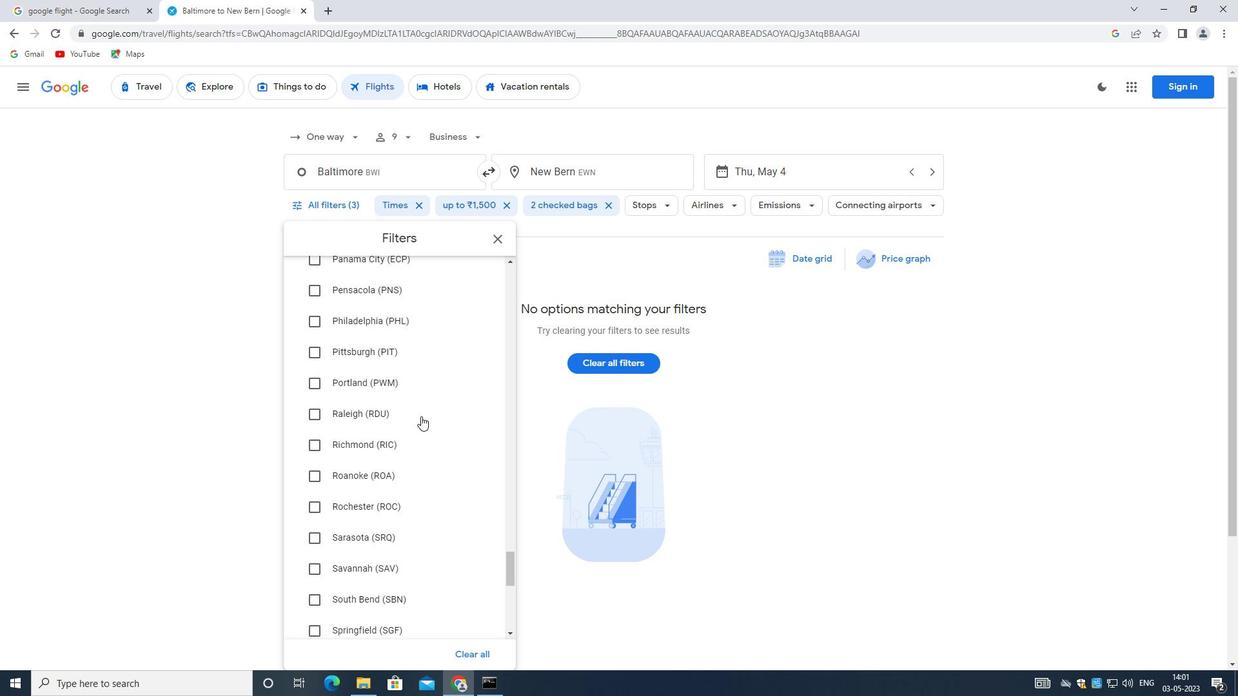 
Action: Mouse scrolled (421, 416) with delta (0, 0)
Screenshot: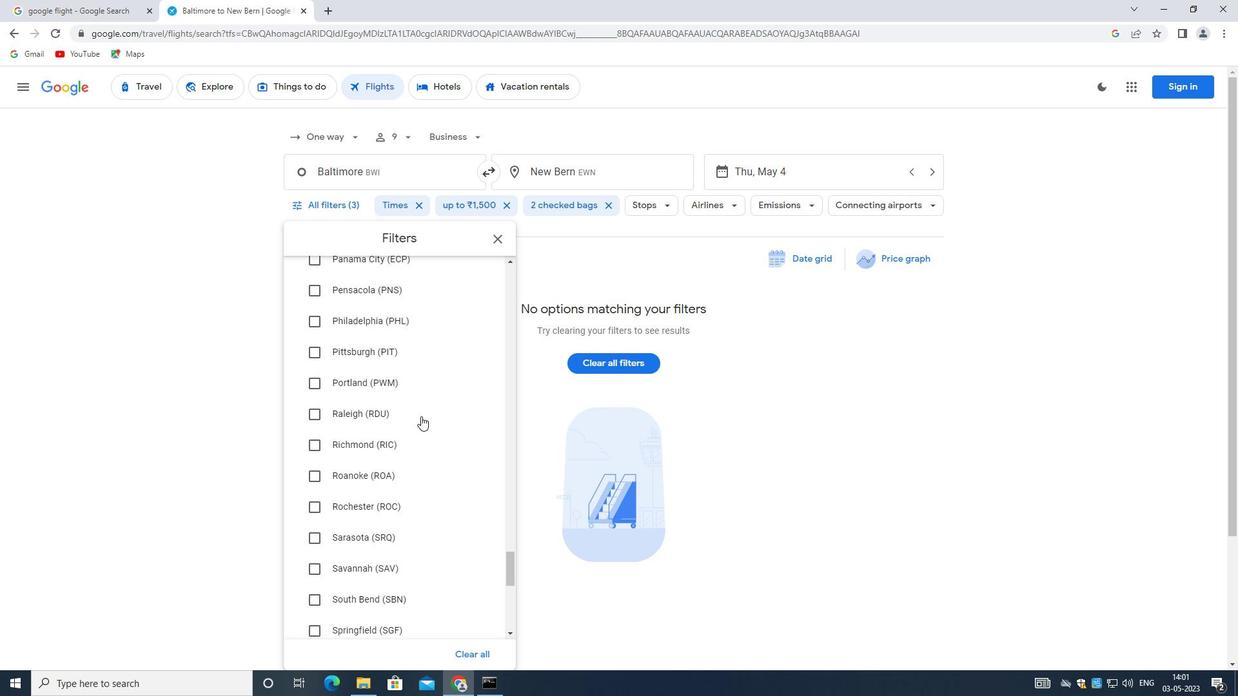 
Action: Mouse moved to (421, 420)
Screenshot: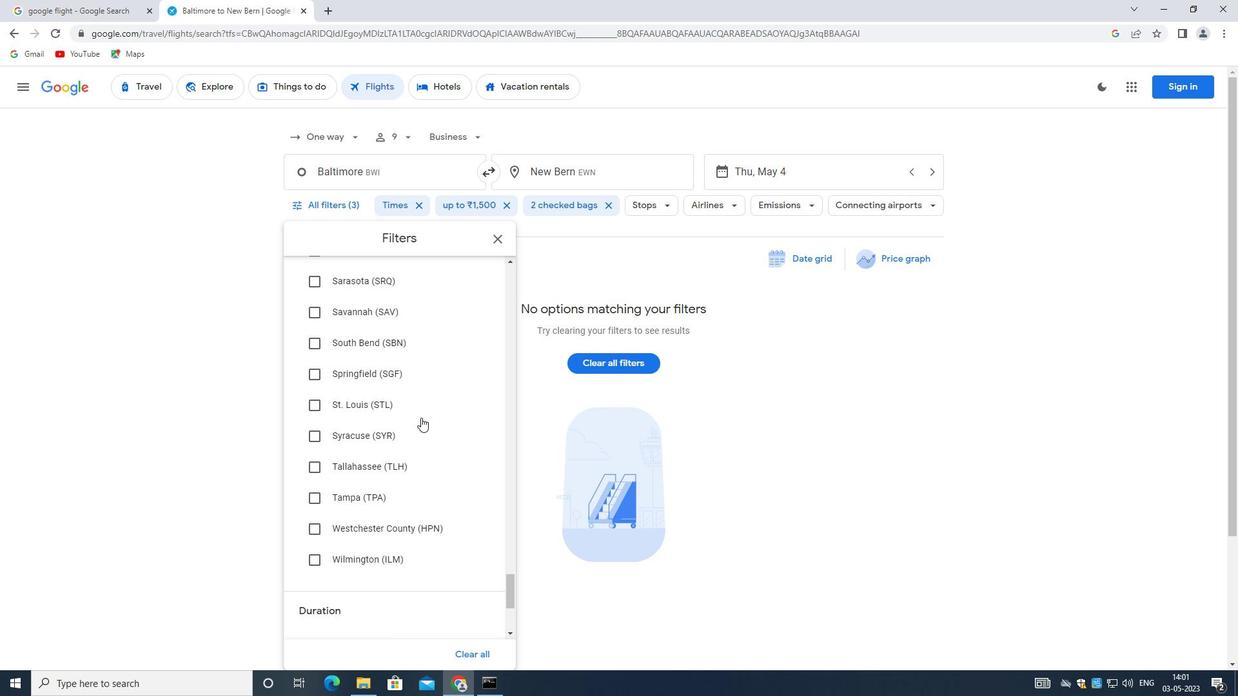 
Action: Mouse scrolled (421, 419) with delta (0, 0)
Screenshot: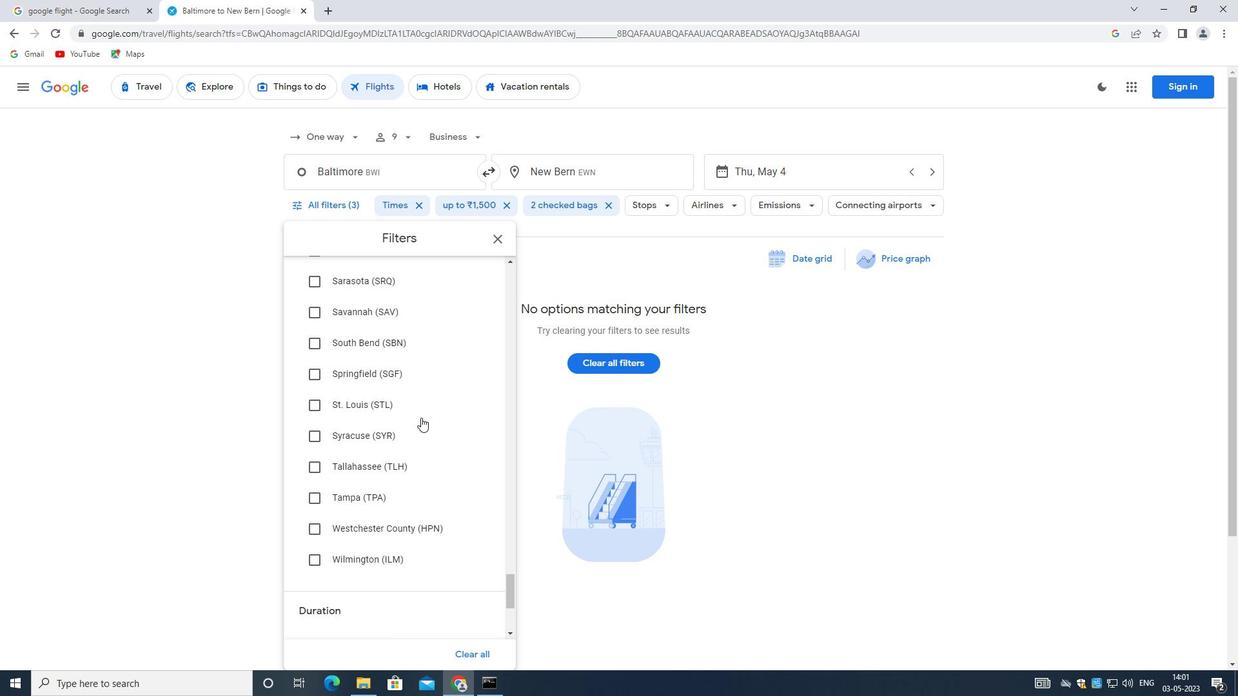 
Action: Mouse moved to (421, 432)
Screenshot: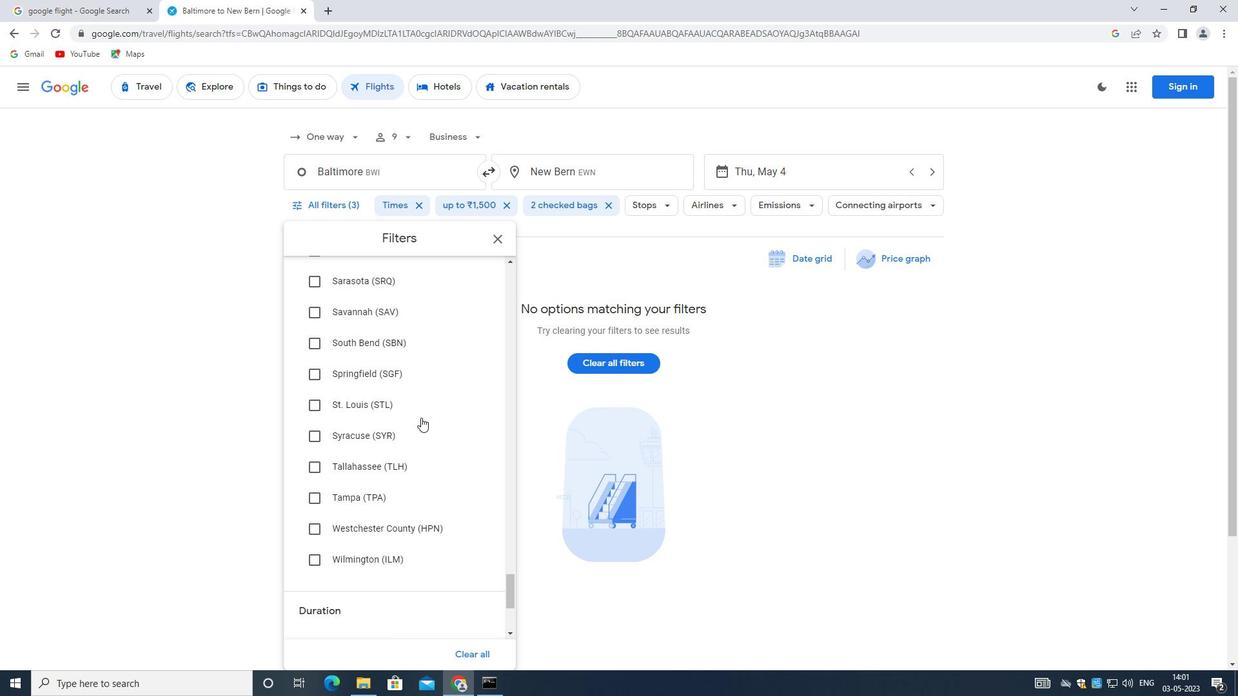 
Action: Mouse scrolled (421, 431) with delta (0, 0)
Screenshot: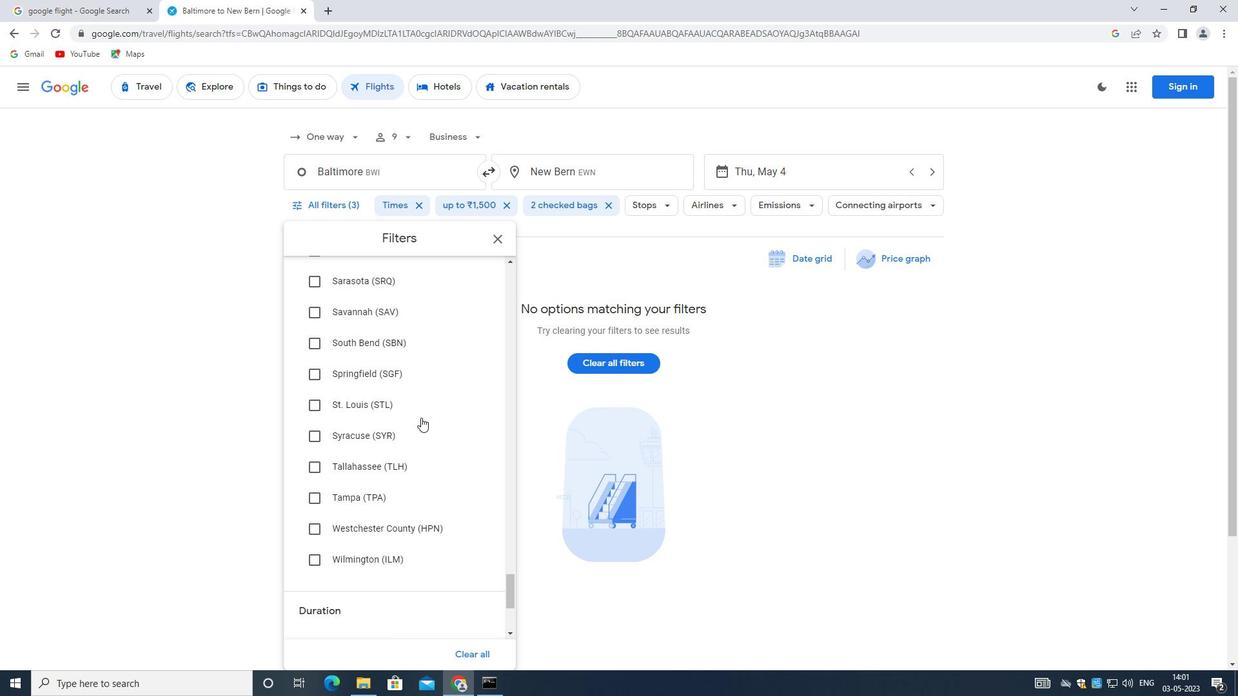 
Action: Mouse moved to (421, 440)
Screenshot: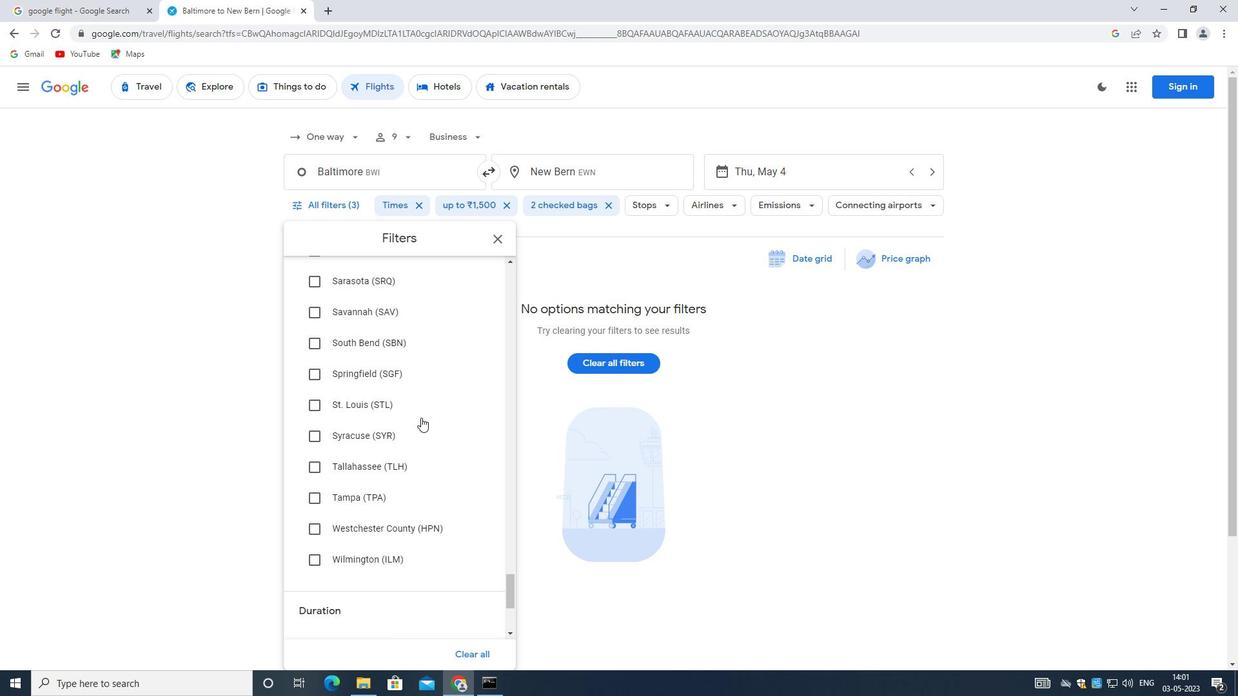 
Action: Mouse scrolled (421, 440) with delta (0, 0)
Screenshot: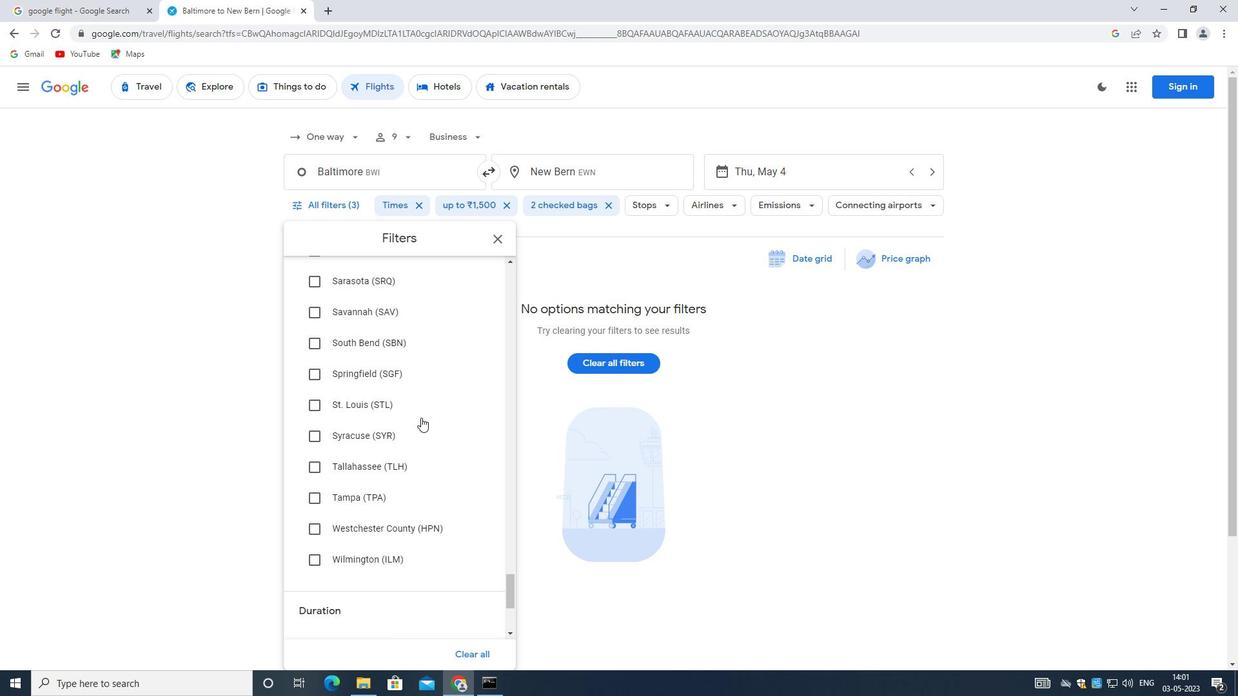 
Action: Mouse moved to (418, 453)
Screenshot: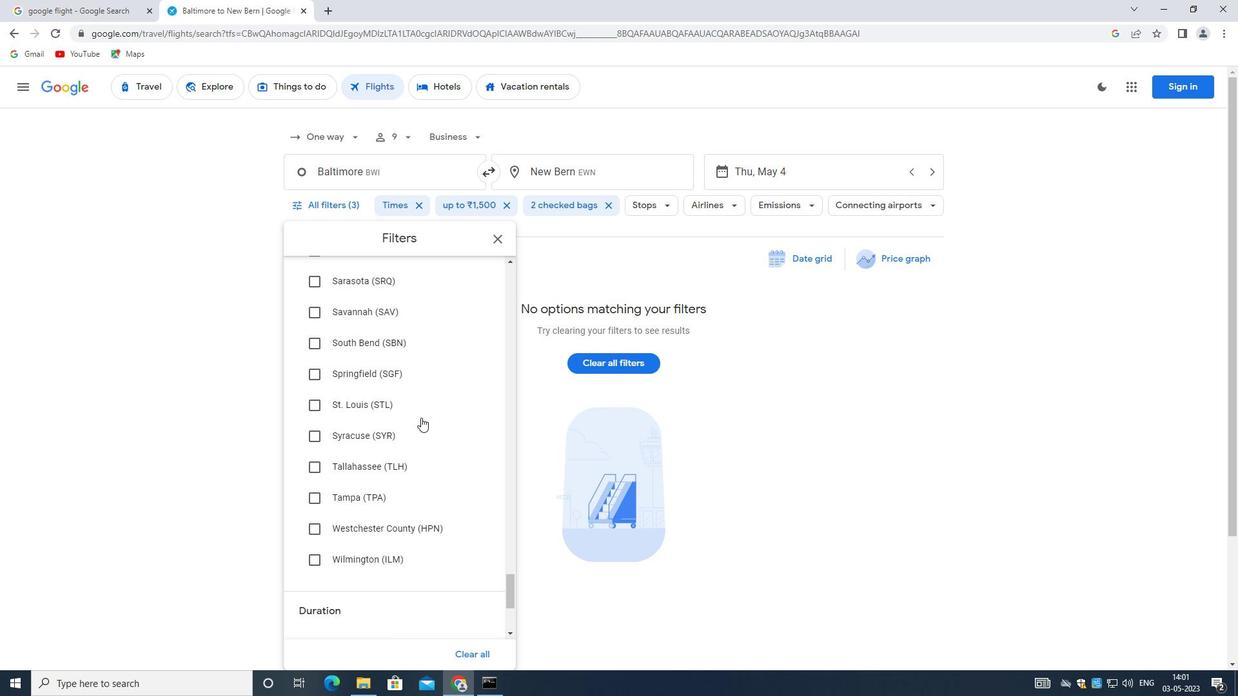 
Action: Mouse scrolled (418, 452) with delta (0, 0)
Screenshot: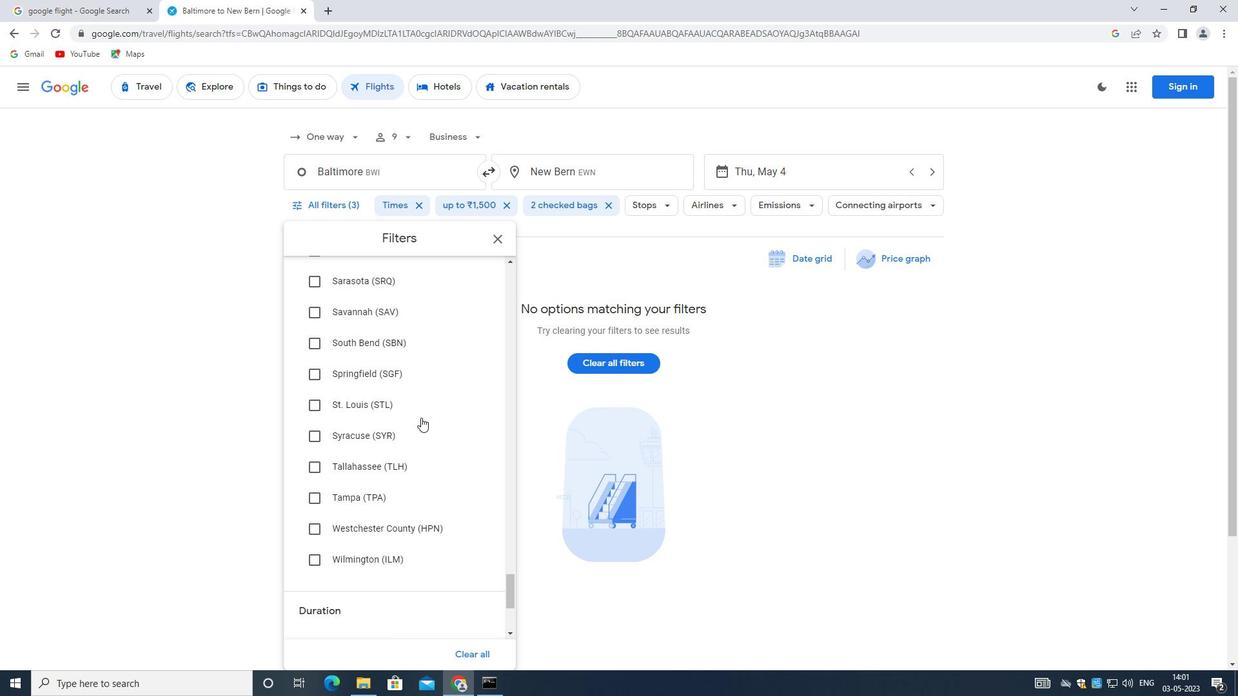 
Action: Mouse moved to (418, 456)
Screenshot: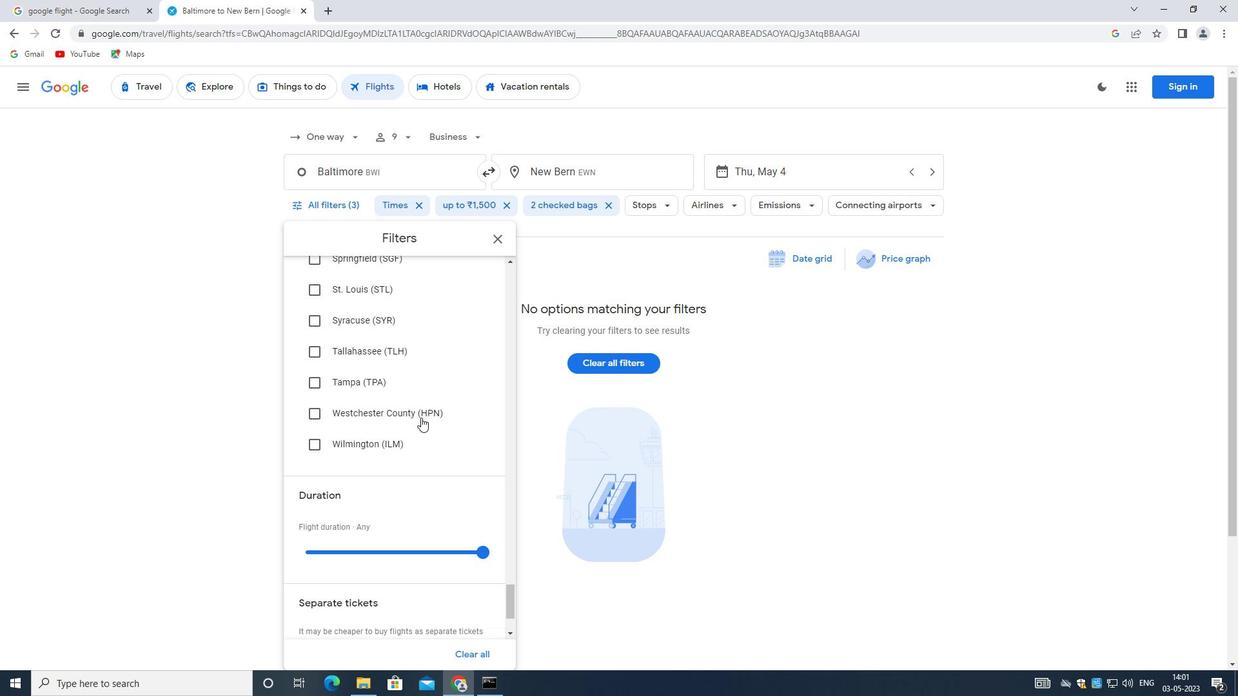 
Action: Mouse scrolled (418, 456) with delta (0, 0)
Screenshot: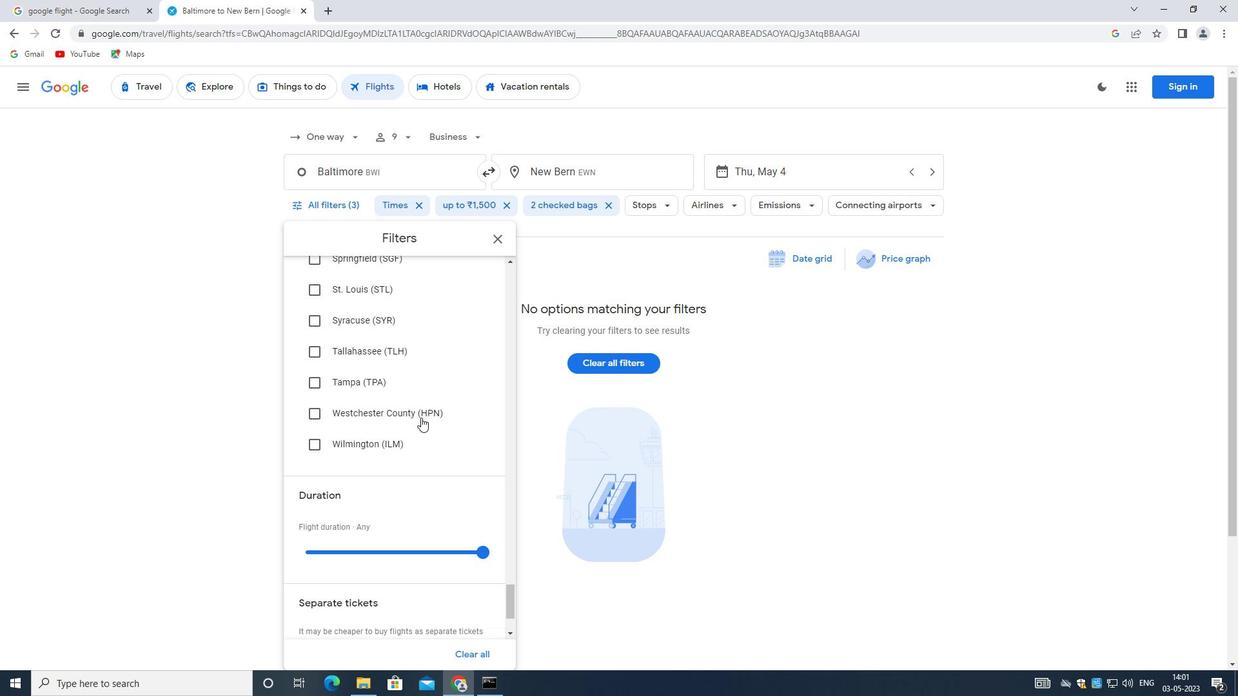 
Action: Mouse moved to (418, 456)
Screenshot: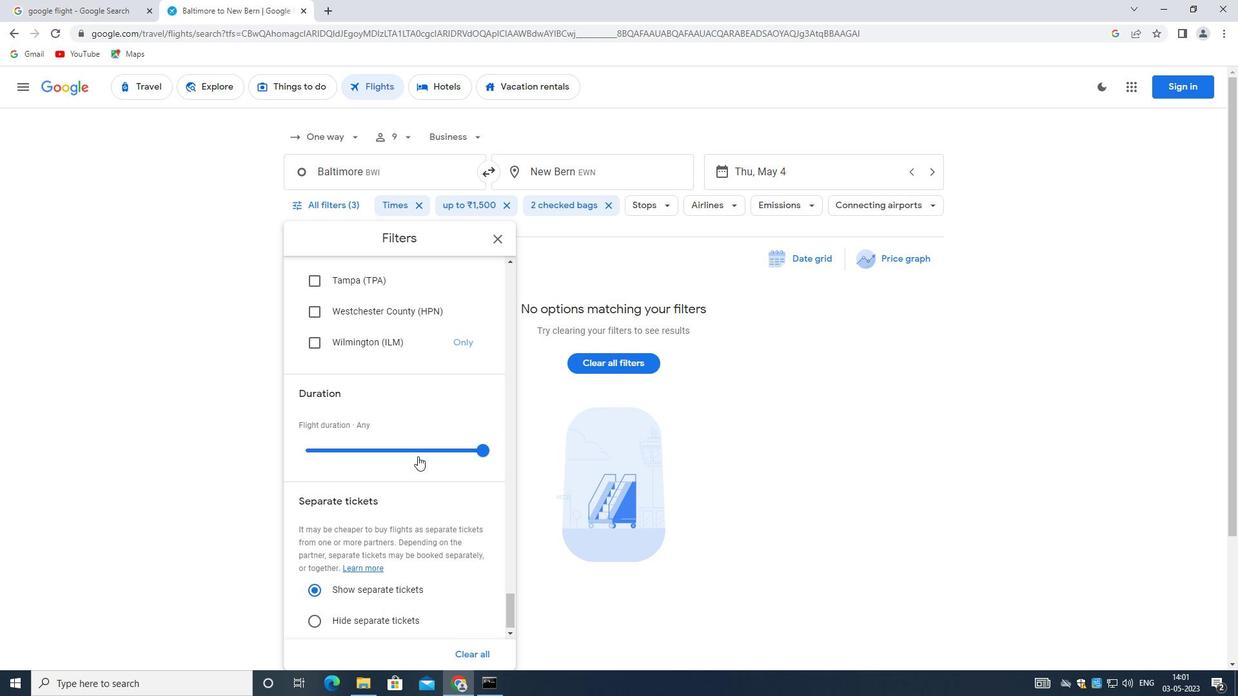 
Action: Mouse scrolled (418, 456) with delta (0, 0)
Screenshot: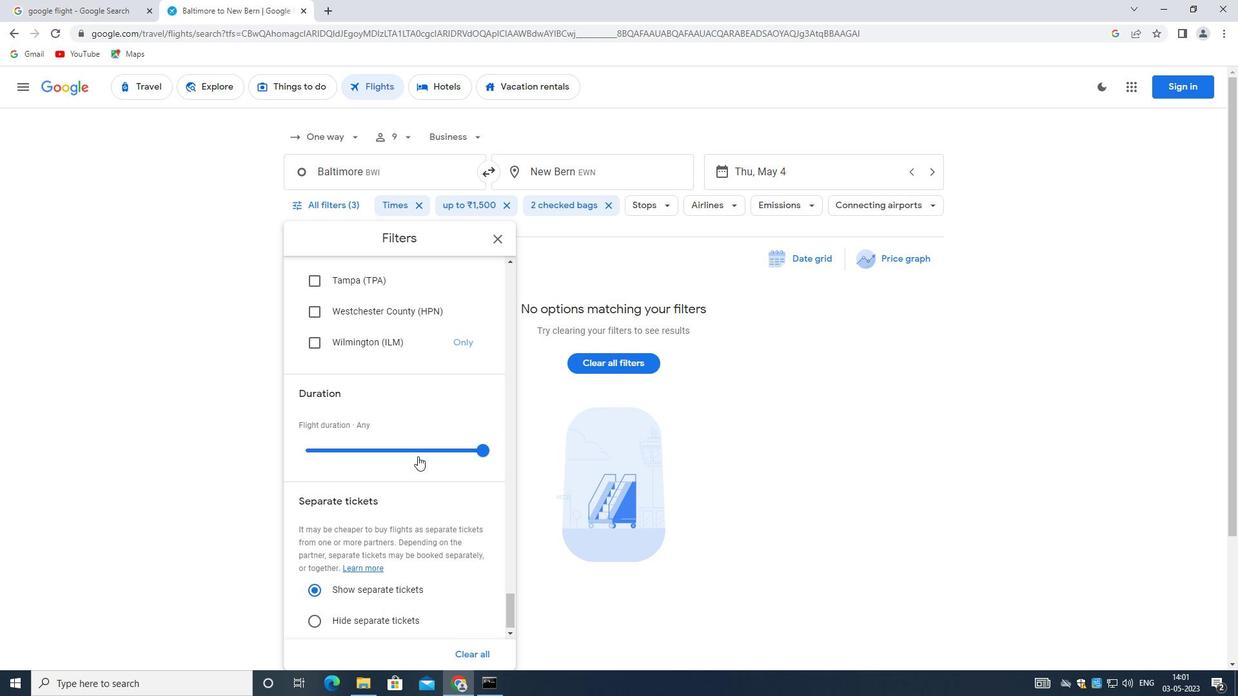 
Action: Mouse moved to (416, 464)
Screenshot: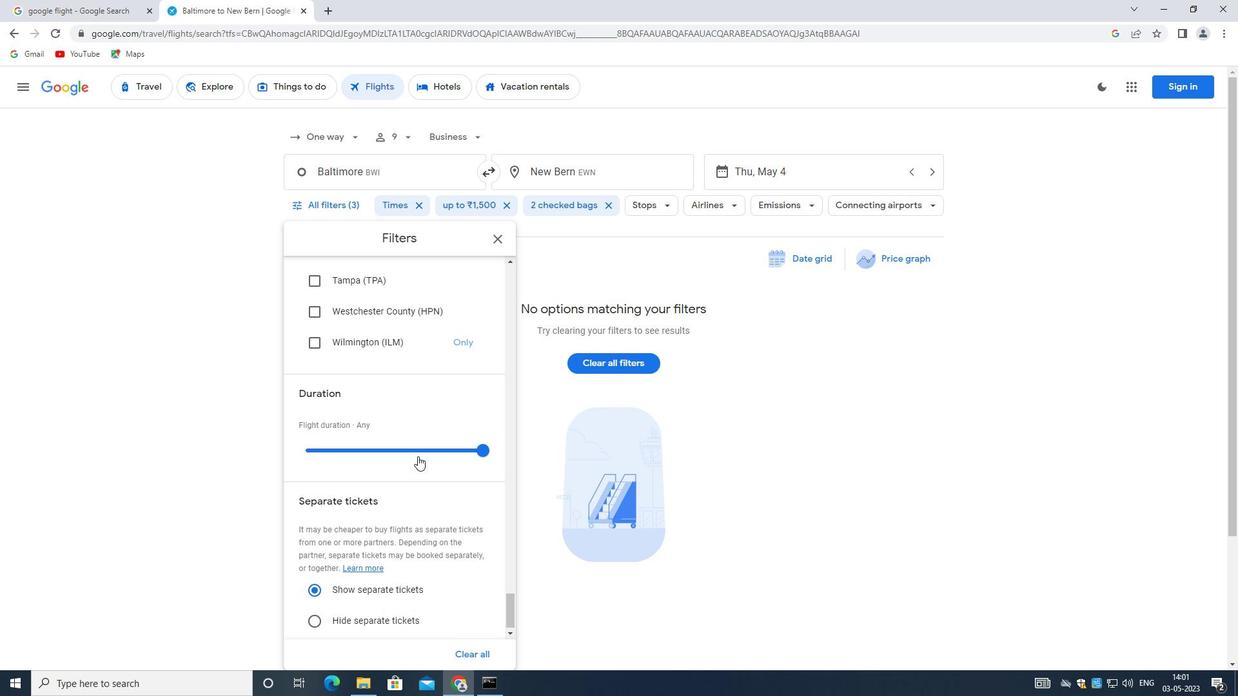 
Action: Mouse scrolled (416, 463) with delta (0, 0)
Screenshot: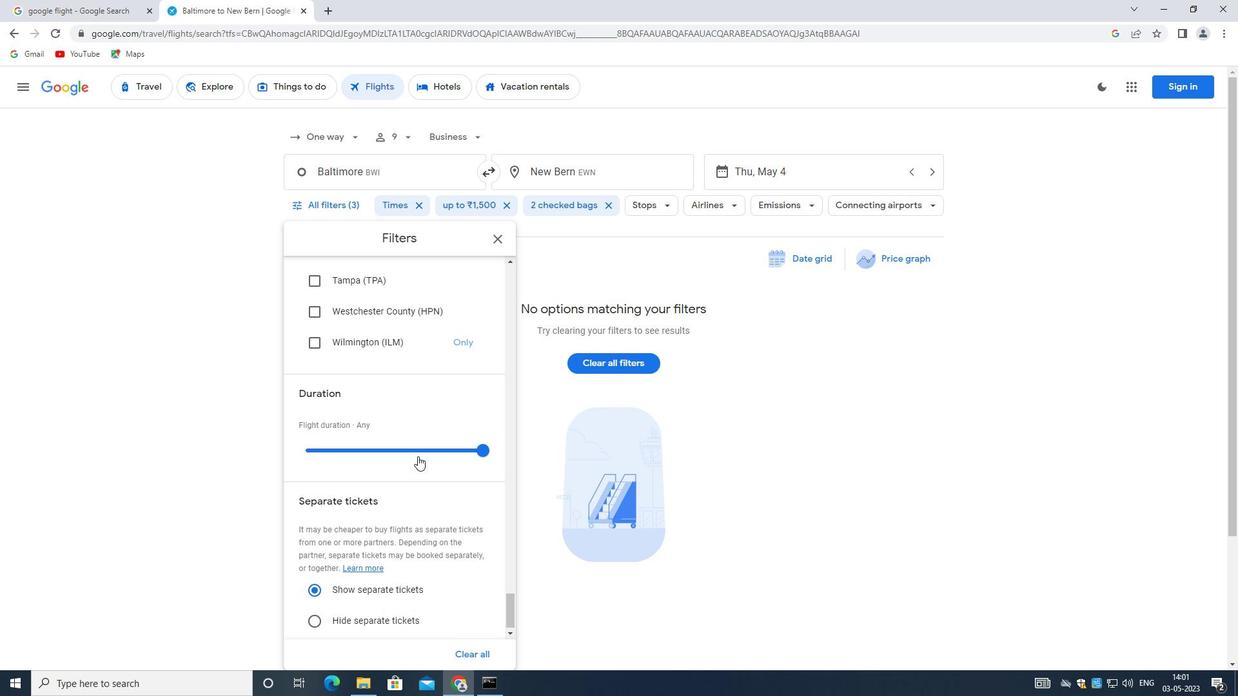 
Action: Mouse moved to (412, 475)
Screenshot: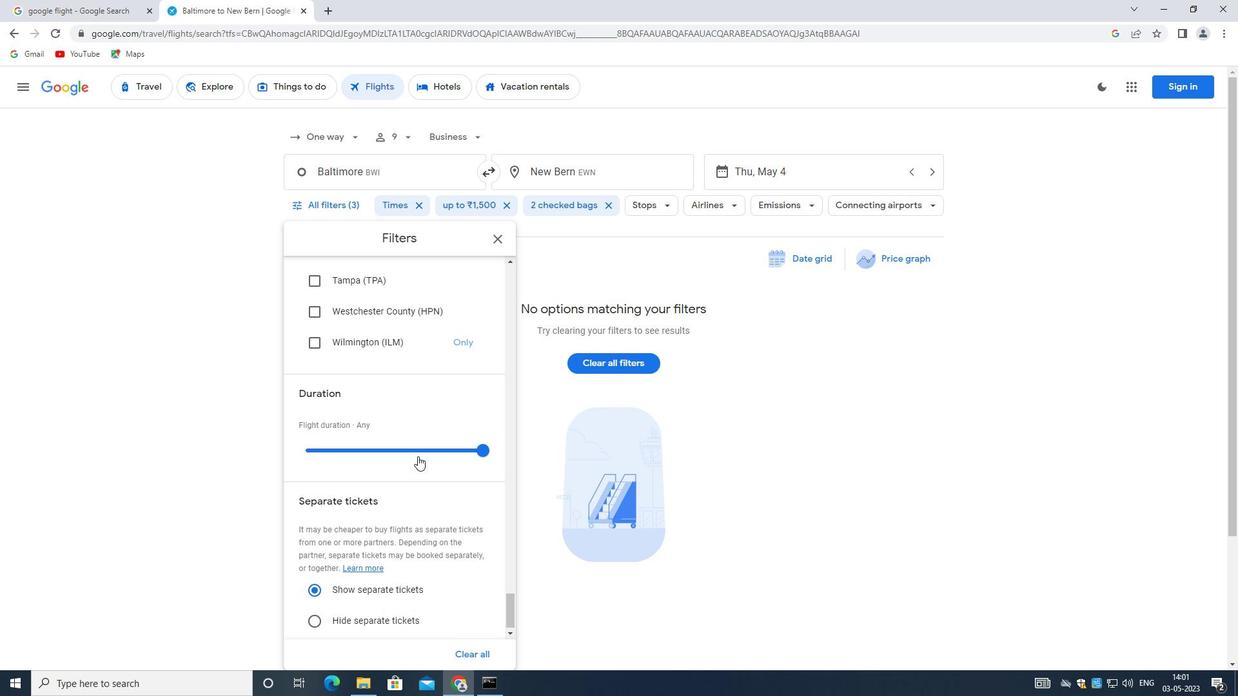 
Action: Mouse scrolled (412, 474) with delta (0, 0)
Screenshot: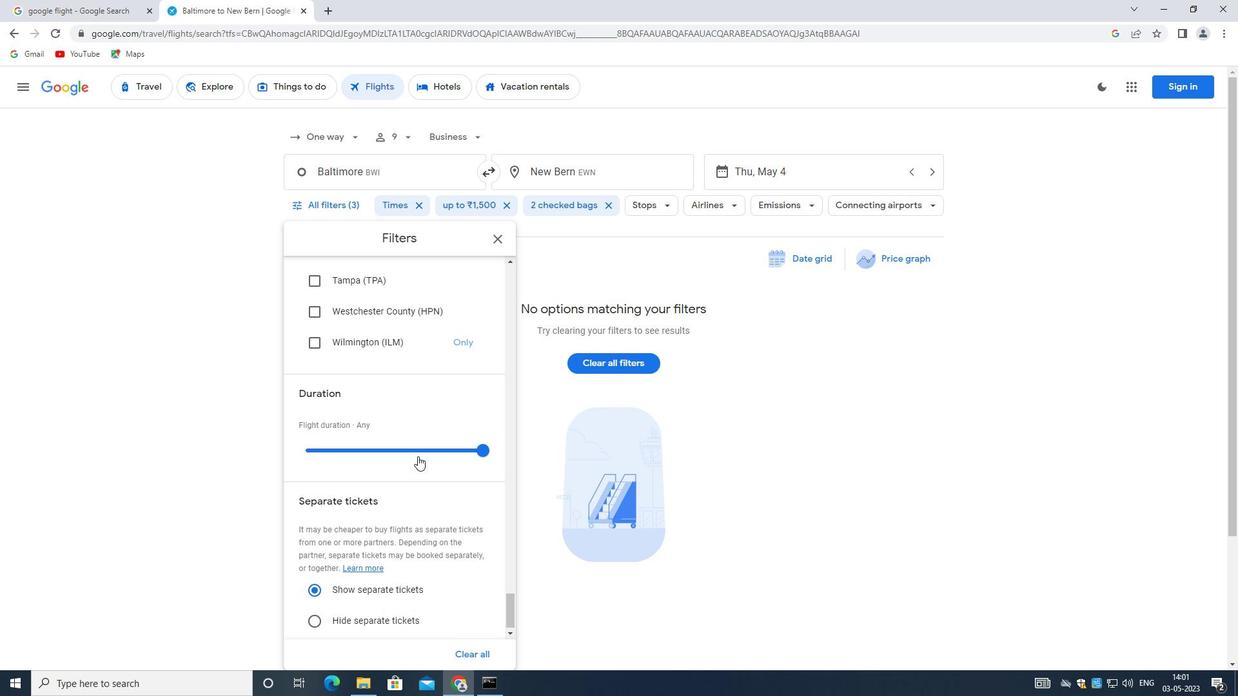 
Action: Mouse moved to (410, 483)
Screenshot: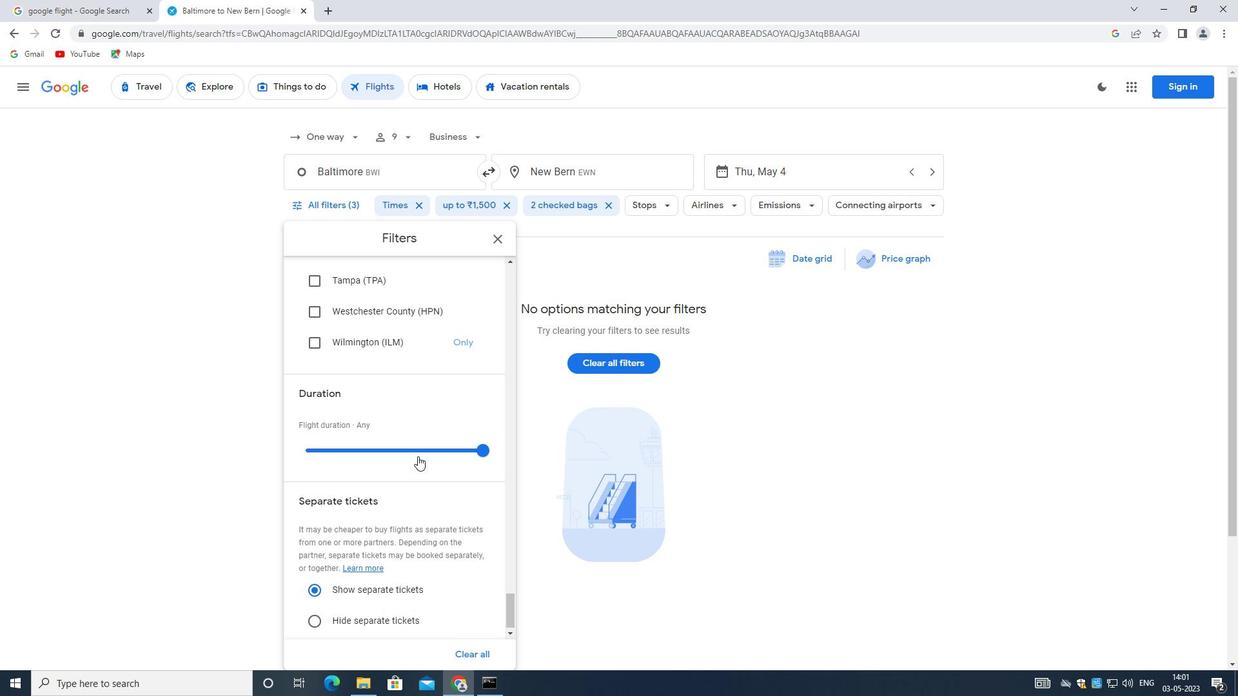 
Action: Mouse scrolled (410, 483) with delta (0, 0)
Screenshot: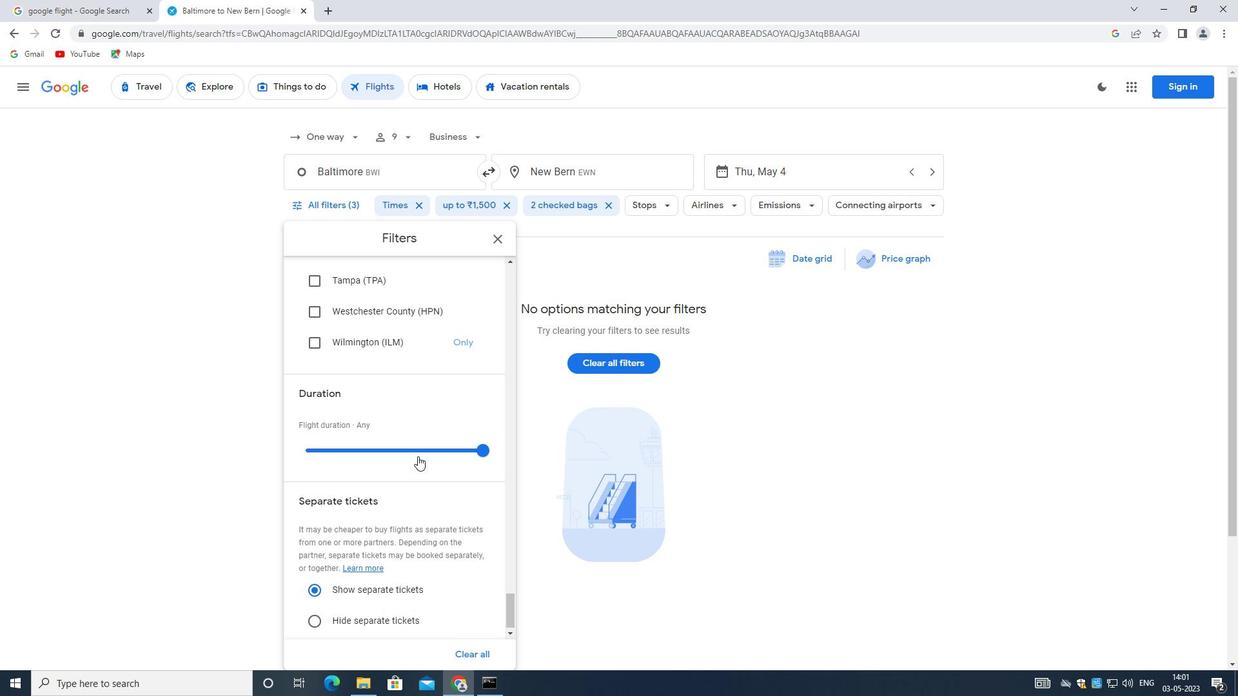 
Action: Mouse moved to (409, 485)
Screenshot: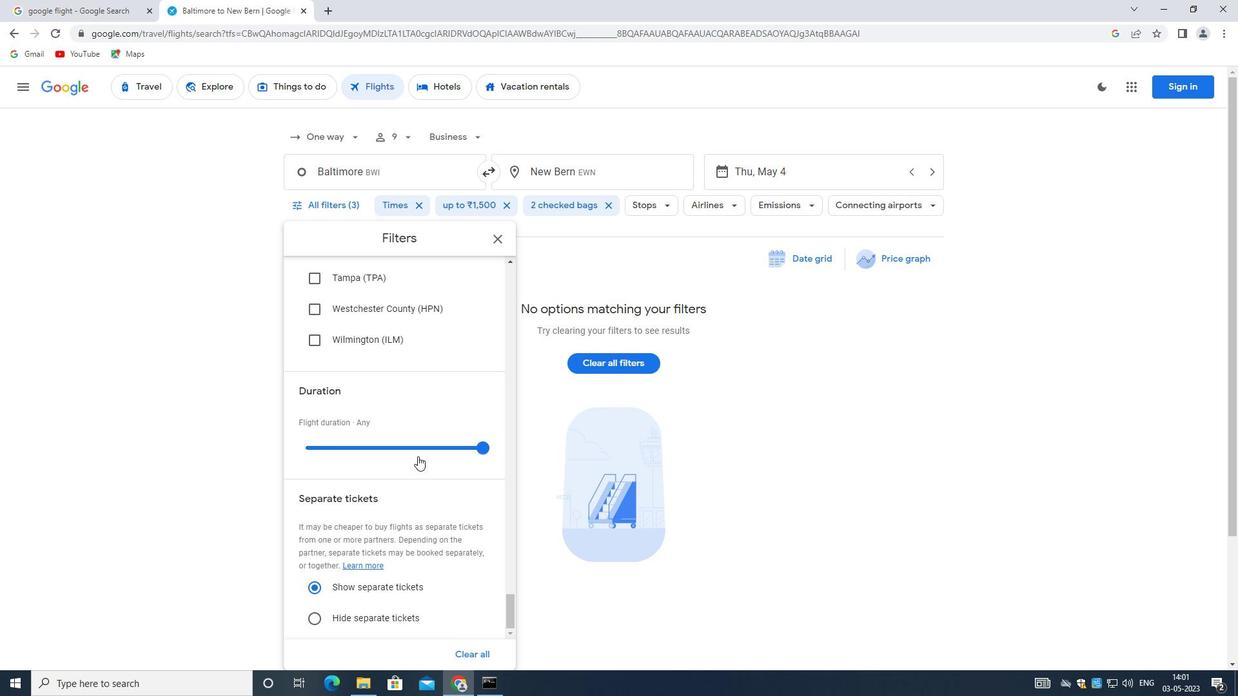 
Action: Mouse scrolled (409, 485) with delta (0, 0)
Screenshot: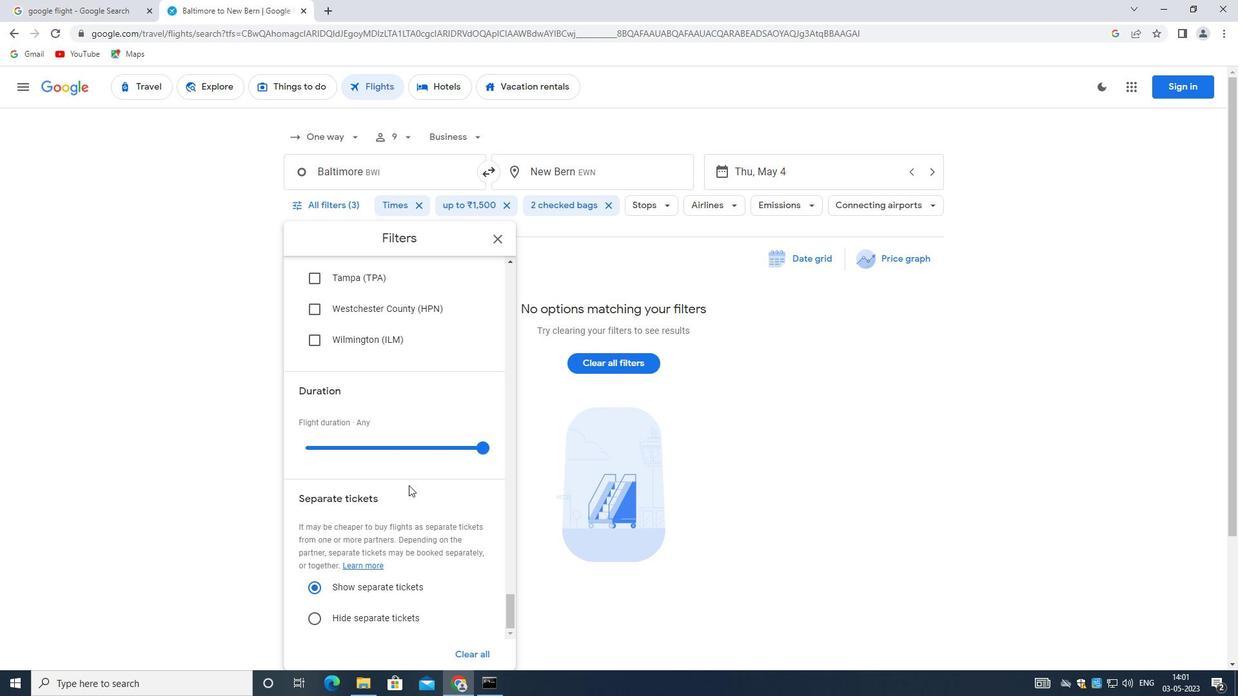 
Action: Mouse moved to (409, 487)
Screenshot: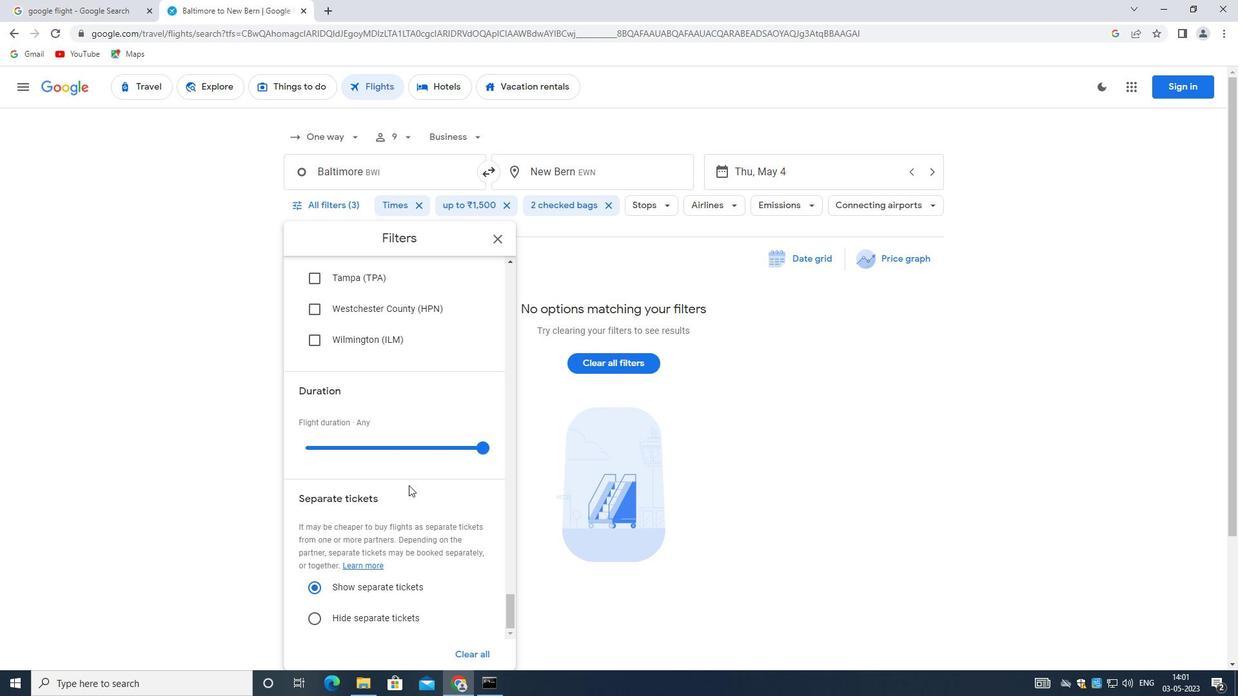 
Action: Mouse scrolled (409, 486) with delta (0, 0)
Screenshot: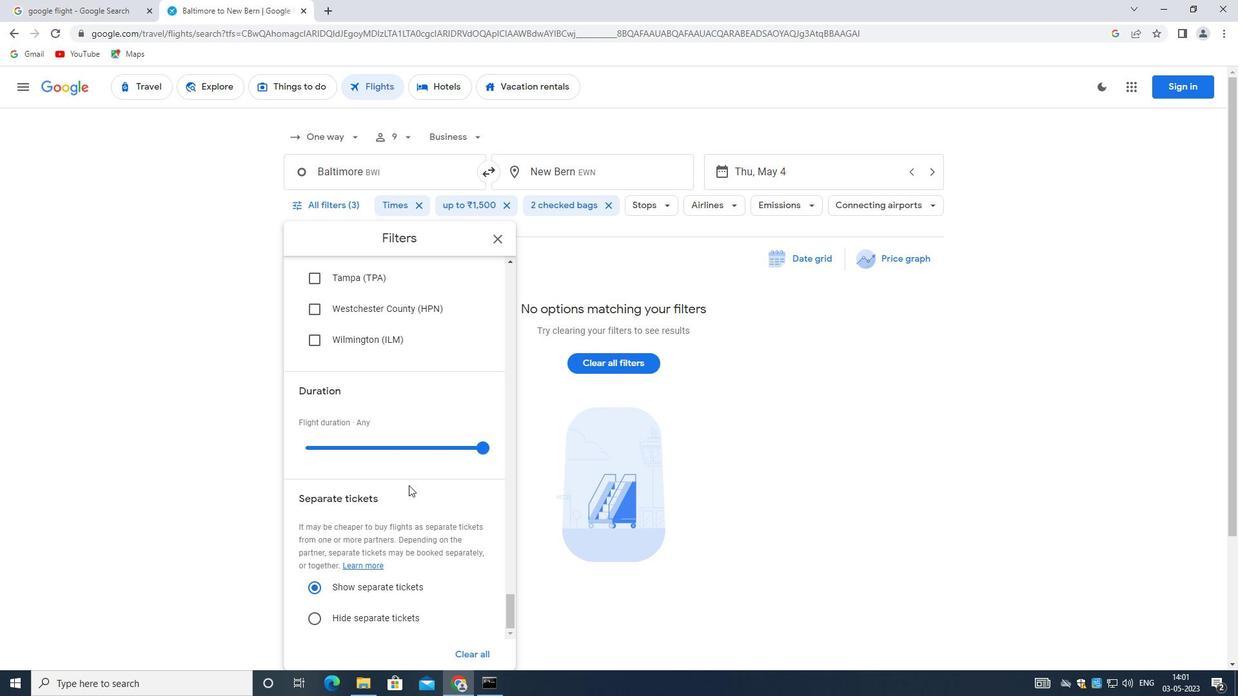
Action: Mouse moved to (409, 489)
Screenshot: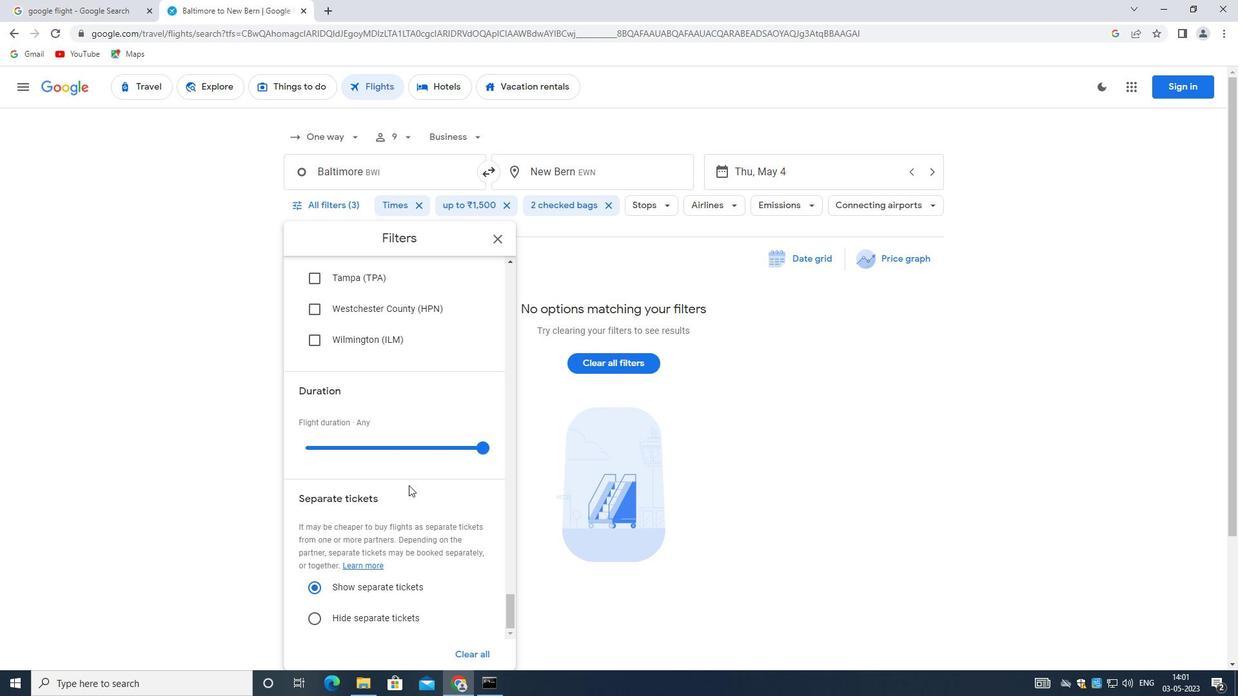 
Action: Mouse scrolled (409, 488) with delta (0, 0)
Screenshot: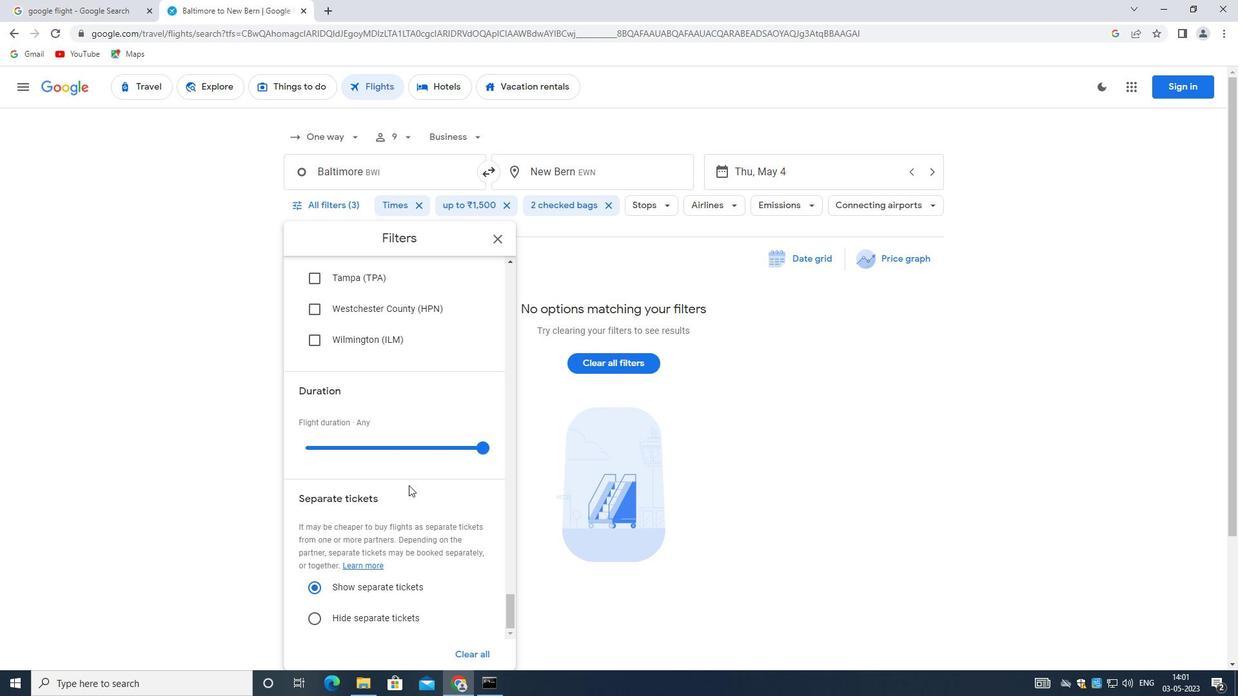 
Action: Mouse moved to (407, 490)
Screenshot: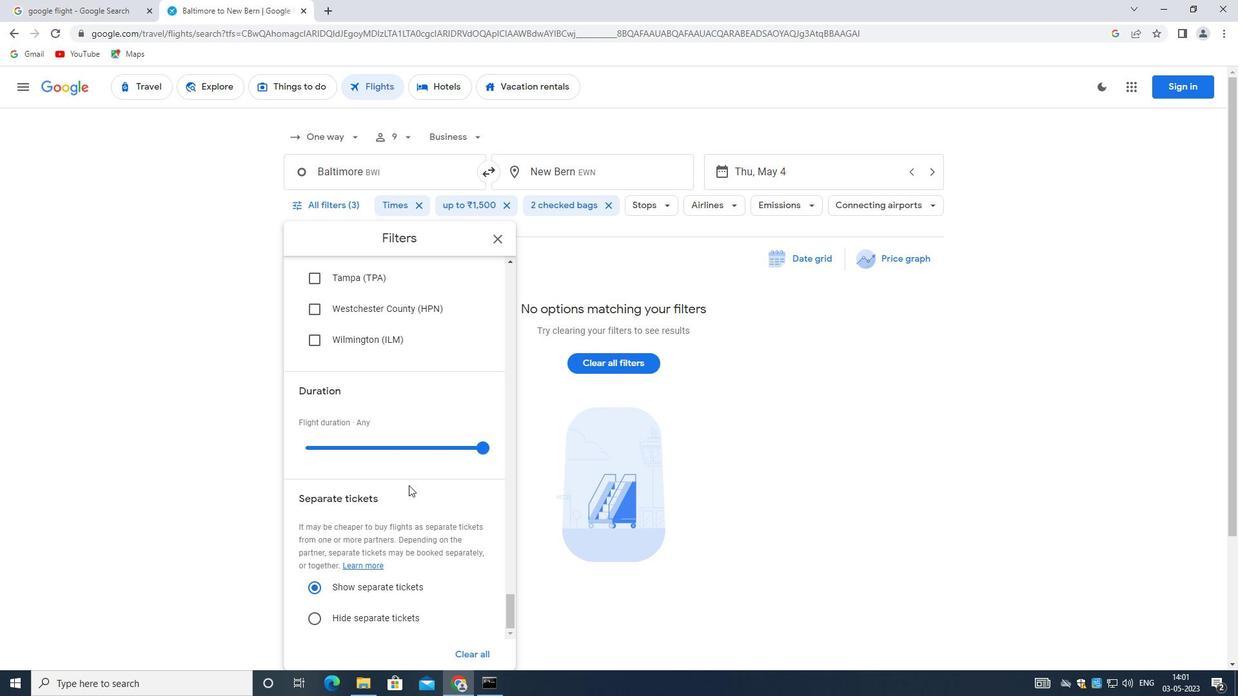 
Action: Mouse scrolled (407, 490) with delta (0, 0)
Screenshot: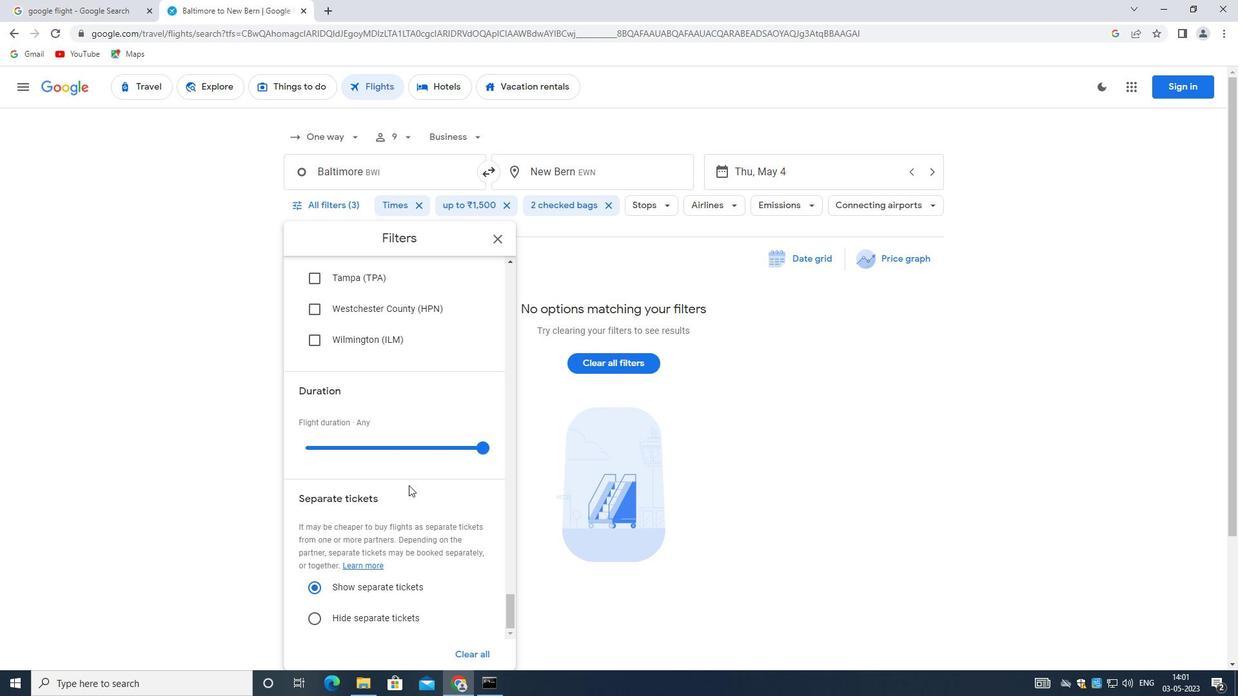 
Action: Mouse moved to (407, 491)
Screenshot: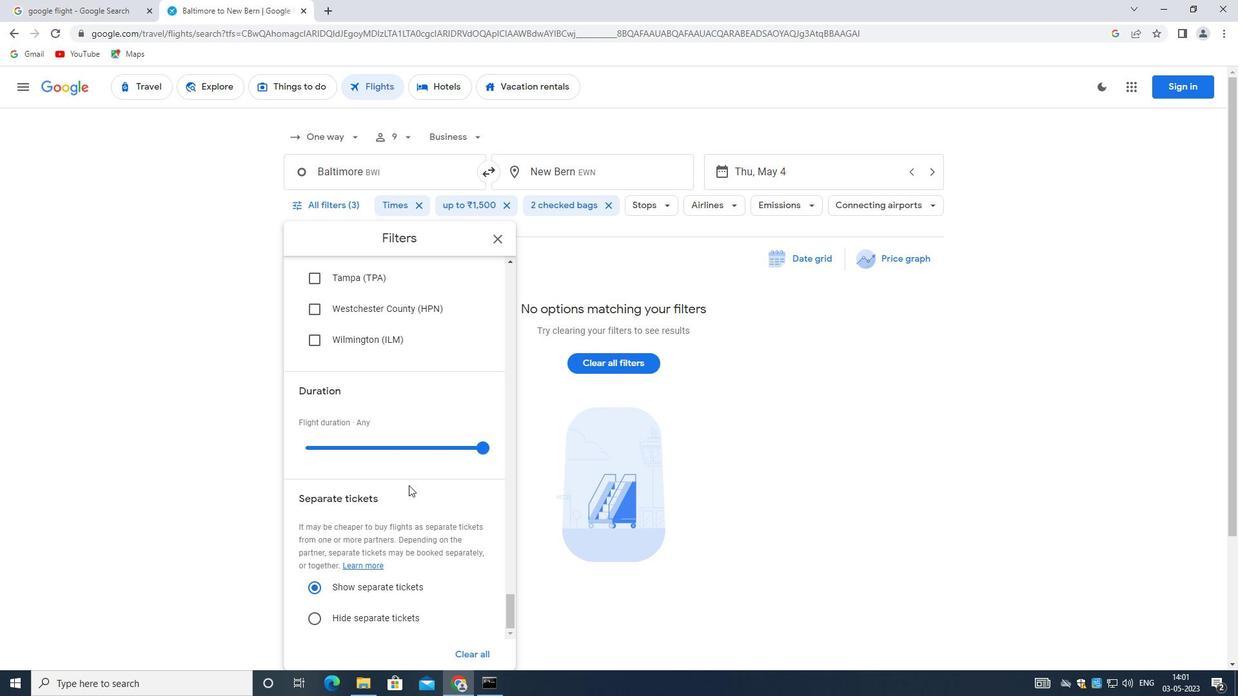 
Action: Mouse scrolled (407, 490) with delta (0, 0)
Screenshot: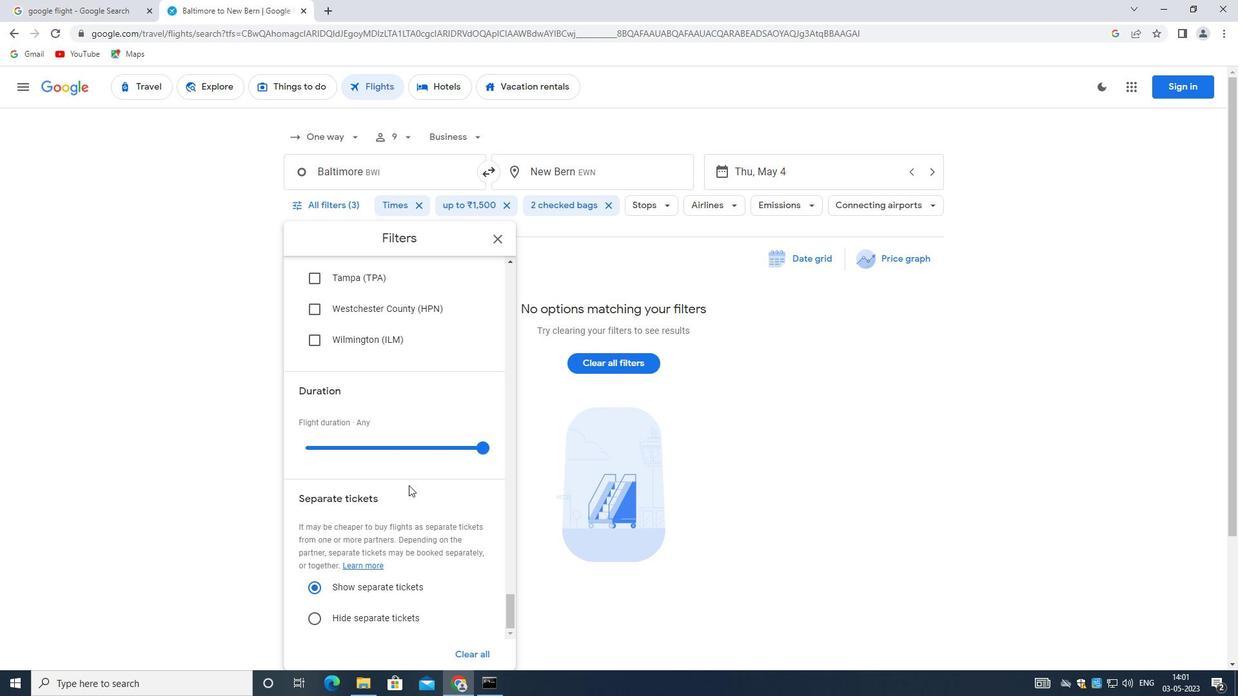 
Action: Mouse scrolled (407, 490) with delta (0, 0)
Screenshot: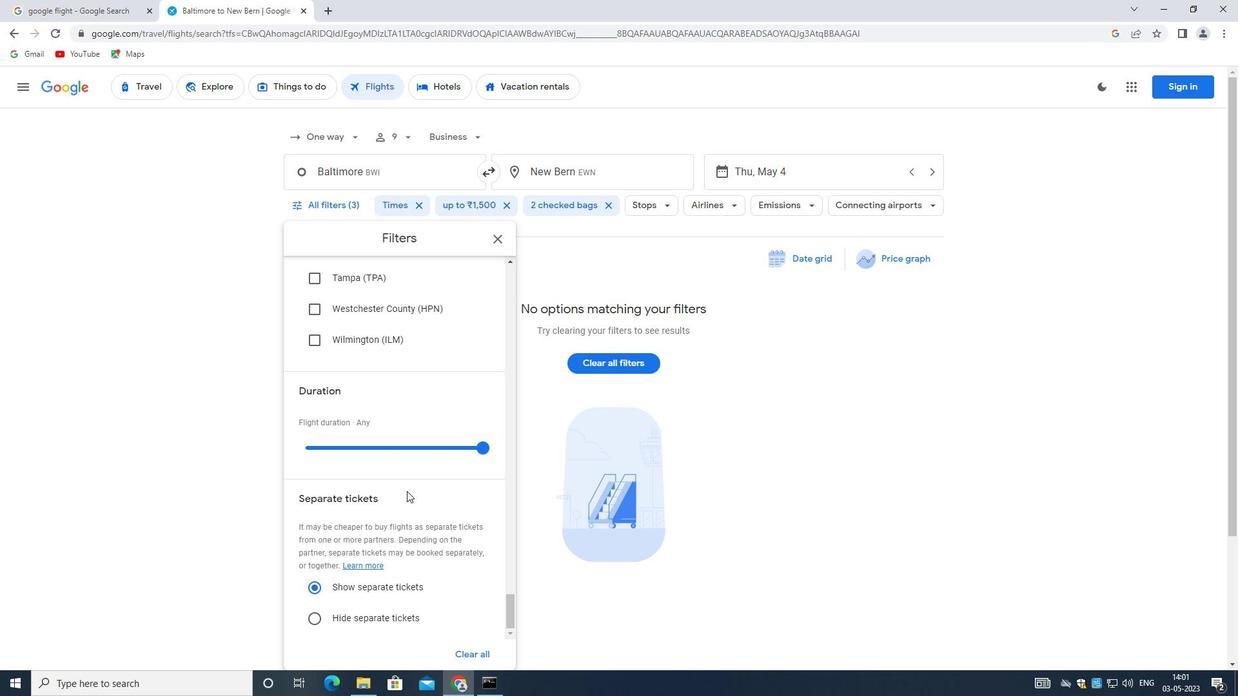 
Action: Mouse scrolled (407, 490) with delta (0, 0)
Screenshot: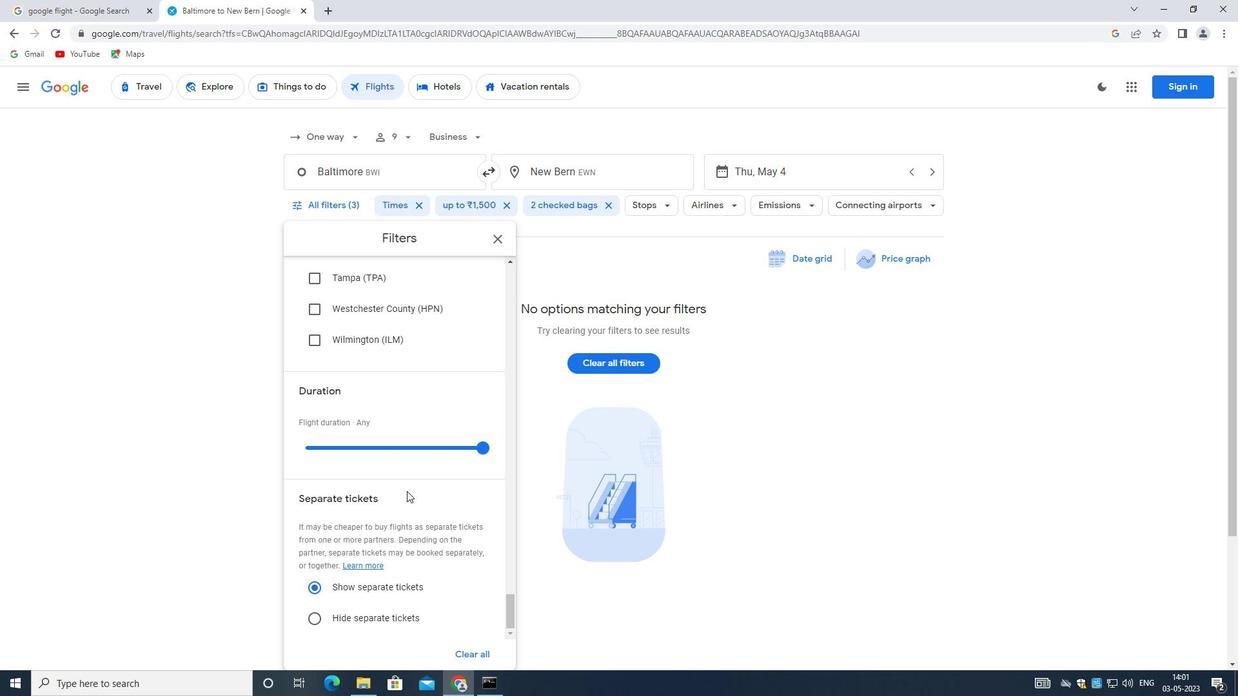 
Action: Mouse scrolled (407, 490) with delta (0, 0)
Screenshot: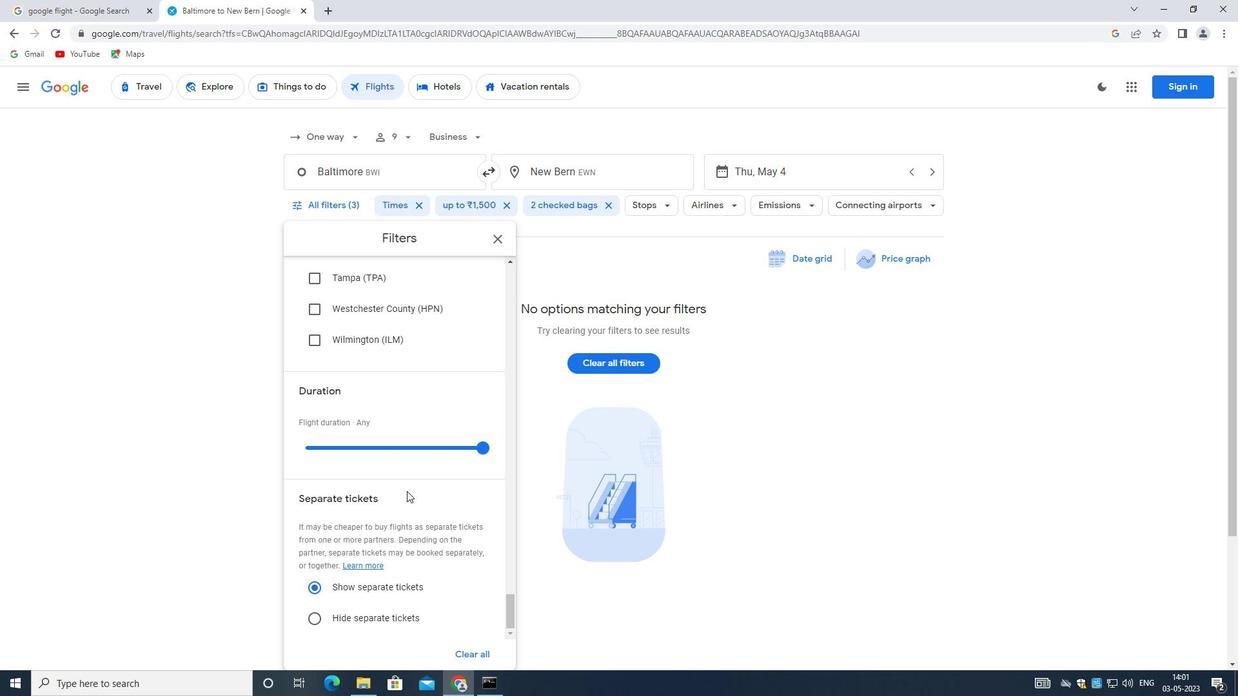 
Action: Mouse moved to (406, 497)
Screenshot: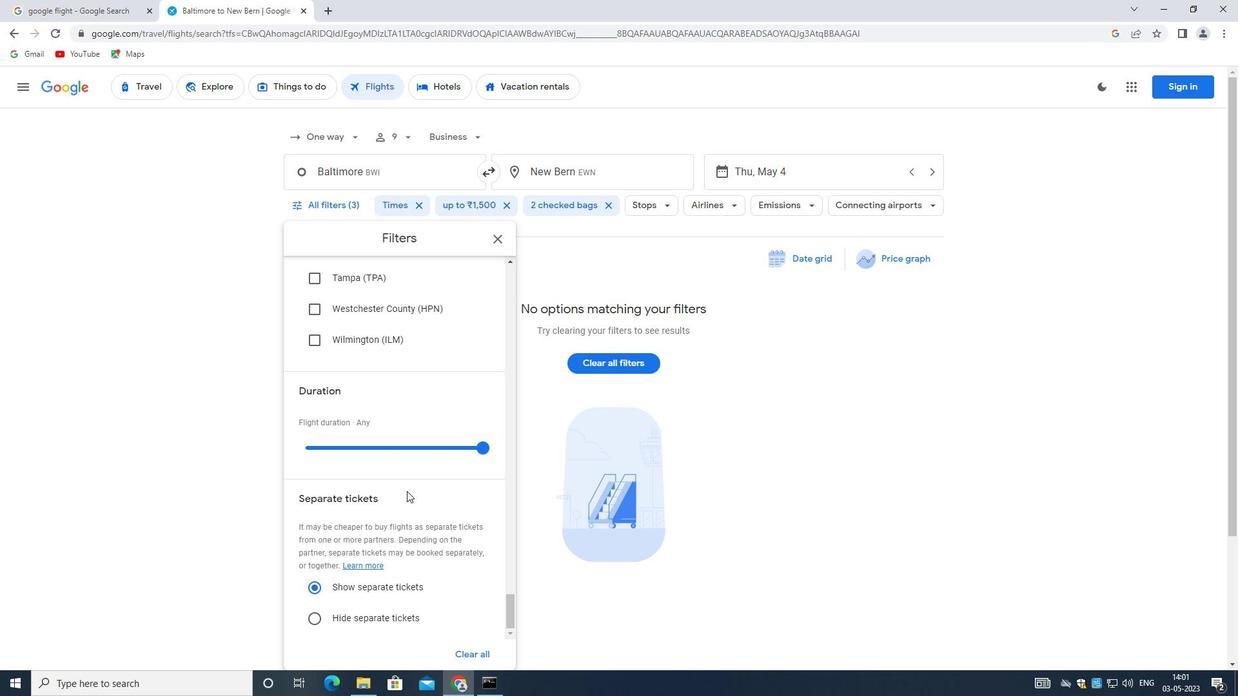 
Action: Mouse scrolled (406, 496) with delta (0, 0)
Screenshot: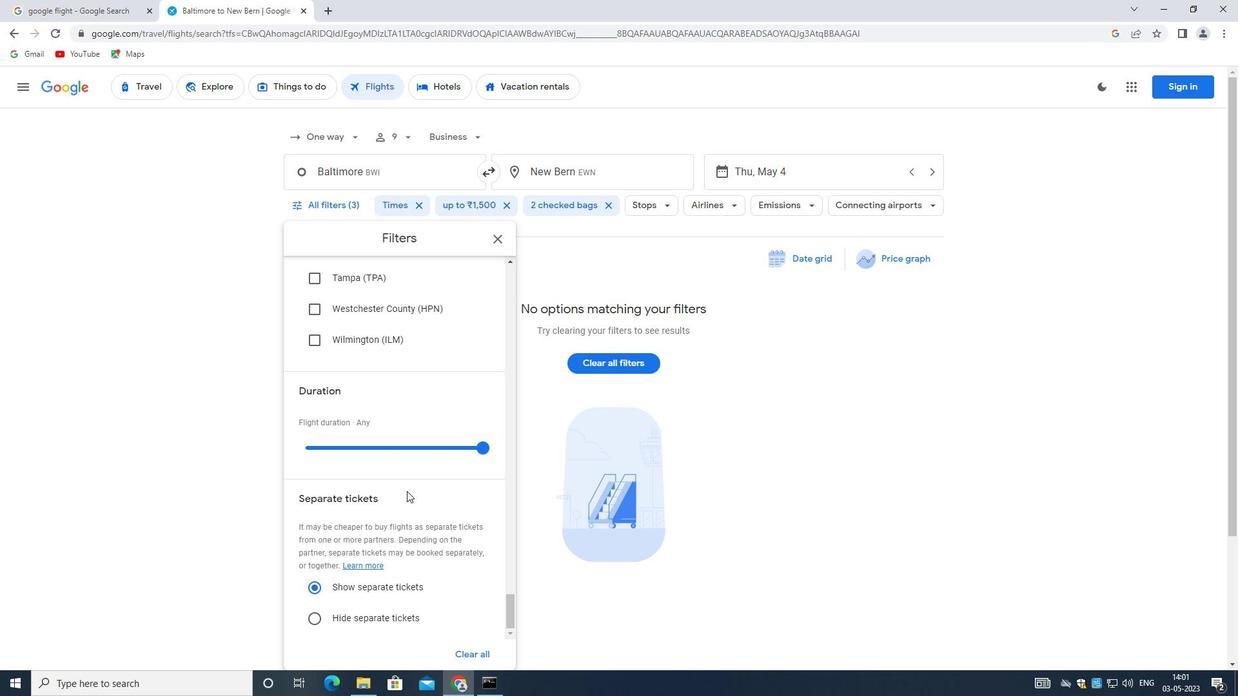 
Action: Mouse moved to (401, 513)
Screenshot: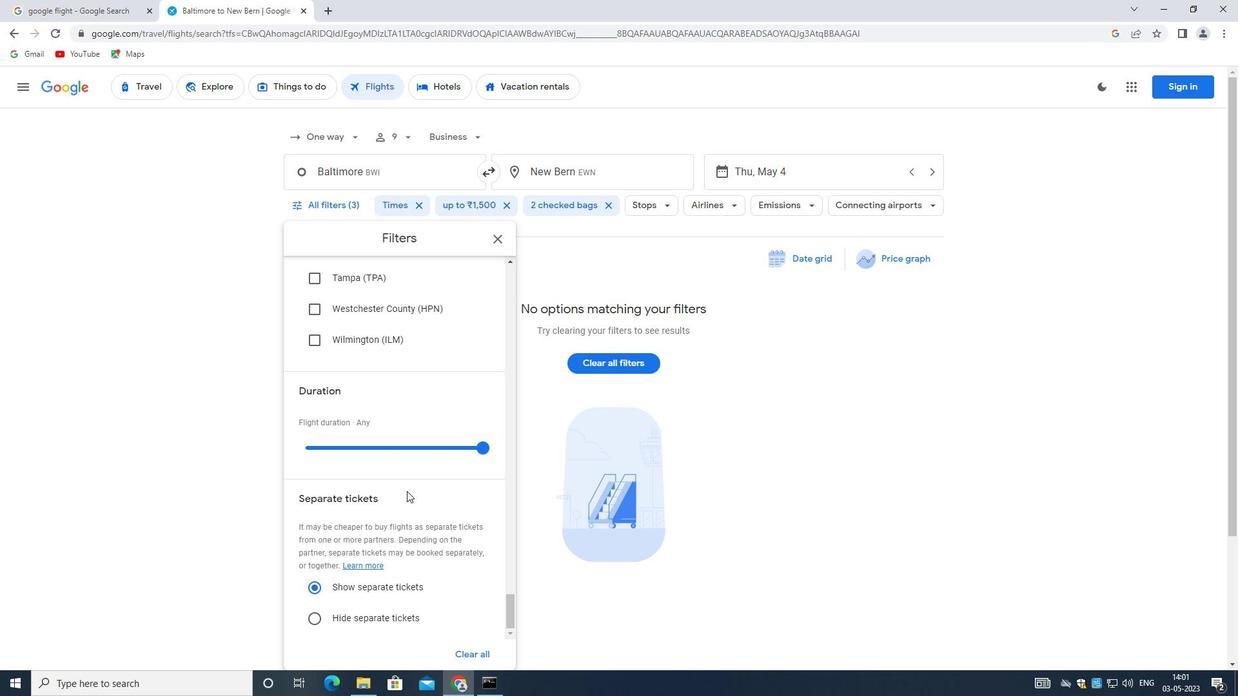 
Action: Mouse scrolled (401, 512) with delta (0, 0)
Screenshot: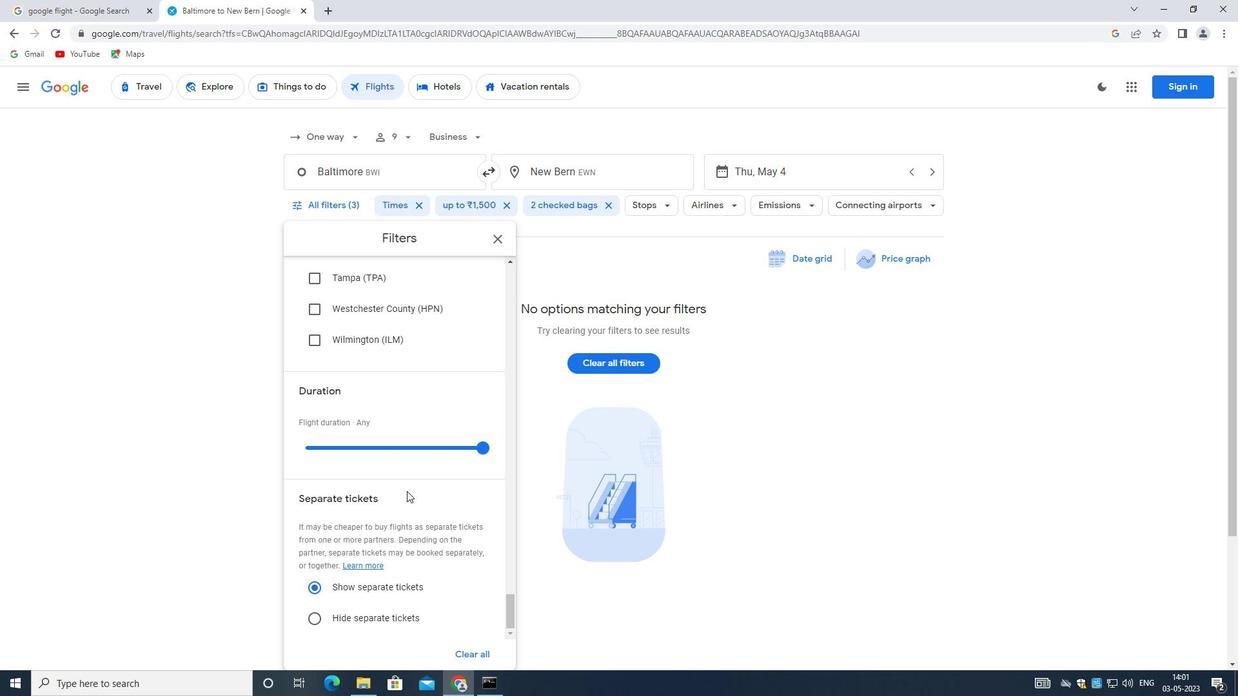 
Action: Mouse moved to (397, 525)
Screenshot: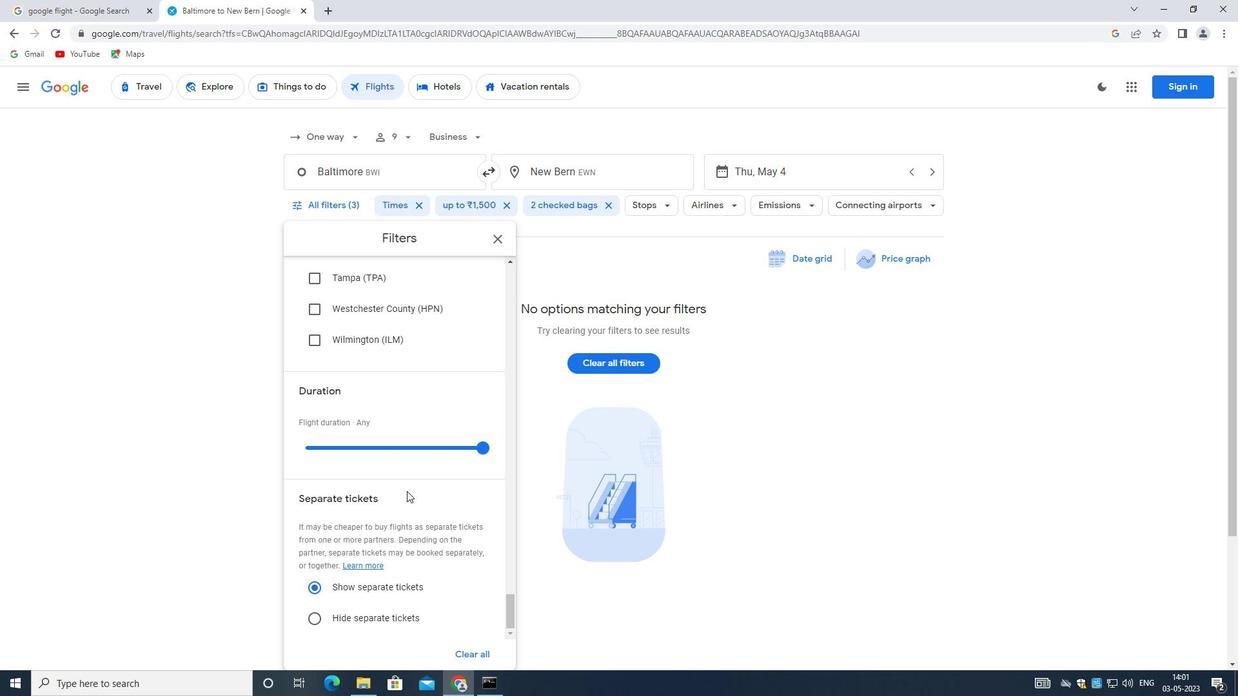 
Action: Mouse scrolled (397, 524) with delta (0, 0)
Screenshot: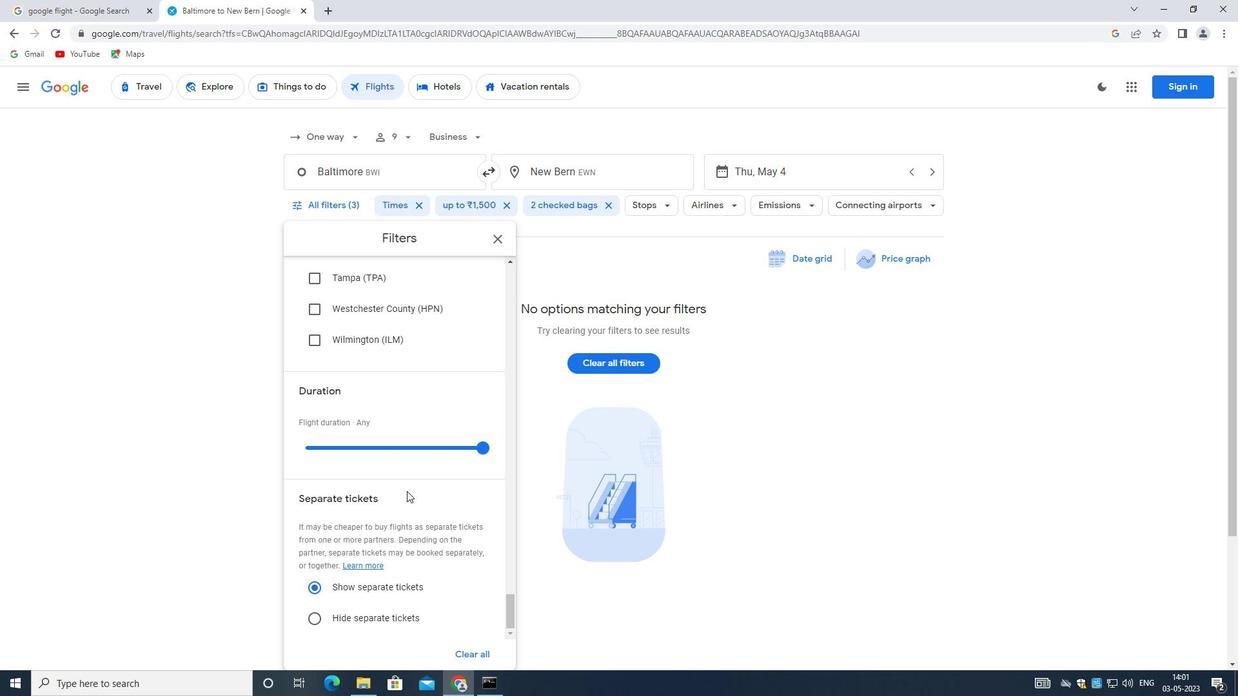 
Action: Mouse moved to (397, 525)
Screenshot: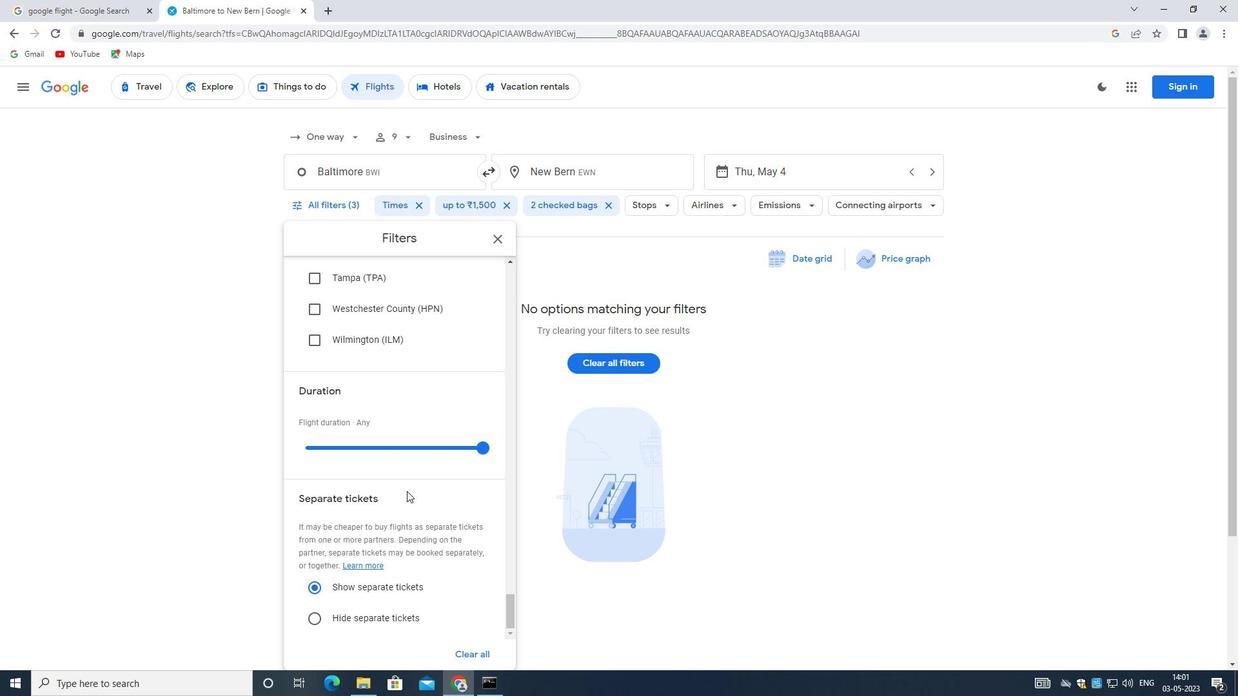 
Action: Mouse scrolled (397, 524) with delta (0, 0)
Screenshot: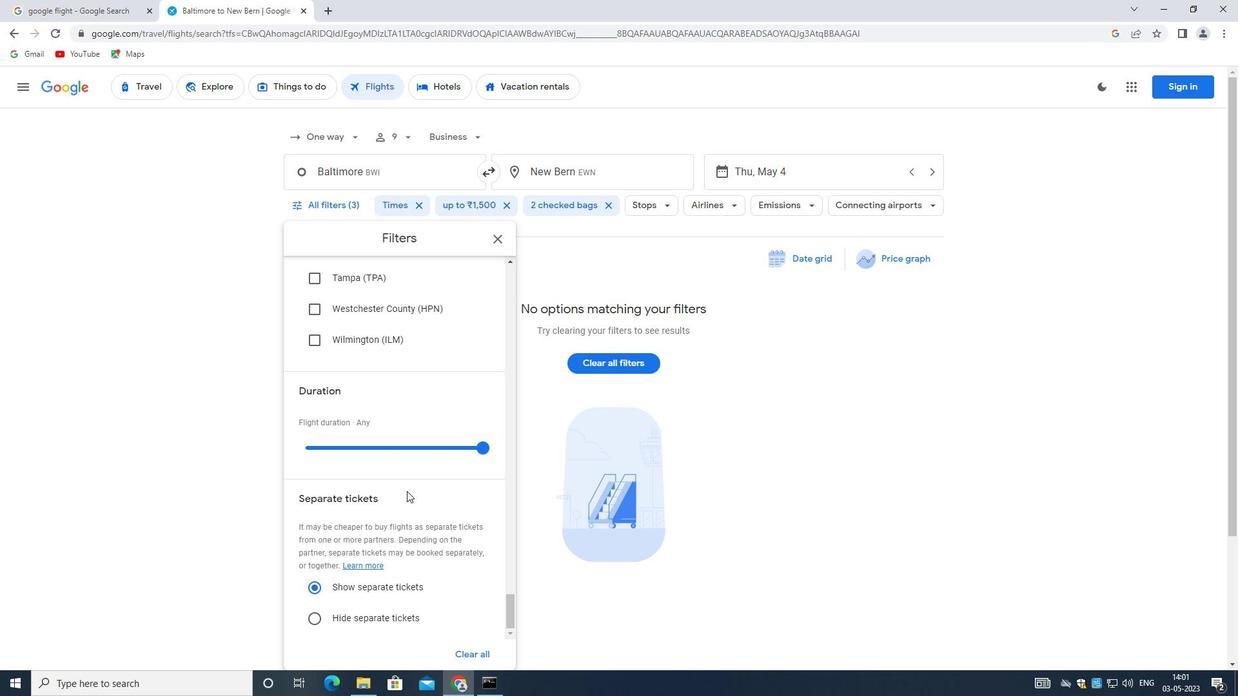 
